 Task: 6. Company Research: Reference :- Research companies you are interested in working for using the LinkedIn company pages. Follow the company pages to stay updated on their latest news, events, and job opportunities. Engage with the companys content by liking, commenting, or sharing relevant posts.
Action: Mouse moved to (427, 221)
Screenshot: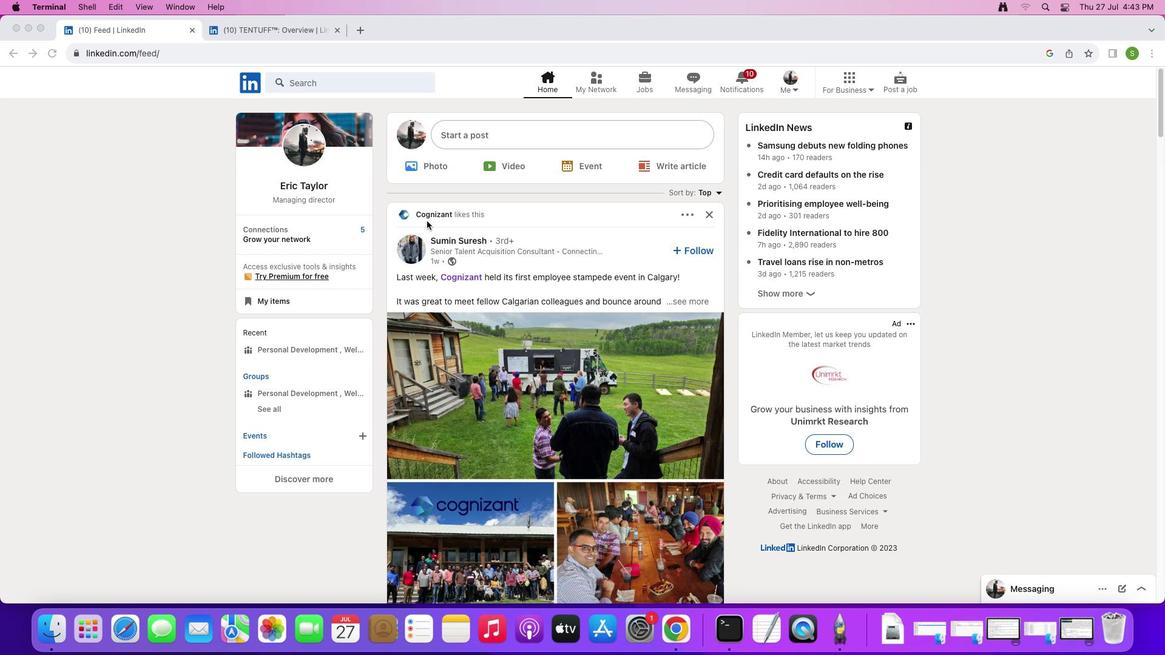 
Action: Mouse pressed left at (427, 221)
Screenshot: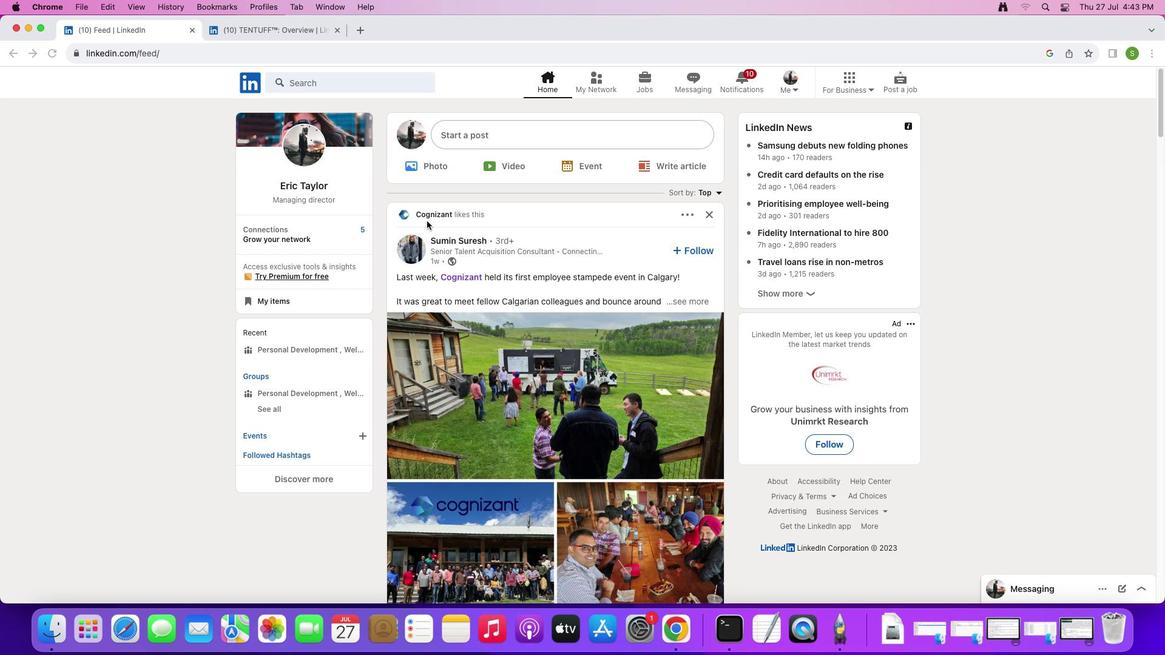 
Action: Mouse moved to (432, 216)
Screenshot: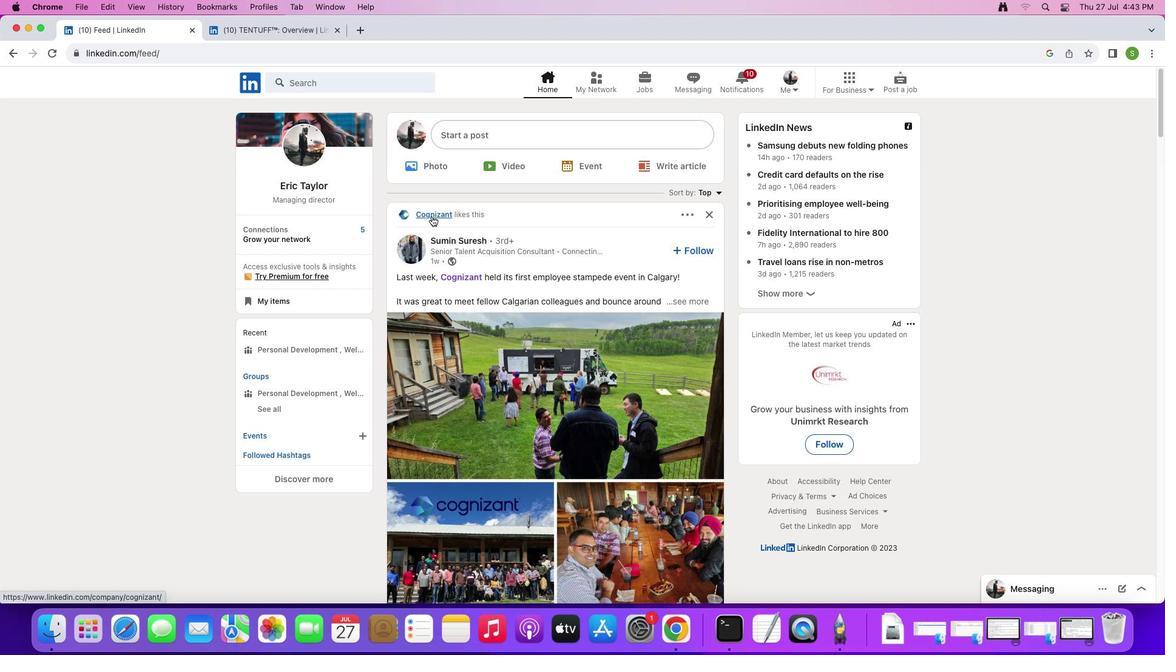 
Action: Mouse pressed left at (432, 216)
Screenshot: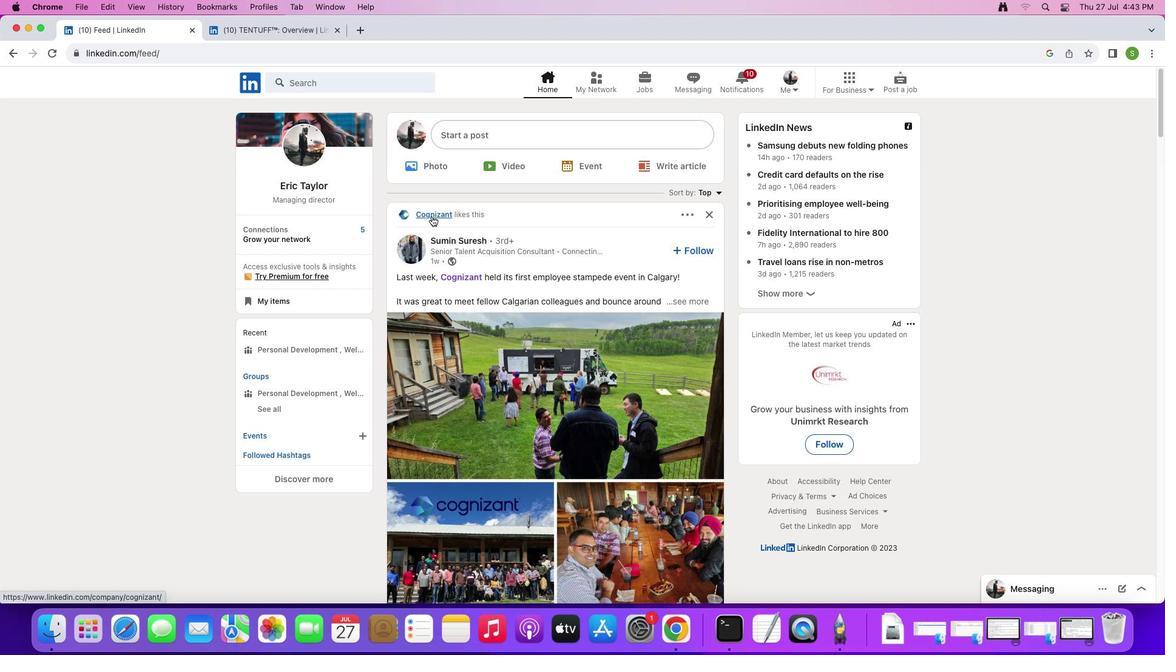 
Action: Mouse moved to (655, 374)
Screenshot: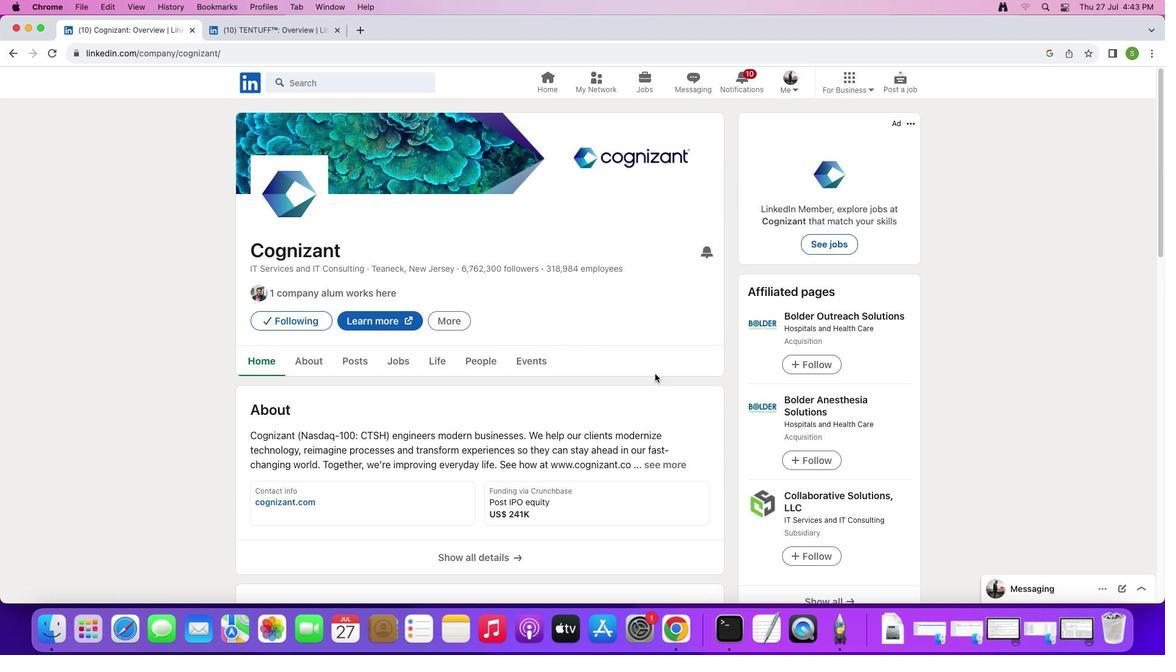 
Action: Mouse scrolled (655, 374) with delta (0, 0)
Screenshot: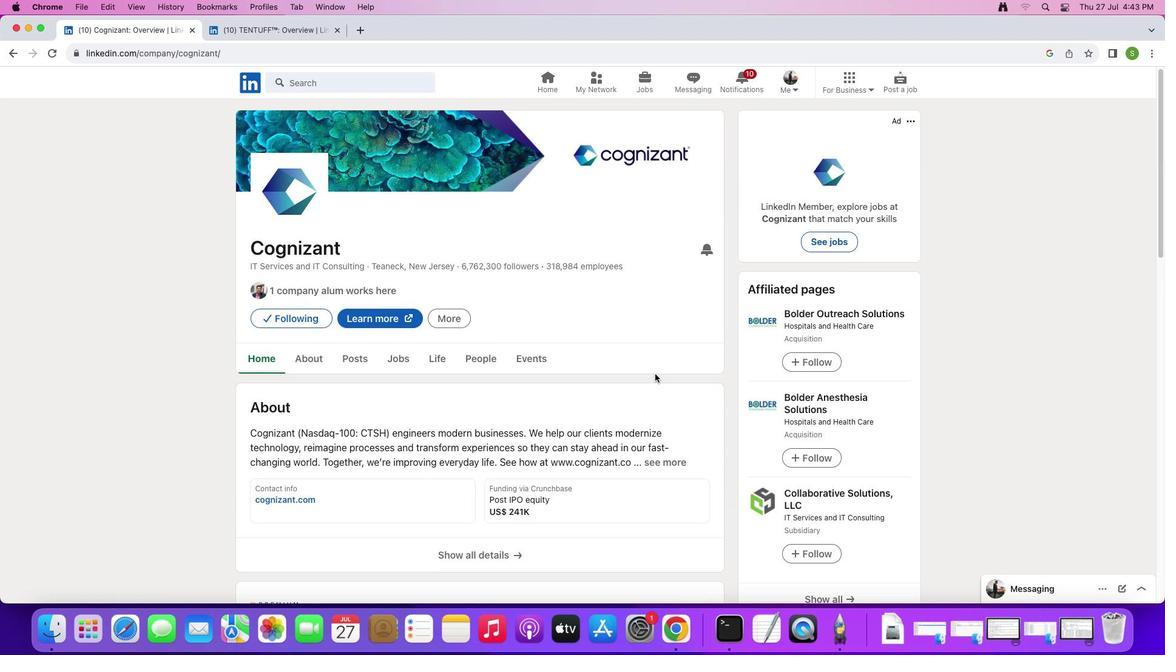 
Action: Mouse scrolled (655, 374) with delta (0, 0)
Screenshot: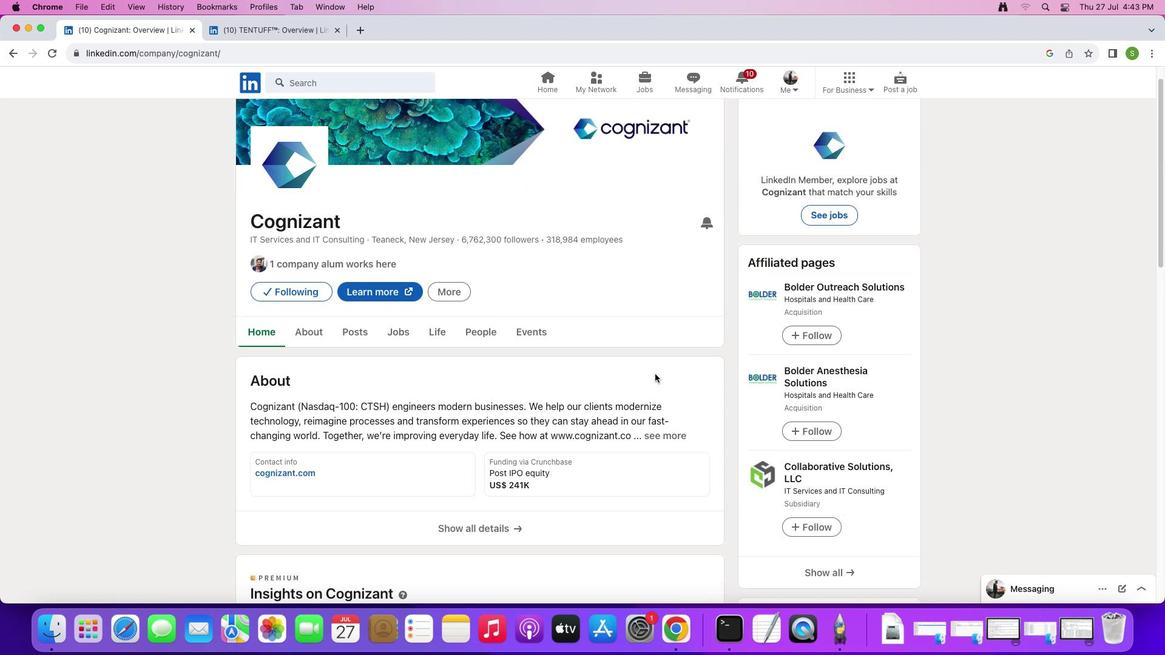 
Action: Mouse scrolled (655, 374) with delta (0, -1)
Screenshot: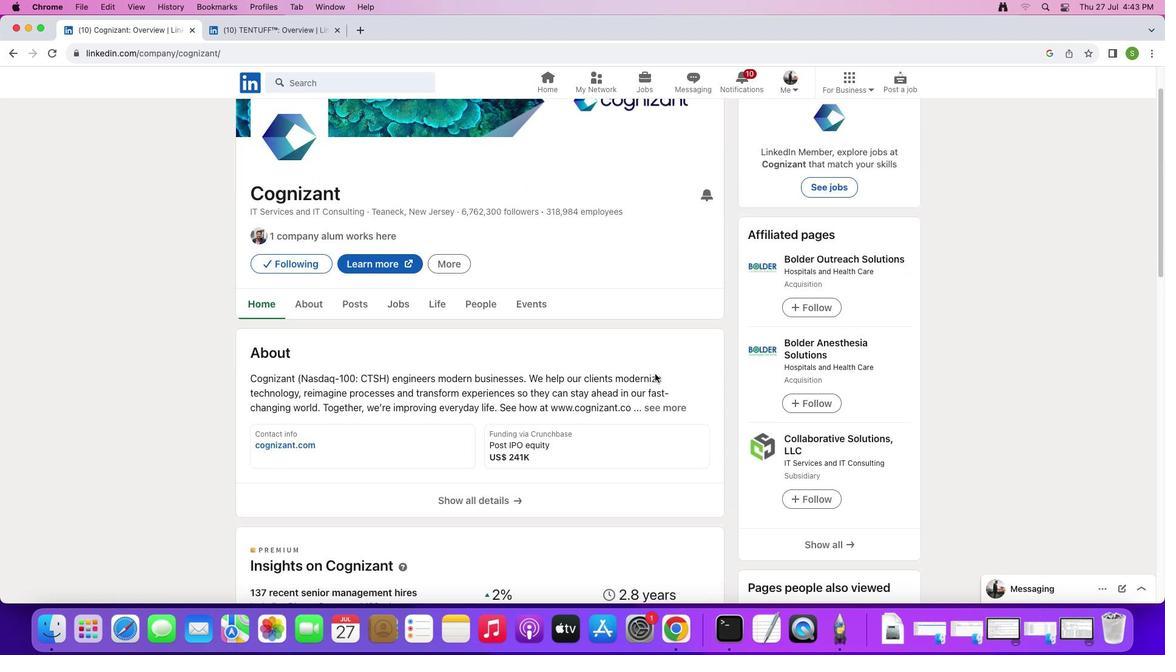 
Action: Mouse scrolled (655, 374) with delta (0, -2)
Screenshot: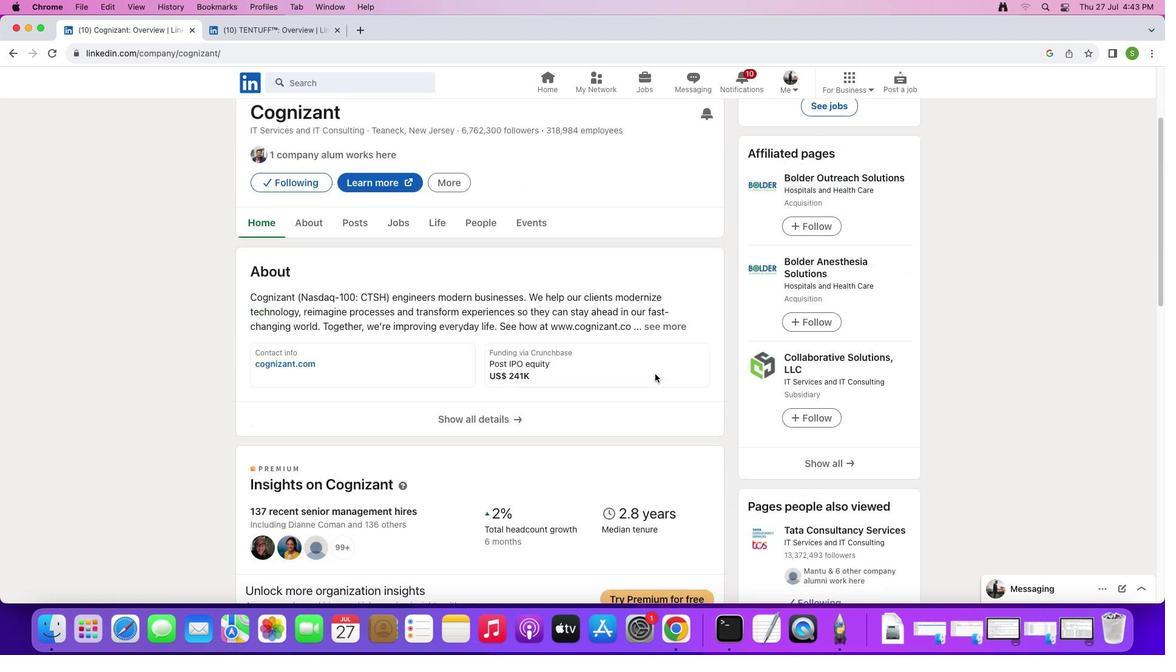 
Action: Mouse moved to (558, 288)
Screenshot: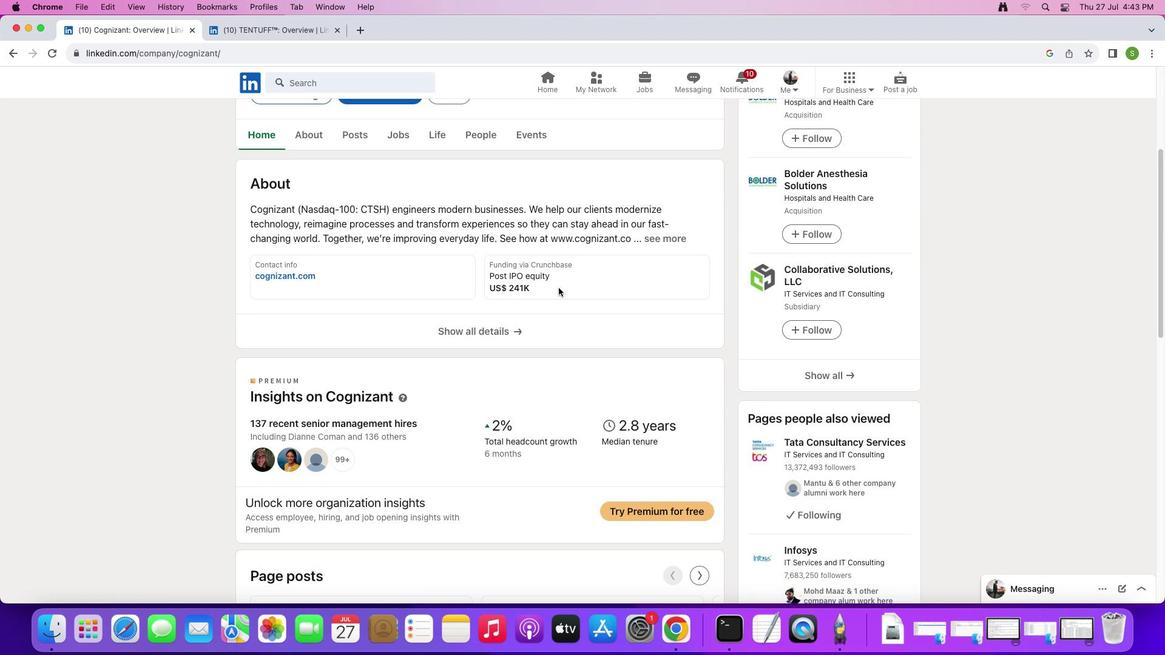 
Action: Mouse scrolled (558, 288) with delta (0, 0)
Screenshot: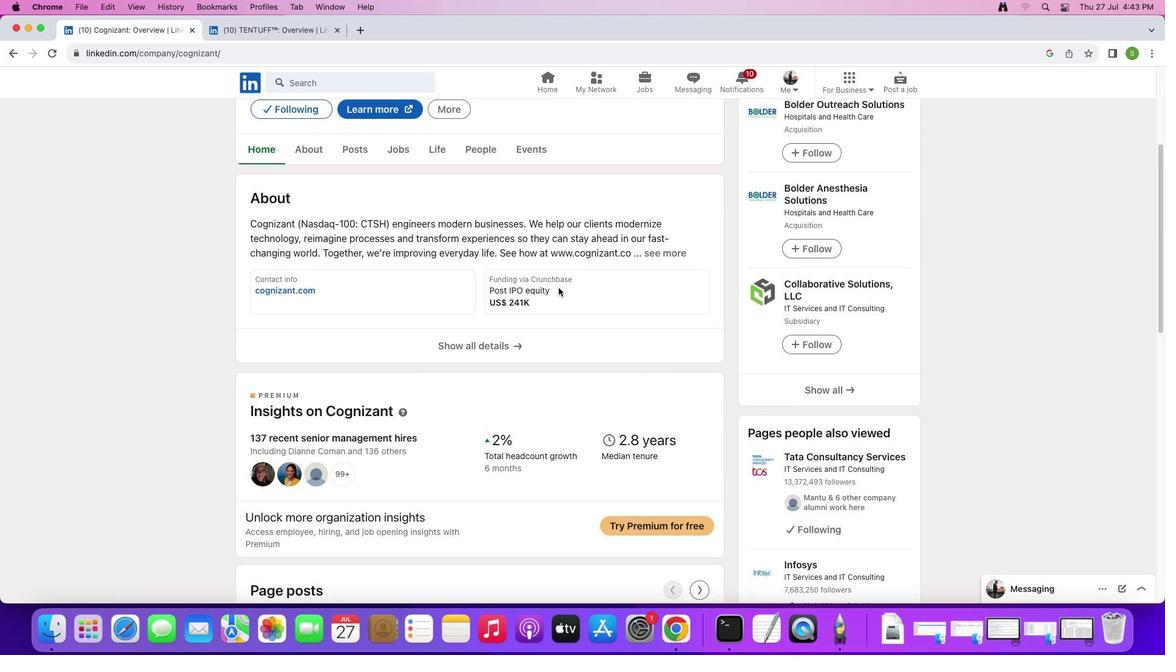 
Action: Mouse scrolled (558, 288) with delta (0, 0)
Screenshot: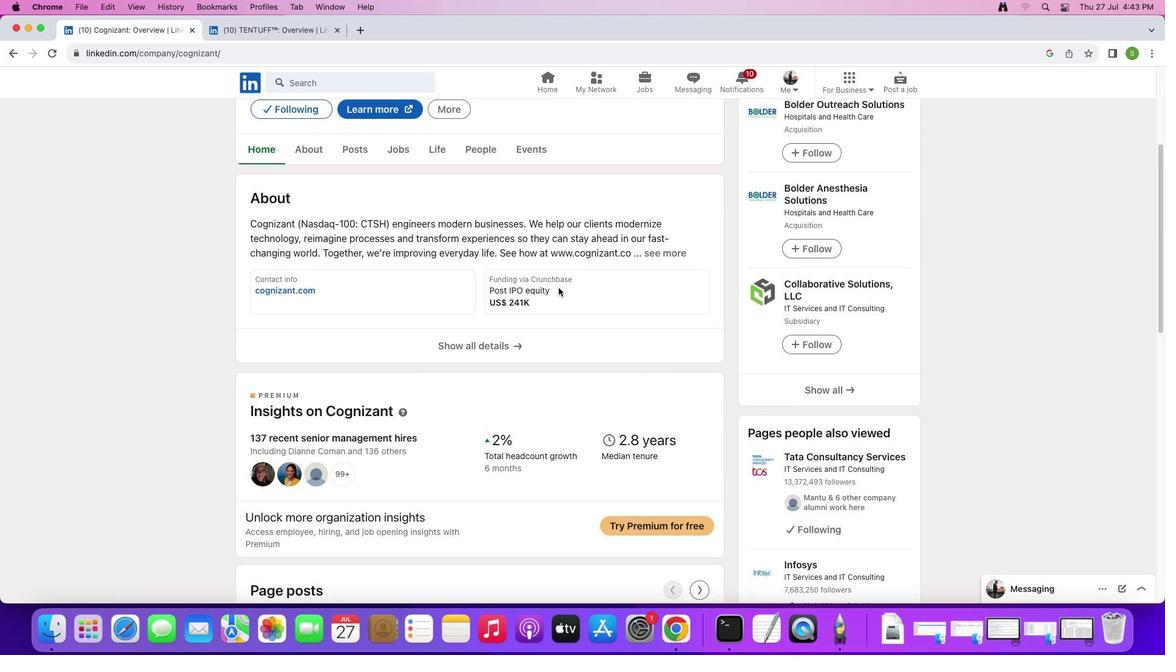 
Action: Mouse scrolled (558, 288) with delta (0, 1)
Screenshot: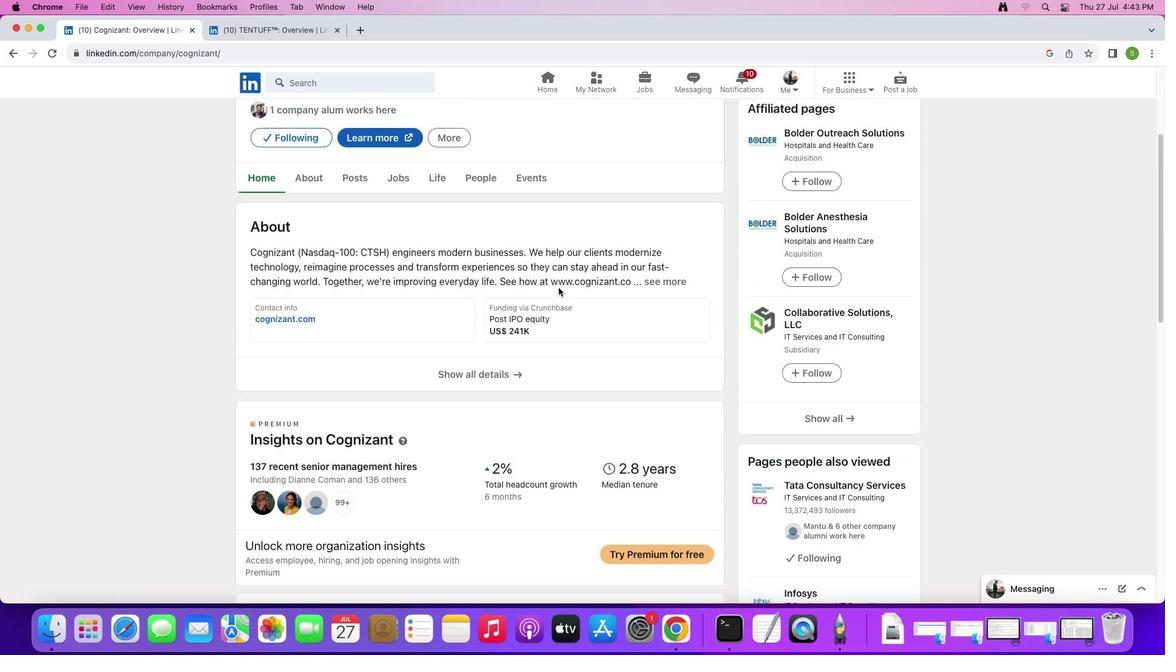 
Action: Mouse moved to (342, 251)
Screenshot: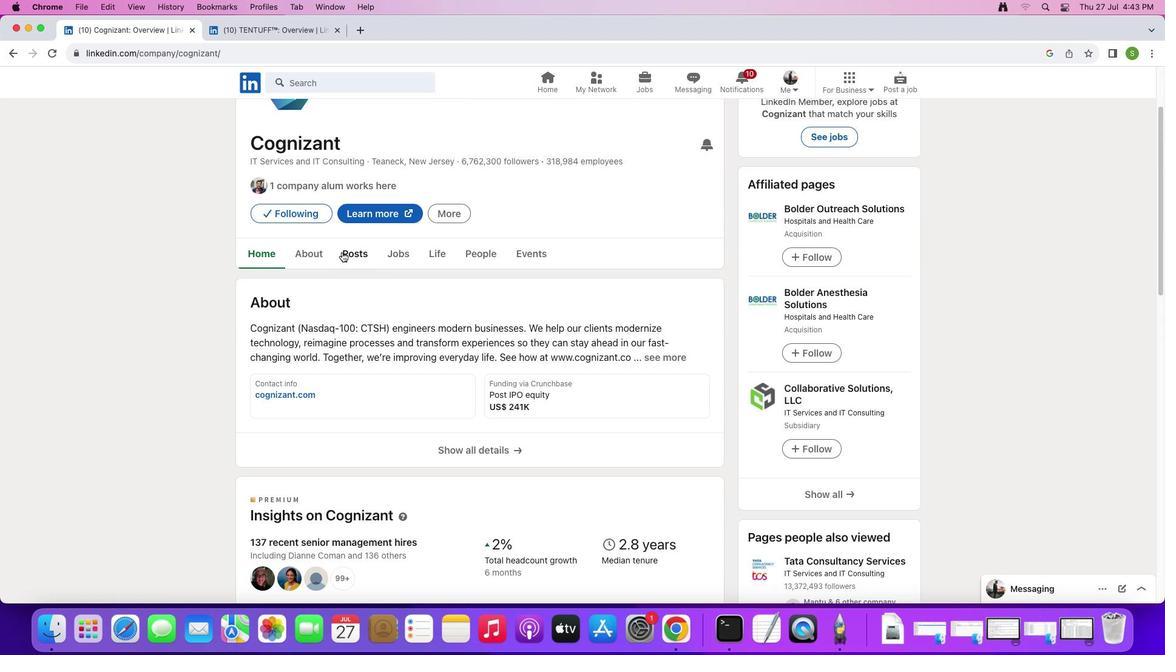 
Action: Mouse pressed left at (342, 251)
Screenshot: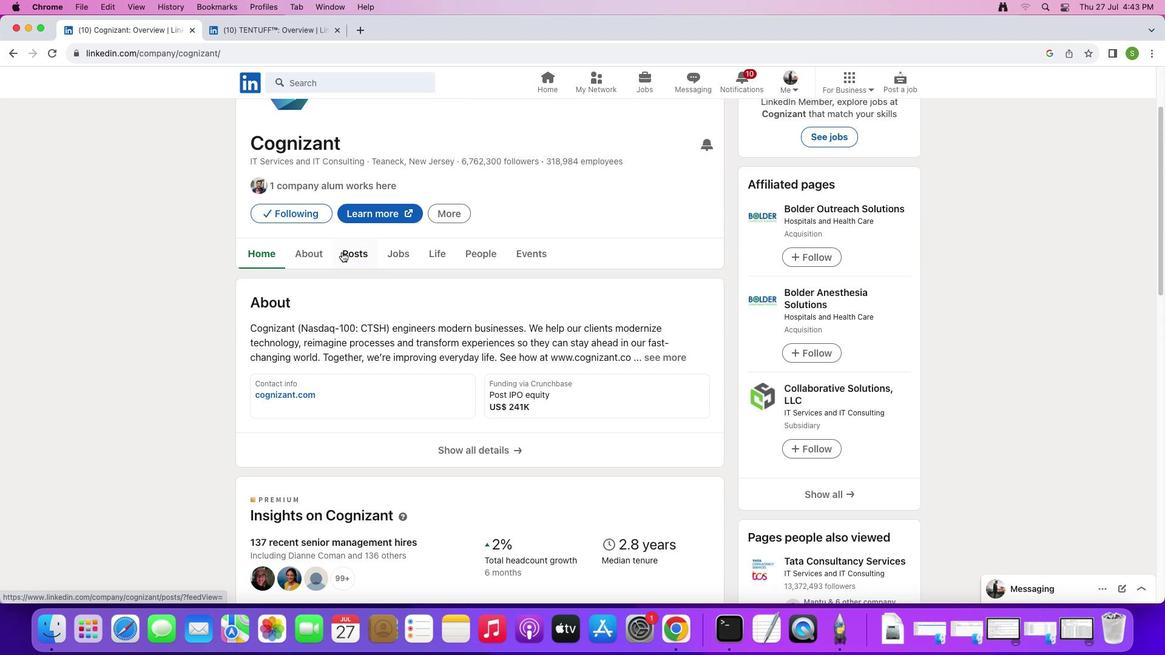 
Action: Mouse moved to (576, 343)
Screenshot: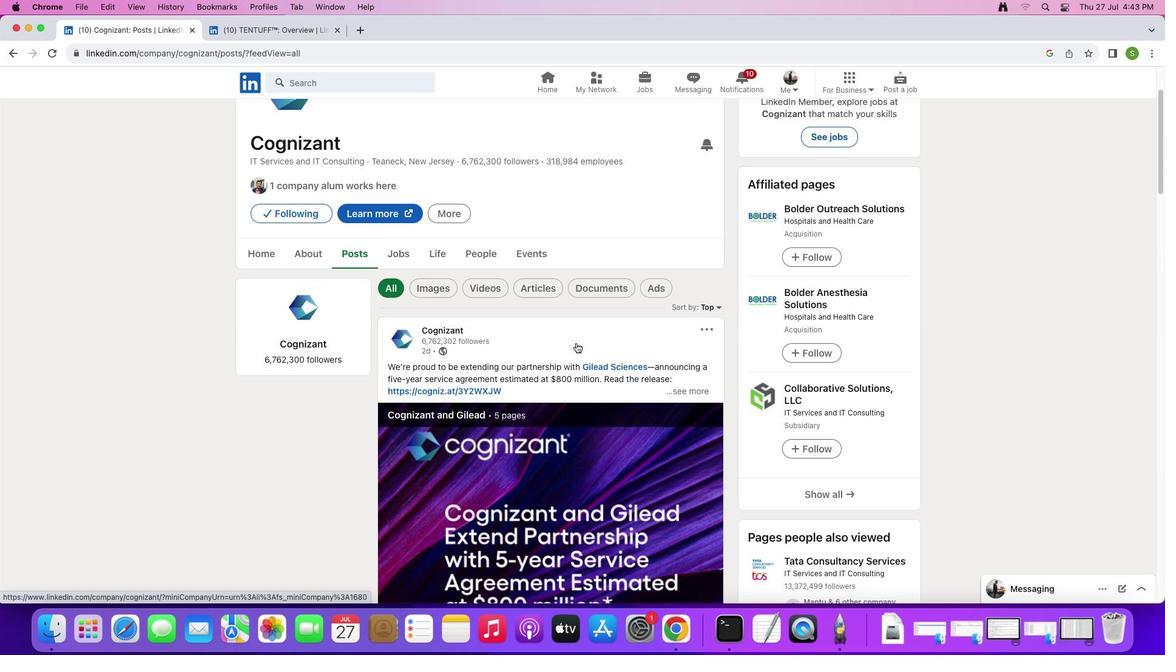 
Action: Mouse scrolled (576, 343) with delta (0, 0)
Screenshot: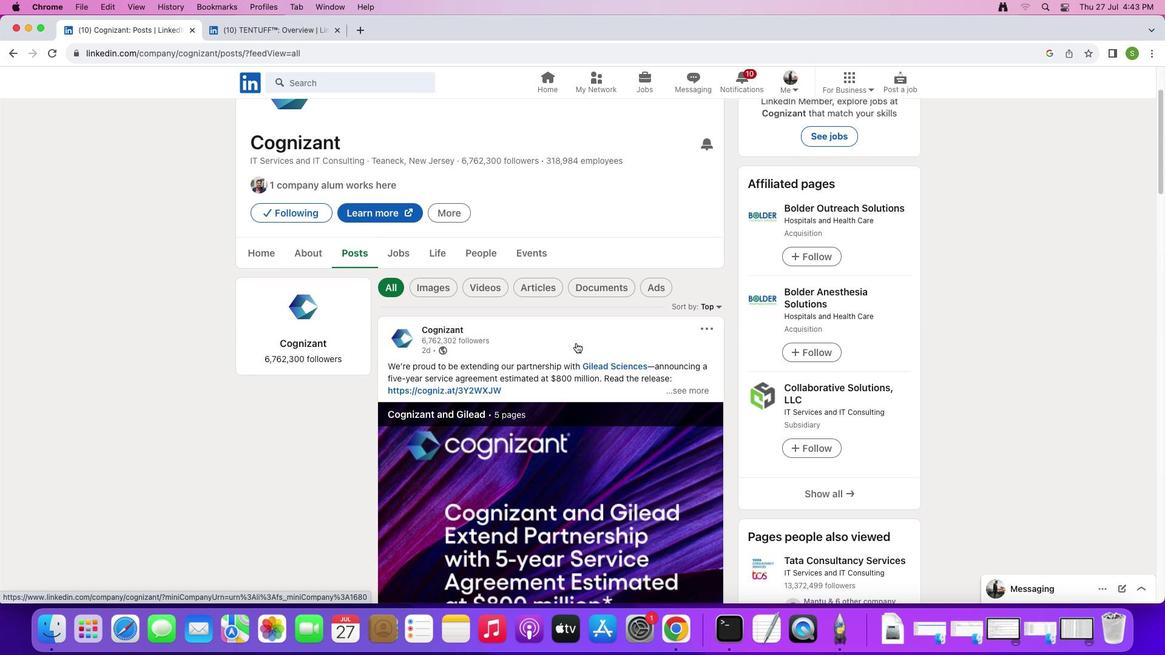 
Action: Mouse scrolled (576, 343) with delta (0, 0)
Screenshot: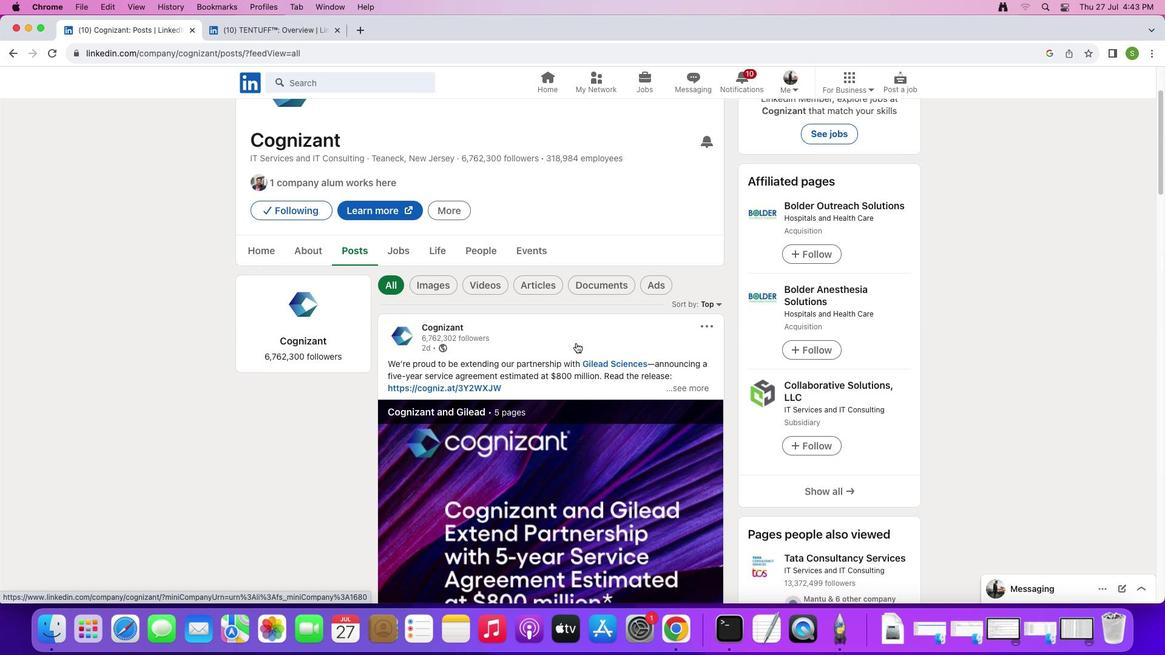 
Action: Mouse scrolled (576, 343) with delta (0, 0)
Screenshot: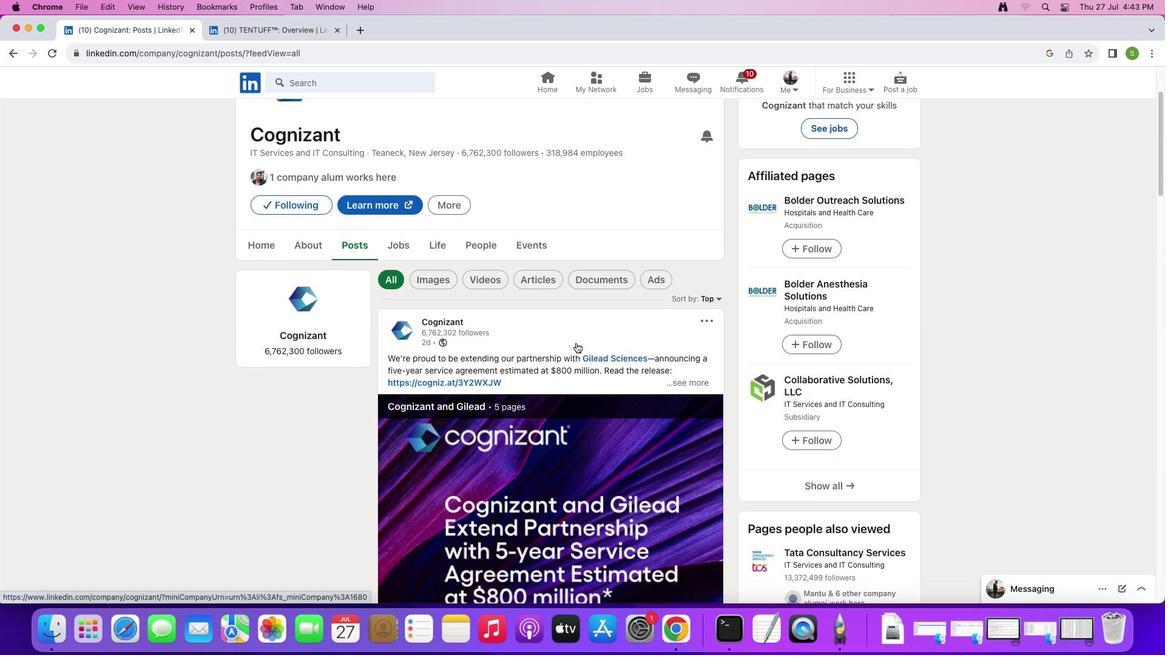 
Action: Mouse scrolled (576, 343) with delta (0, 0)
Screenshot: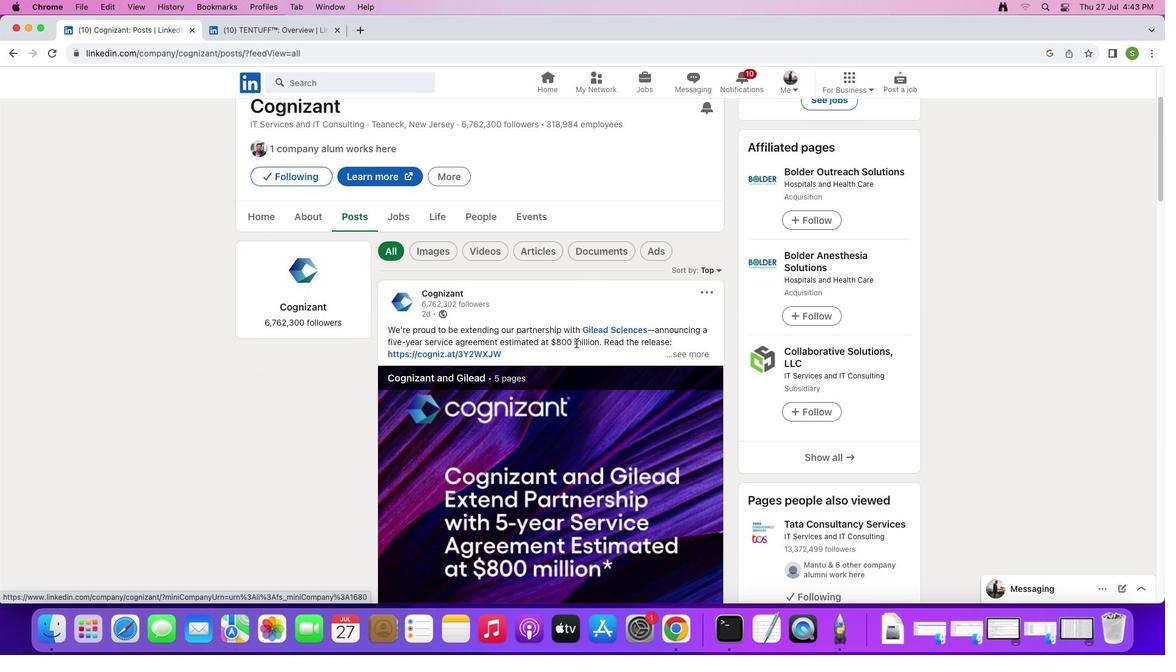 
Action: Mouse scrolled (576, 343) with delta (0, 0)
Screenshot: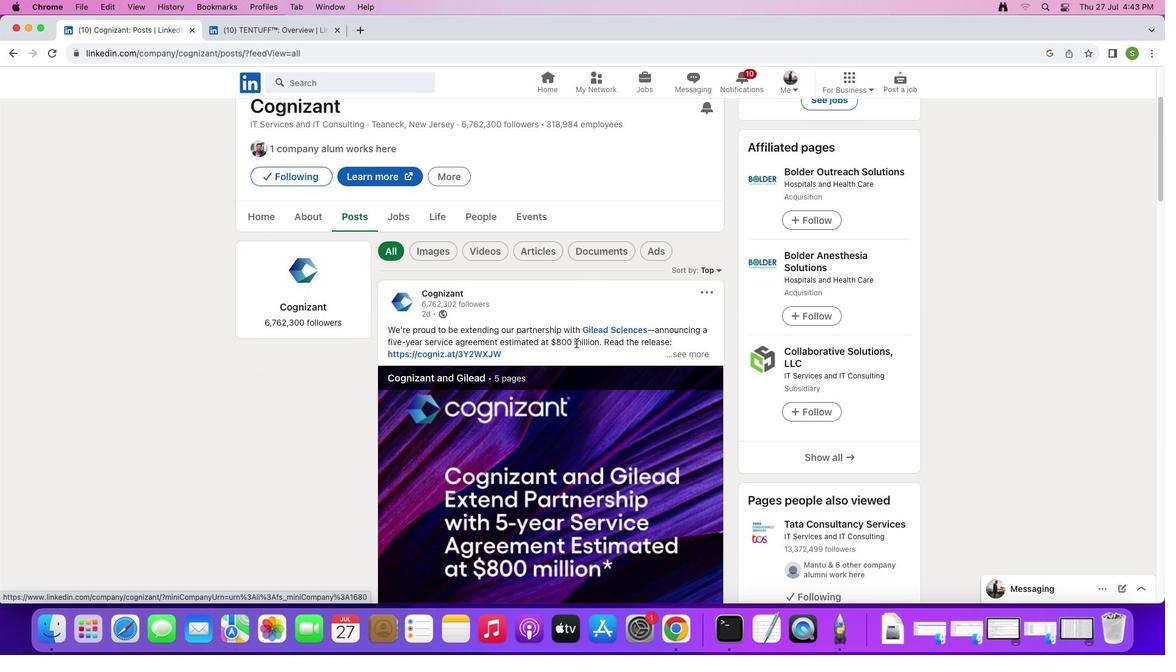 
Action: Mouse scrolled (576, 343) with delta (0, -1)
Screenshot: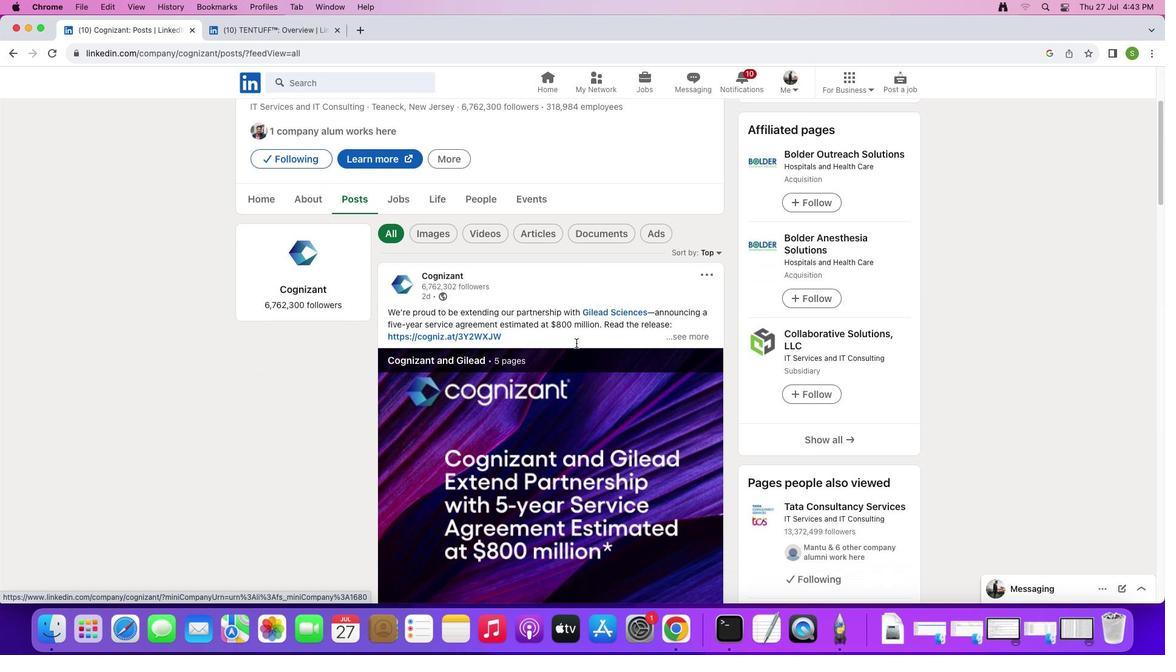 
Action: Mouse scrolled (576, 343) with delta (0, -1)
Screenshot: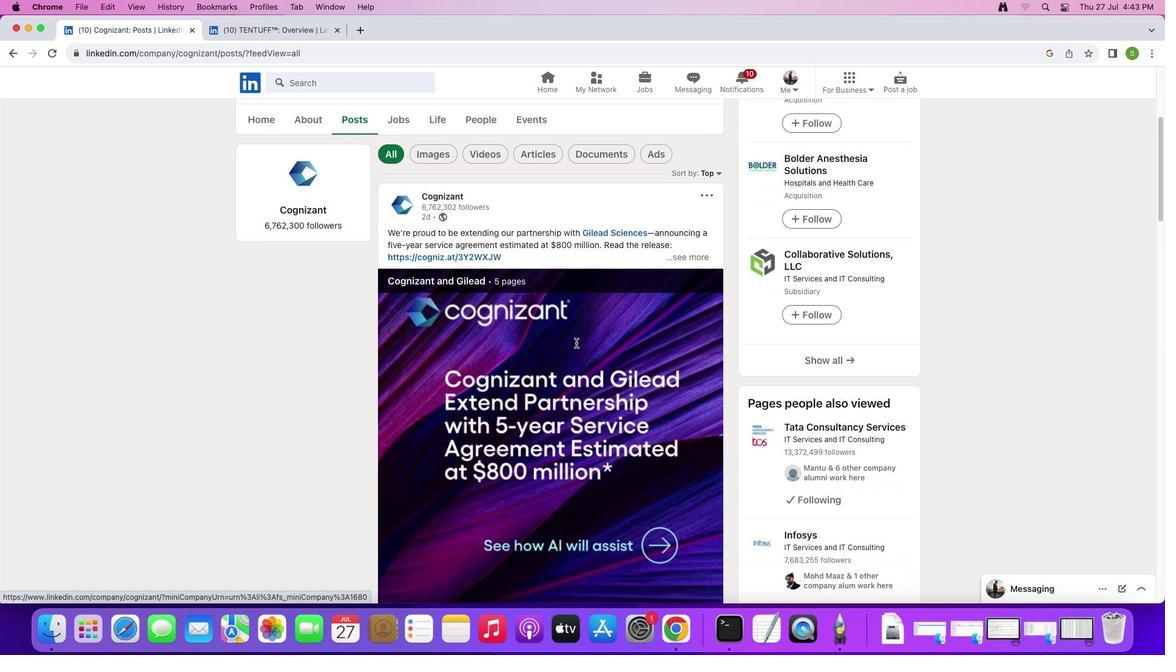 
Action: Mouse scrolled (576, 343) with delta (0, 0)
Screenshot: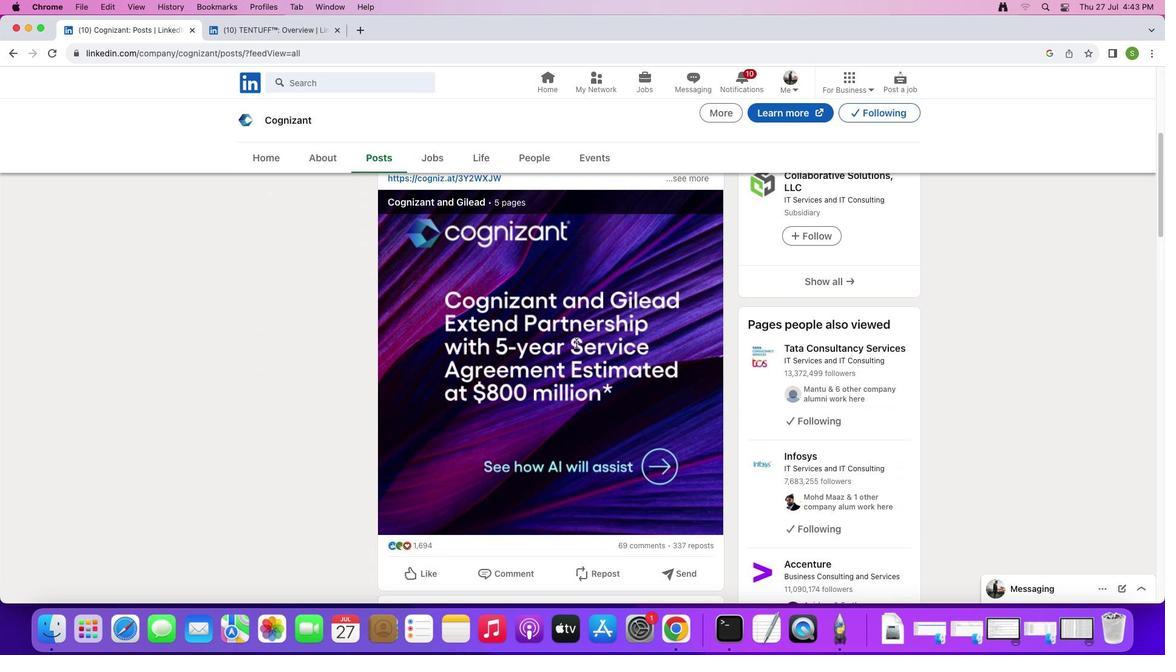 
Action: Mouse scrolled (576, 343) with delta (0, 0)
Screenshot: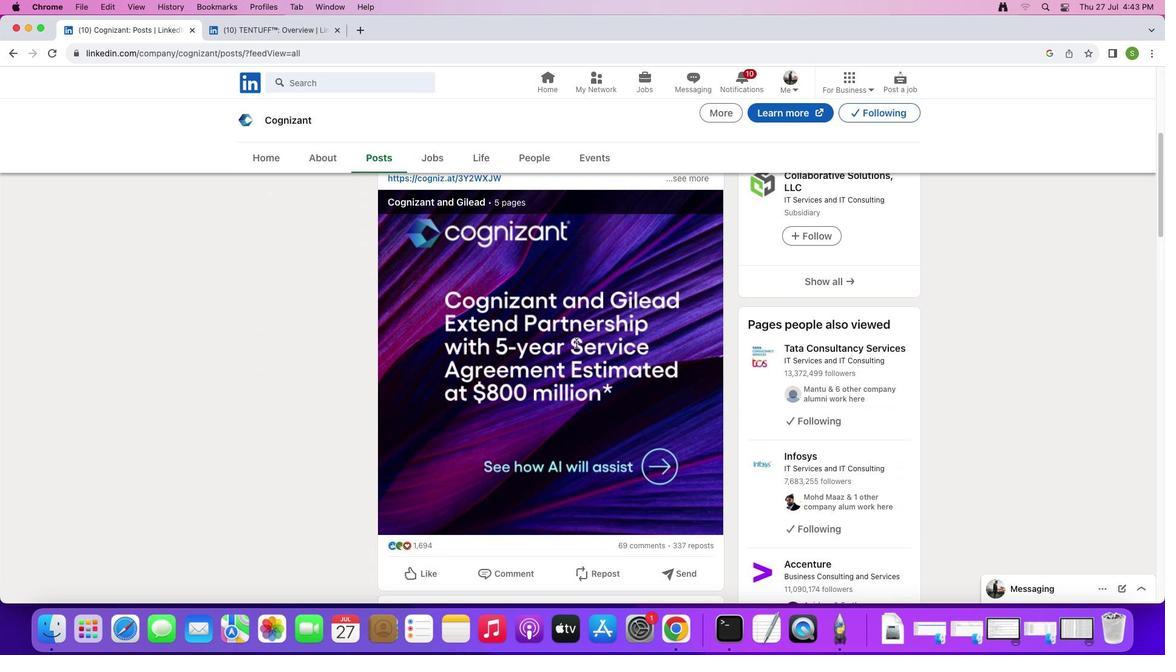
Action: Mouse scrolled (576, 343) with delta (0, -1)
Screenshot: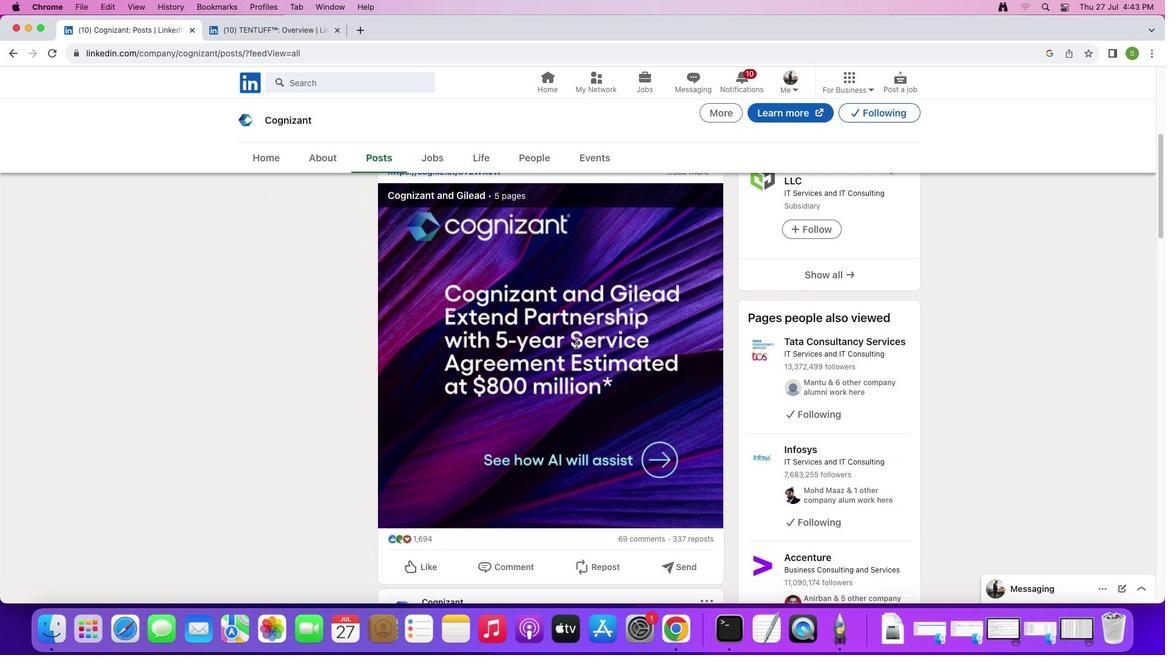 
Action: Mouse scrolled (576, 343) with delta (0, 0)
Screenshot: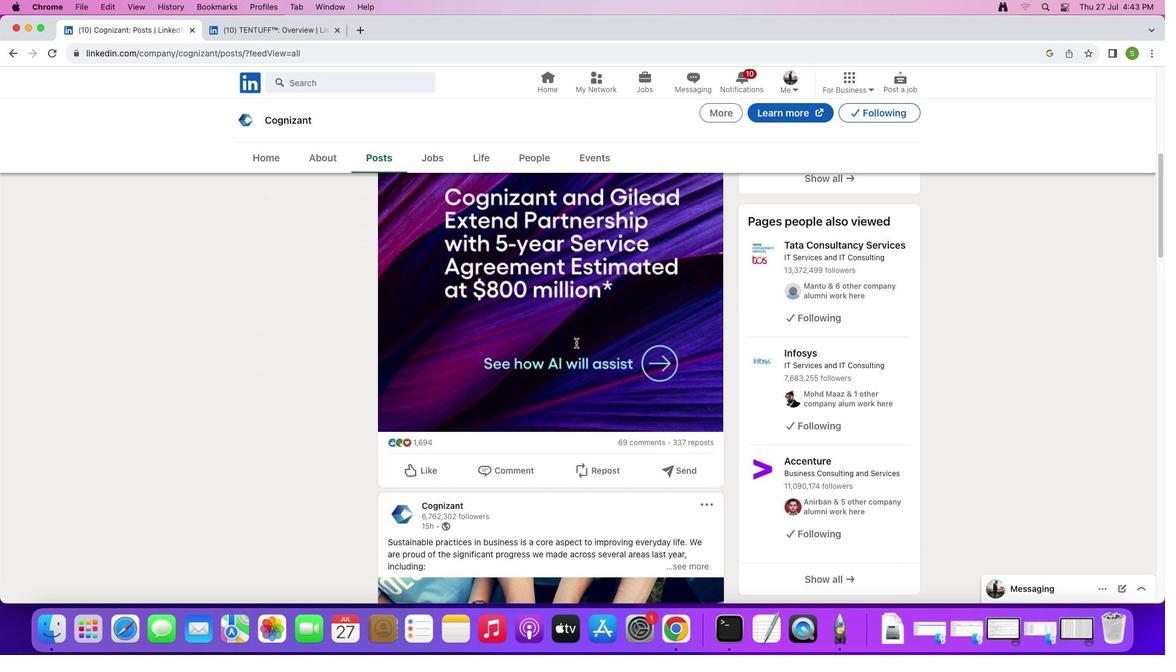 
Action: Mouse scrolled (576, 343) with delta (0, 0)
Screenshot: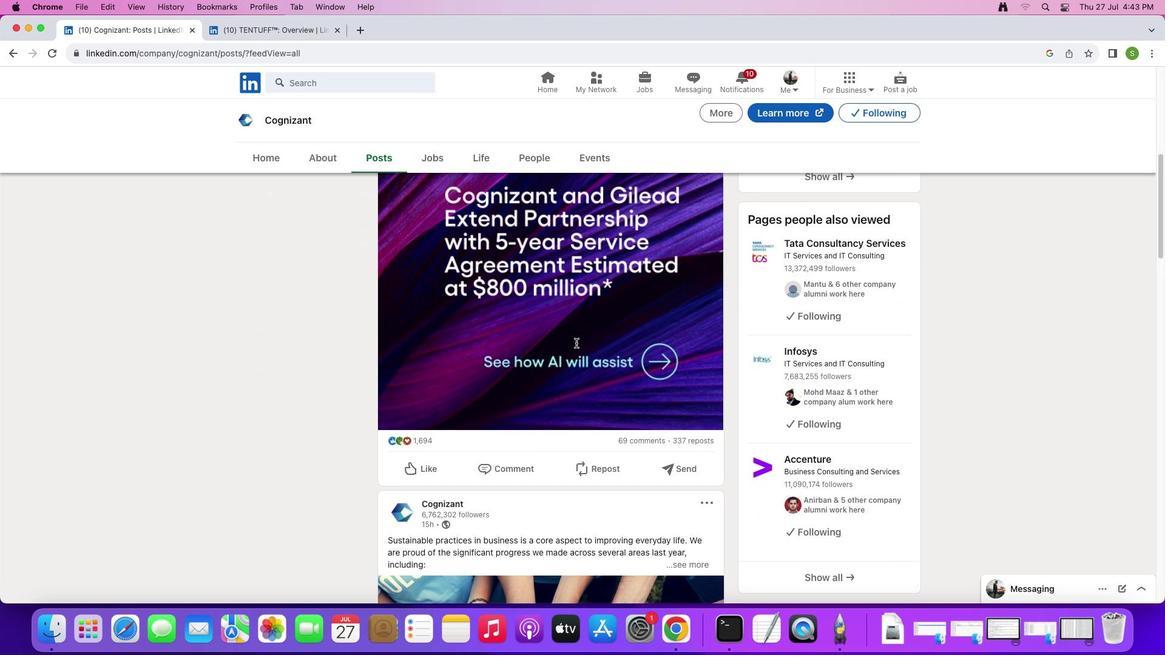 
Action: Mouse scrolled (576, 343) with delta (0, -1)
Screenshot: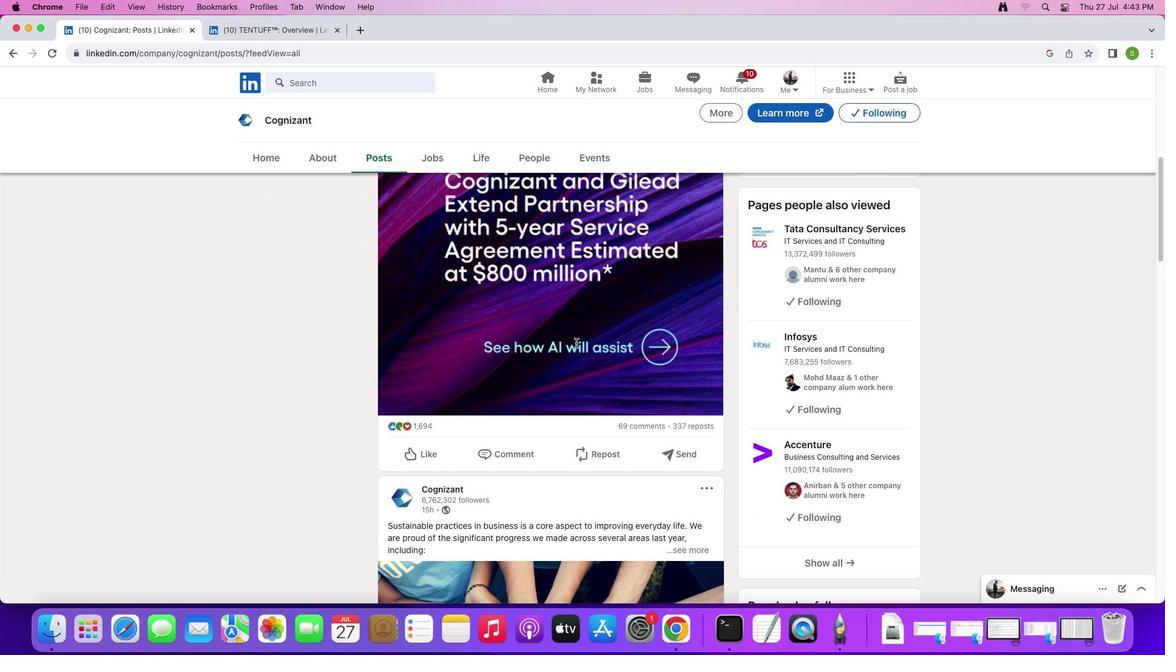 
Action: Mouse scrolled (576, 343) with delta (0, -1)
Screenshot: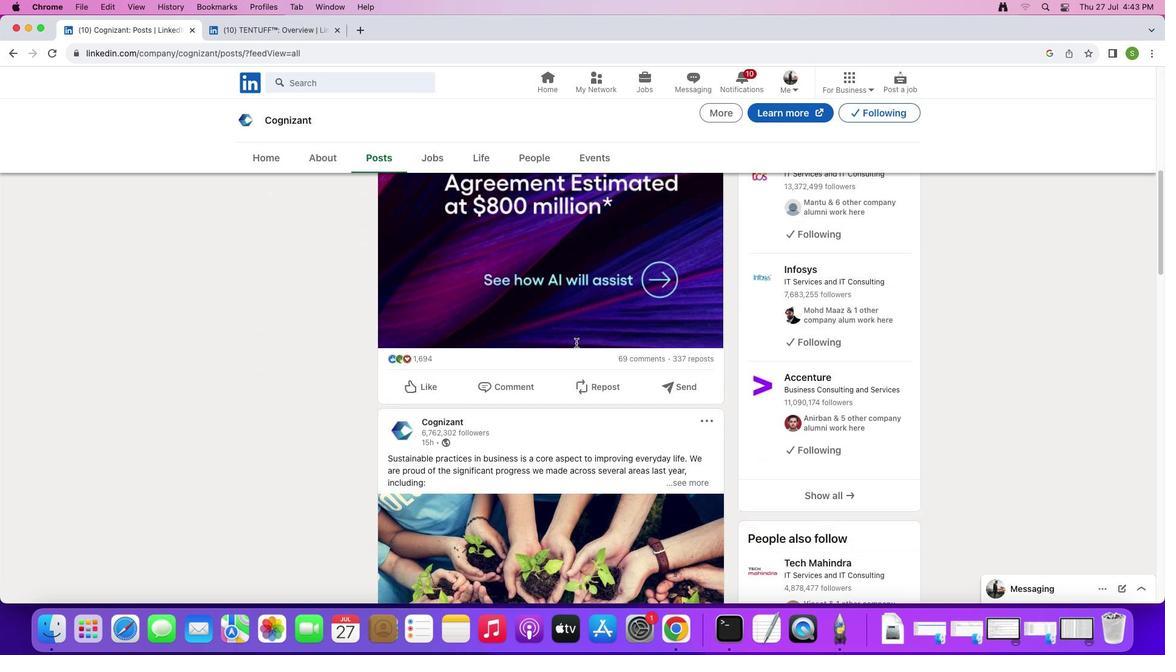 
Action: Mouse scrolled (576, 343) with delta (0, 0)
Screenshot: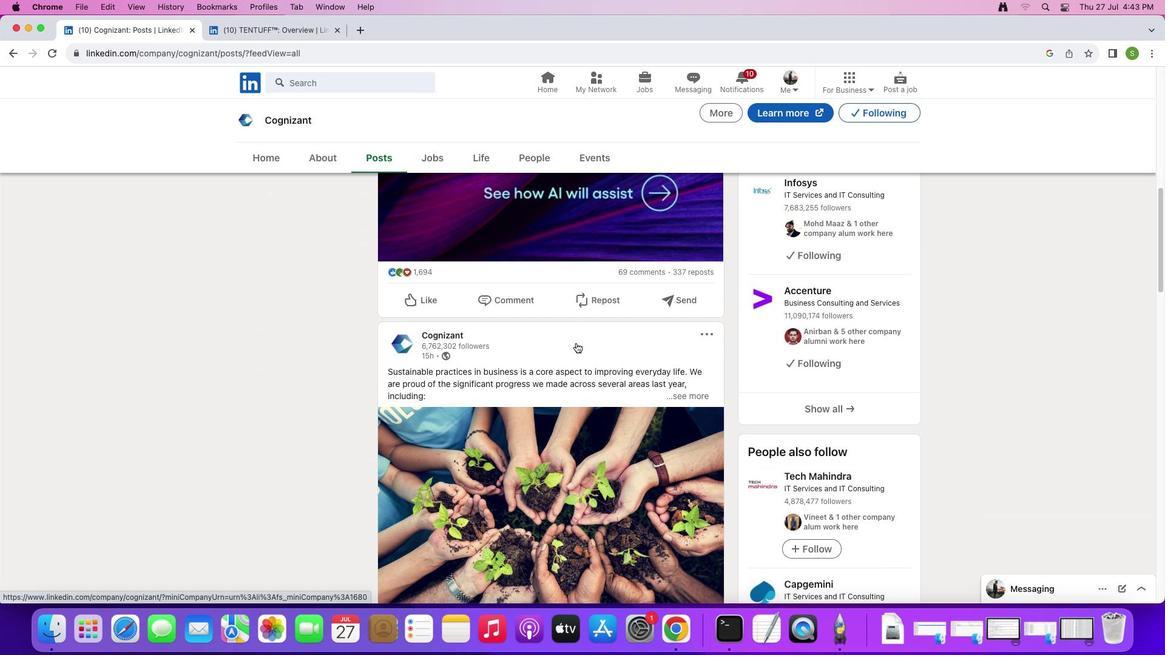 
Action: Mouse scrolled (576, 343) with delta (0, 0)
Screenshot: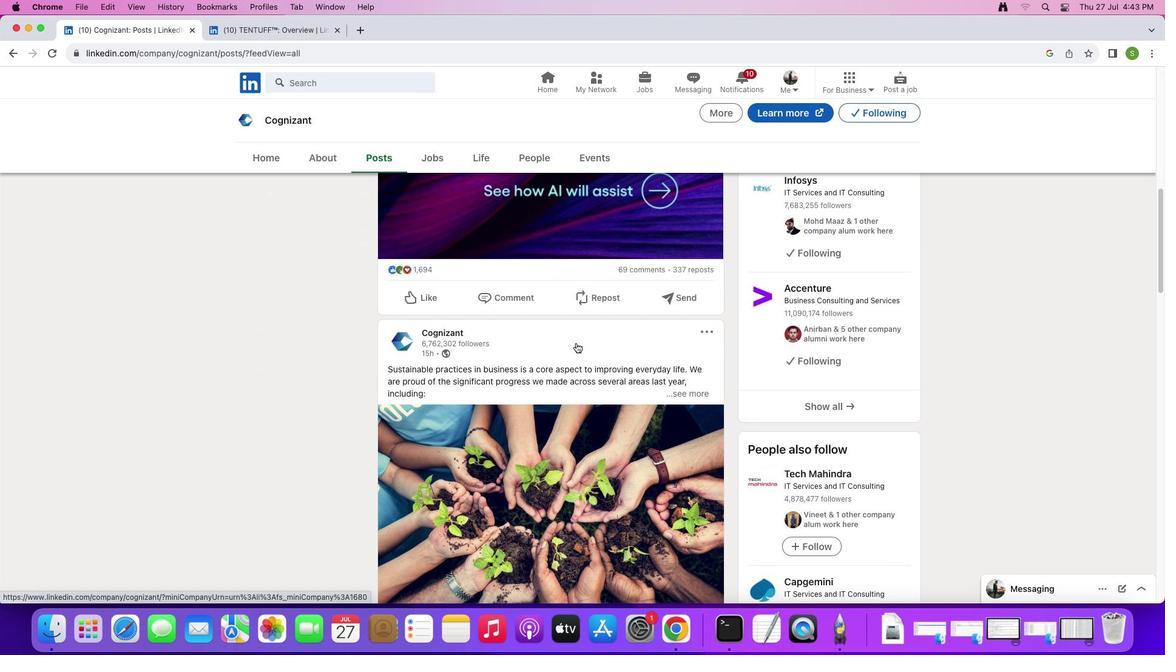 
Action: Mouse scrolled (576, 343) with delta (0, -1)
Screenshot: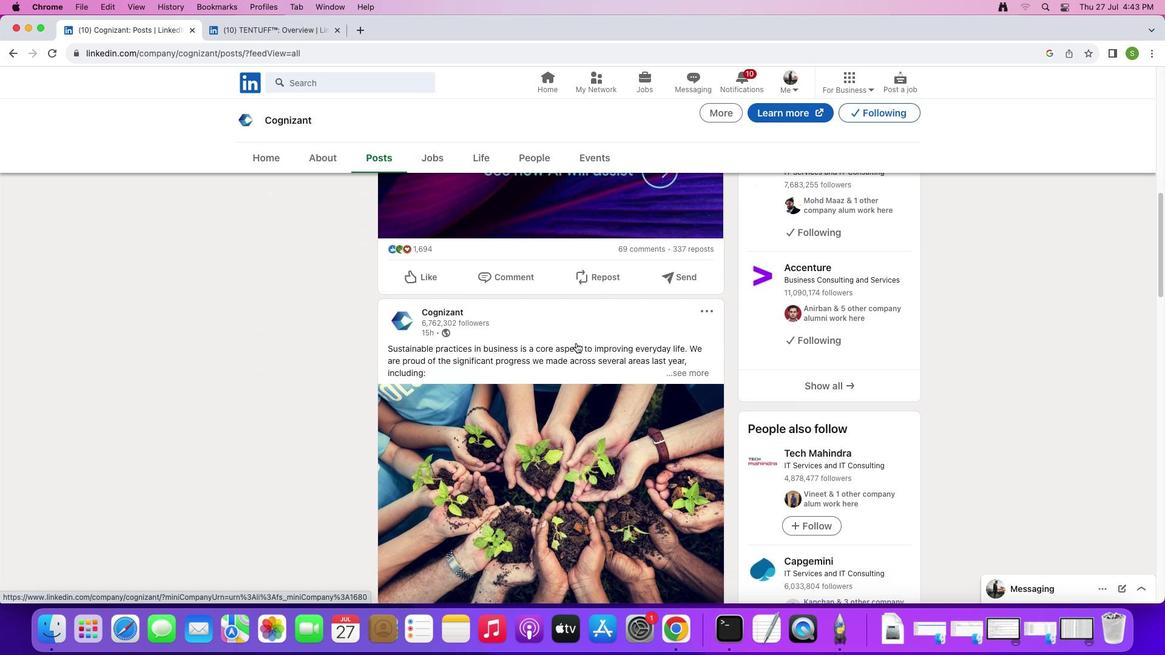 
Action: Mouse scrolled (576, 343) with delta (0, 0)
Screenshot: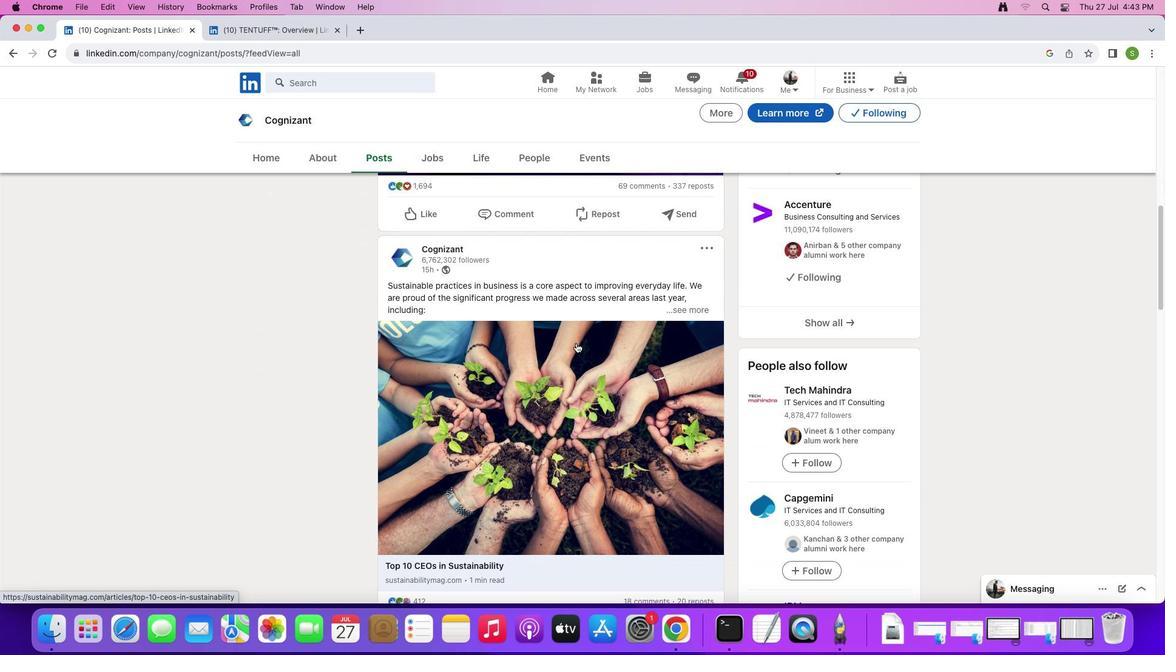 
Action: Mouse scrolled (576, 343) with delta (0, 0)
Screenshot: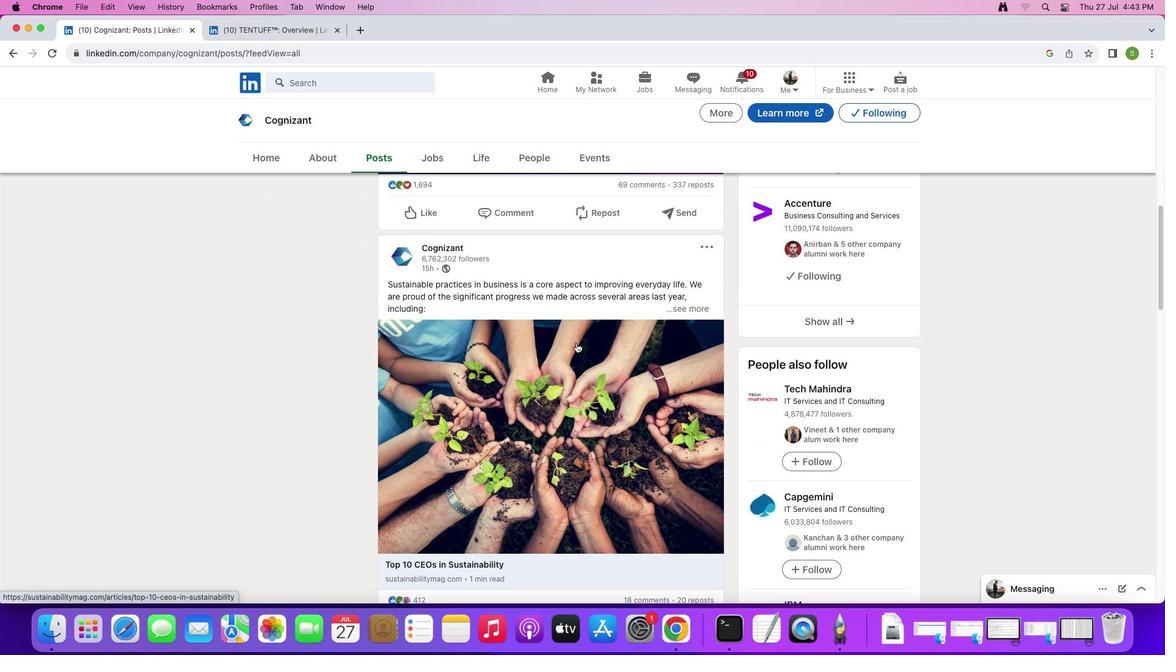 
Action: Mouse scrolled (576, 343) with delta (0, -1)
Screenshot: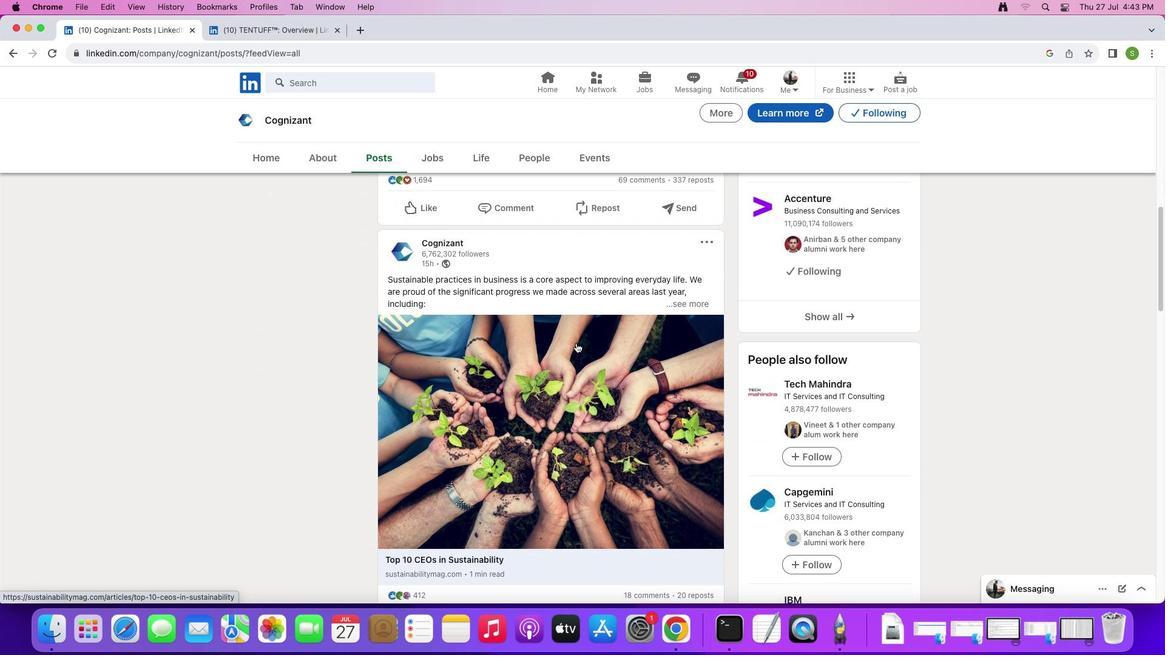 
Action: Mouse scrolled (576, 343) with delta (0, -1)
Screenshot: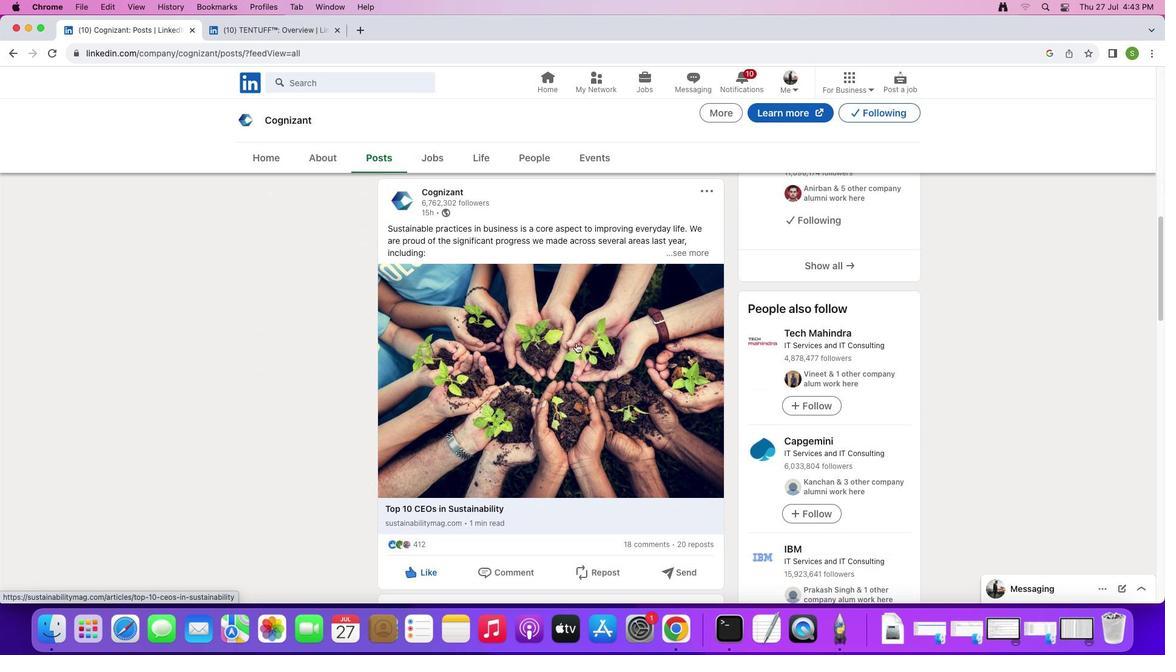 
Action: Mouse moved to (829, 342)
Screenshot: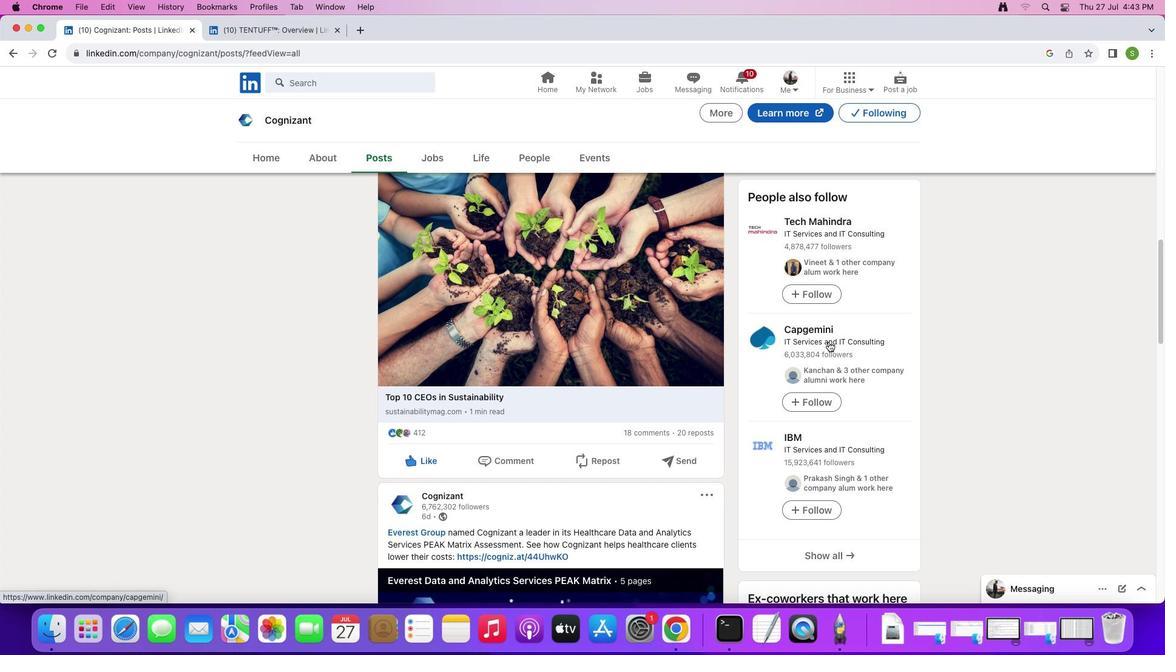 
Action: Mouse pressed left at (829, 342)
Screenshot: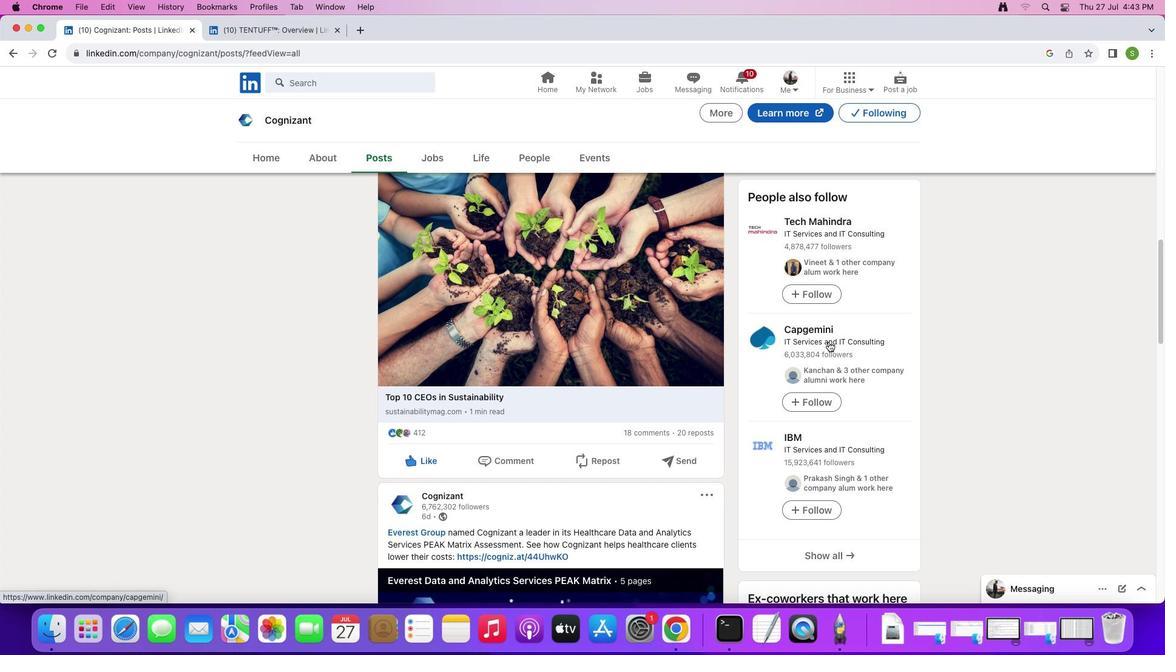 
Action: Mouse moved to (508, 278)
Screenshot: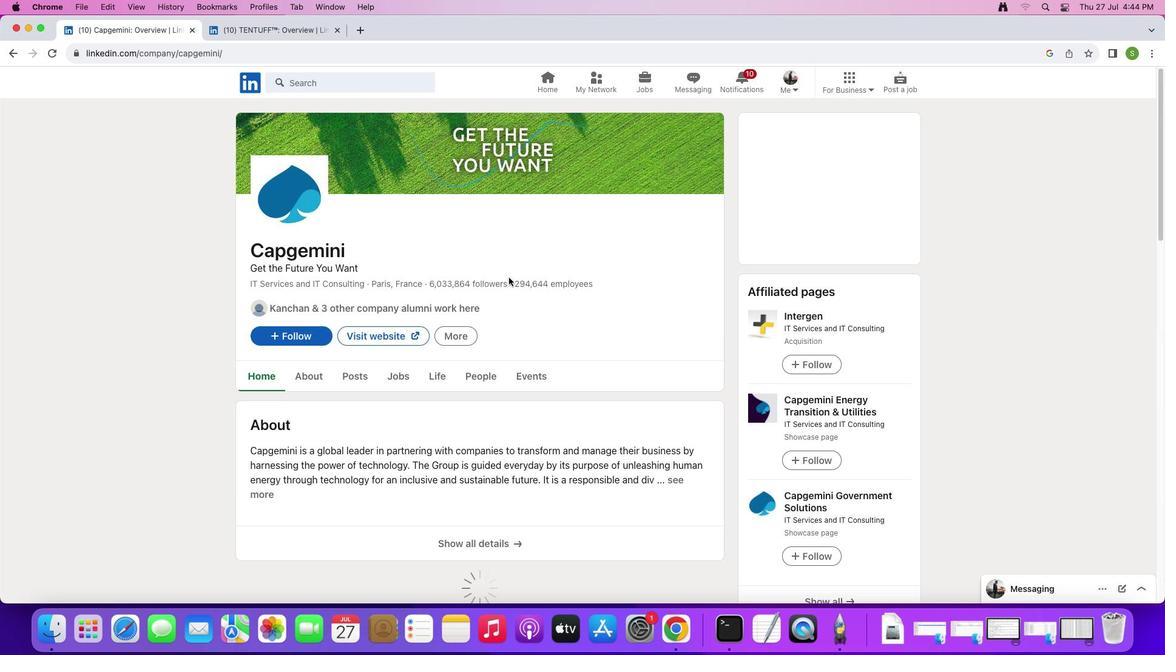 
Action: Mouse scrolled (508, 278) with delta (0, 0)
Screenshot: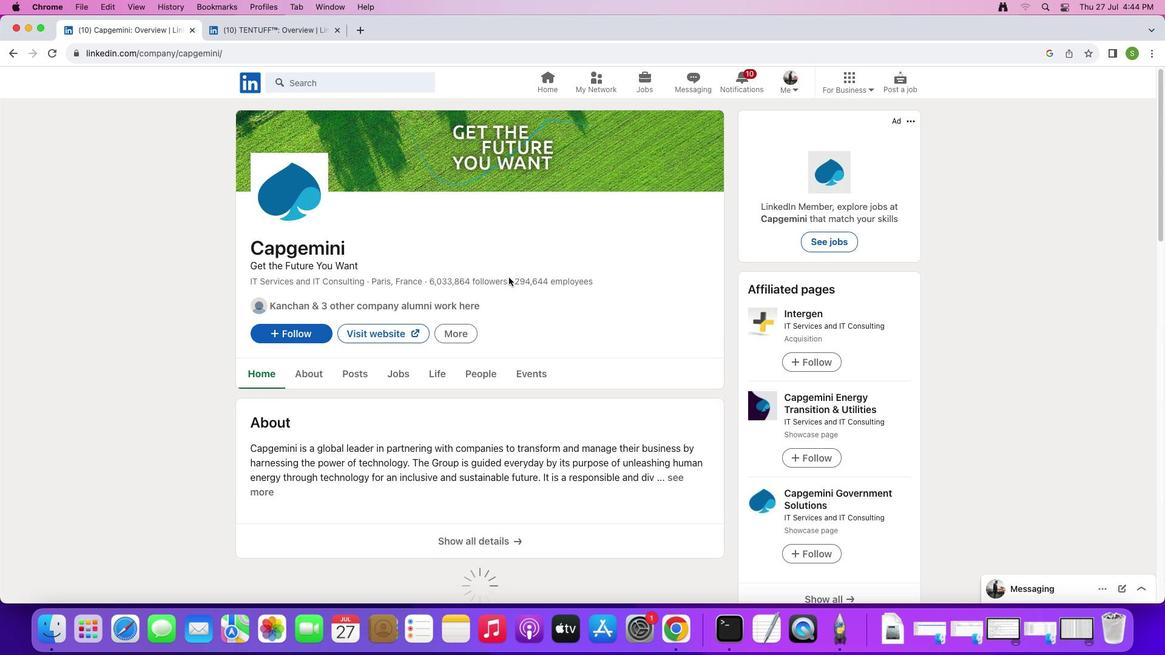
Action: Mouse scrolled (508, 278) with delta (0, 0)
Screenshot: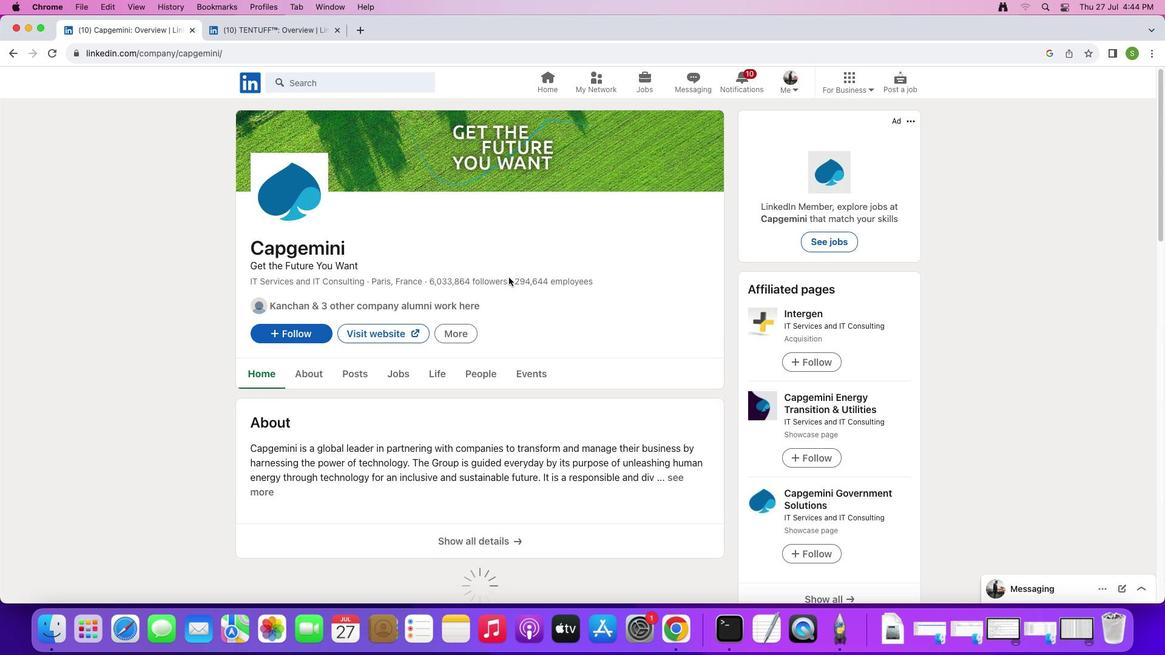 
Action: Mouse scrolled (508, 278) with delta (0, -1)
Screenshot: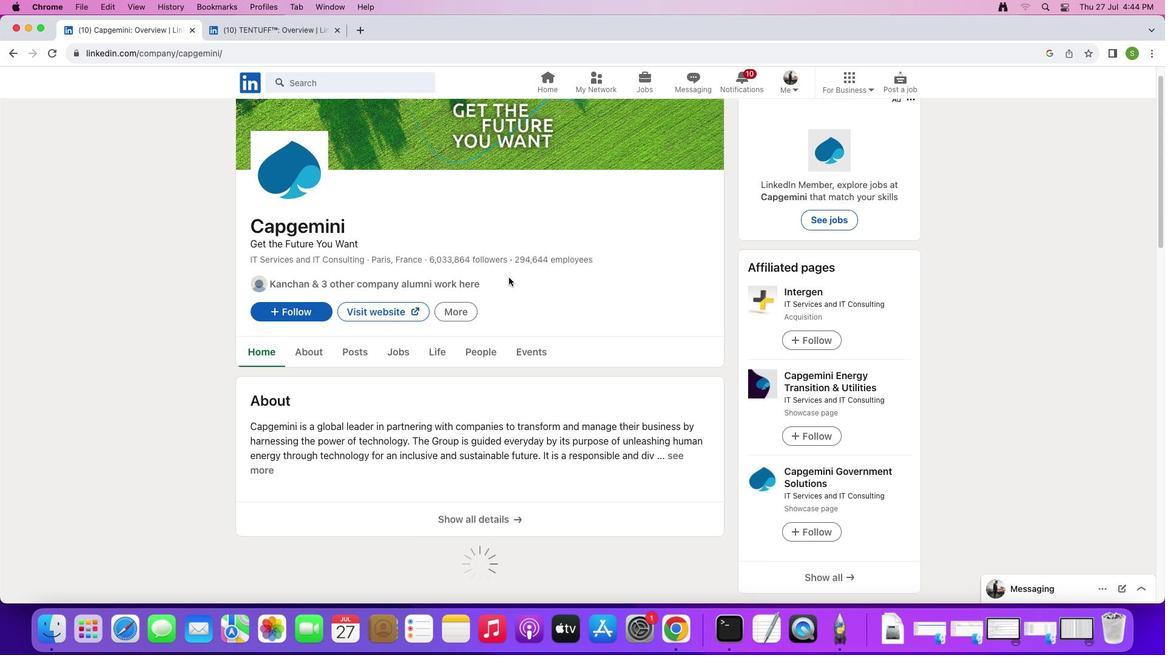 
Action: Mouse scrolled (508, 278) with delta (0, -1)
Screenshot: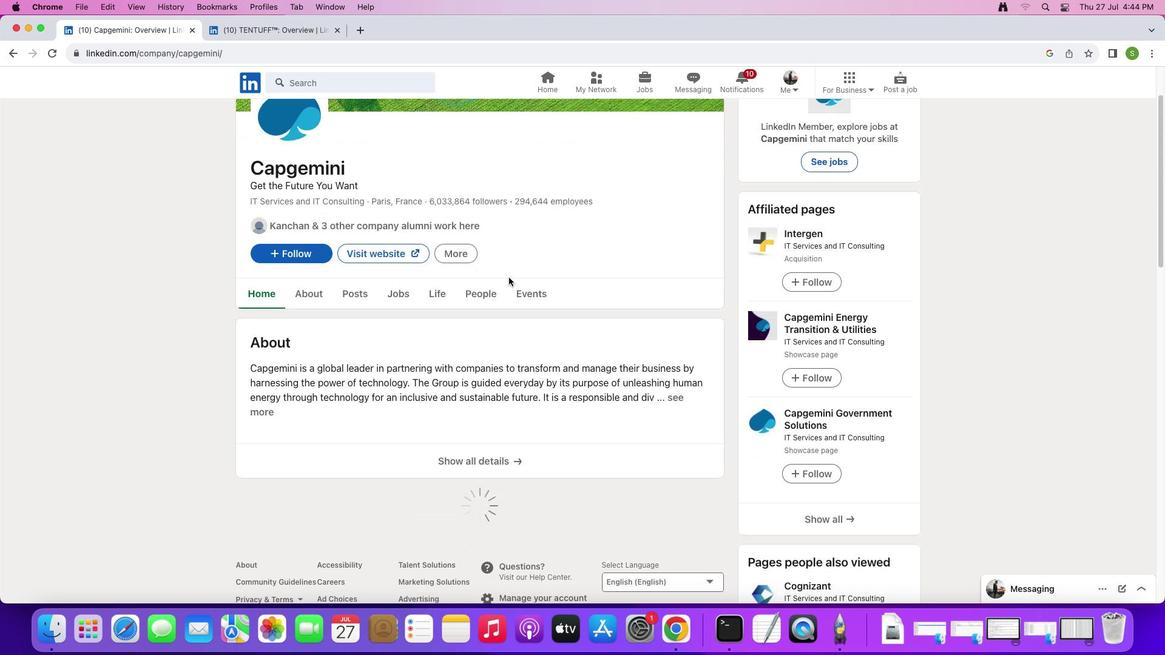
Action: Mouse moved to (287, 173)
Screenshot: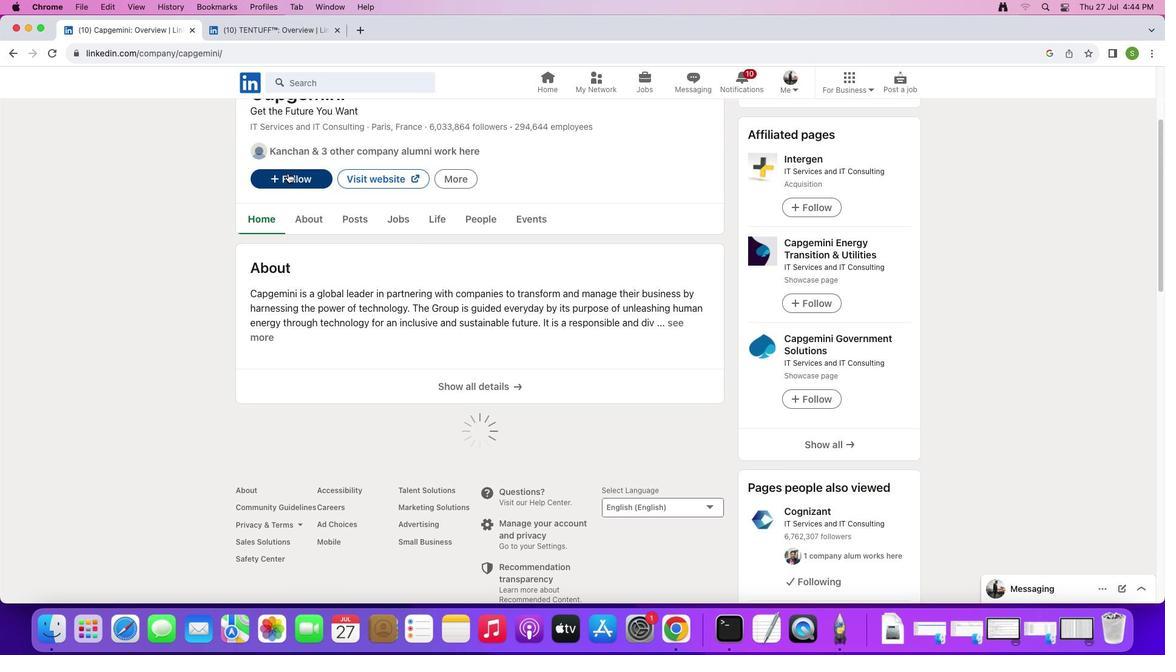 
Action: Mouse pressed left at (287, 173)
Screenshot: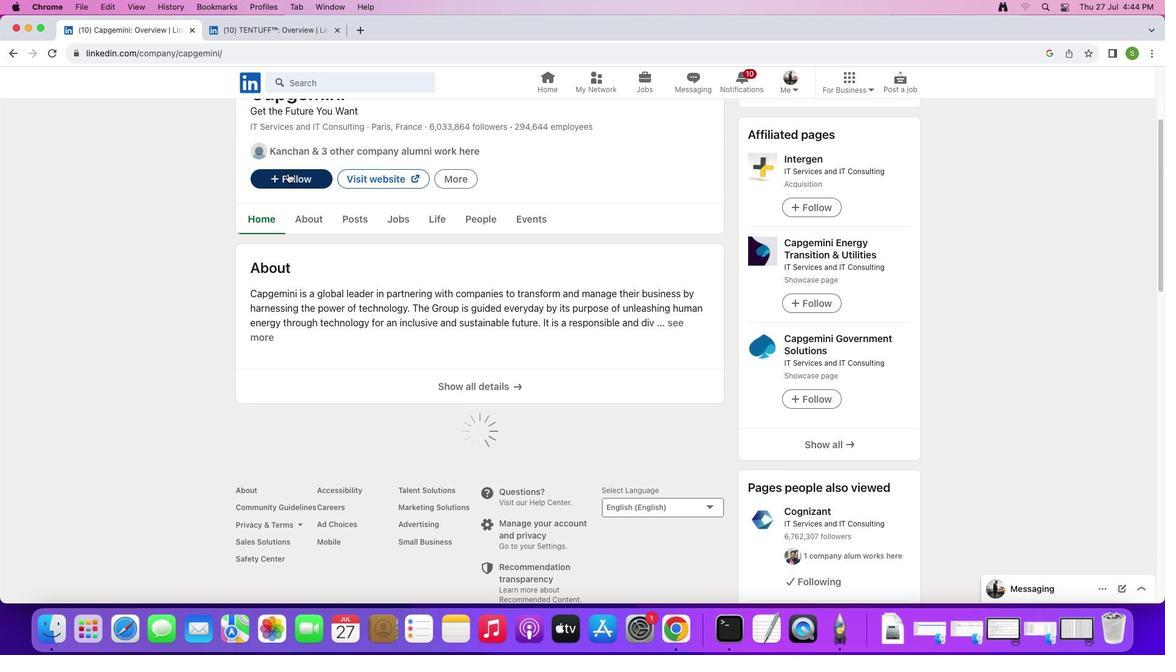 
Action: Mouse moved to (479, 180)
Screenshot: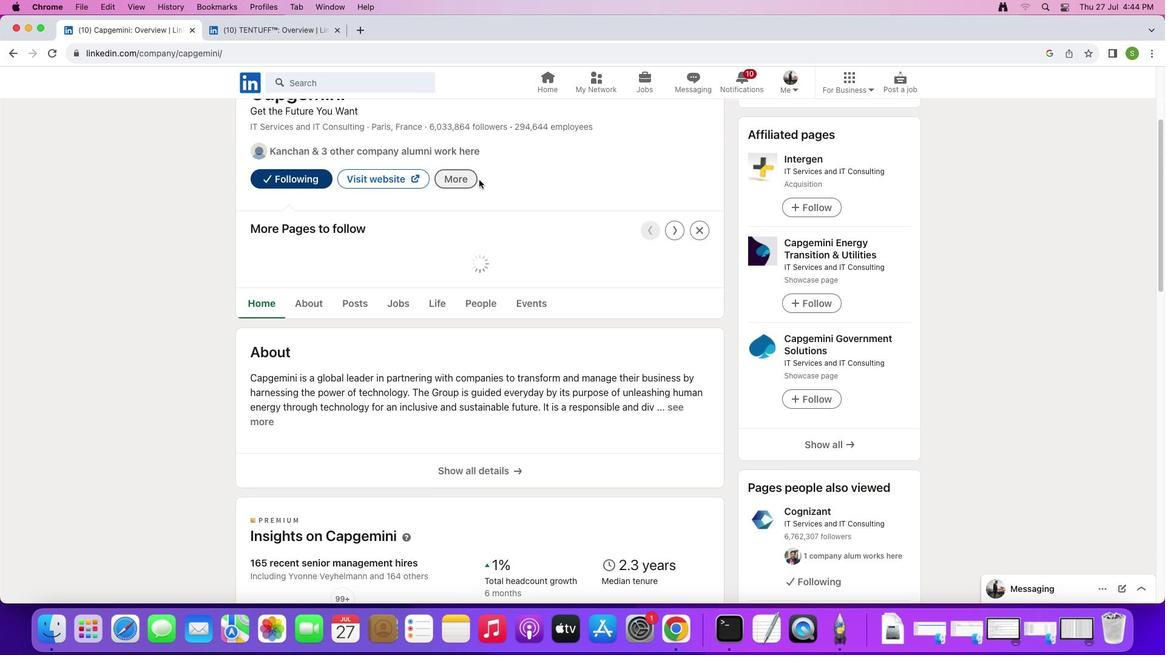 
Action: Mouse scrolled (479, 180) with delta (0, 0)
Screenshot: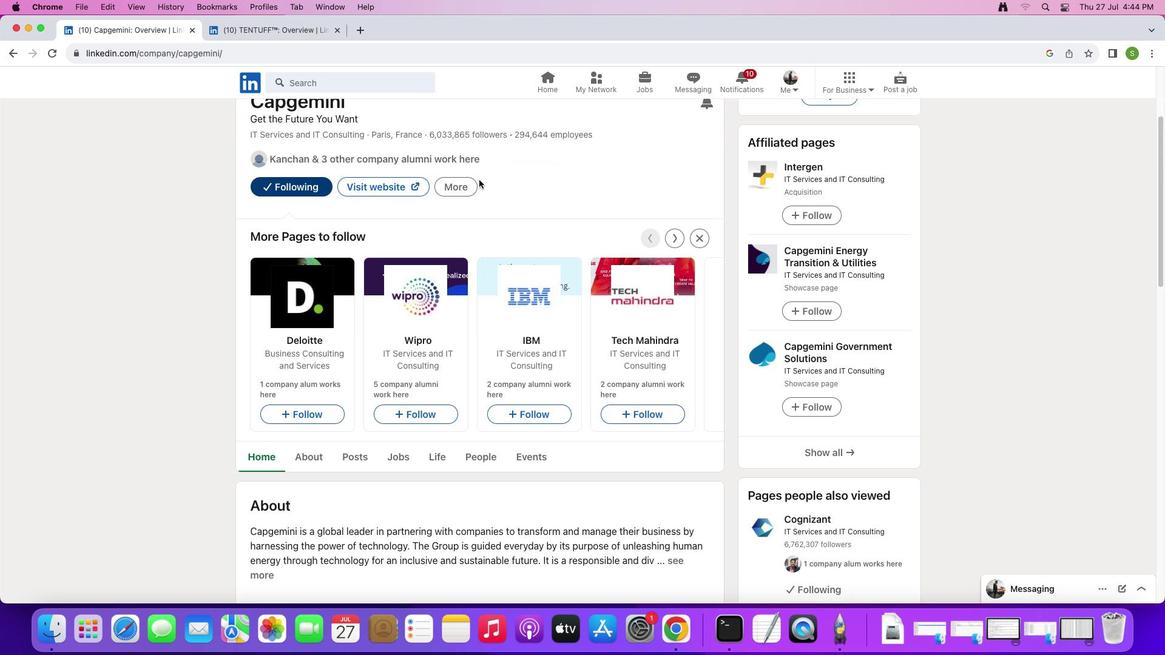 
Action: Mouse scrolled (479, 180) with delta (0, 0)
Screenshot: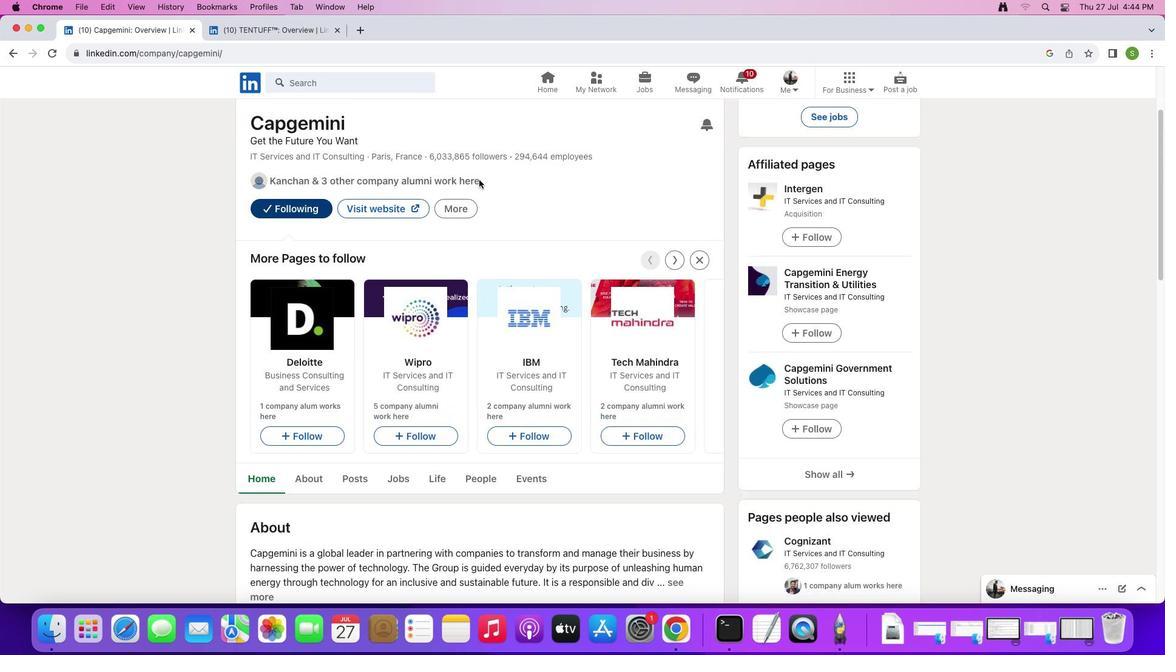 
Action: Mouse scrolled (479, 180) with delta (0, 1)
Screenshot: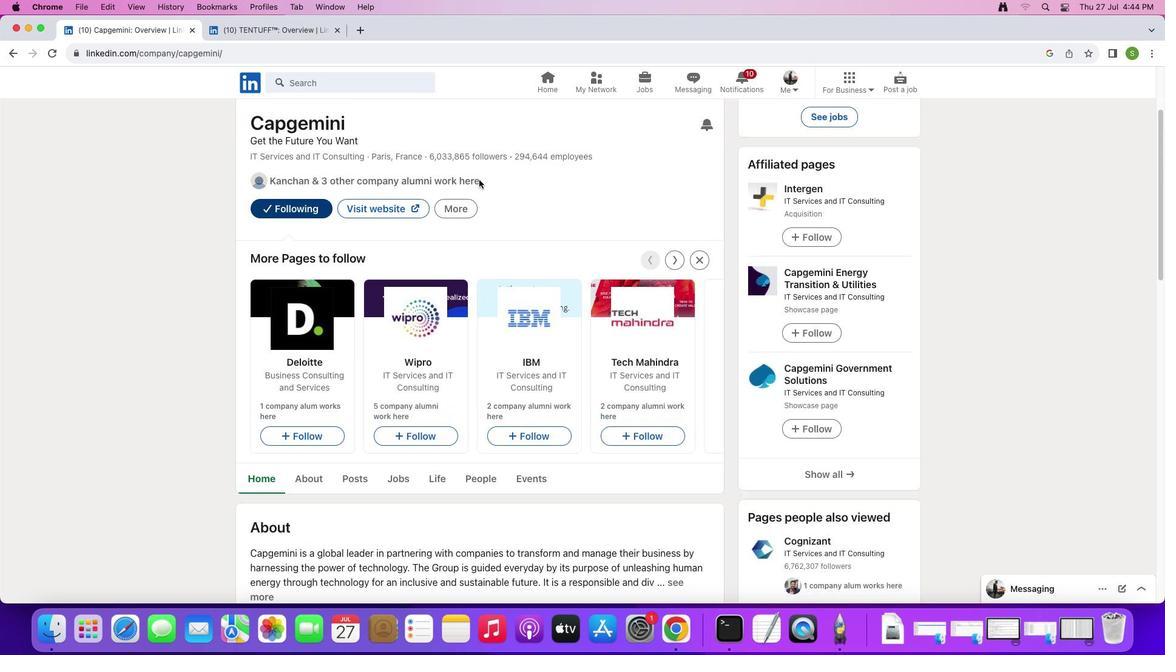
Action: Mouse scrolled (479, 180) with delta (0, 3)
Screenshot: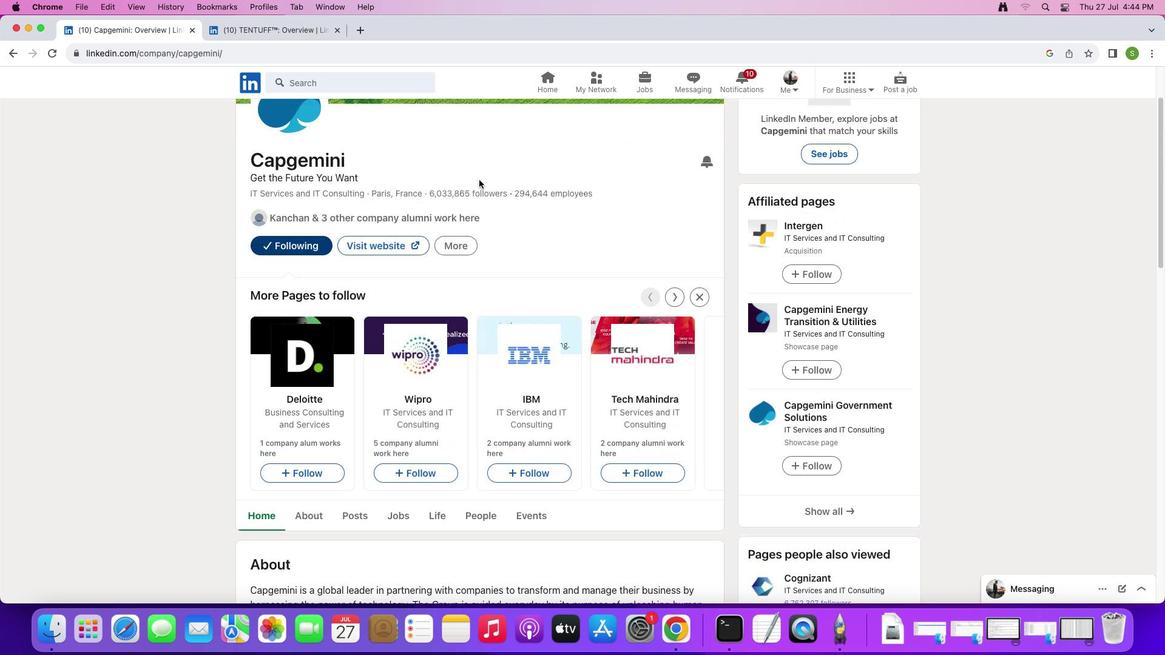 
Action: Mouse moved to (477, 183)
Screenshot: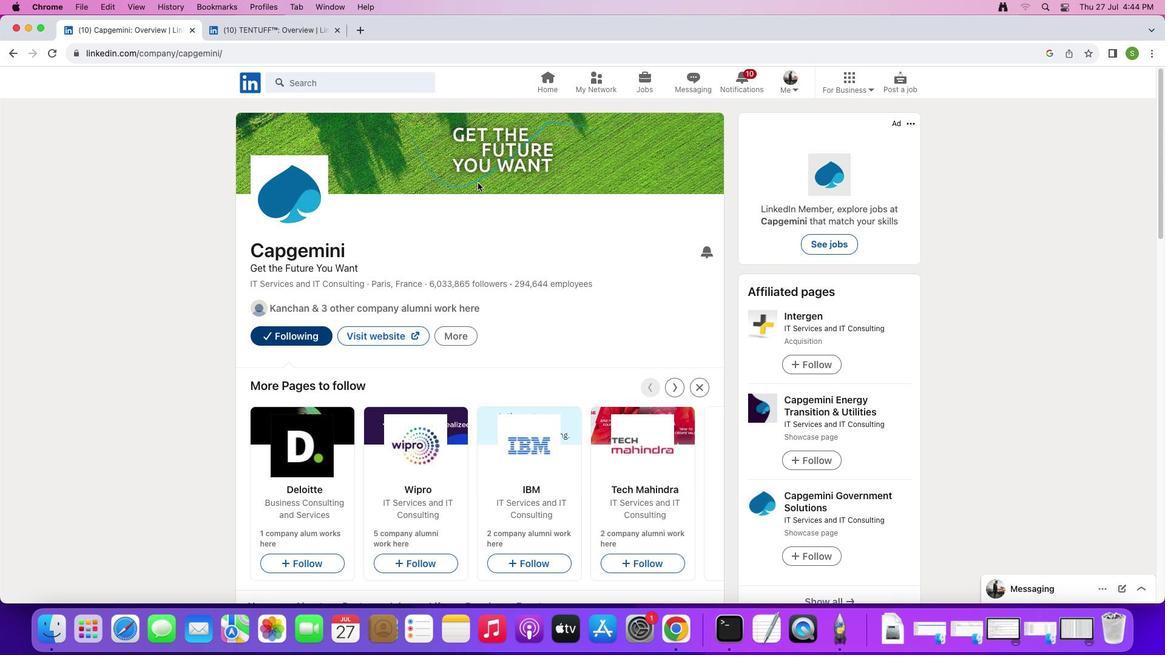 
Action: Mouse scrolled (477, 183) with delta (0, 0)
Screenshot: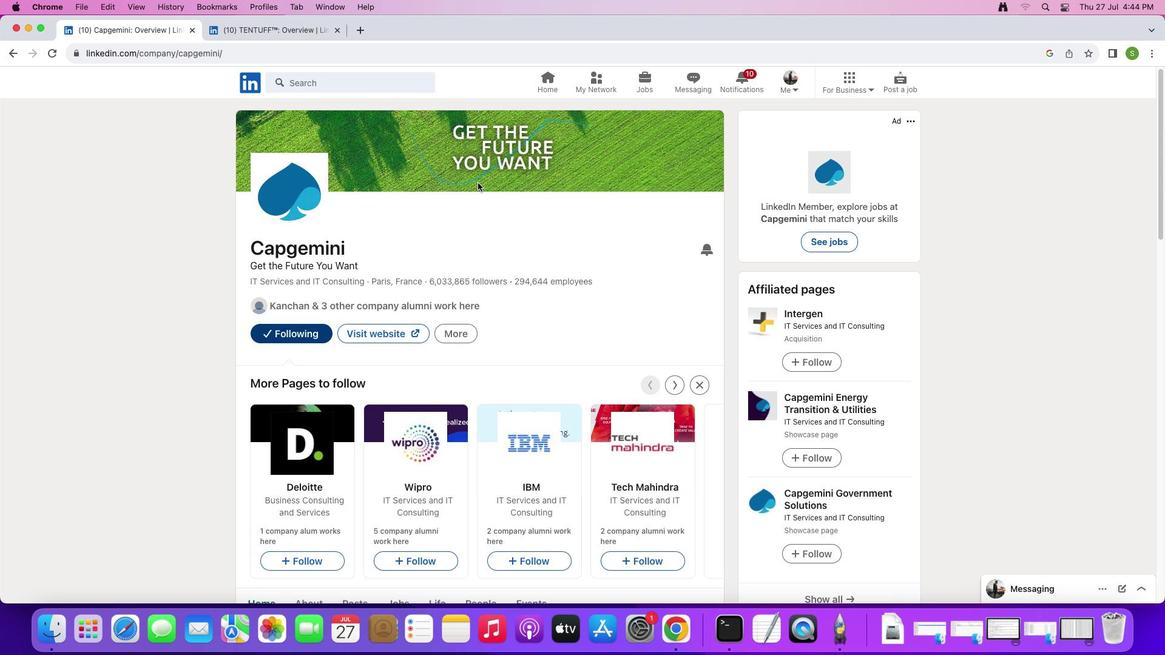 
Action: Mouse scrolled (477, 183) with delta (0, 0)
Screenshot: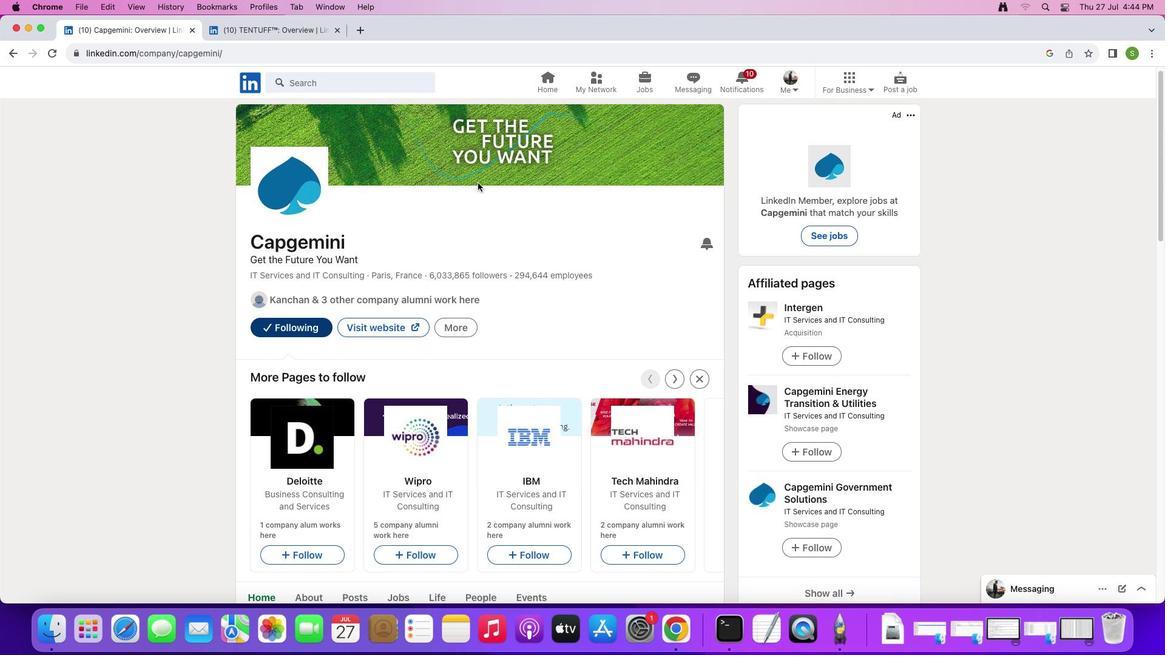 
Action: Mouse scrolled (477, 183) with delta (0, -1)
Screenshot: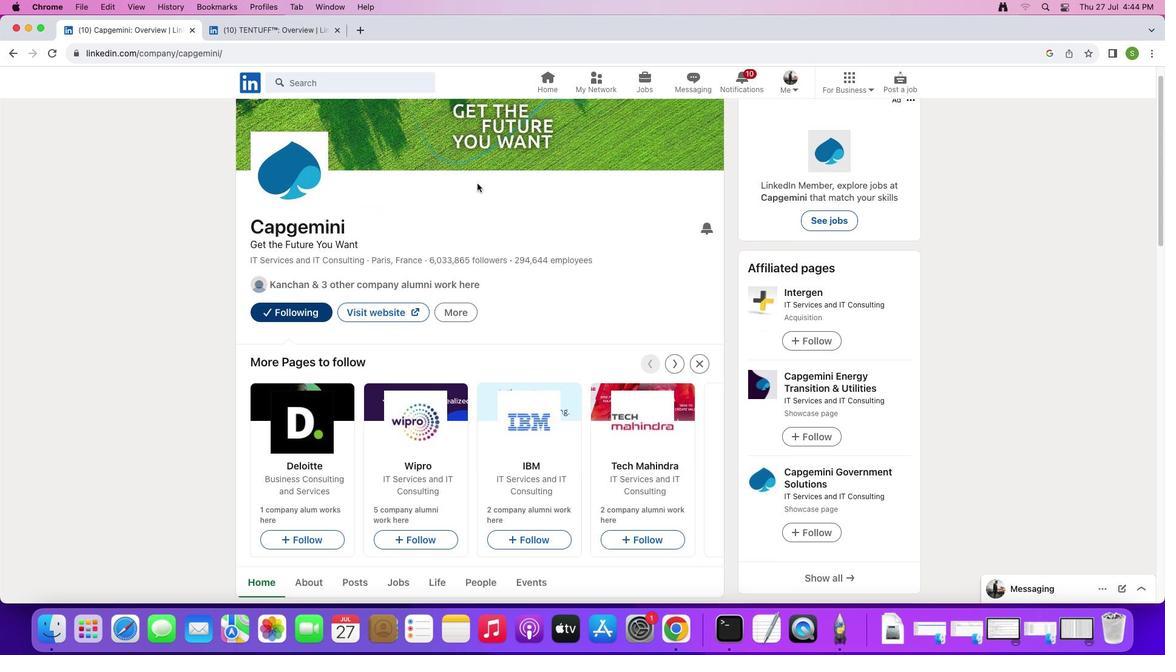 
Action: Mouse moved to (477, 184)
Screenshot: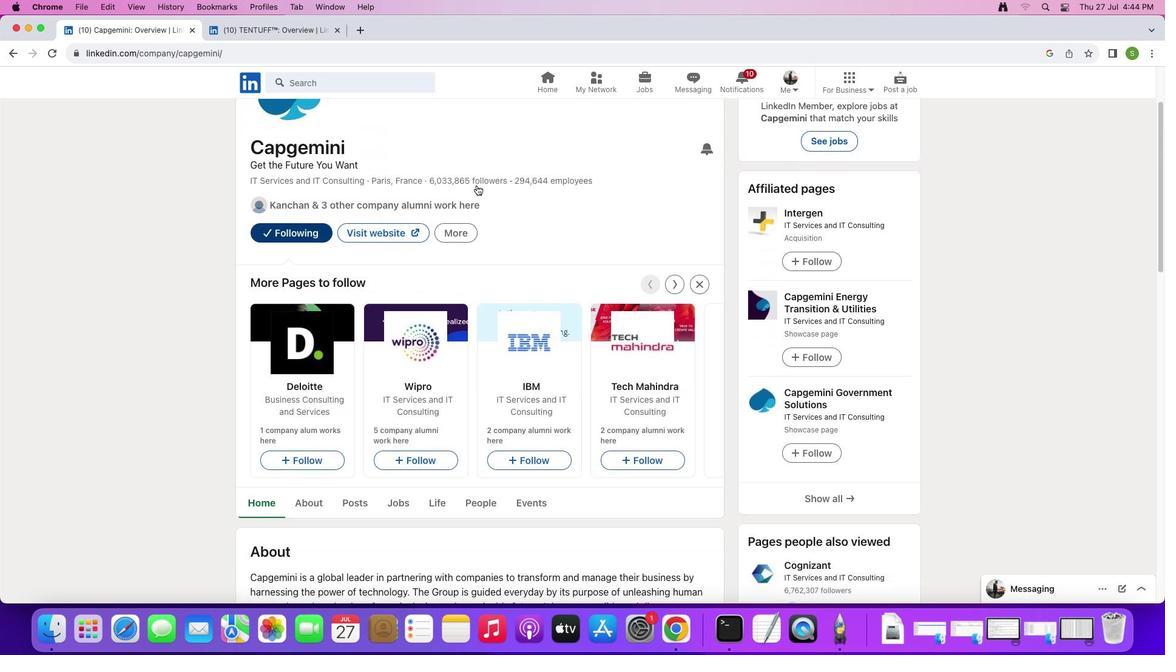 
Action: Mouse scrolled (477, 184) with delta (0, -1)
Screenshot: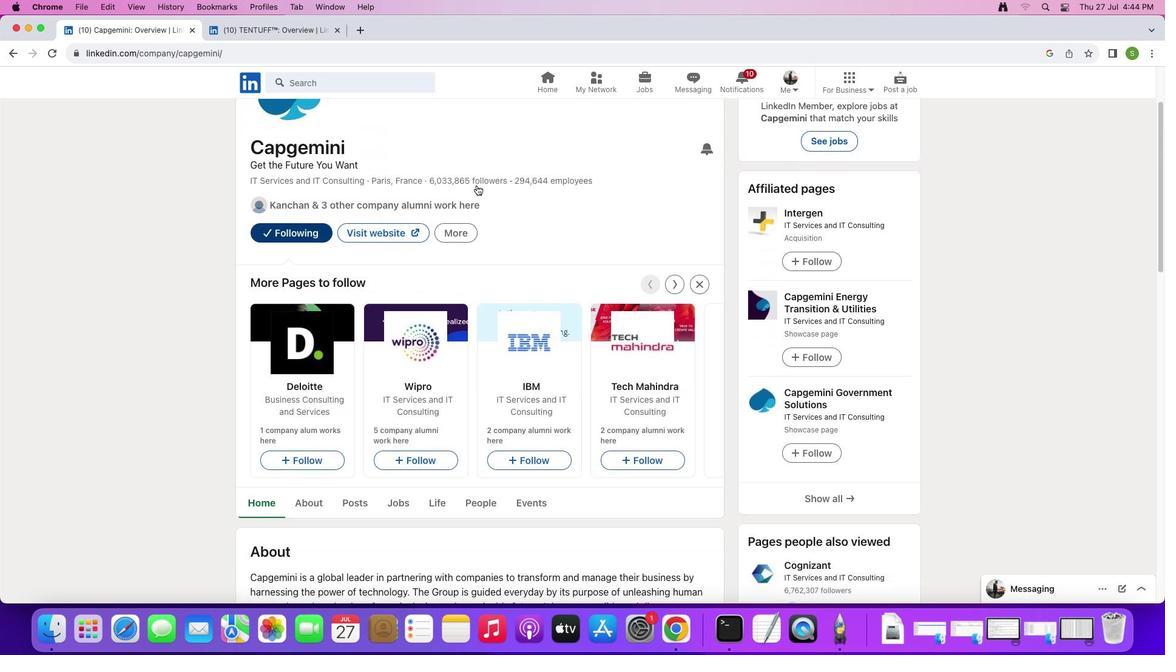 
Action: Mouse moved to (473, 188)
Screenshot: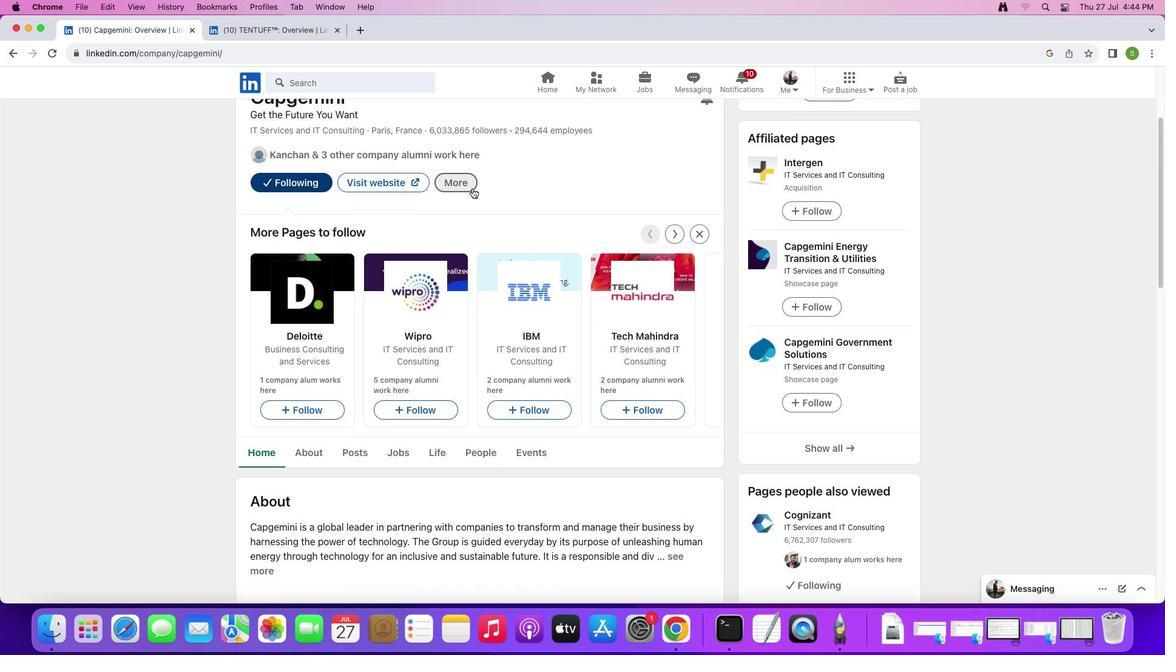 
Action: Mouse scrolled (473, 188) with delta (0, 0)
Screenshot: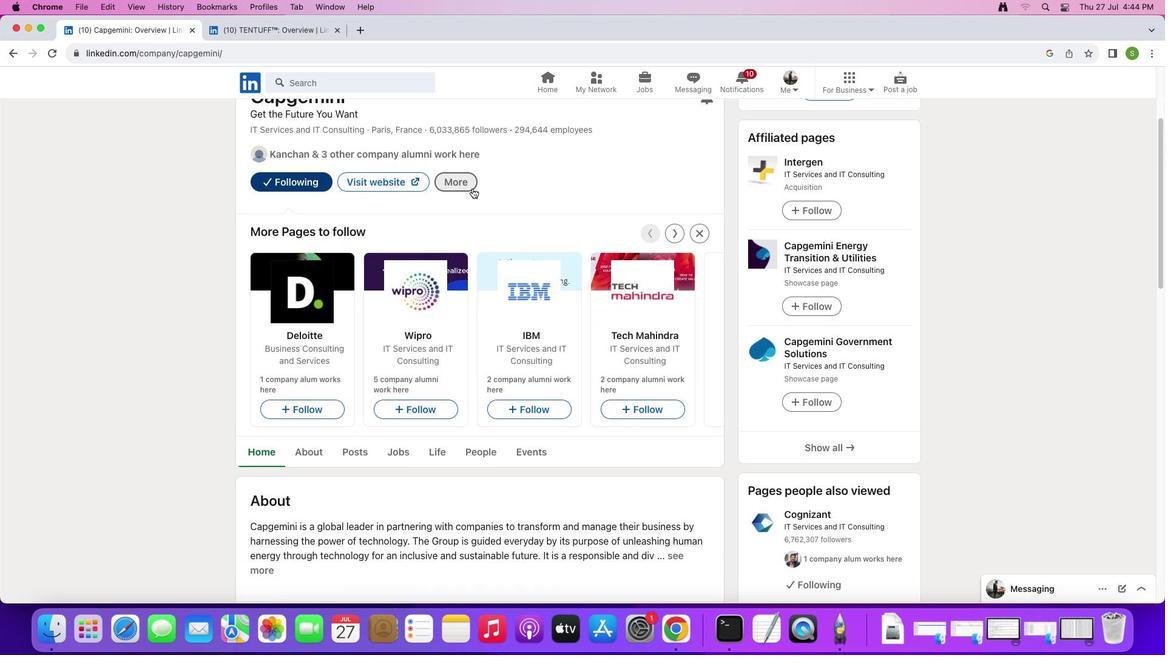 
Action: Mouse scrolled (473, 188) with delta (0, 0)
Screenshot: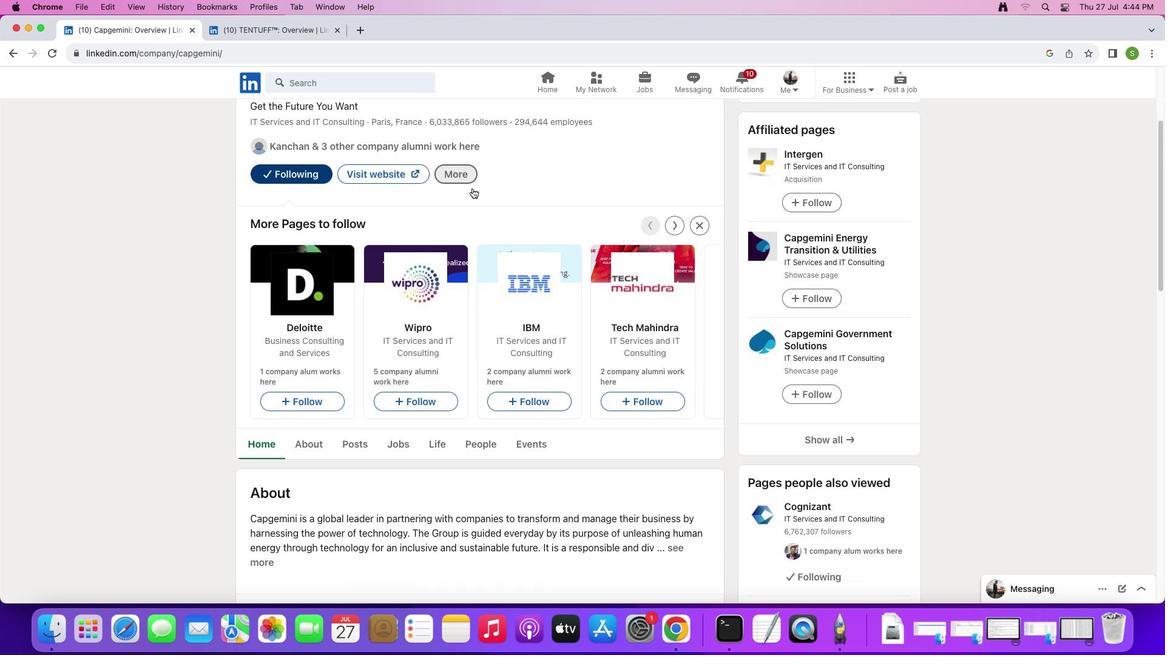 
Action: Mouse scrolled (473, 188) with delta (0, 0)
Screenshot: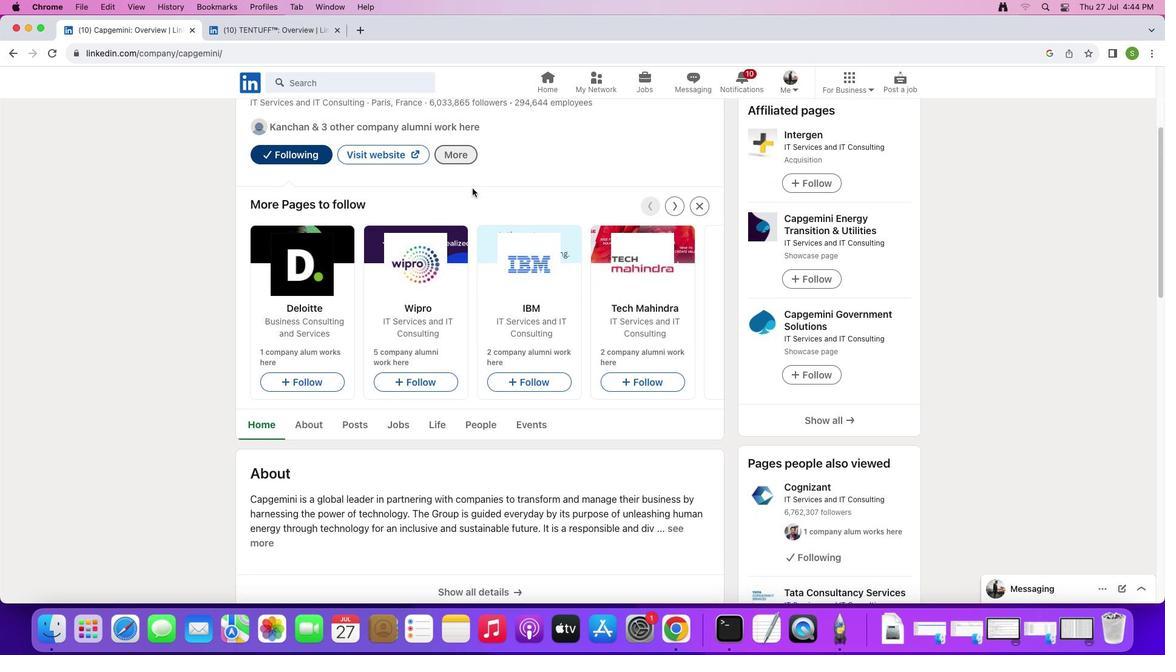
Action: Mouse moved to (355, 407)
Screenshot: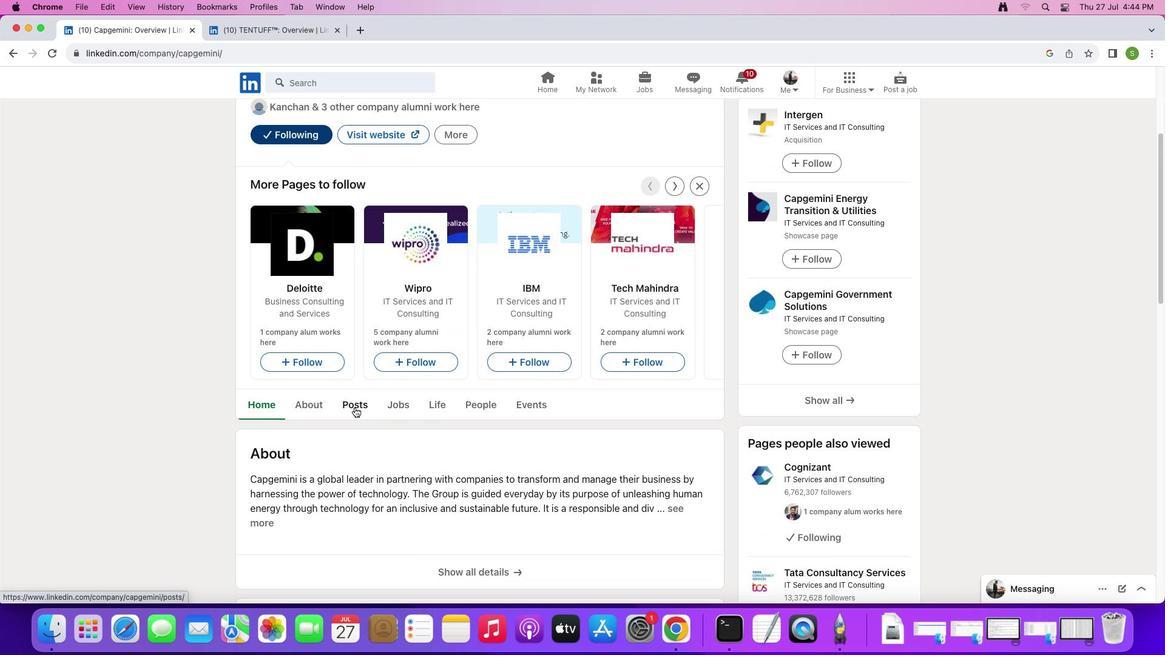 
Action: Mouse pressed left at (355, 407)
Screenshot: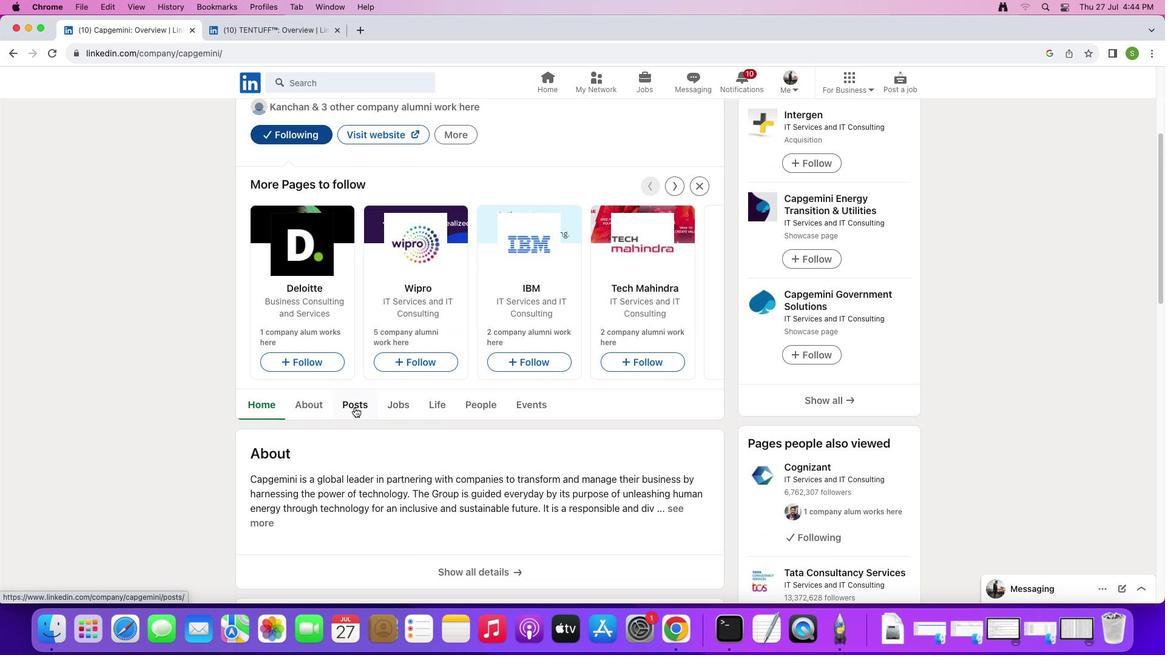
Action: Mouse moved to (490, 371)
Screenshot: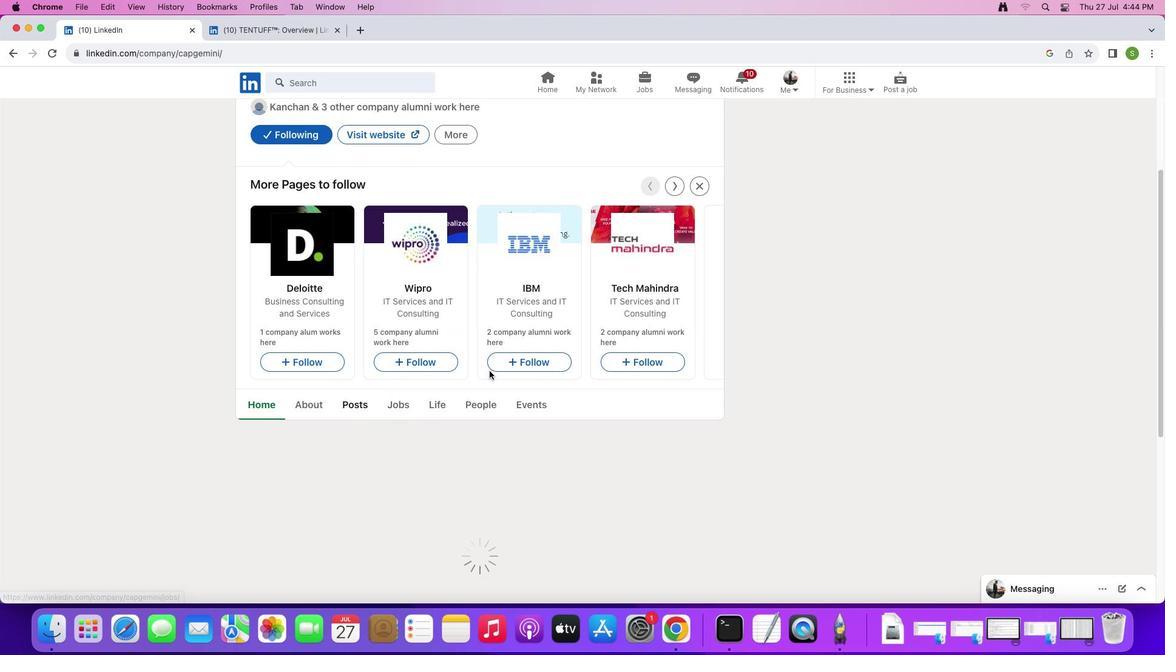 
Action: Mouse scrolled (490, 371) with delta (0, 0)
Screenshot: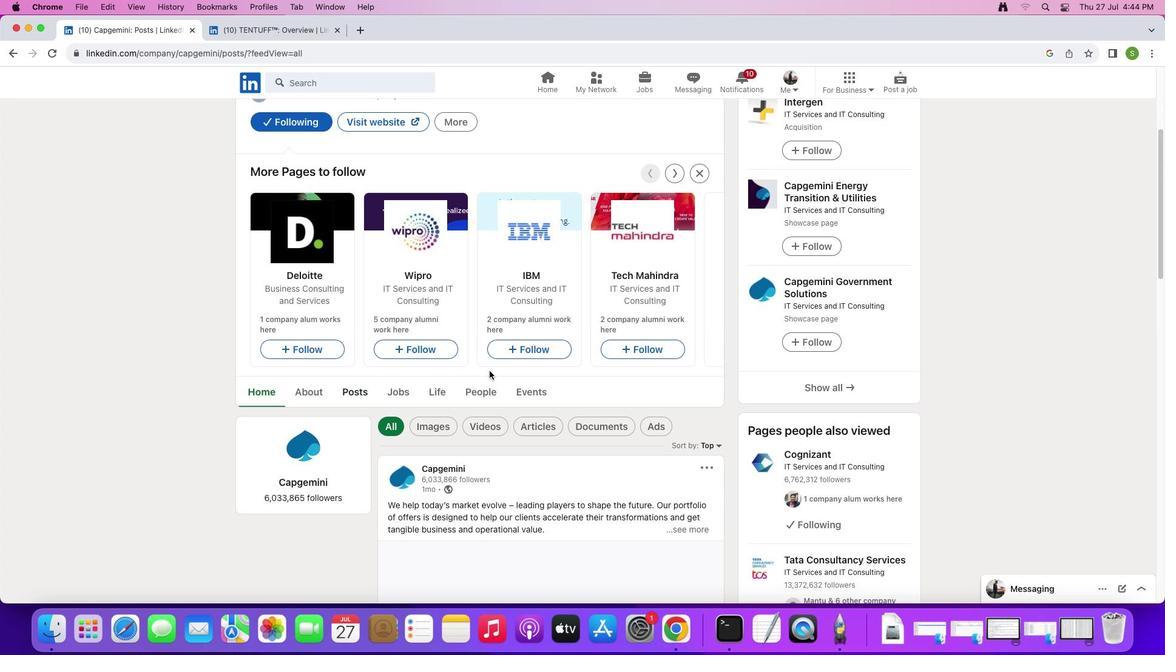 
Action: Mouse scrolled (490, 371) with delta (0, 0)
Screenshot: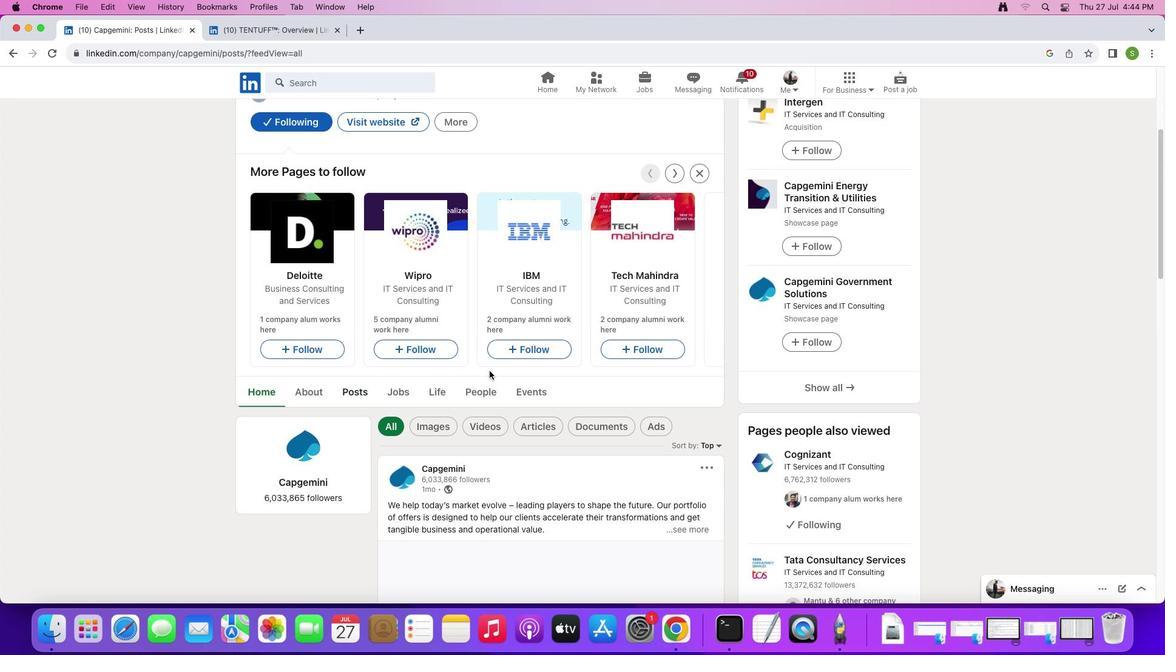 
Action: Mouse scrolled (490, 371) with delta (0, -1)
Screenshot: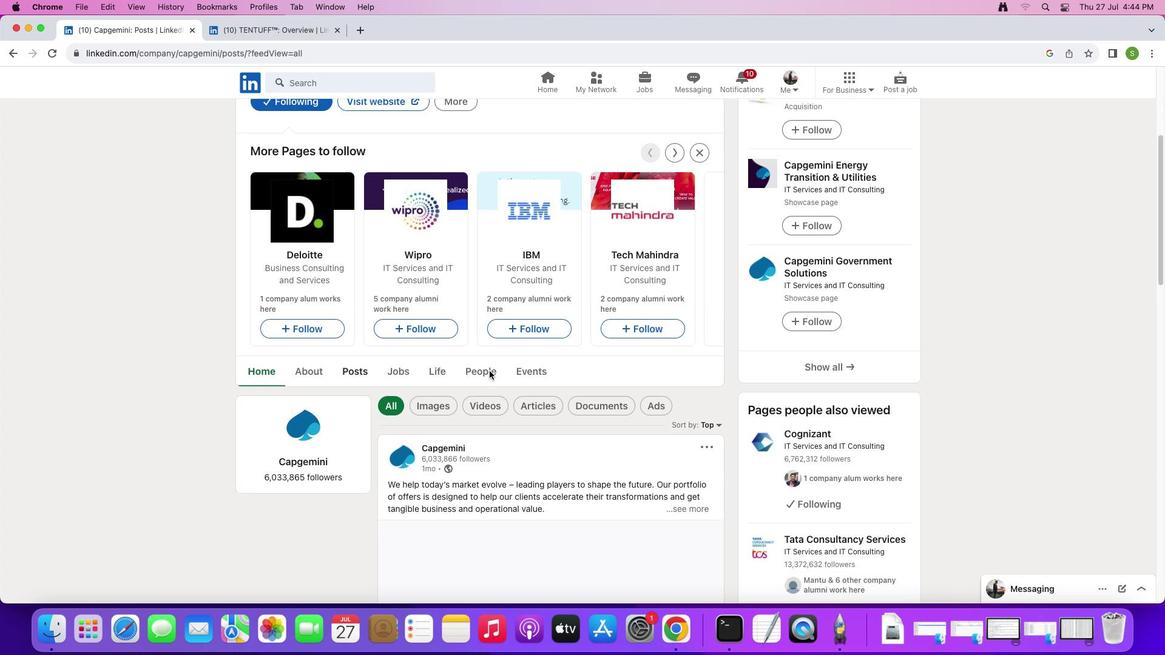 
Action: Mouse scrolled (490, 371) with delta (0, -1)
Screenshot: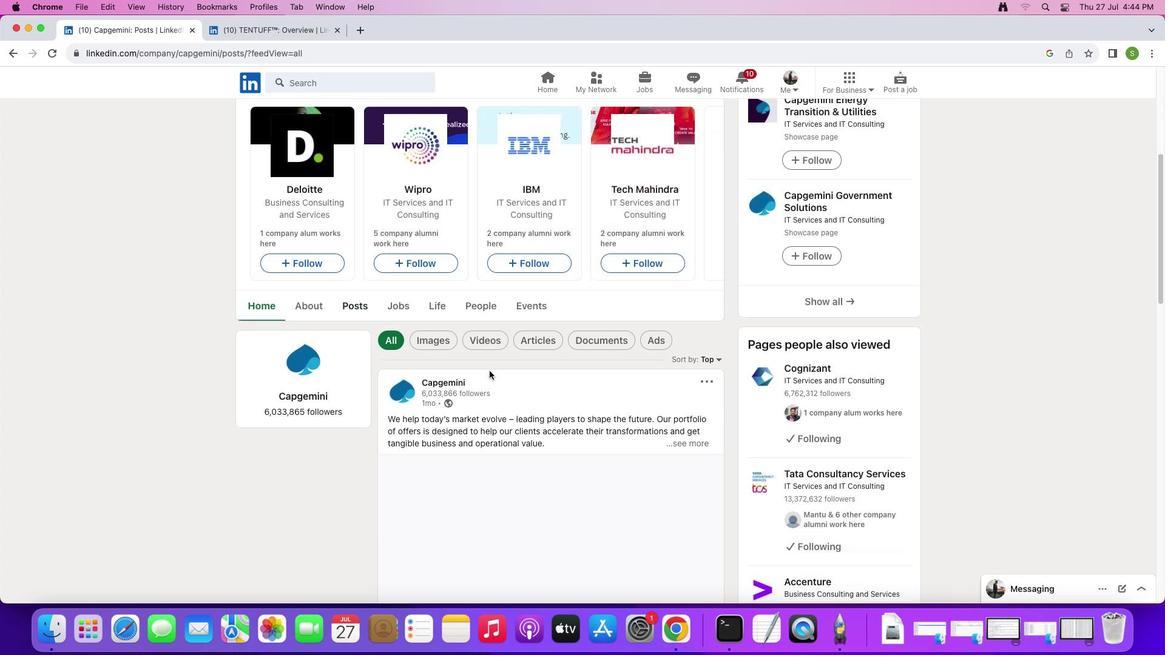 
Action: Mouse scrolled (490, 371) with delta (0, 0)
Screenshot: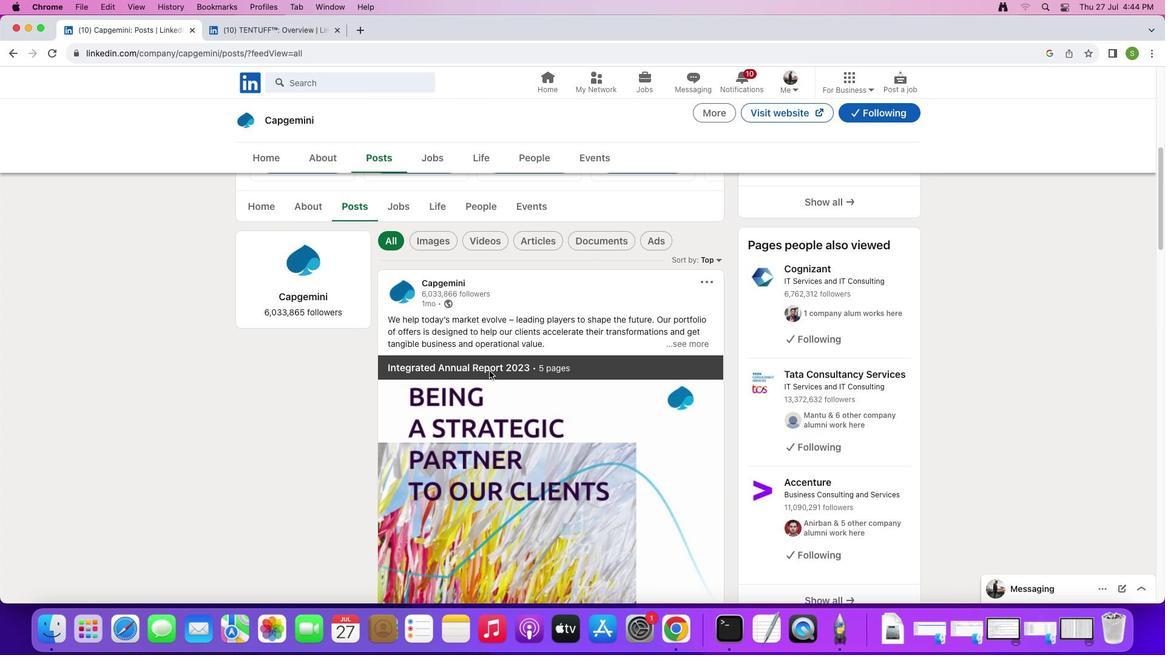 
Action: Mouse scrolled (490, 371) with delta (0, 0)
Screenshot: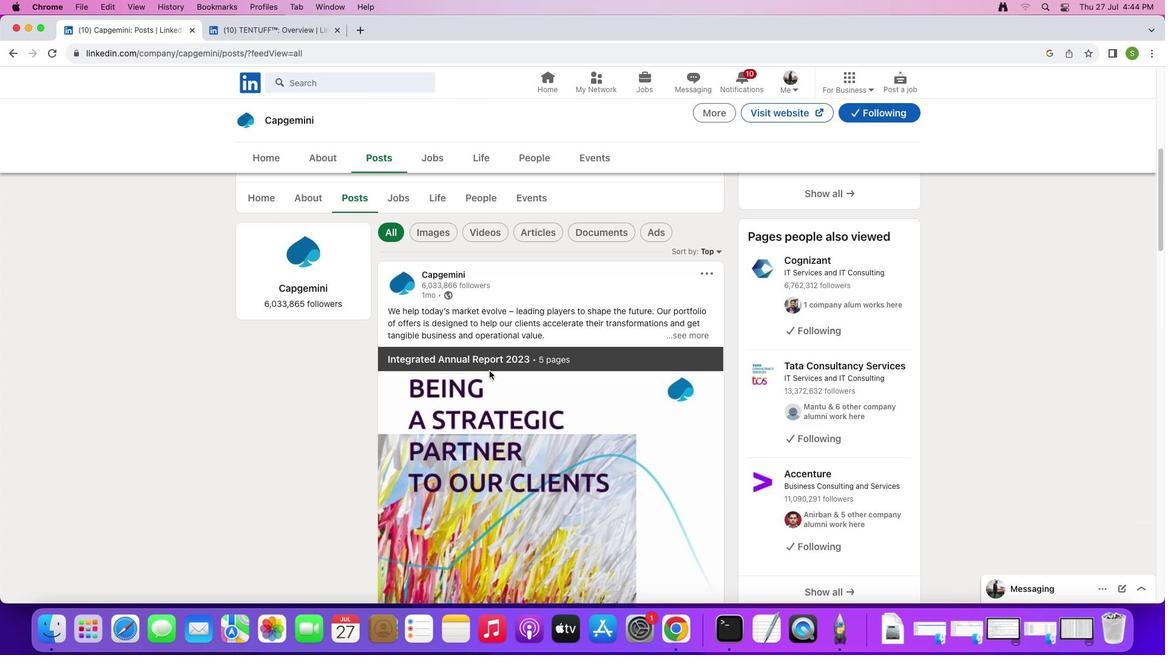 
Action: Mouse scrolled (490, 371) with delta (0, -1)
Screenshot: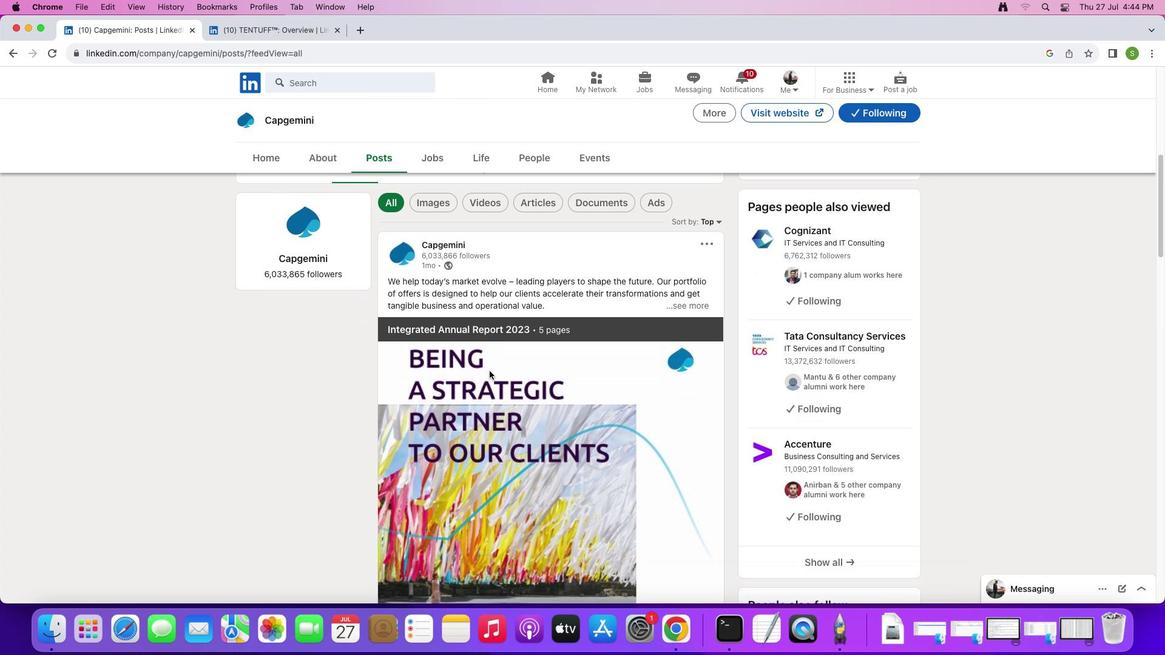
Action: Mouse scrolled (490, 371) with delta (0, 0)
Screenshot: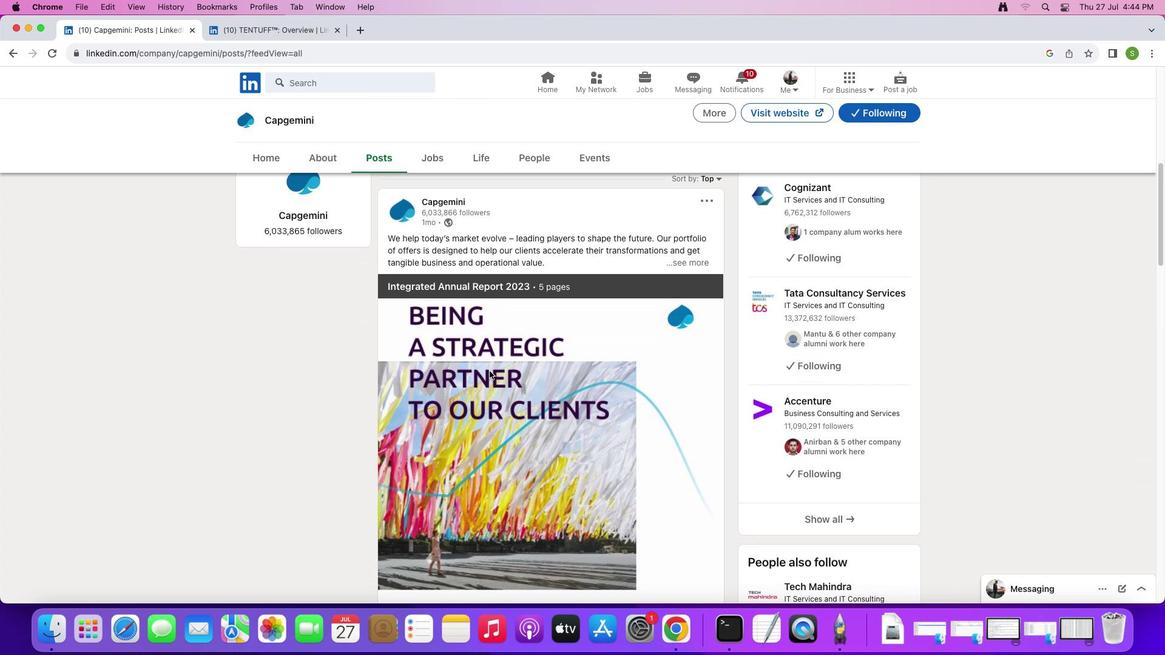 
Action: Mouse scrolled (490, 371) with delta (0, 0)
Screenshot: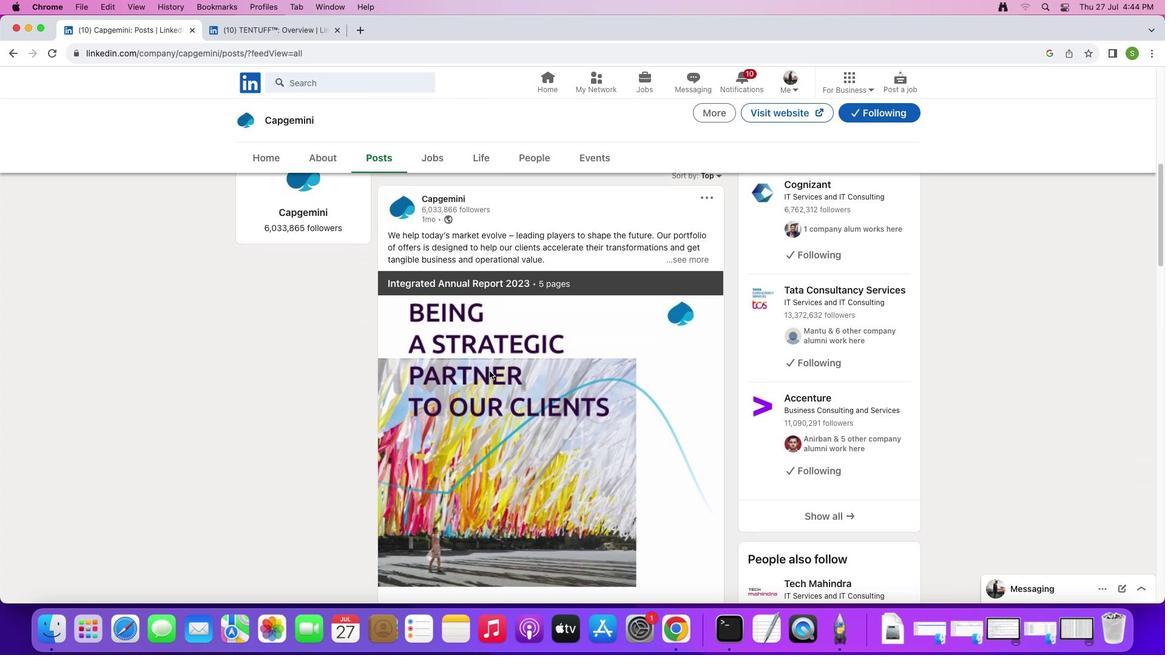 
Action: Mouse scrolled (490, 371) with delta (0, 0)
Screenshot: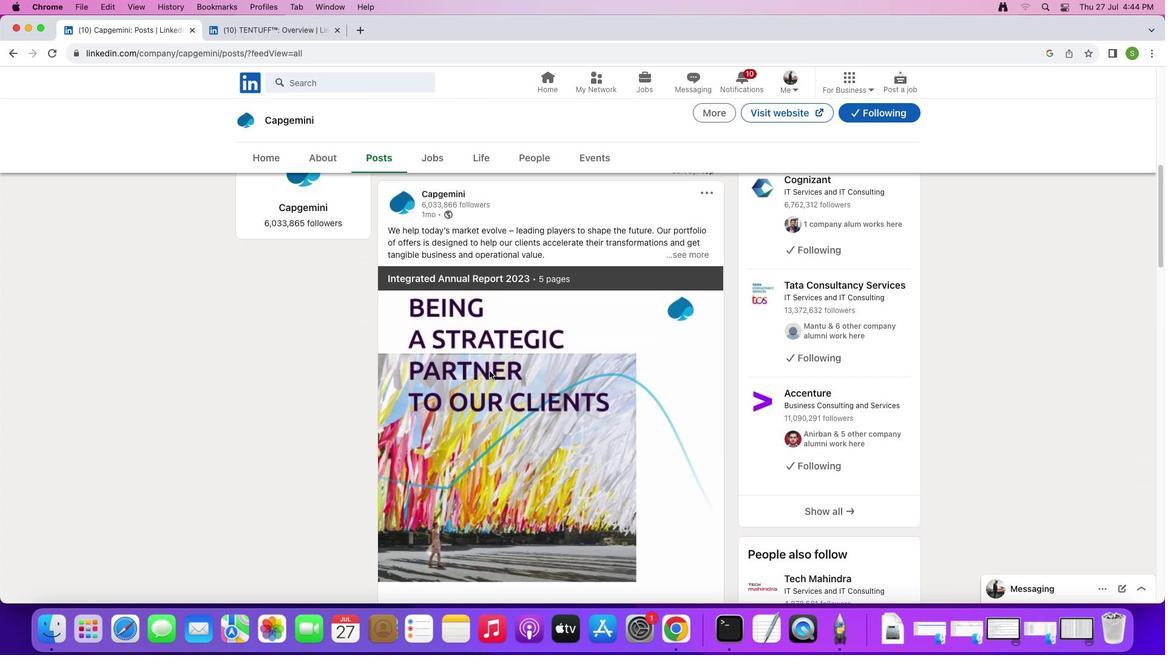 
Action: Mouse scrolled (490, 371) with delta (0, 0)
Screenshot: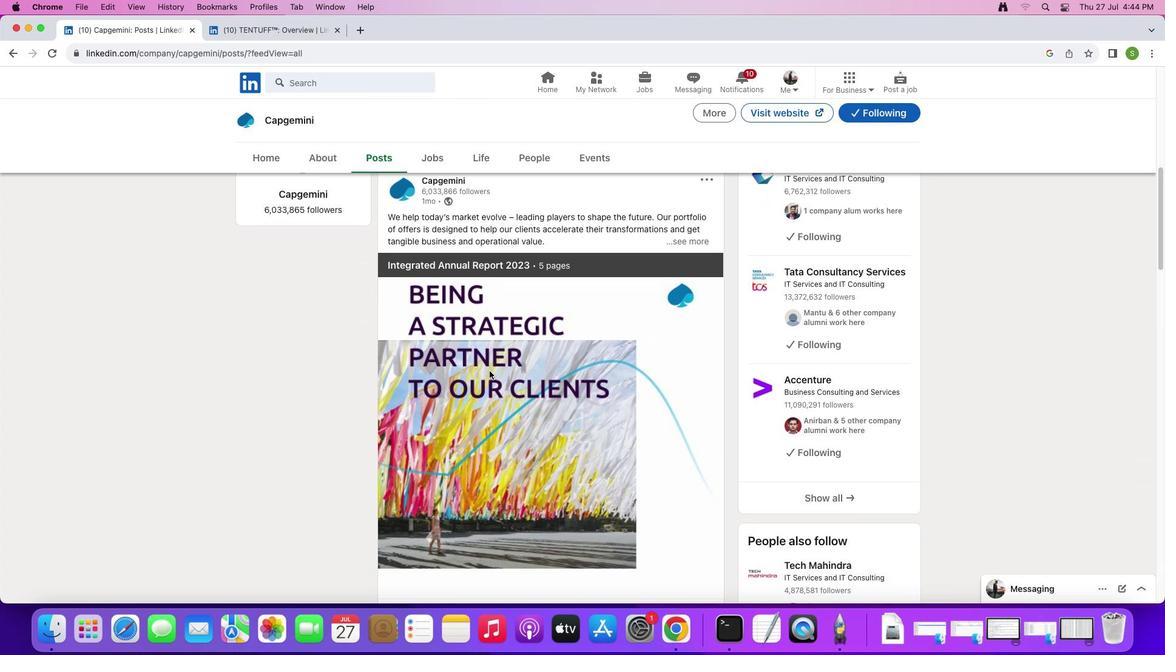 
Action: Mouse scrolled (490, 371) with delta (0, 0)
Screenshot: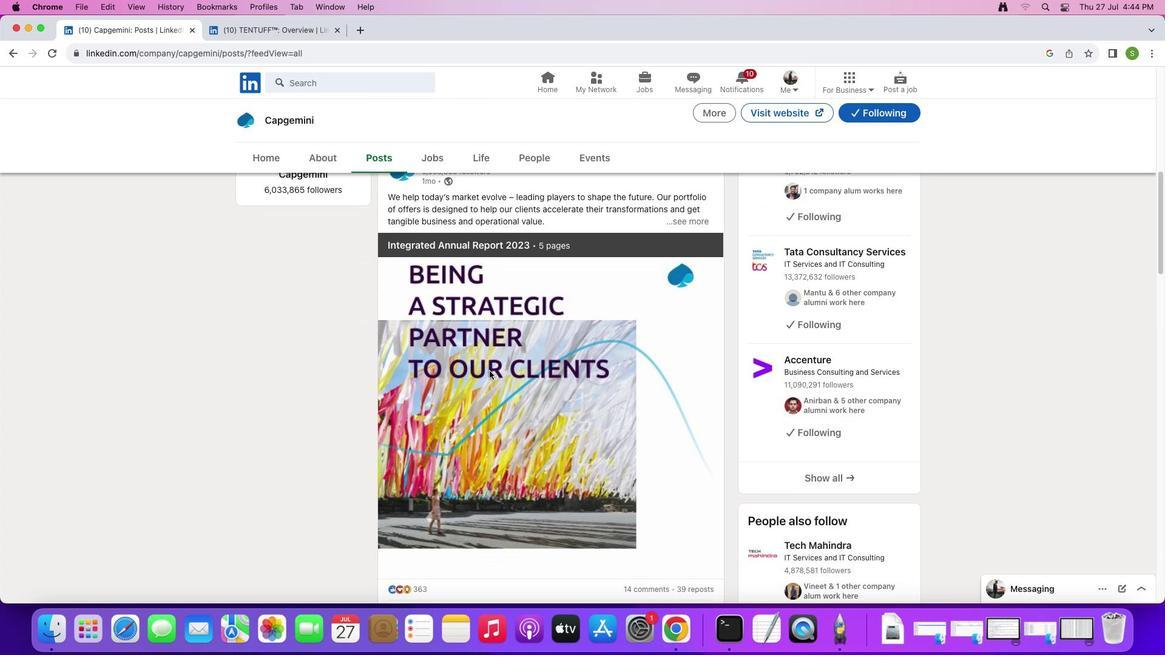 
Action: Mouse scrolled (490, 371) with delta (0, 0)
Screenshot: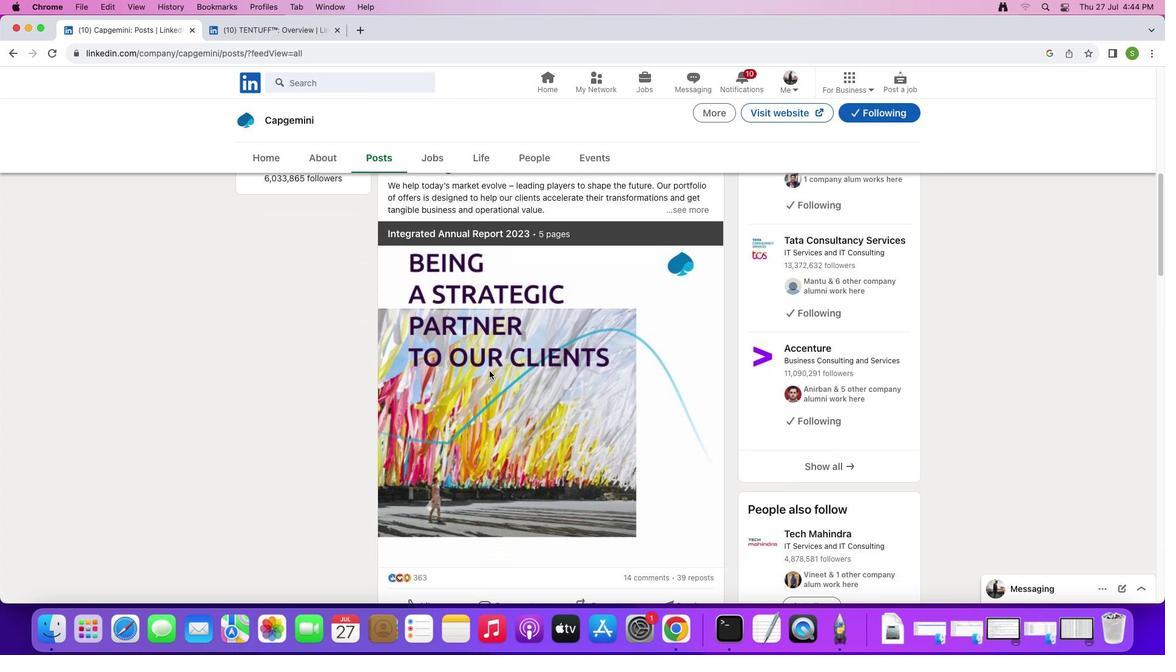 
Action: Mouse scrolled (490, 371) with delta (0, -1)
Screenshot: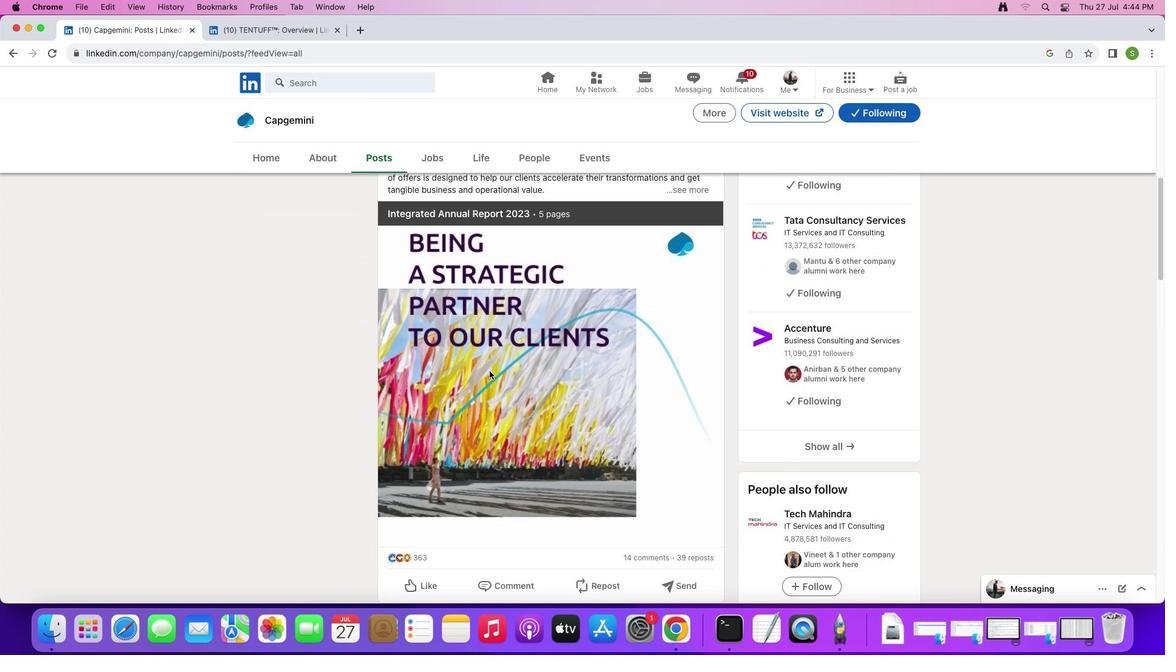 
Action: Mouse scrolled (490, 371) with delta (0, 0)
Screenshot: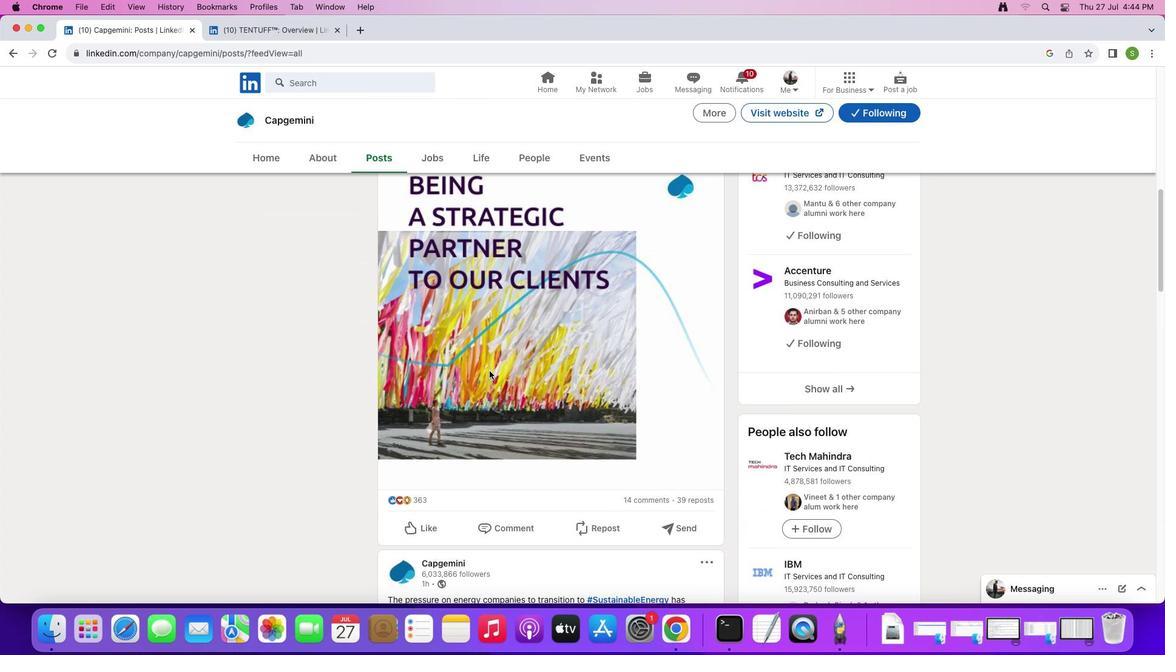 
Action: Mouse scrolled (490, 371) with delta (0, 0)
Screenshot: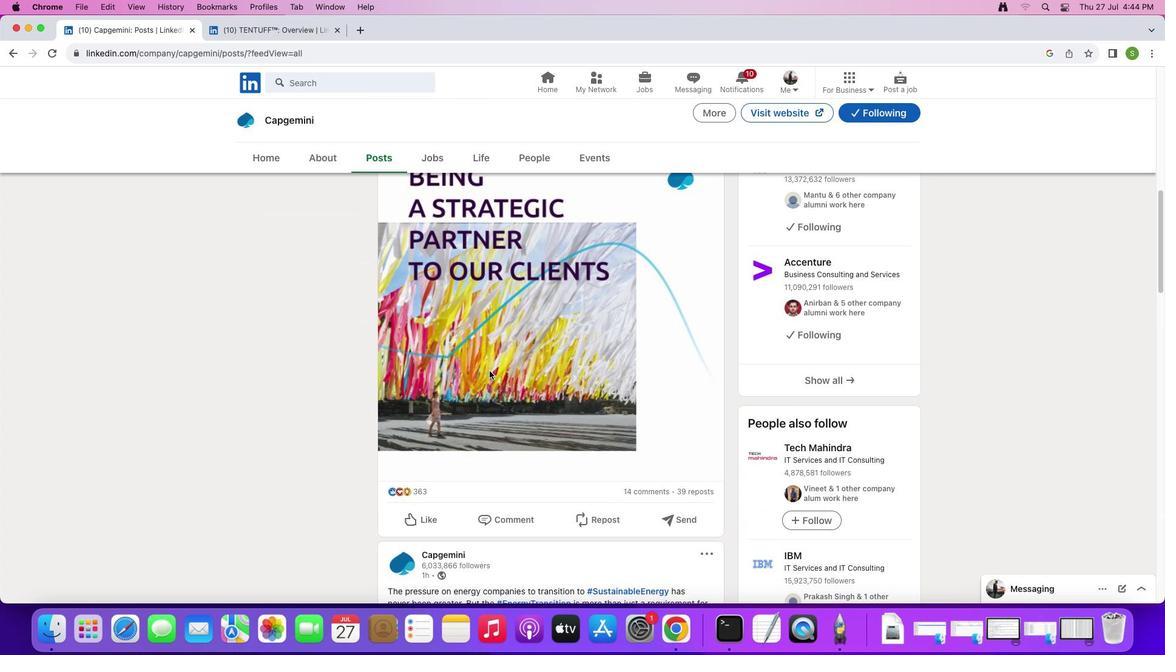 
Action: Mouse scrolled (490, 371) with delta (0, -1)
Screenshot: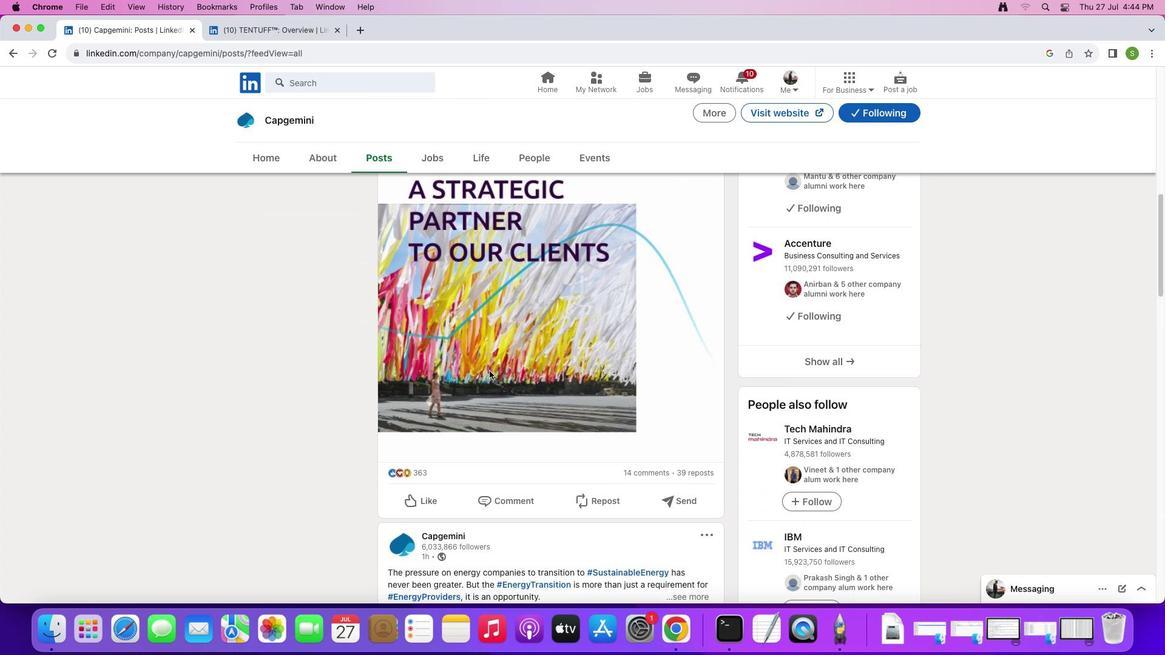 
Action: Mouse scrolled (490, 371) with delta (0, -1)
Screenshot: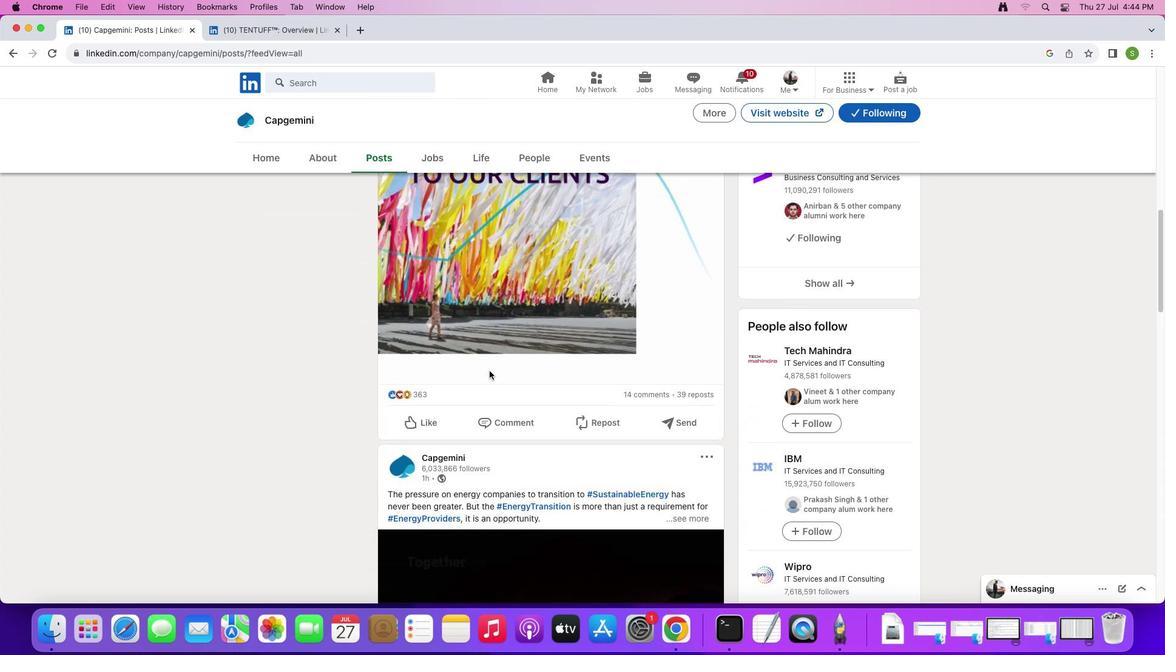 
Action: Mouse moved to (422, 370)
Screenshot: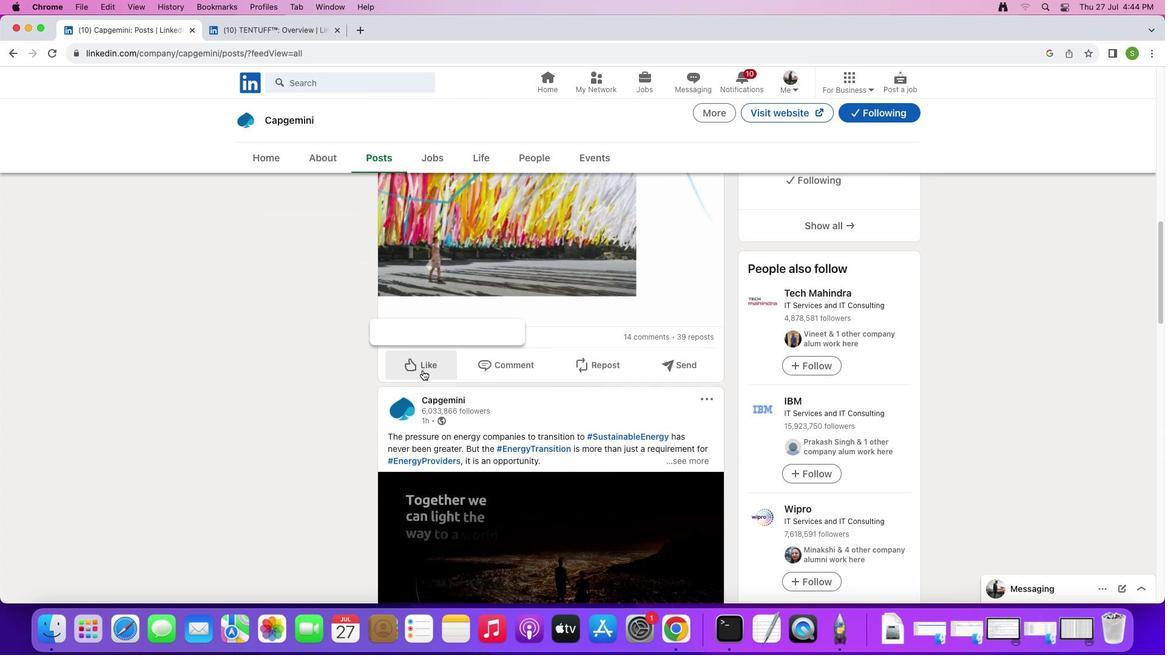 
Action: Mouse pressed left at (422, 370)
Screenshot: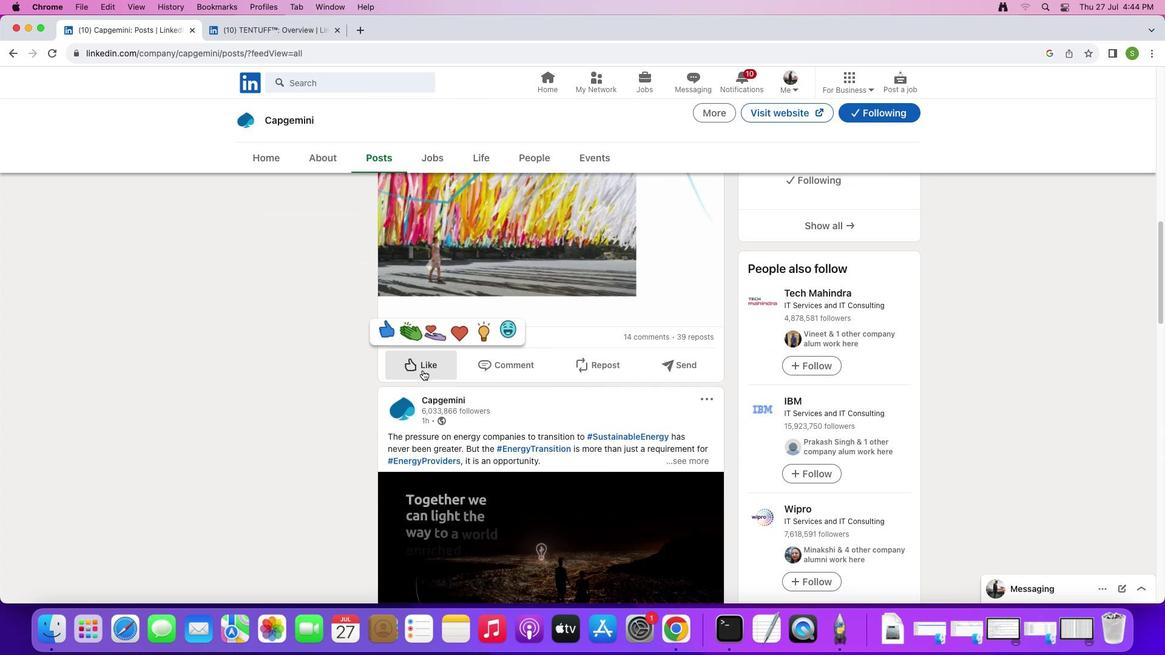 
Action: Mouse moved to (542, 343)
Screenshot: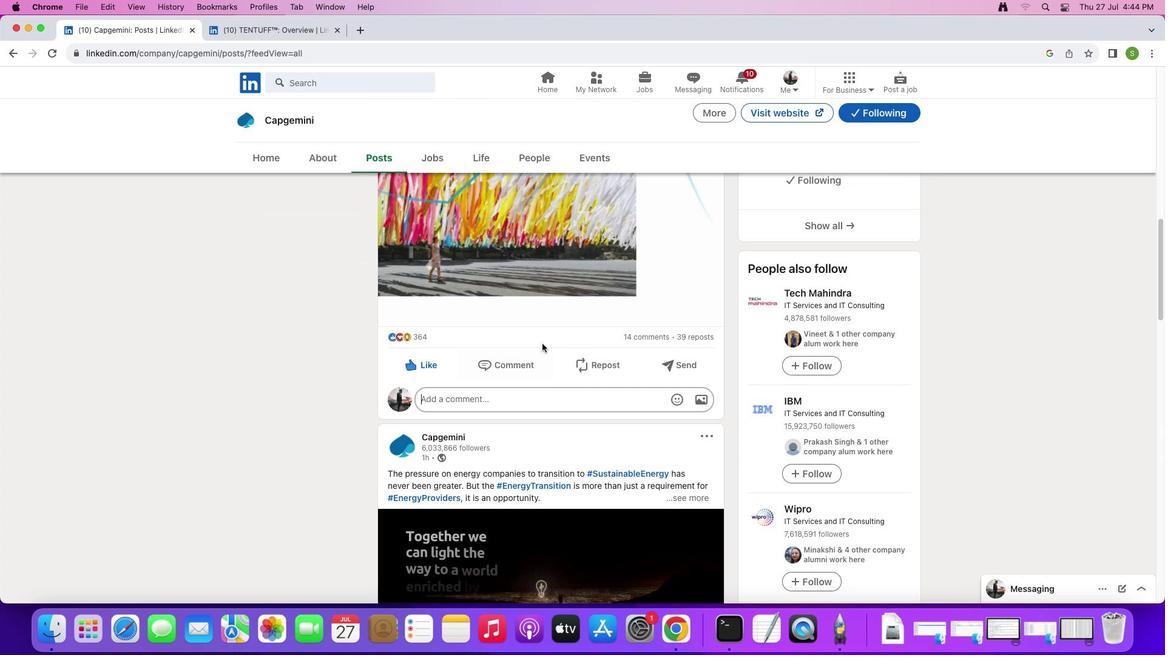 
Action: Mouse scrolled (542, 343) with delta (0, 0)
Screenshot: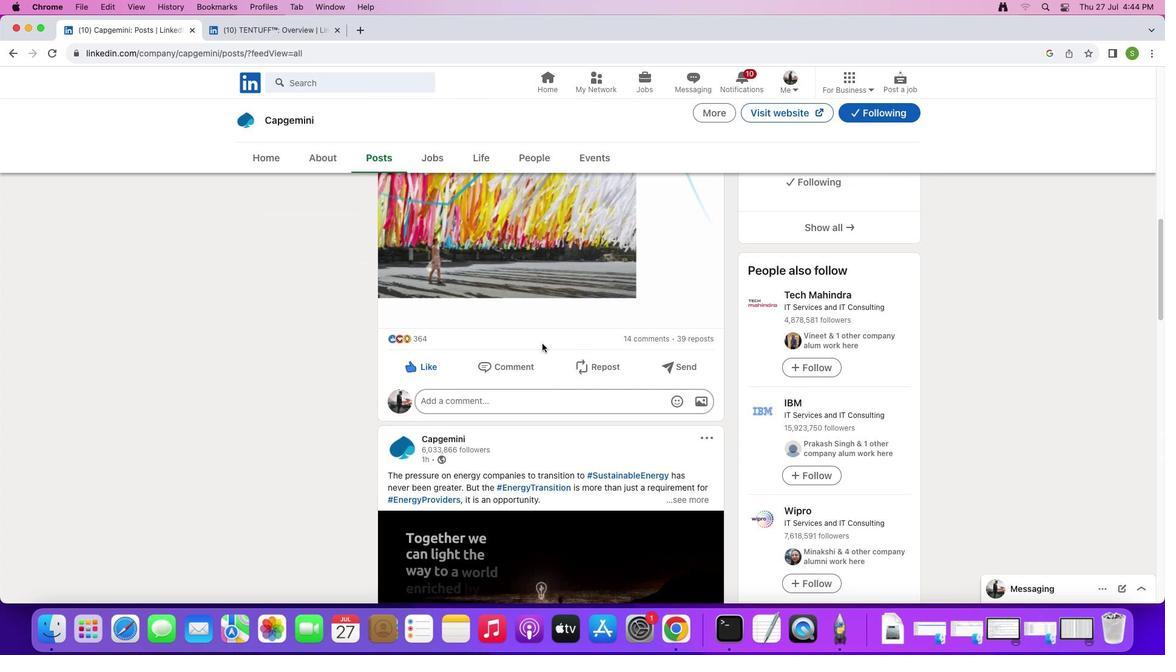 
Action: Mouse scrolled (542, 343) with delta (0, 0)
Screenshot: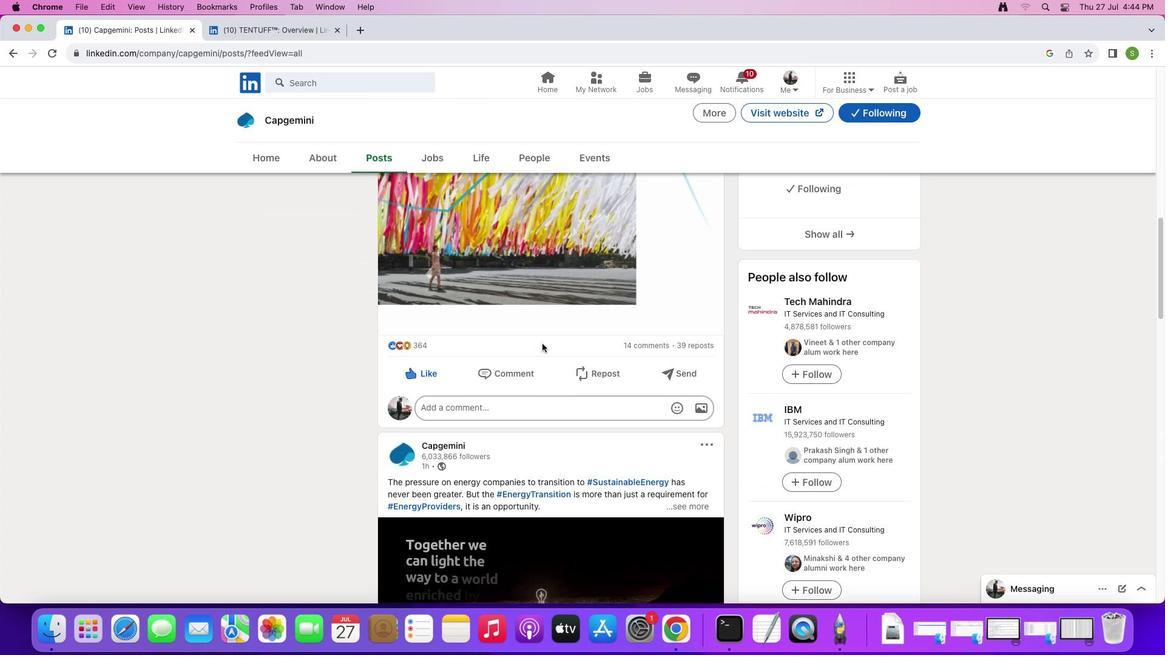 
Action: Mouse scrolled (542, 343) with delta (0, 1)
Screenshot: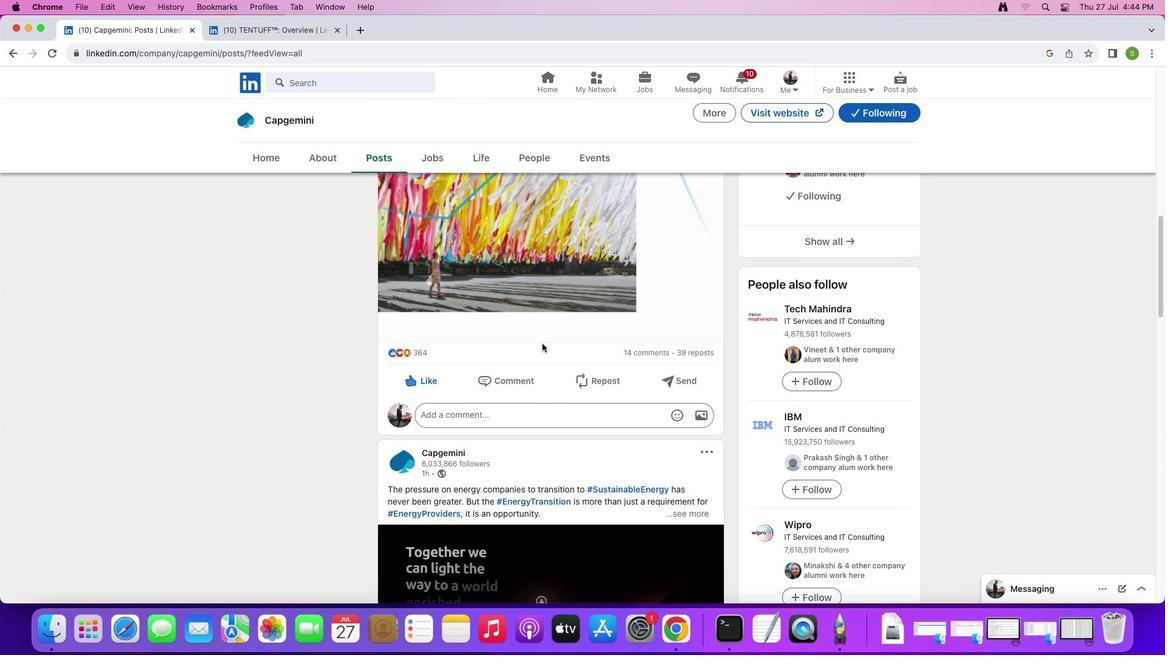 
Action: Mouse scrolled (542, 343) with delta (0, 0)
Screenshot: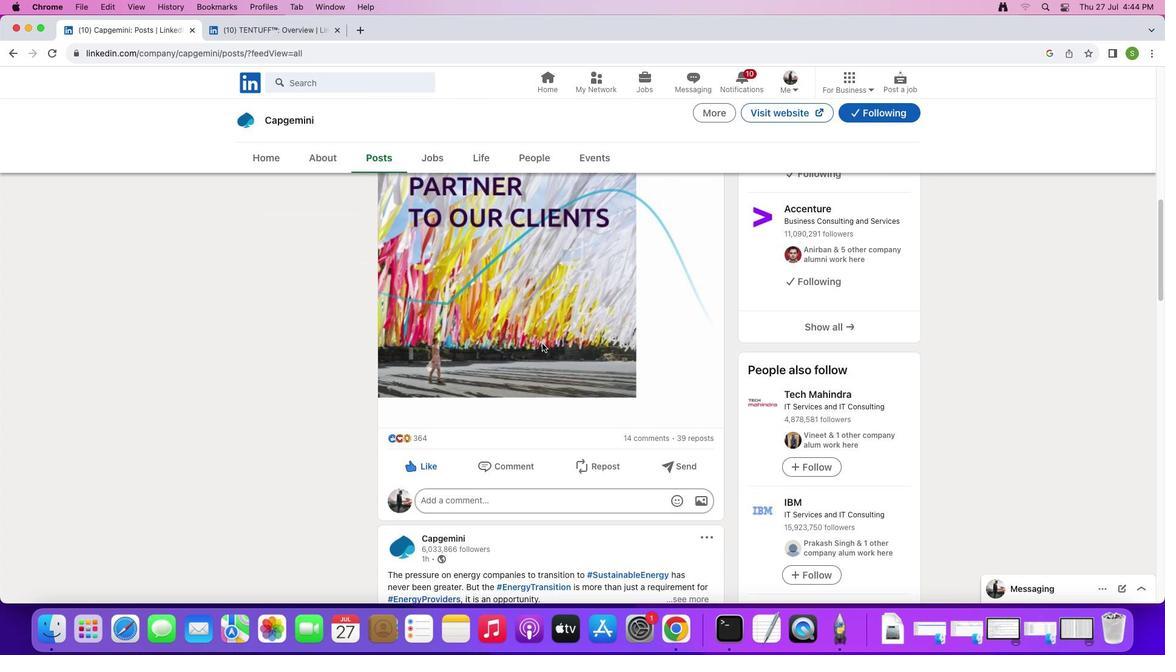
Action: Mouse scrolled (542, 343) with delta (0, 0)
Screenshot: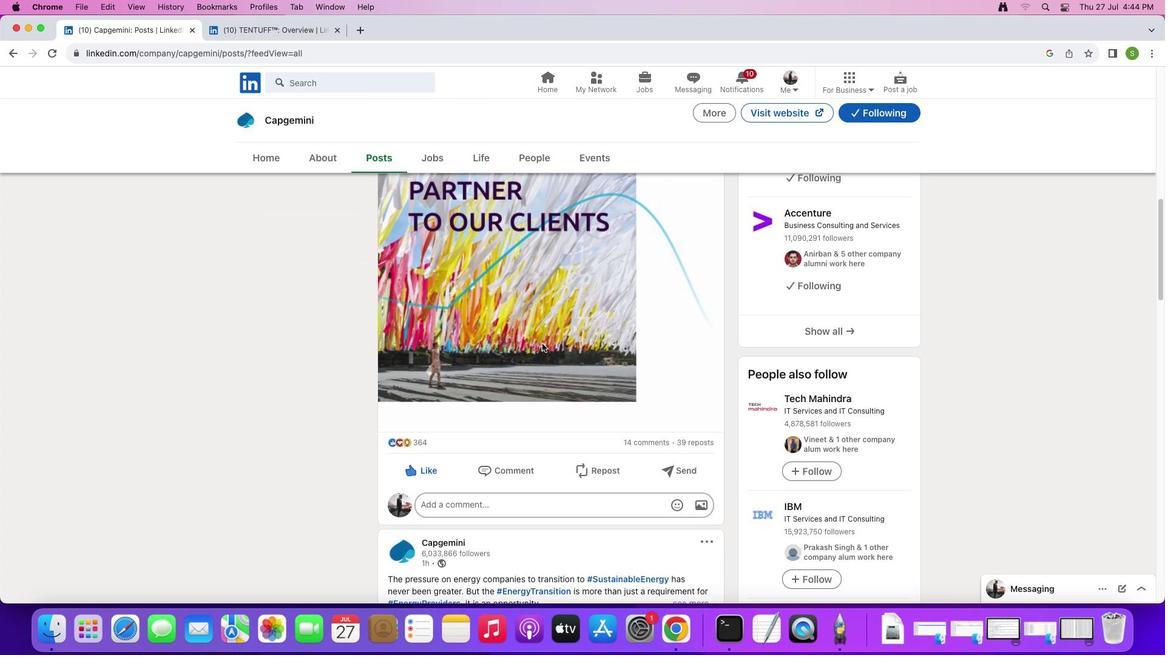 
Action: Mouse scrolled (542, 343) with delta (0, 1)
Screenshot: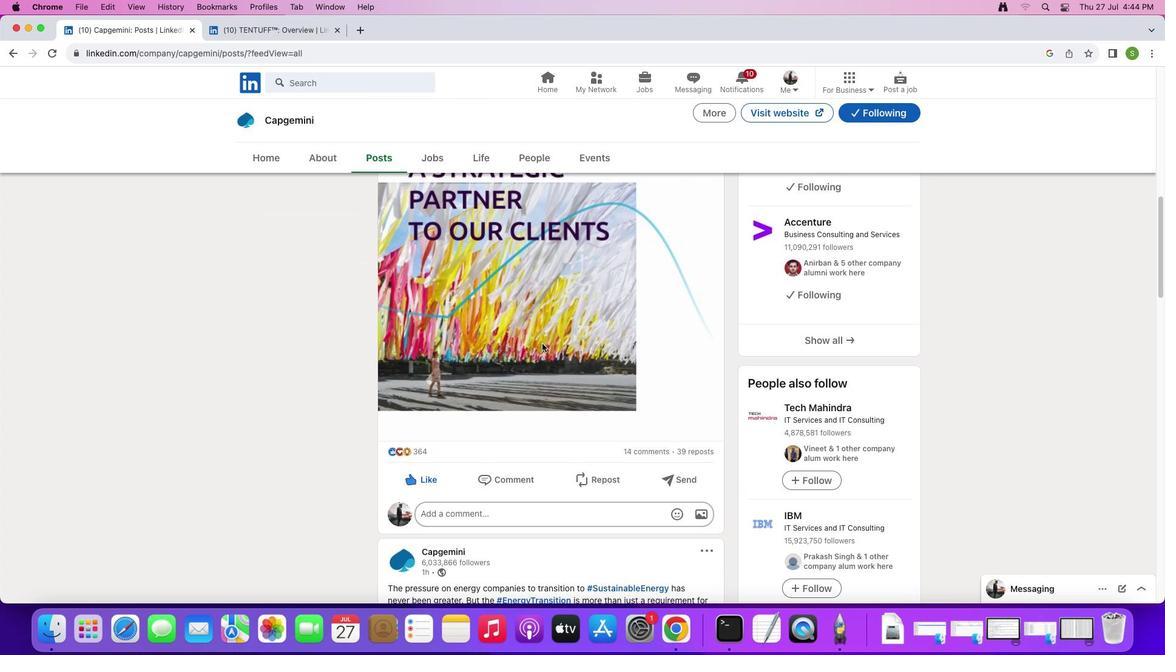
Action: Mouse moved to (541, 347)
Screenshot: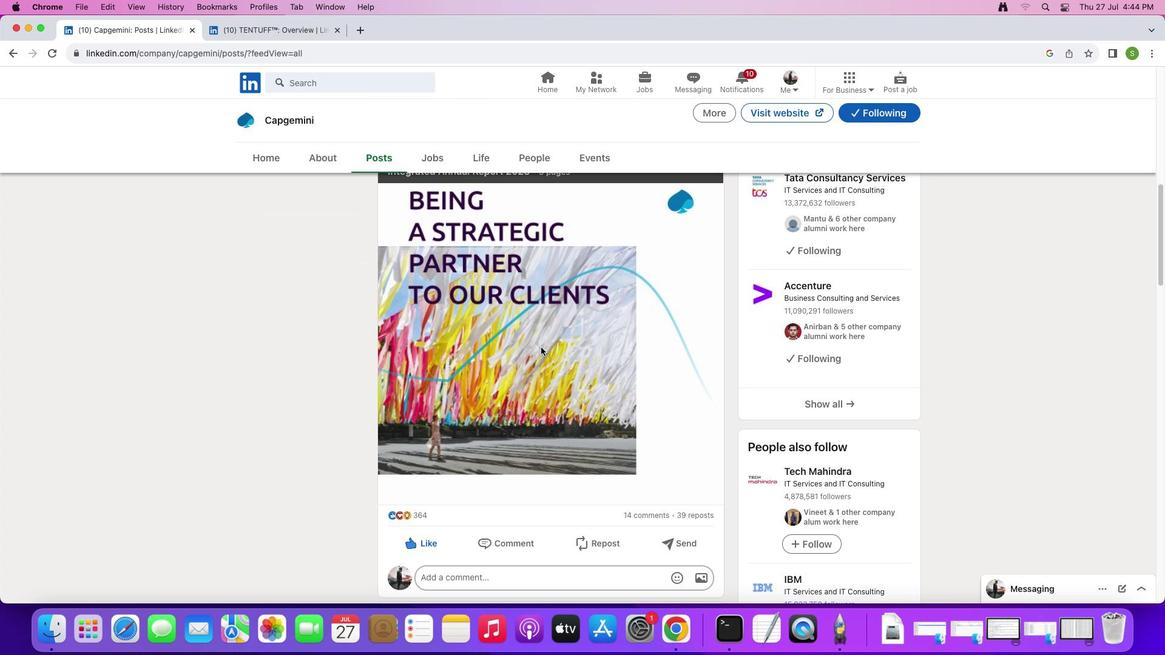 
Action: Mouse scrolled (541, 347) with delta (0, 0)
Screenshot: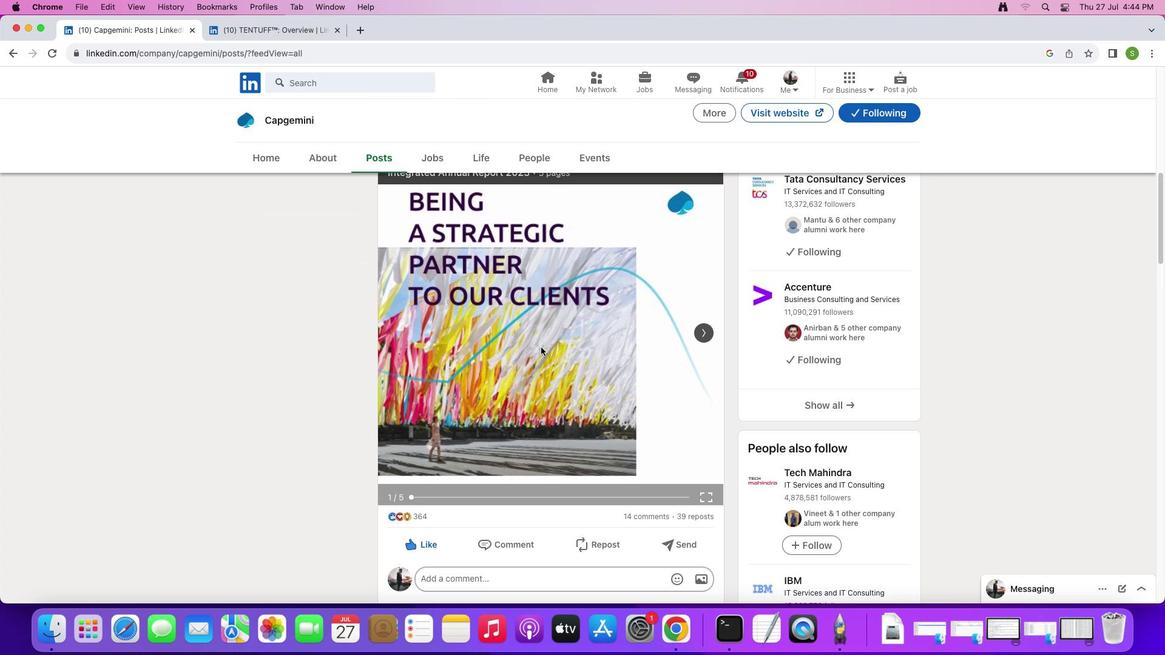 
Action: Mouse scrolled (541, 347) with delta (0, 0)
Screenshot: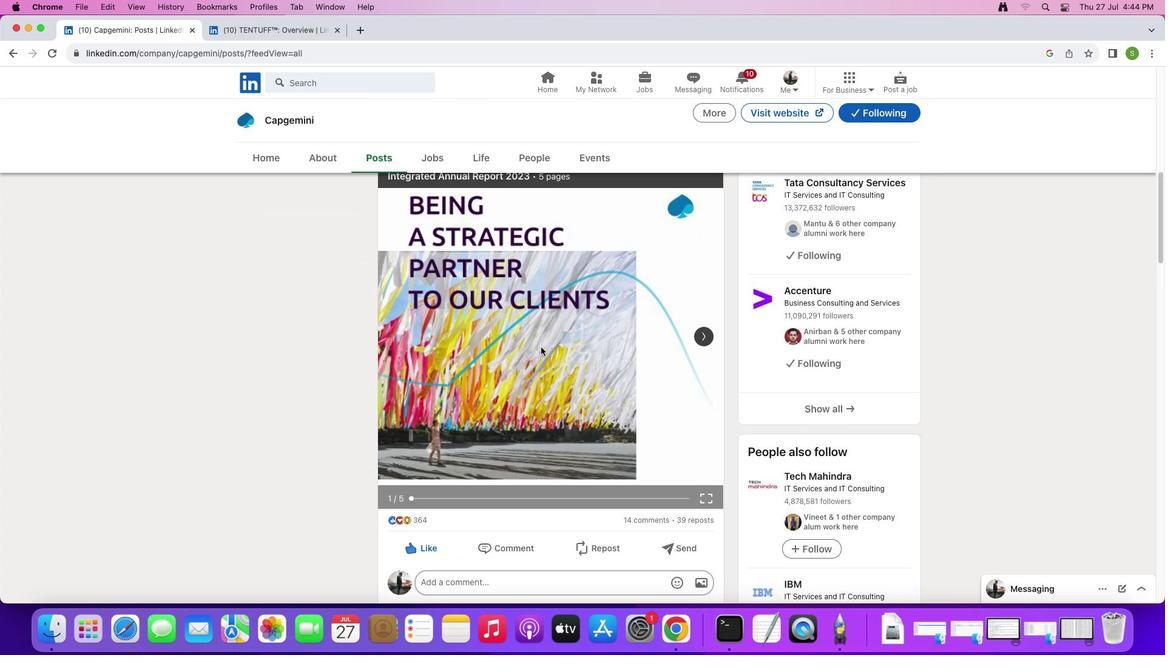 
Action: Mouse moved to (705, 344)
Screenshot: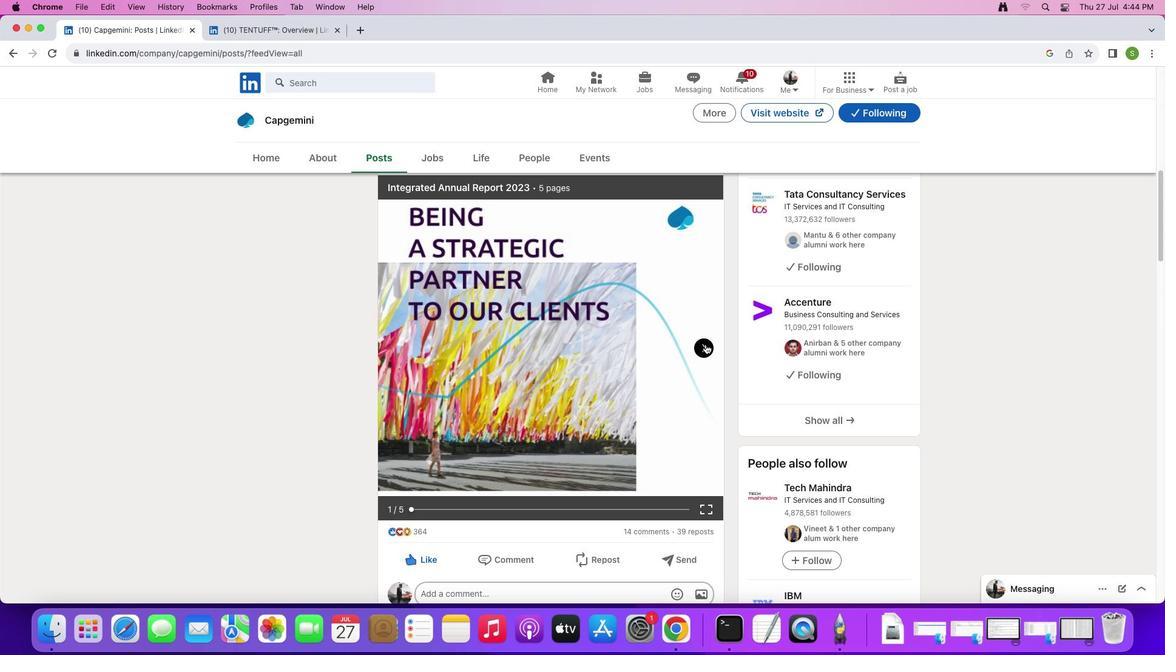 
Action: Mouse pressed left at (705, 344)
Screenshot: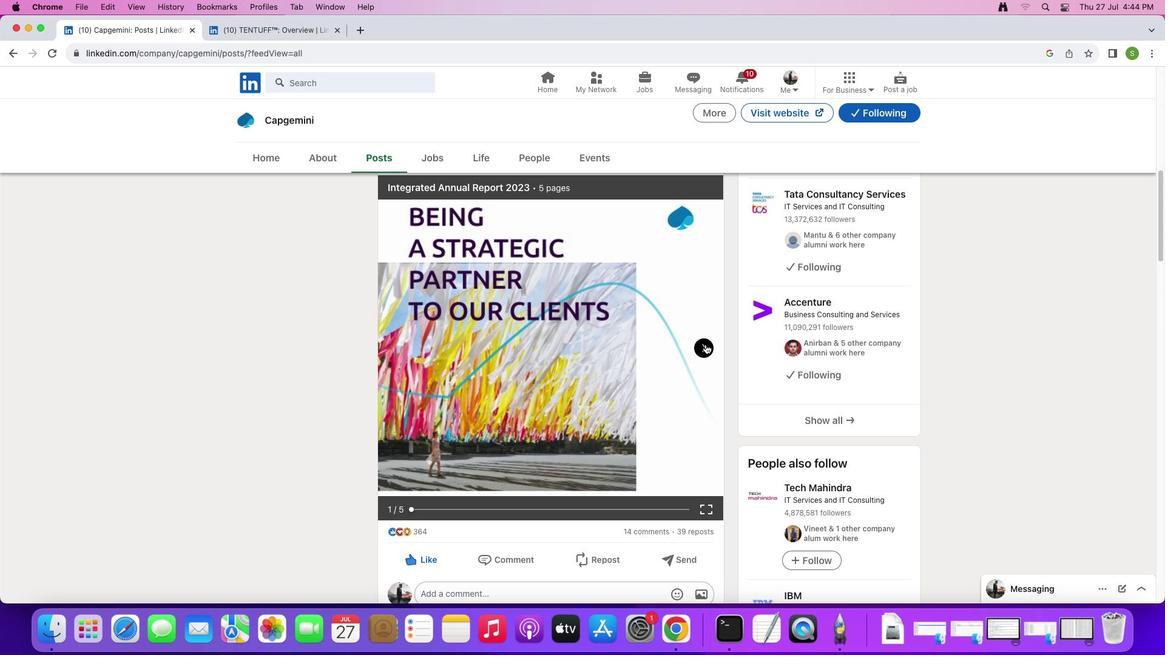 
Action: Mouse moved to (706, 345)
Screenshot: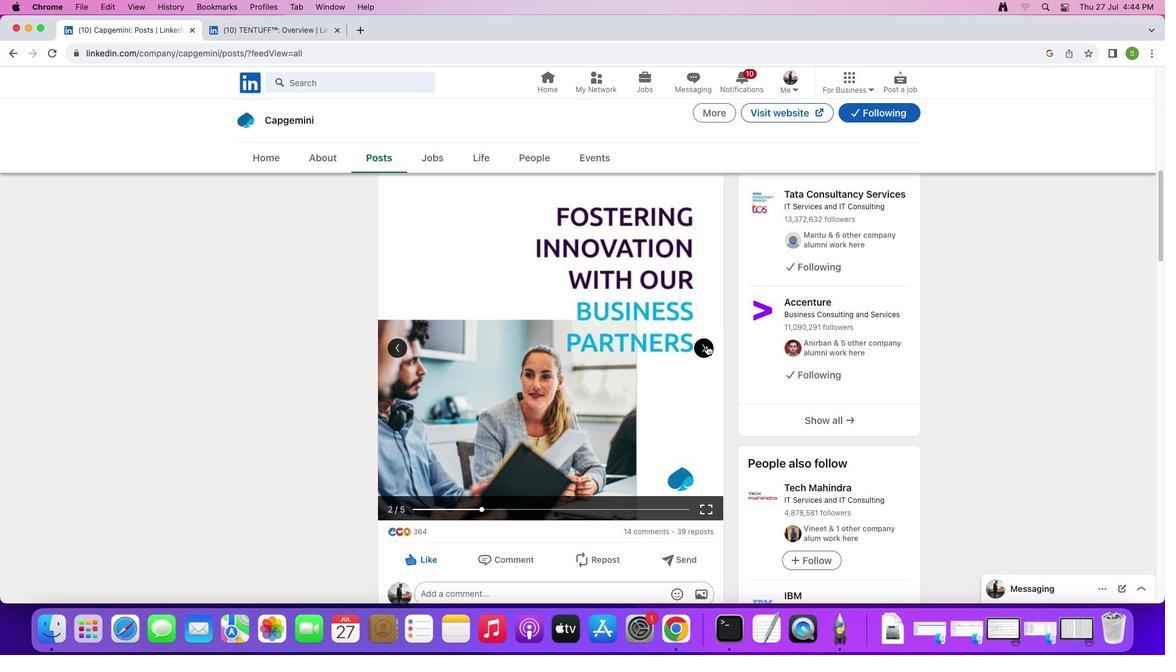 
Action: Mouse pressed left at (706, 345)
Screenshot: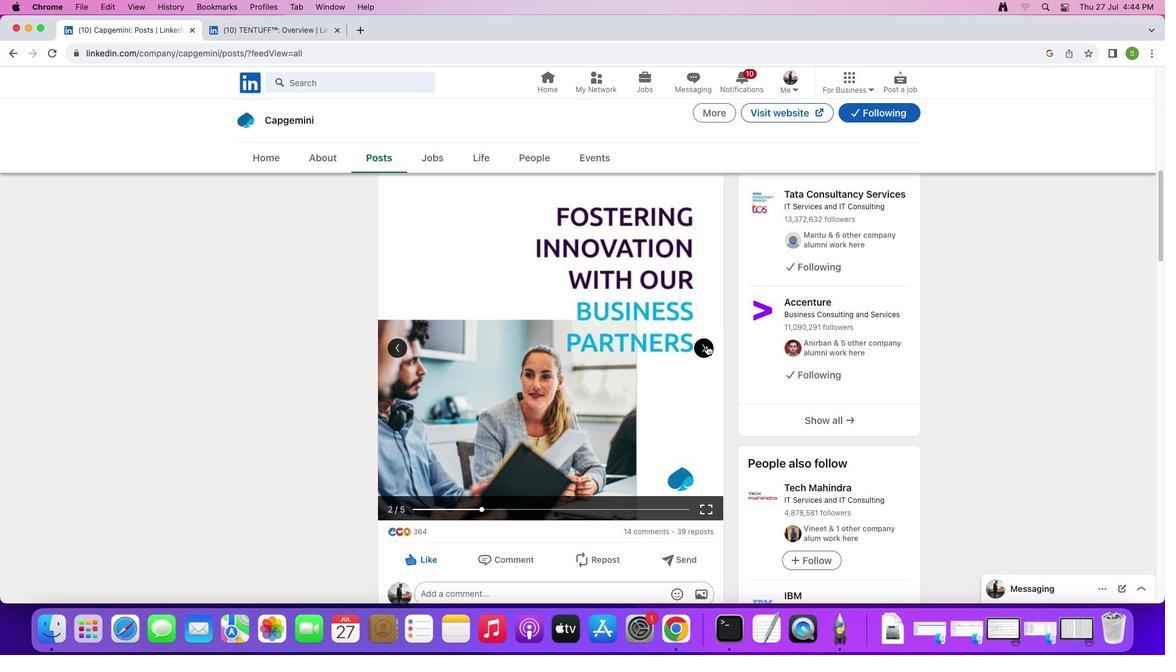 
Action: Mouse moved to (706, 345)
Screenshot: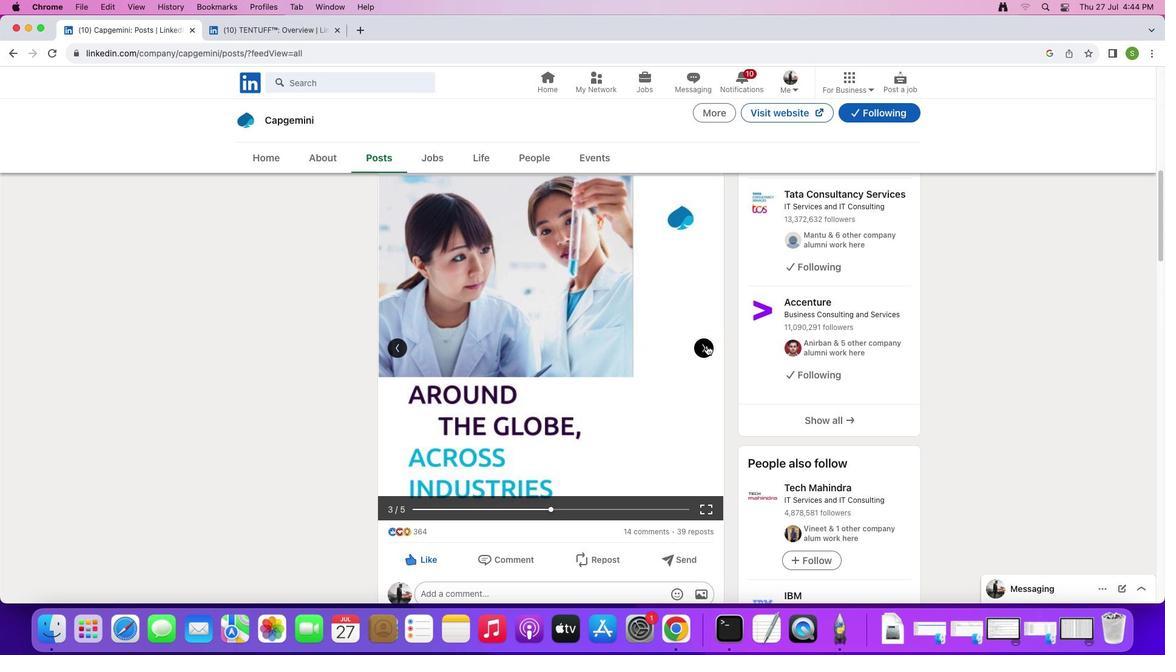 
Action: Mouse pressed left at (706, 345)
Screenshot: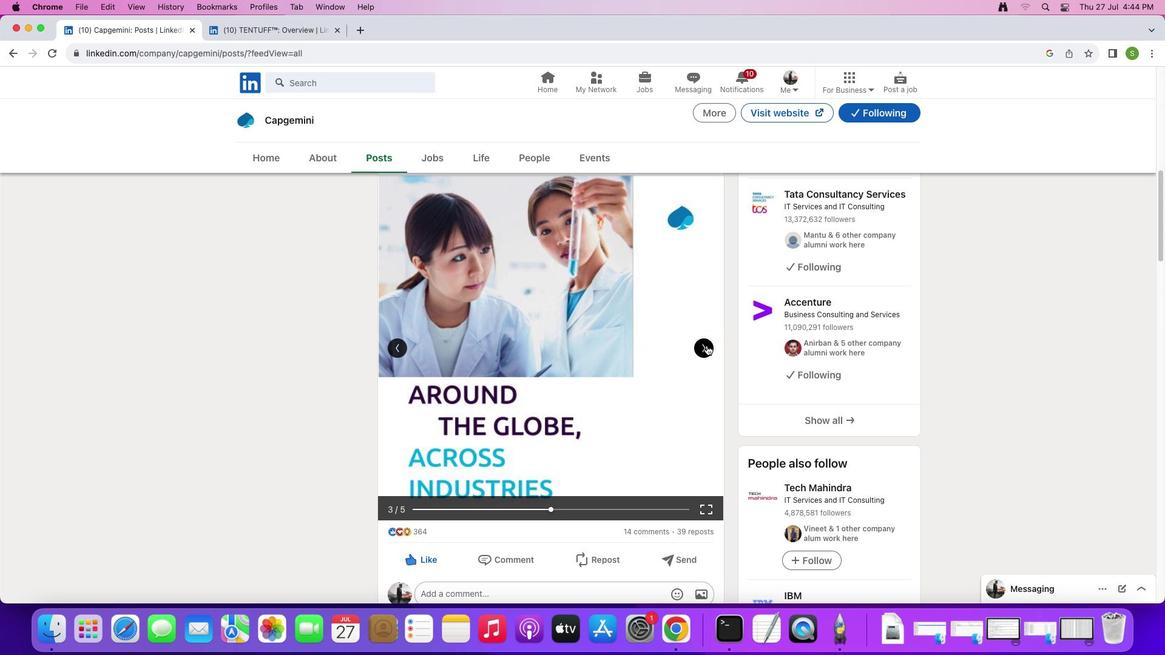 
Action: Mouse moved to (706, 346)
Screenshot: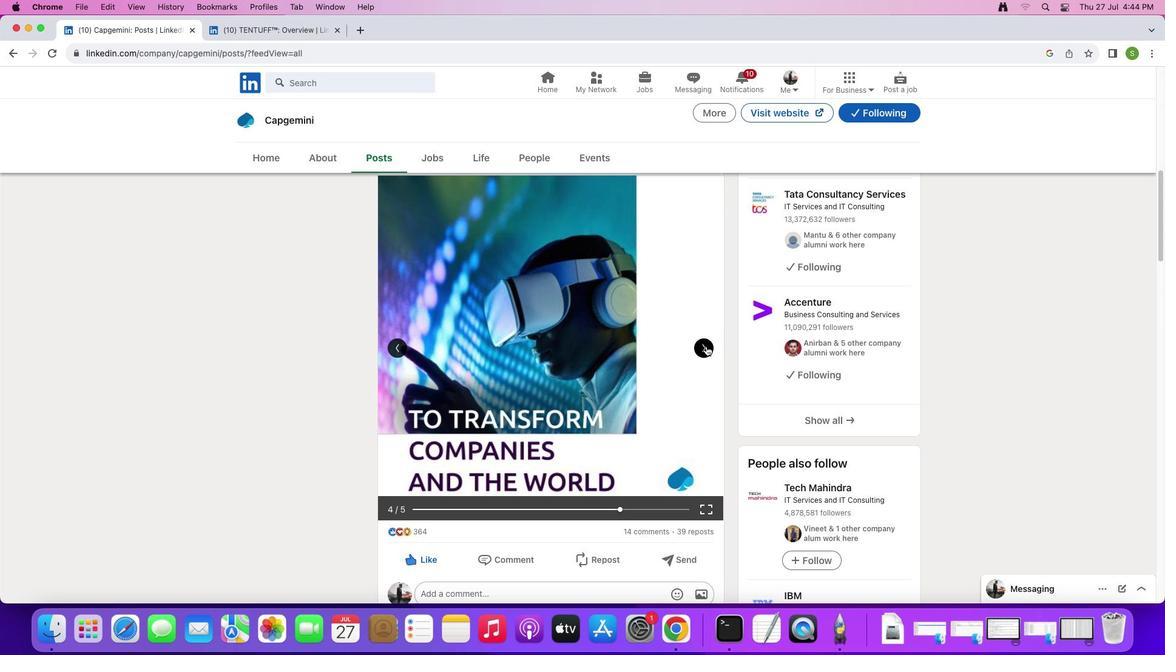 
Action: Mouse pressed left at (706, 346)
Screenshot: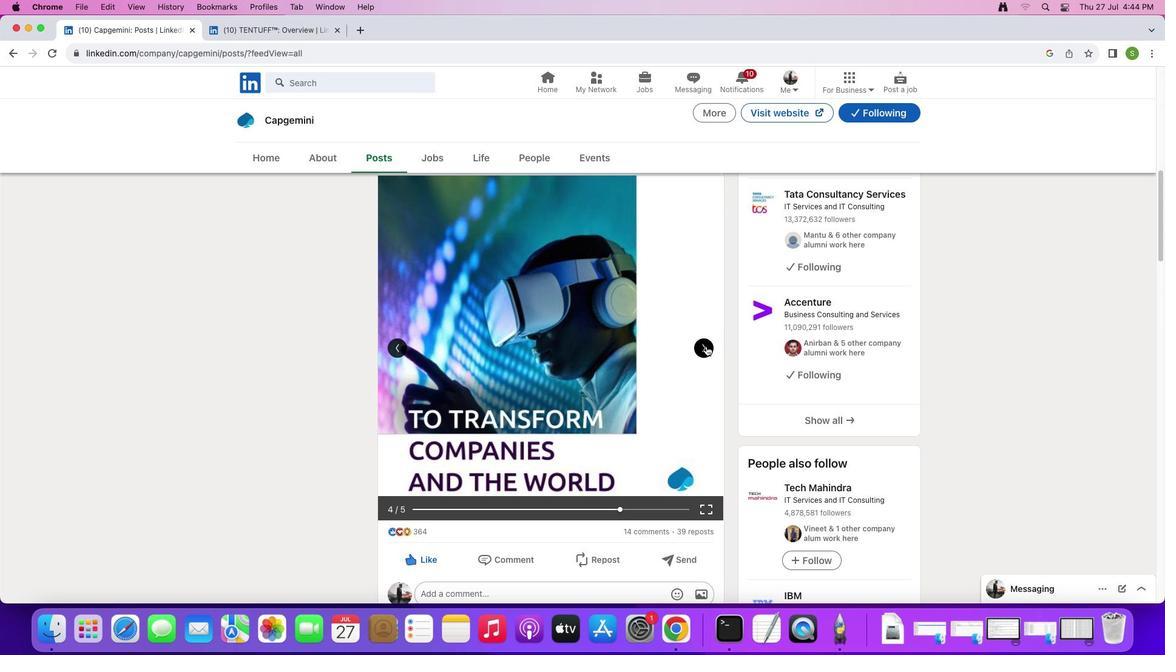 
Action: Mouse moved to (704, 346)
Screenshot: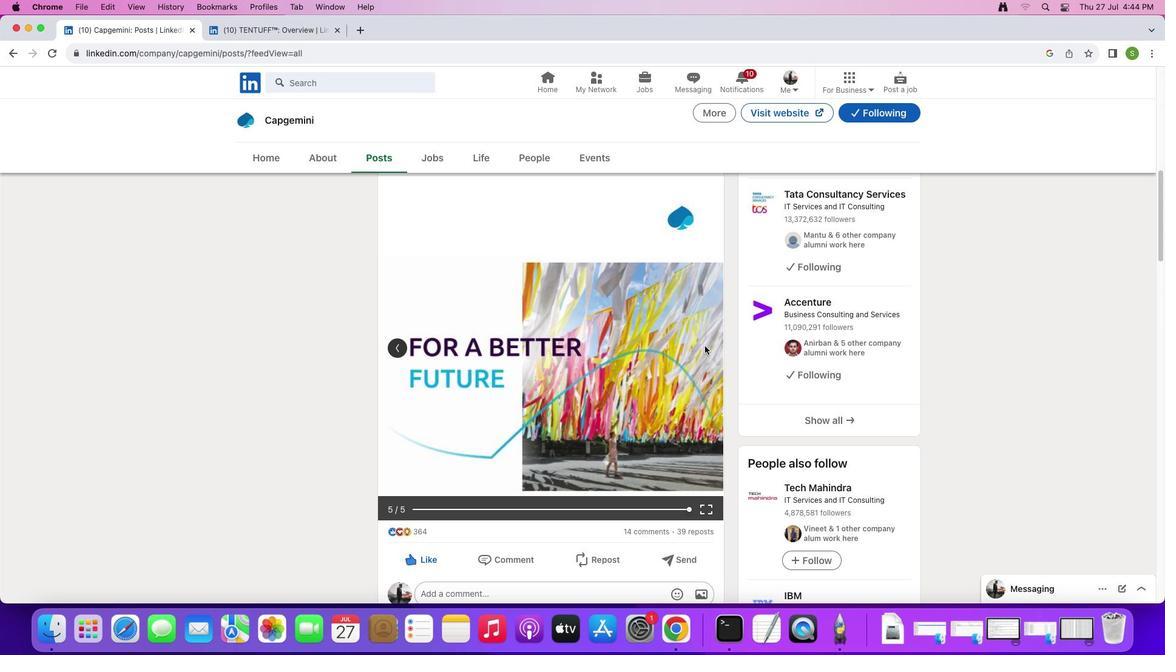 
Action: Mouse pressed left at (704, 346)
Screenshot: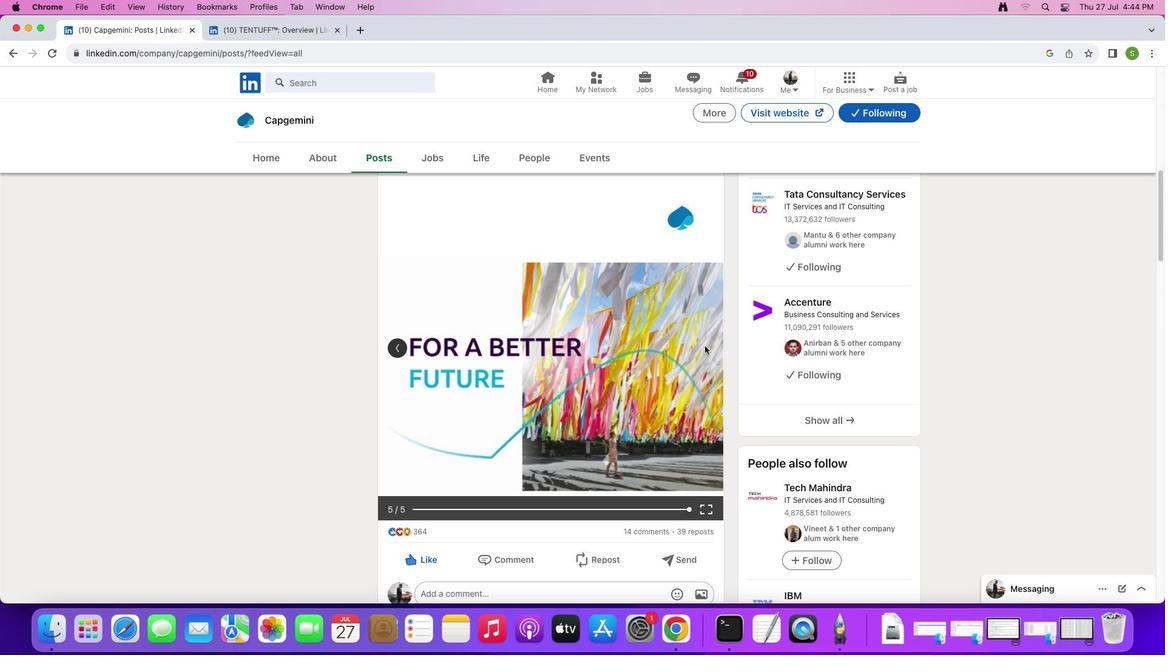 
Action: Mouse moved to (395, 353)
Screenshot: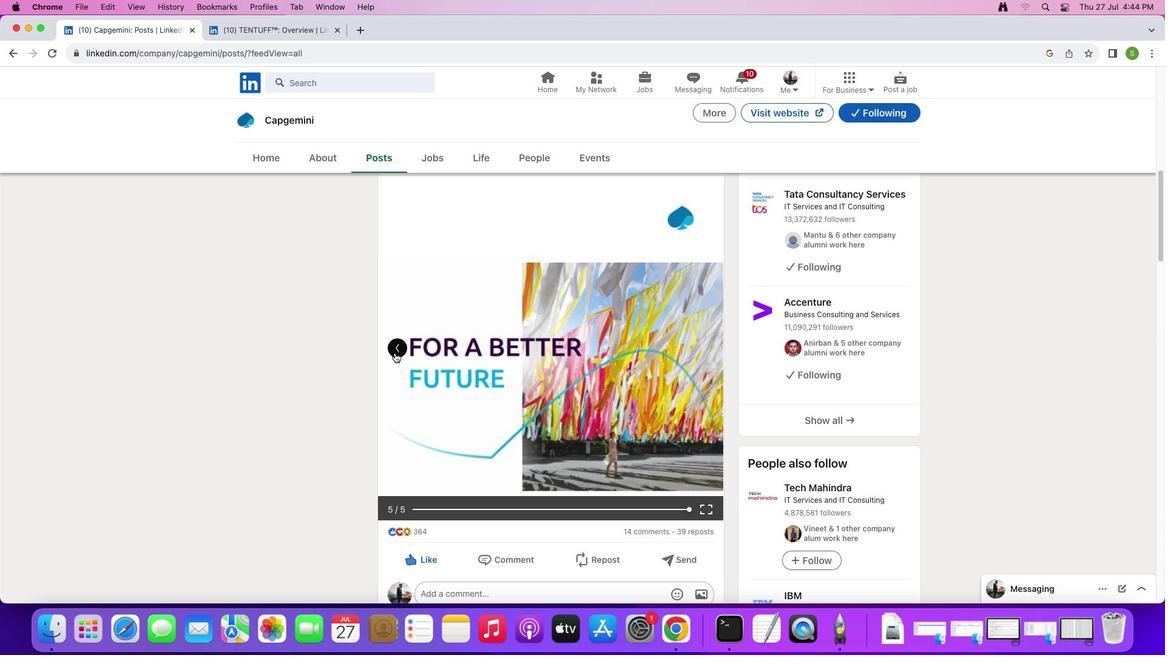 
Action: Mouse pressed left at (395, 353)
Screenshot: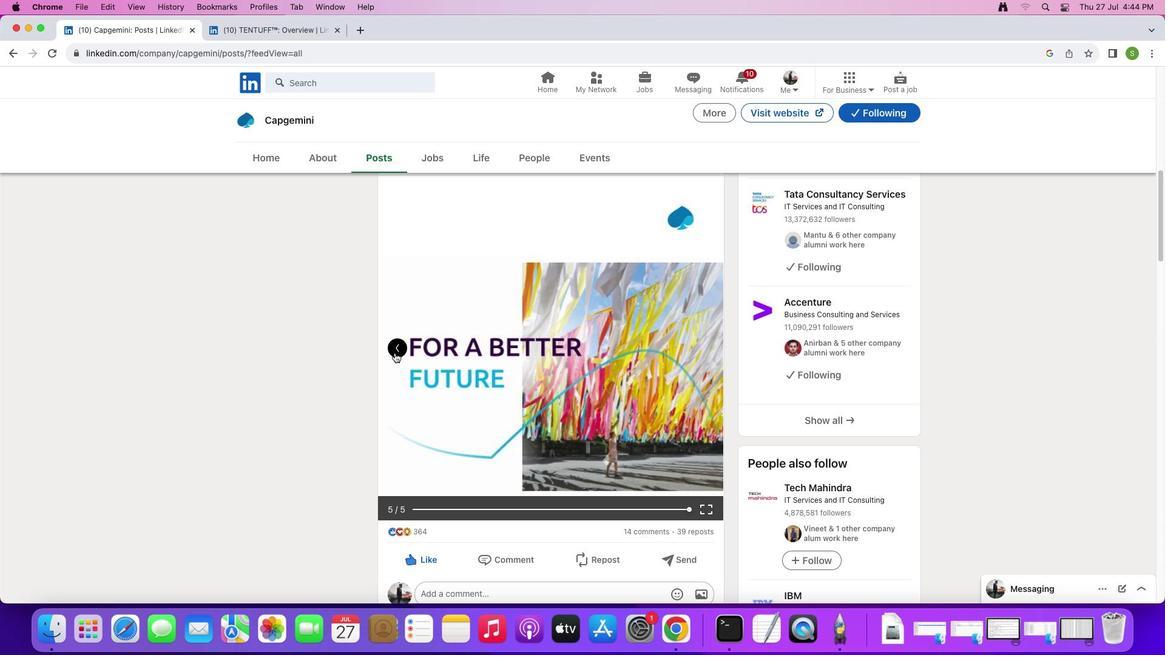 
Action: Mouse pressed left at (395, 353)
Screenshot: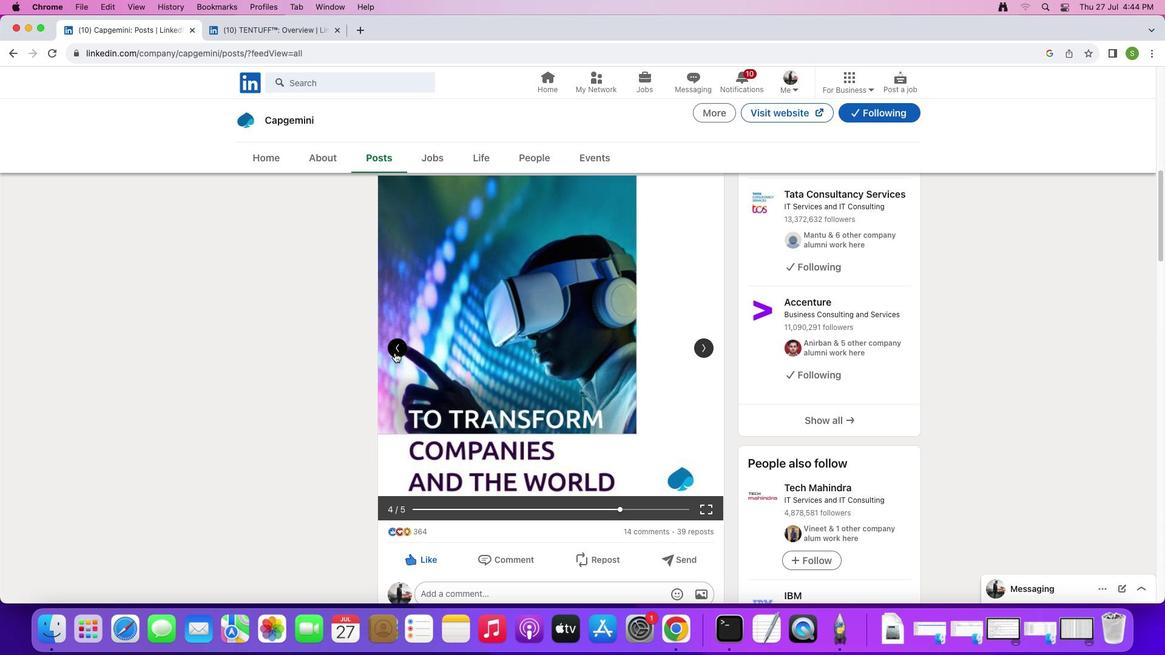 
Action: Mouse pressed left at (395, 353)
Screenshot: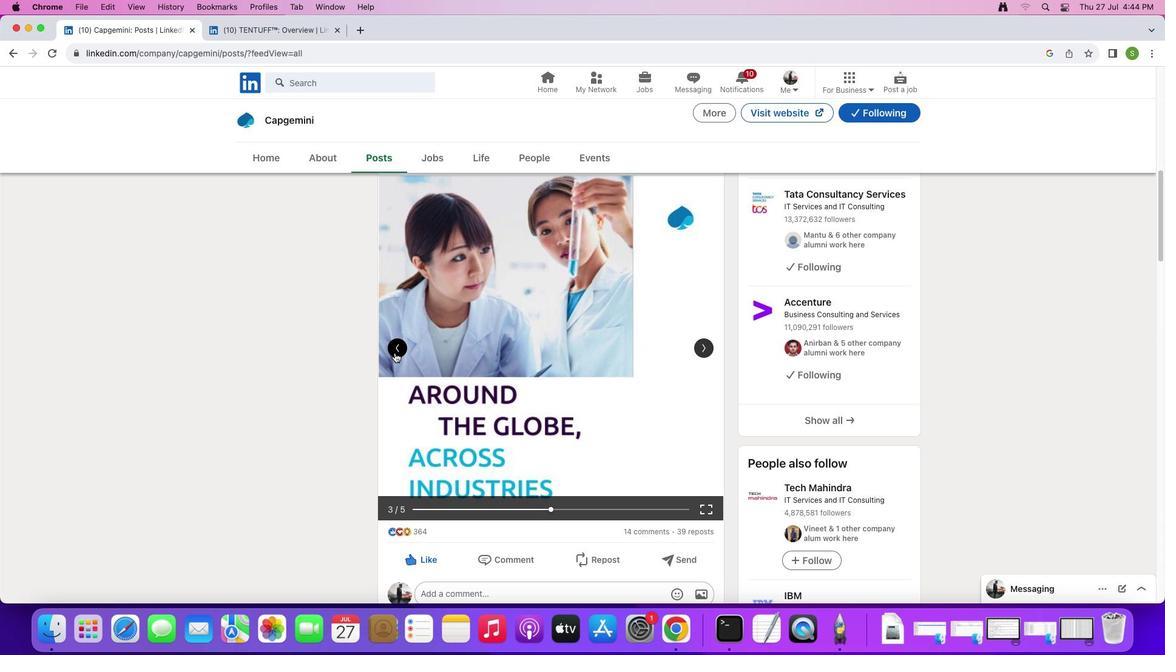 
Action: Mouse pressed left at (395, 353)
Screenshot: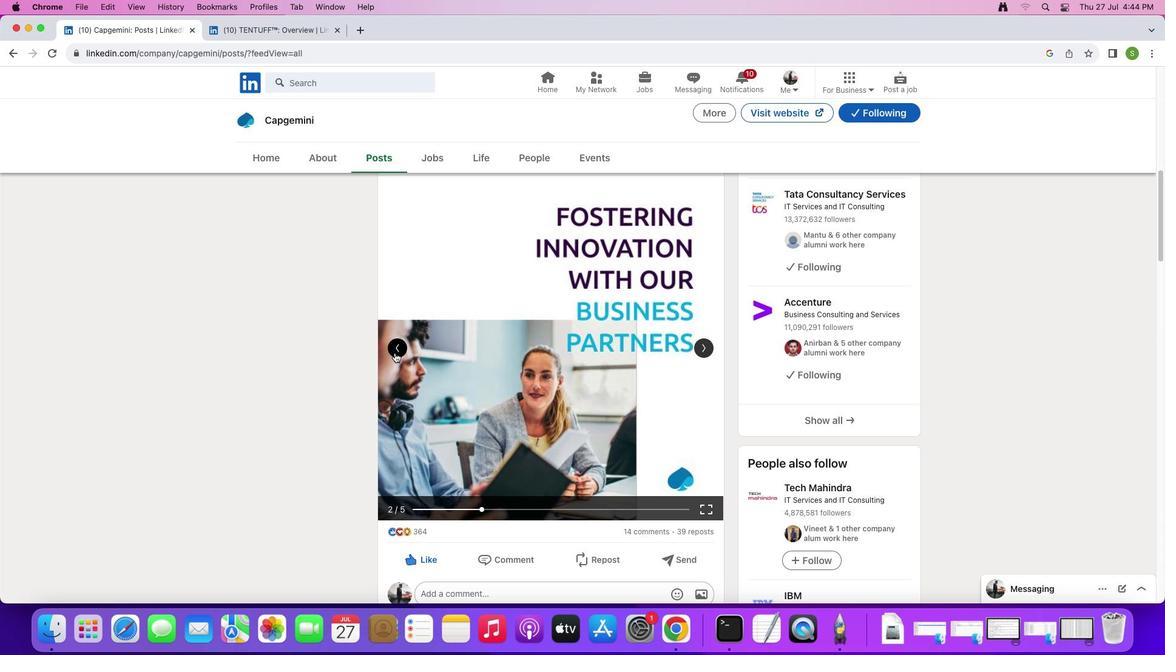 
Action: Mouse moved to (513, 381)
Screenshot: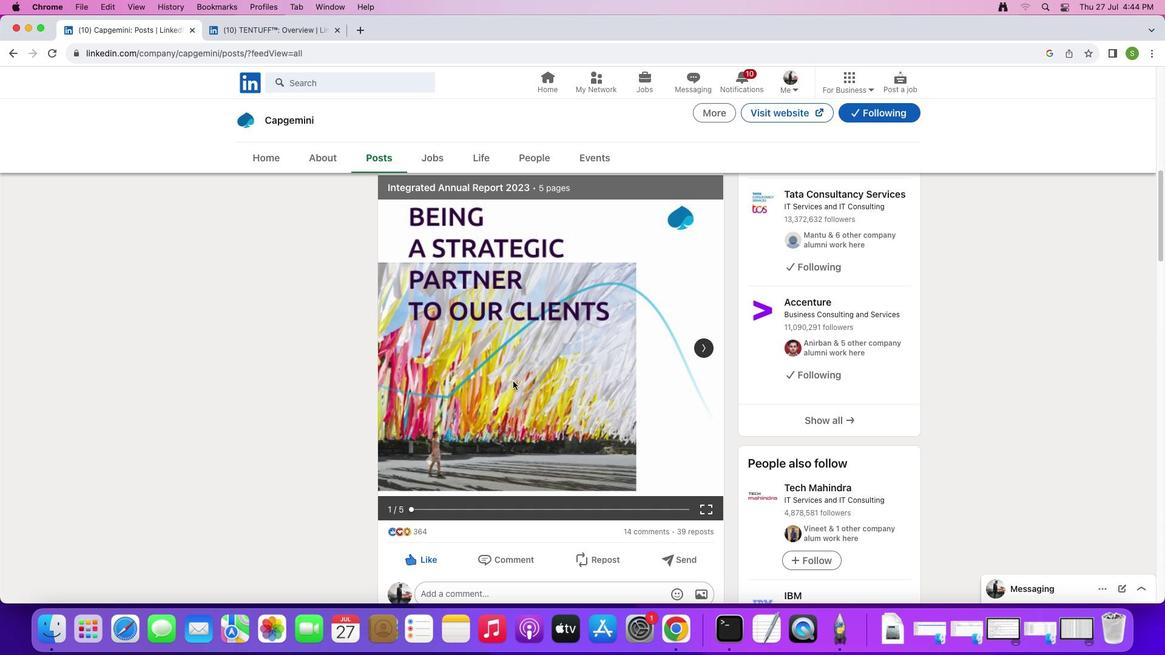 
Action: Mouse scrolled (513, 381) with delta (0, 0)
Screenshot: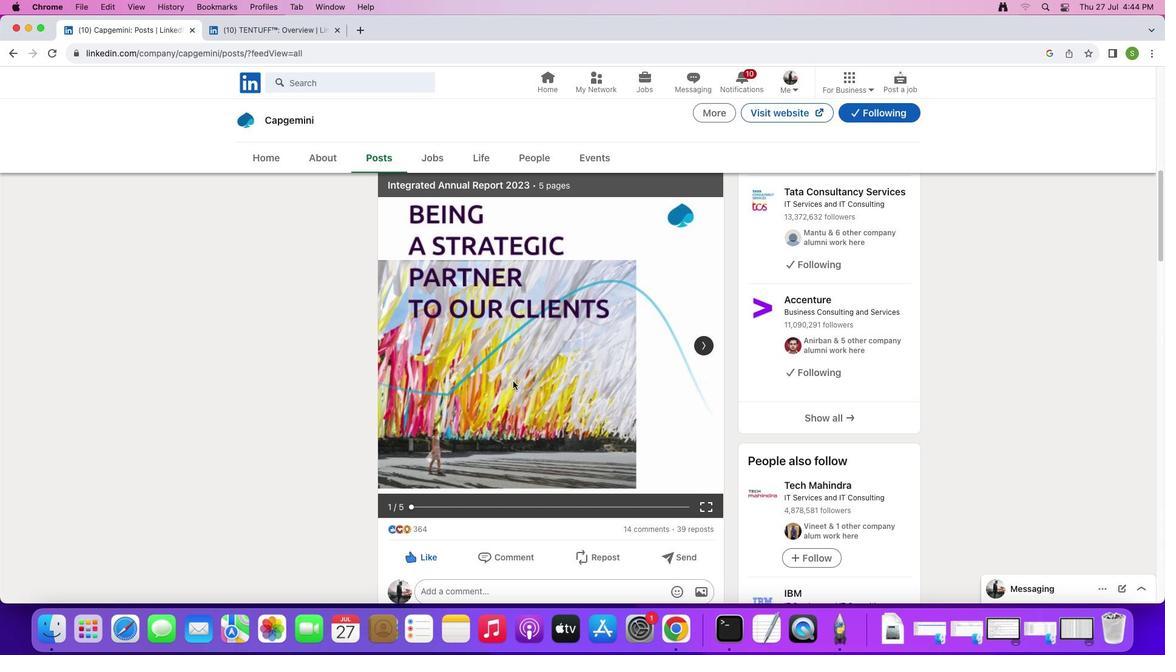 
Action: Mouse scrolled (513, 381) with delta (0, 0)
Screenshot: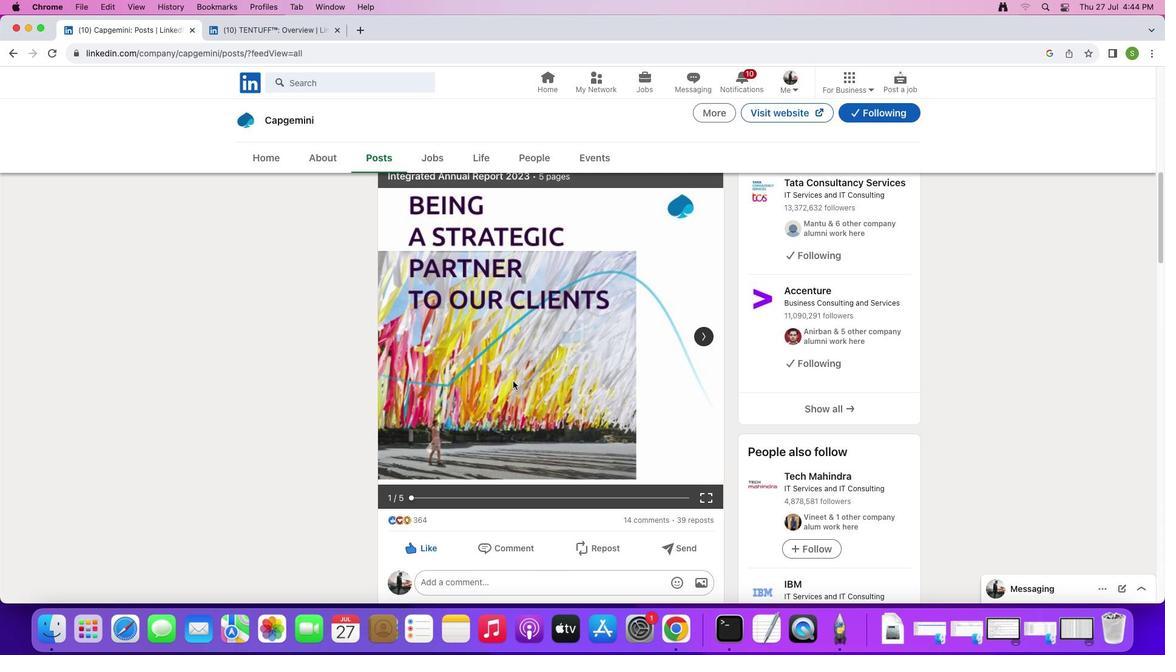 
Action: Mouse scrolled (513, 381) with delta (0, -1)
Screenshot: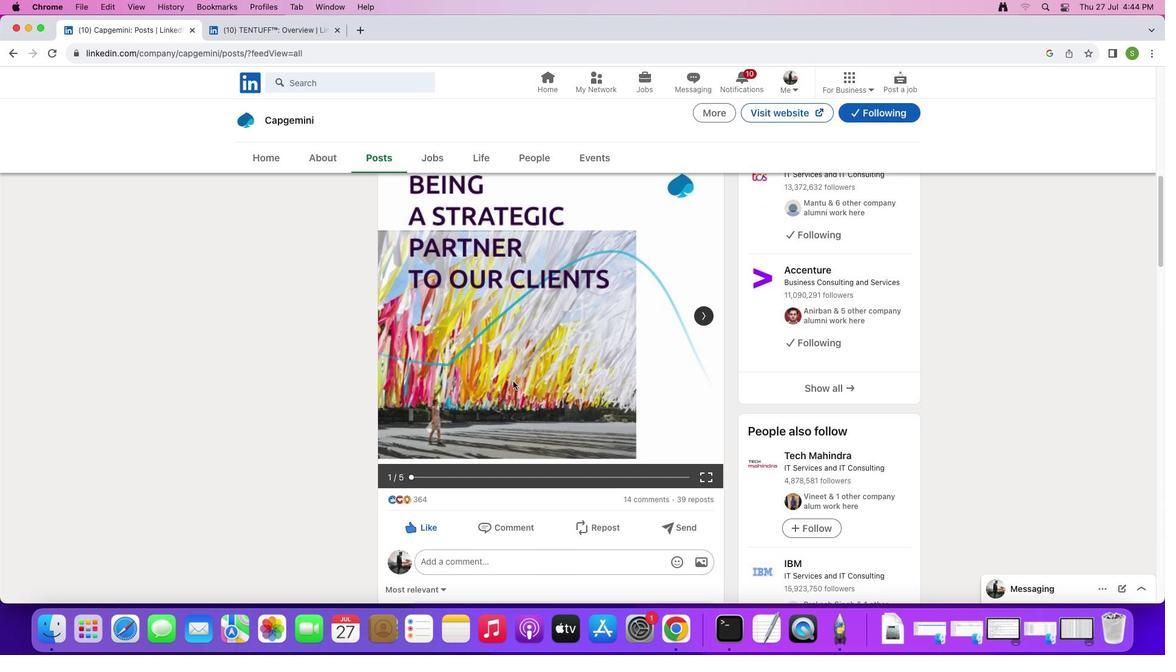 
Action: Mouse scrolled (513, 381) with delta (0, -2)
Screenshot: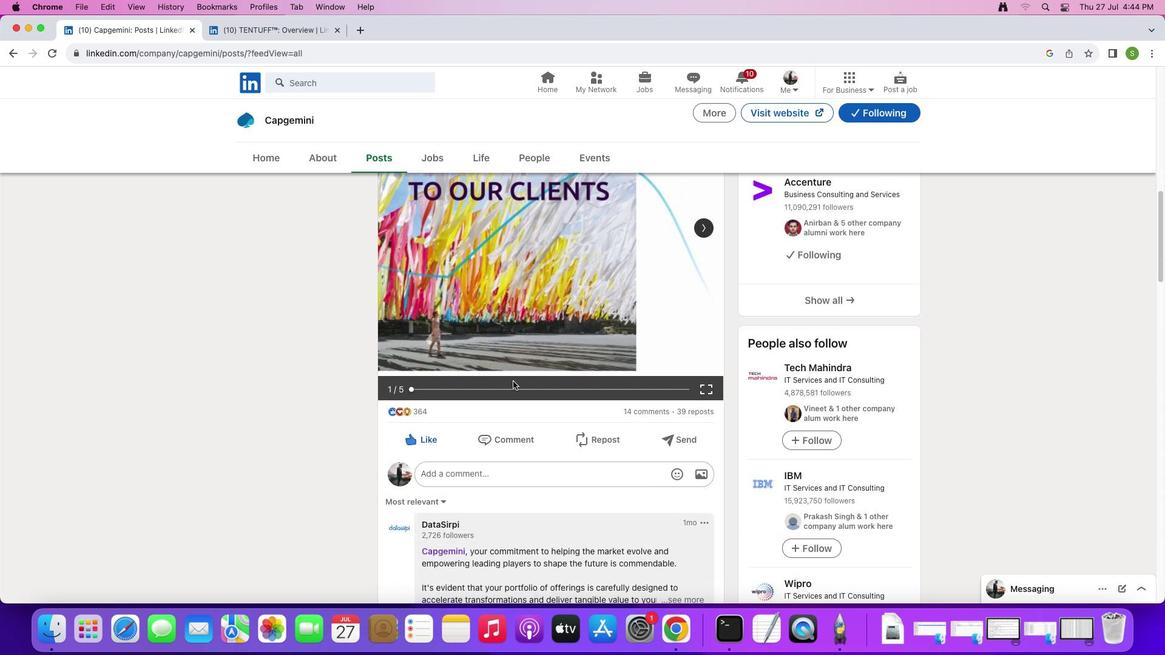 
Action: Mouse scrolled (513, 381) with delta (0, 0)
Screenshot: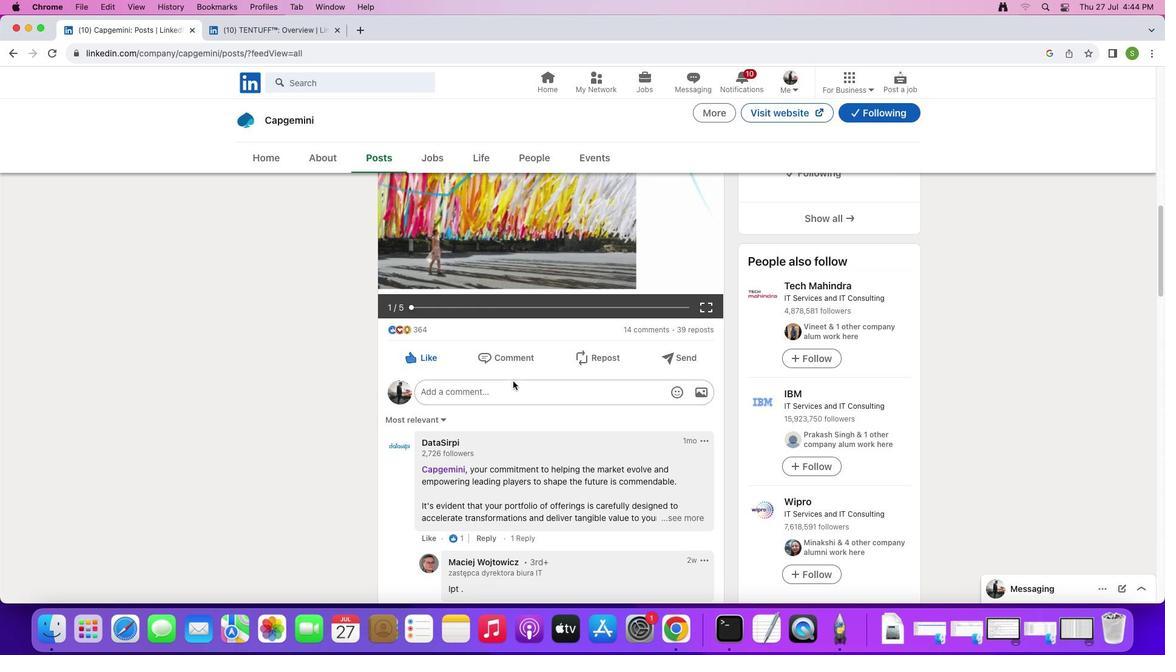 
Action: Mouse scrolled (513, 381) with delta (0, 0)
Screenshot: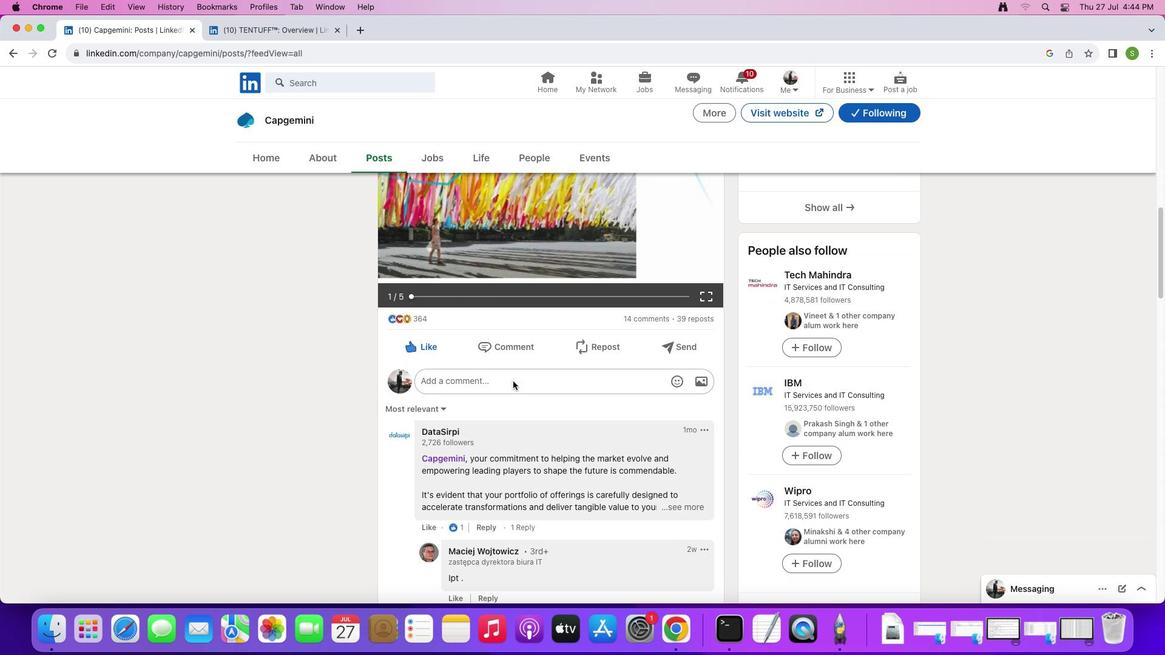 
Action: Mouse scrolled (513, 381) with delta (0, -1)
Screenshot: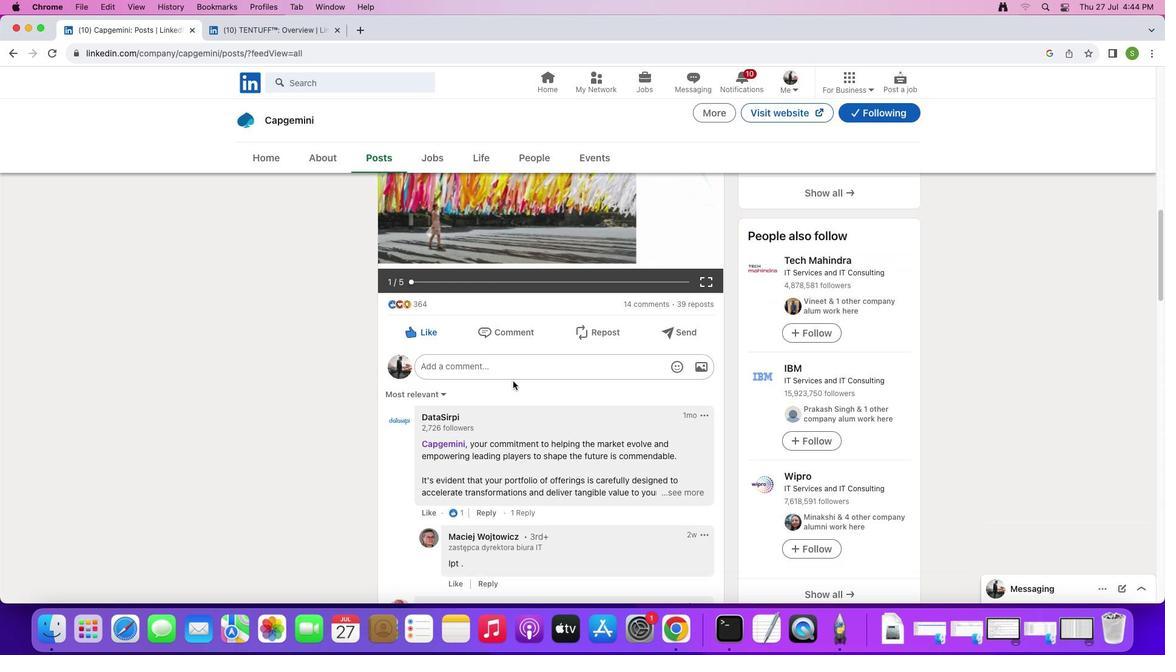
Action: Mouse scrolled (513, 381) with delta (0, 0)
Screenshot: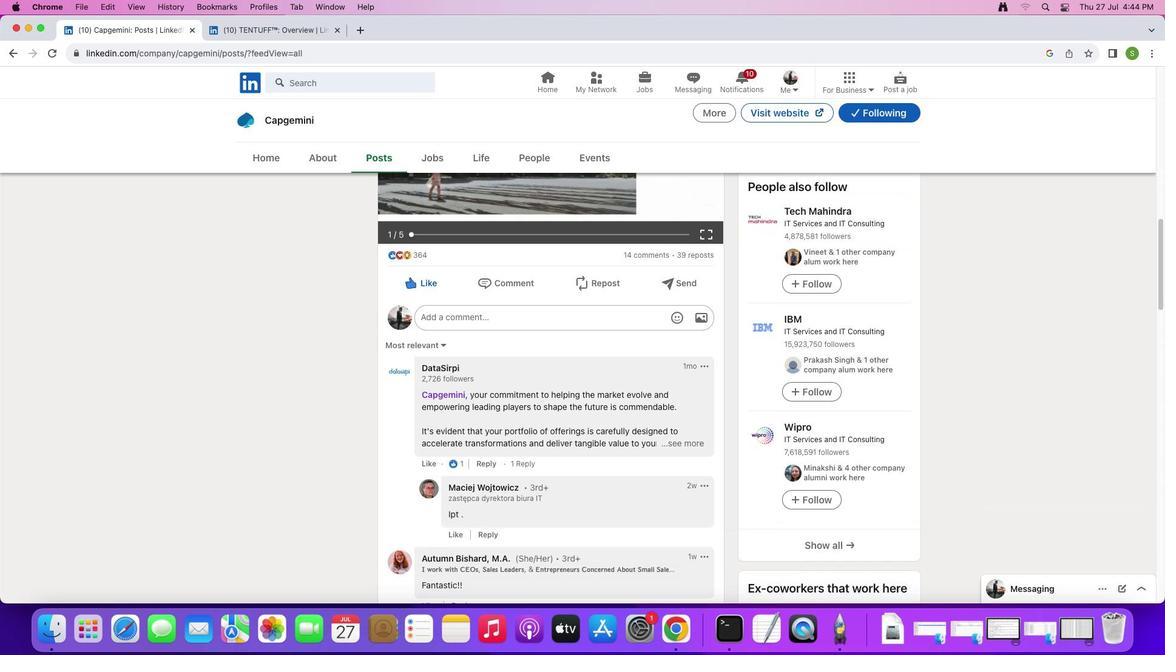 
Action: Mouse scrolled (513, 381) with delta (0, 0)
Screenshot: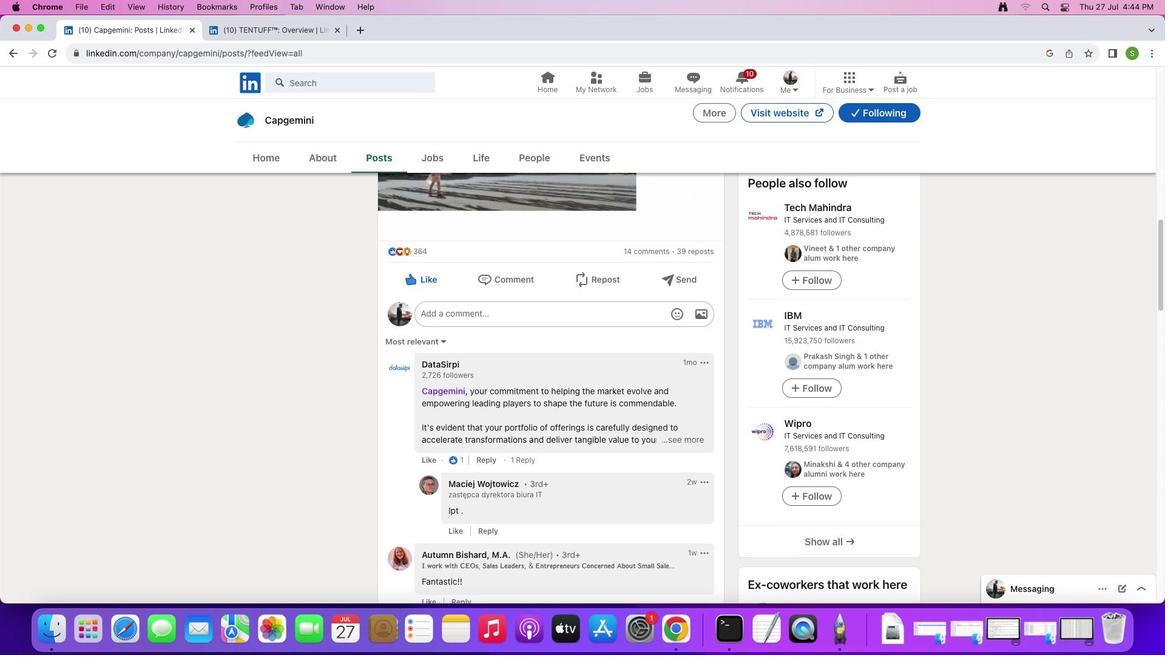 
Action: Mouse scrolled (513, 381) with delta (0, 0)
Screenshot: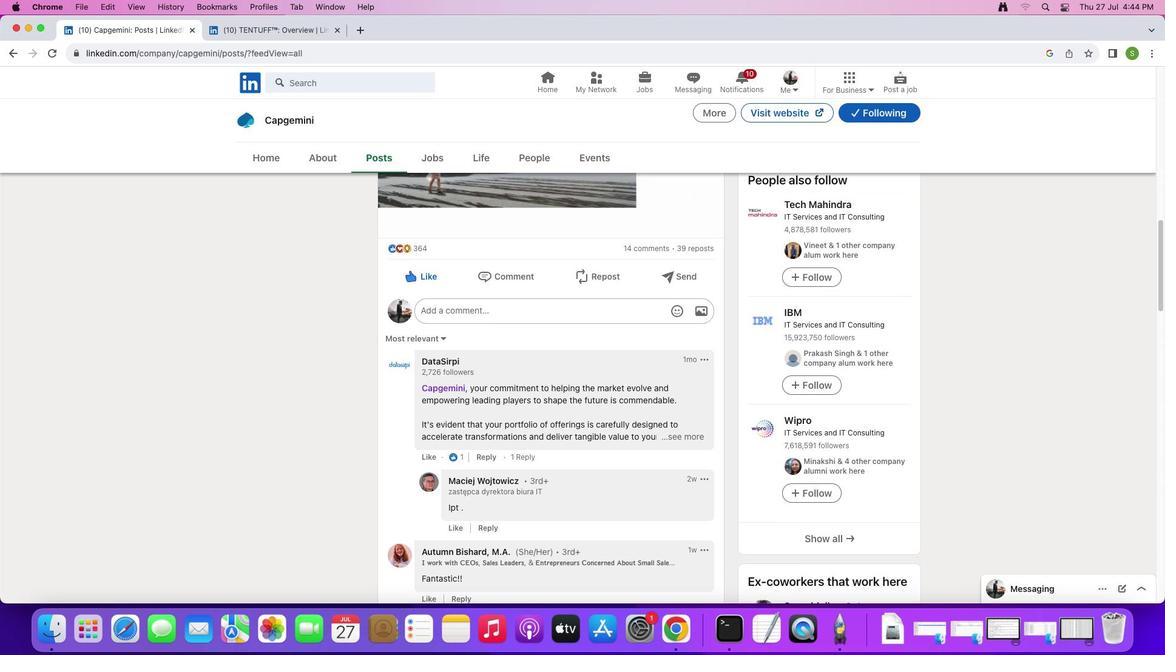 
Action: Mouse scrolled (513, 381) with delta (0, -1)
Screenshot: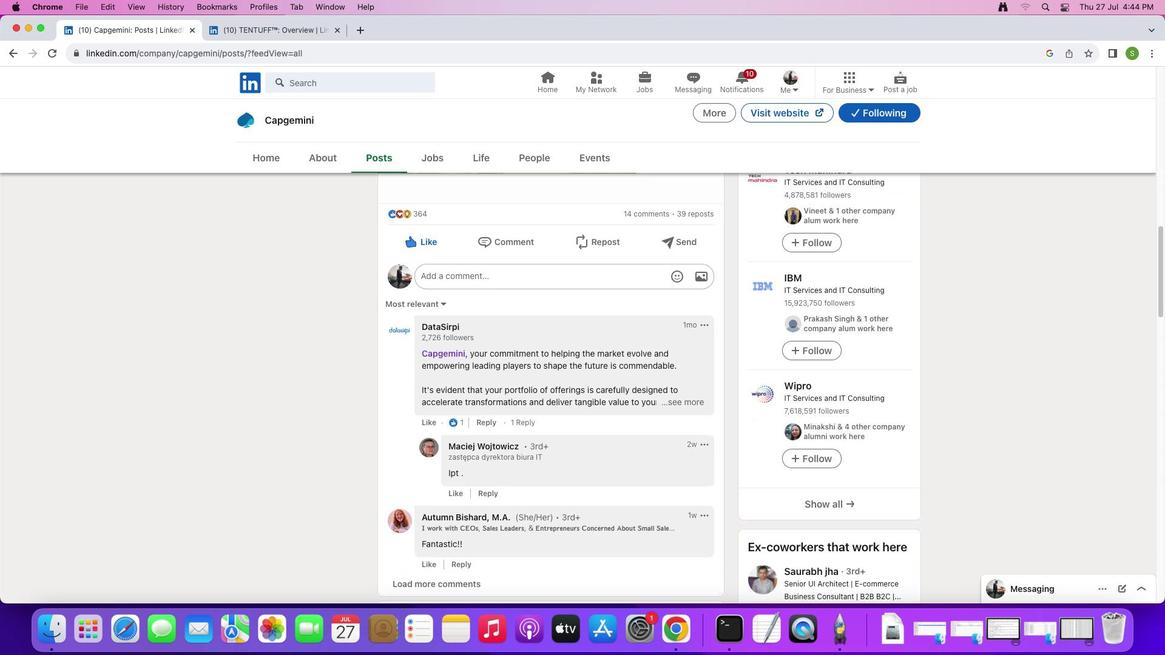 
Action: Mouse scrolled (513, 381) with delta (0, -1)
Screenshot: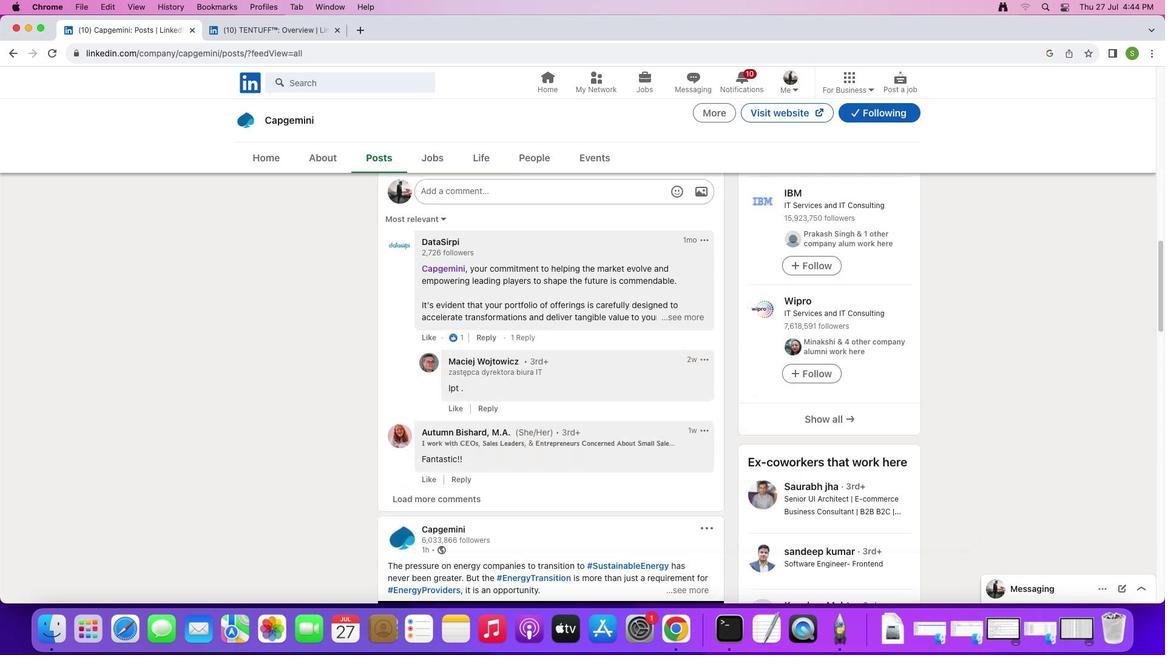 
Action: Mouse scrolled (513, 381) with delta (0, 0)
Screenshot: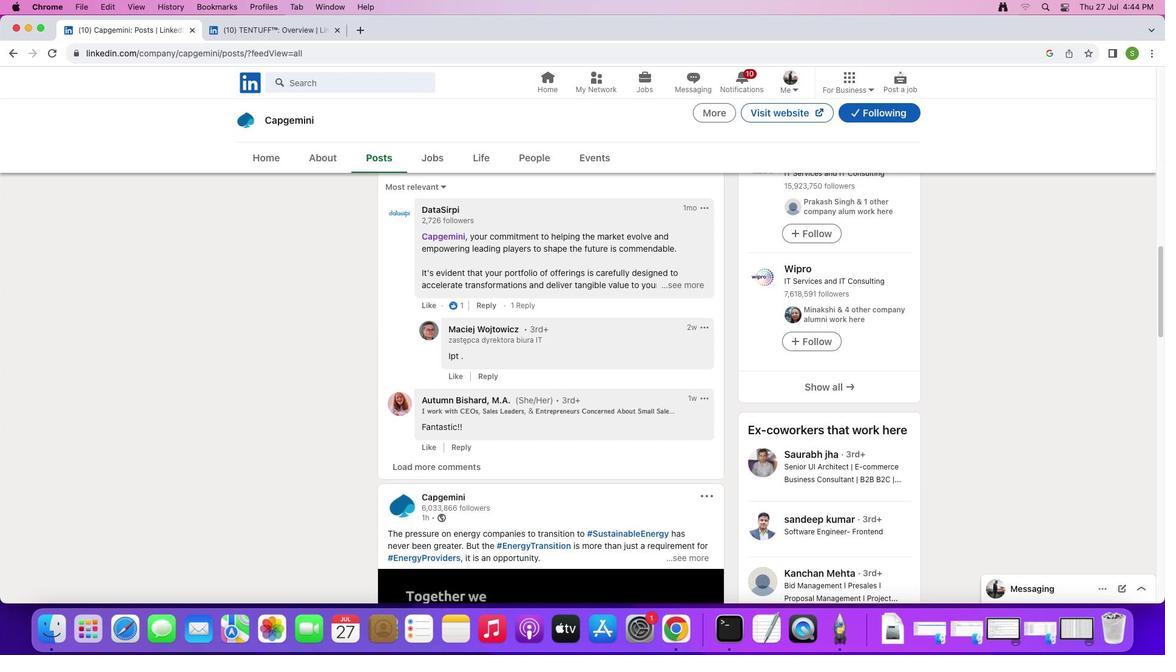 
Action: Mouse scrolled (513, 381) with delta (0, 0)
Screenshot: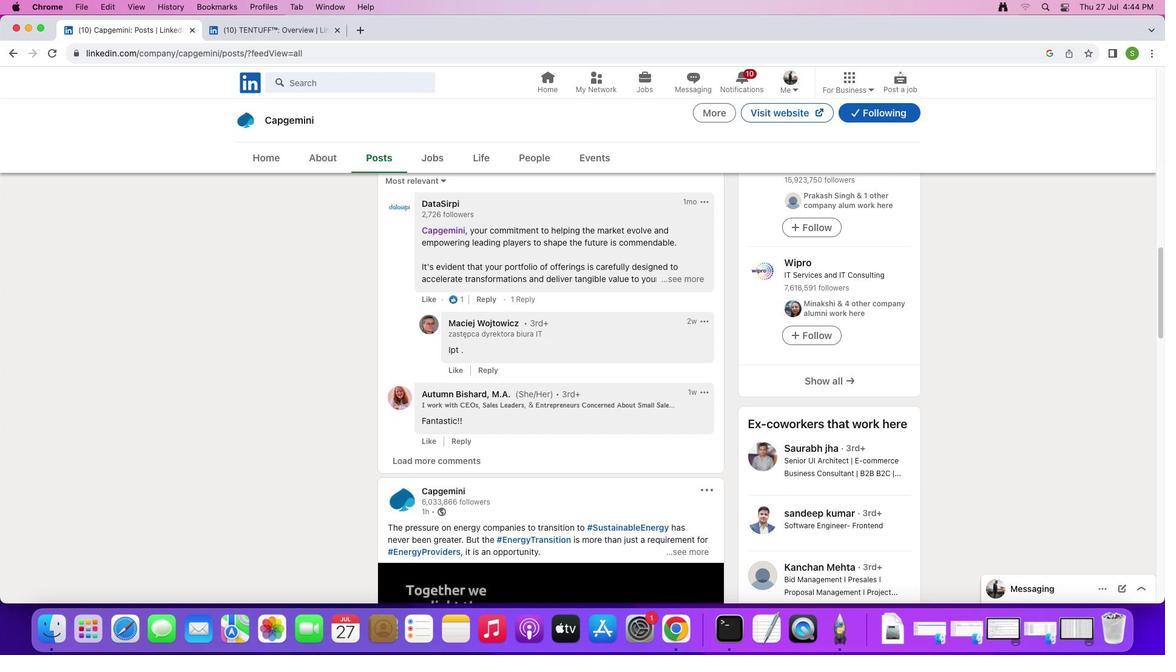 
Action: Mouse scrolled (513, 381) with delta (0, -1)
Screenshot: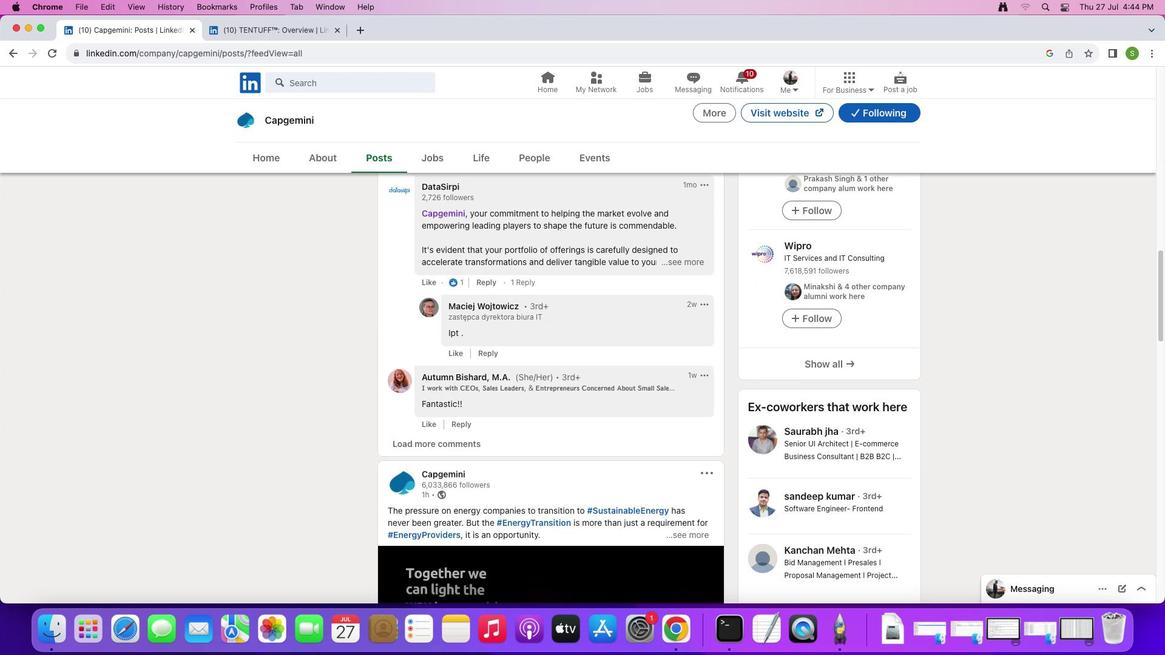 
Action: Mouse scrolled (513, 381) with delta (0, -1)
Screenshot: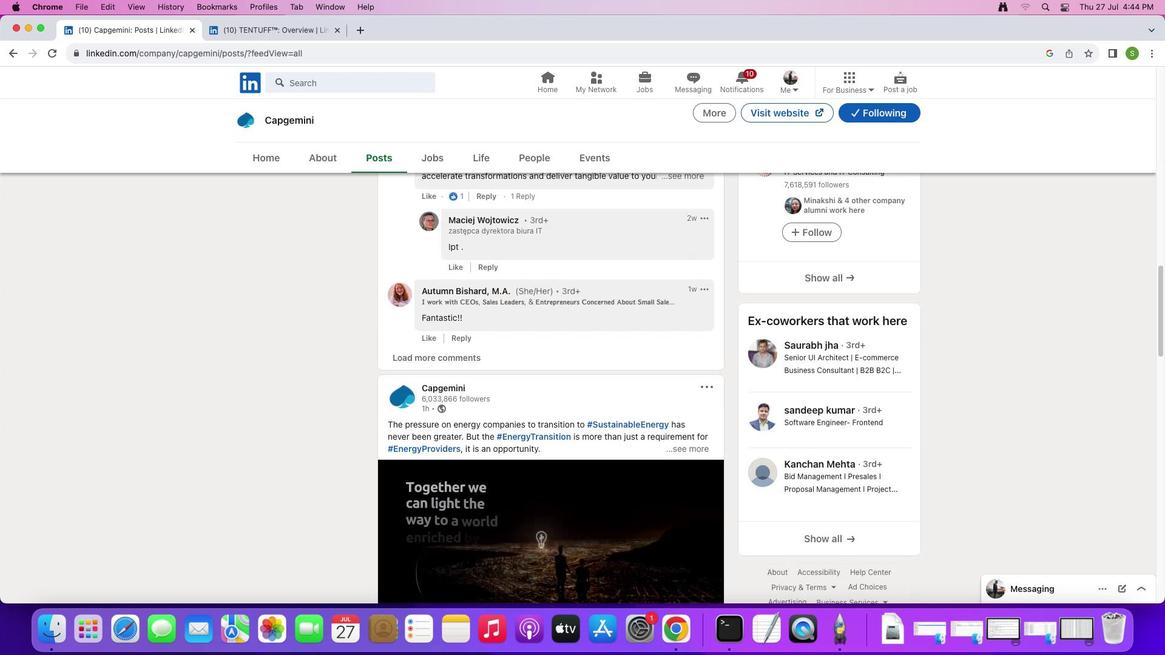 
Action: Mouse scrolled (513, 381) with delta (0, 0)
Screenshot: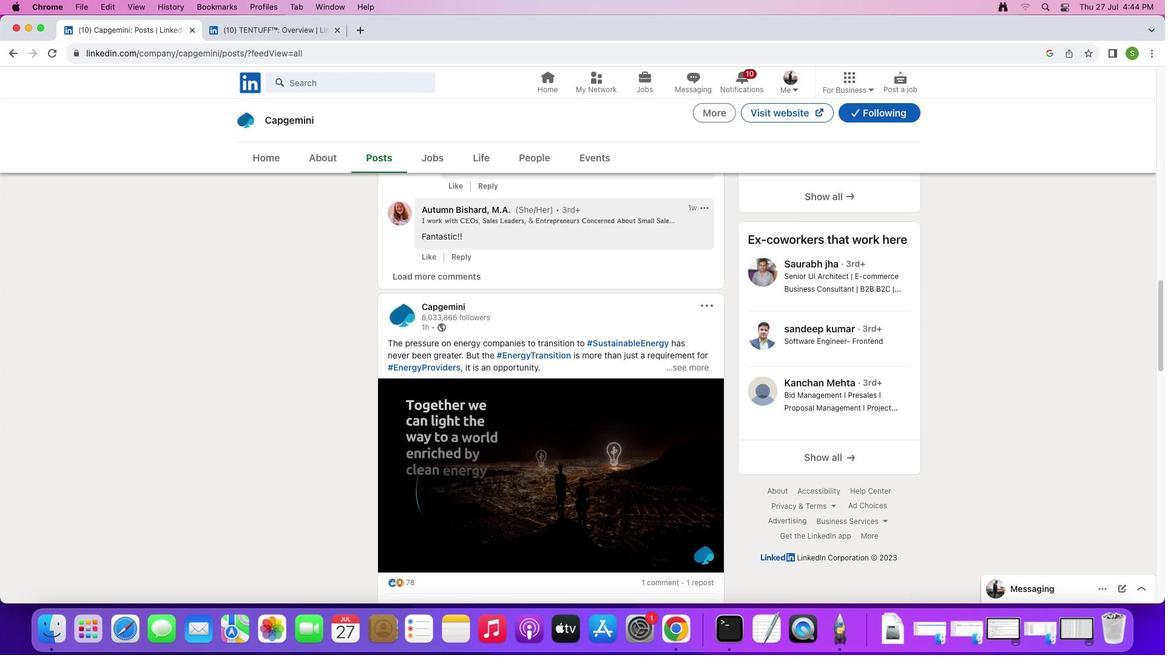 
Action: Mouse scrolled (513, 381) with delta (0, 0)
Screenshot: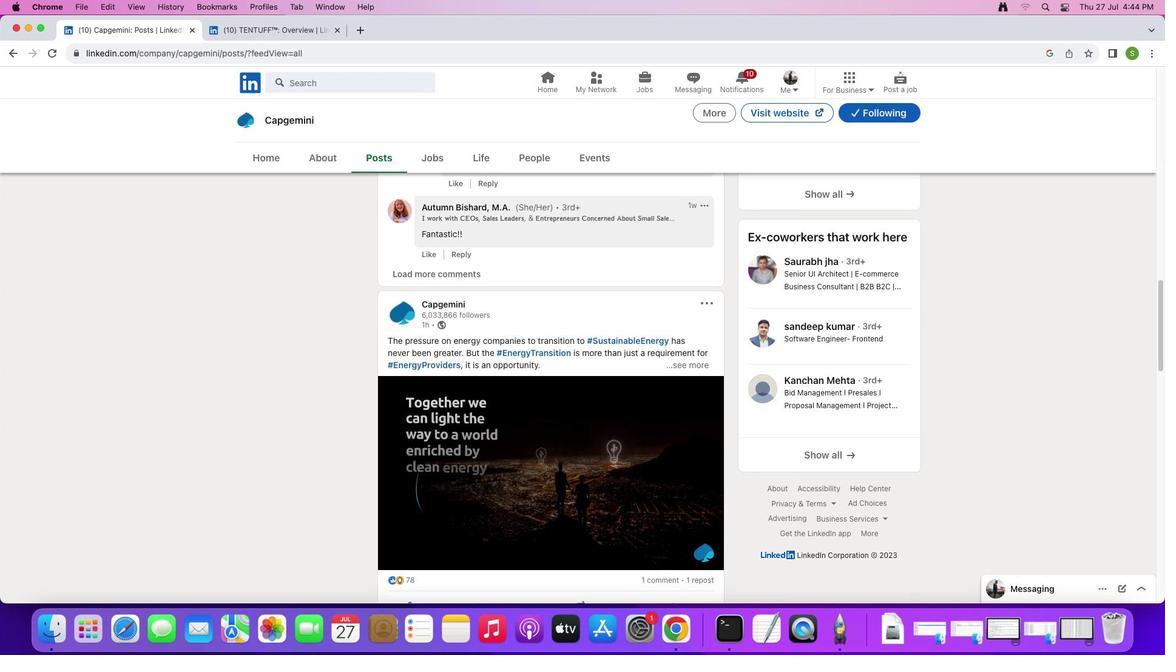 
Action: Mouse scrolled (513, 381) with delta (0, -1)
Screenshot: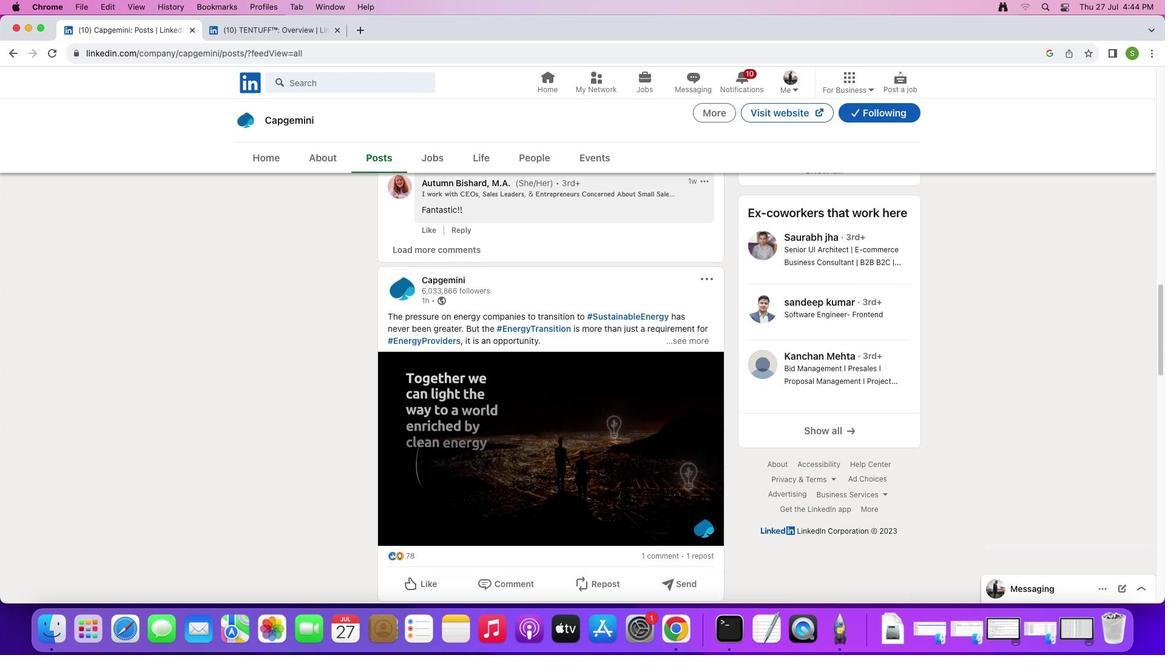 
Action: Mouse scrolled (513, 381) with delta (0, 0)
Screenshot: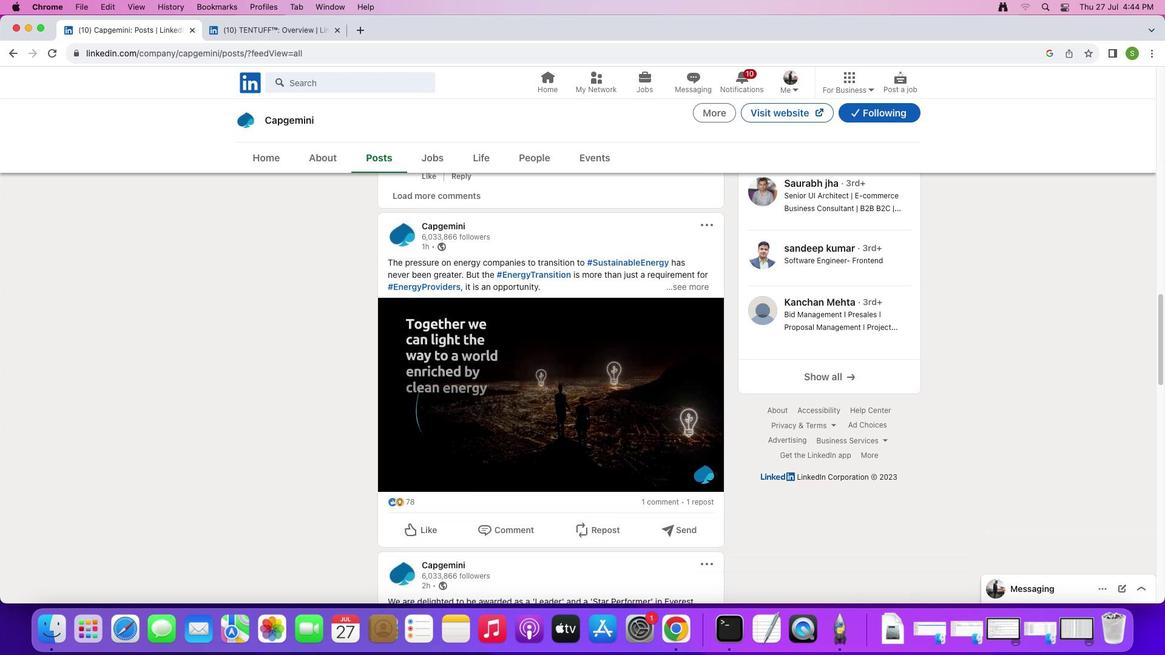 
Action: Mouse moved to (615, 418)
Screenshot: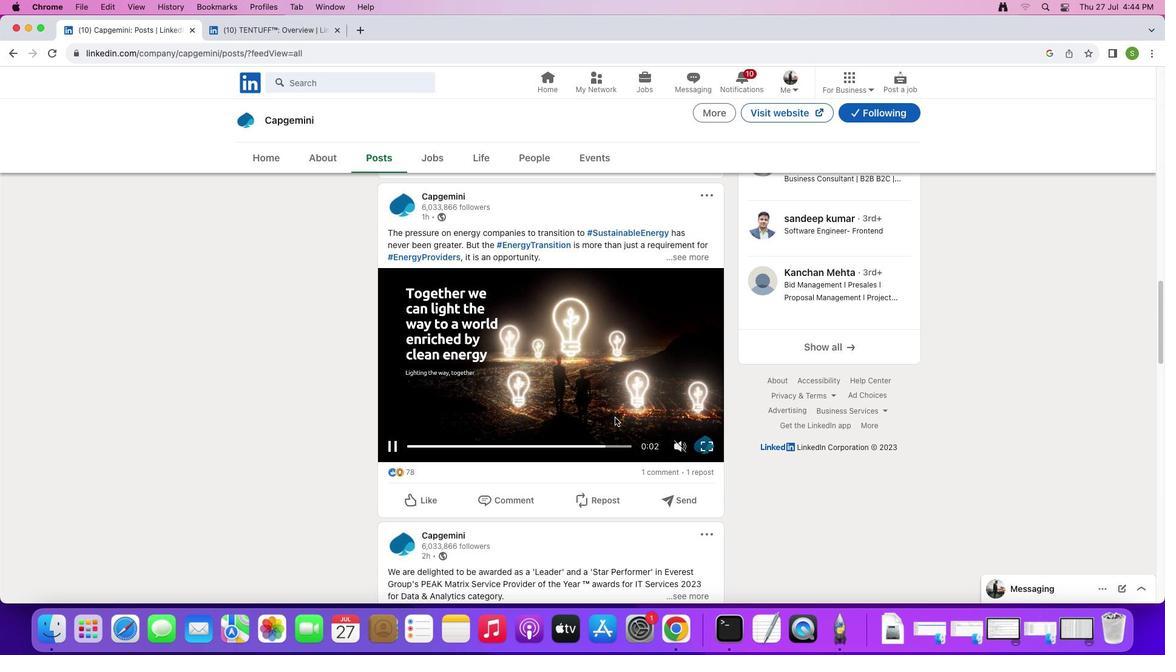 
Action: Mouse scrolled (615, 418) with delta (0, 0)
Screenshot: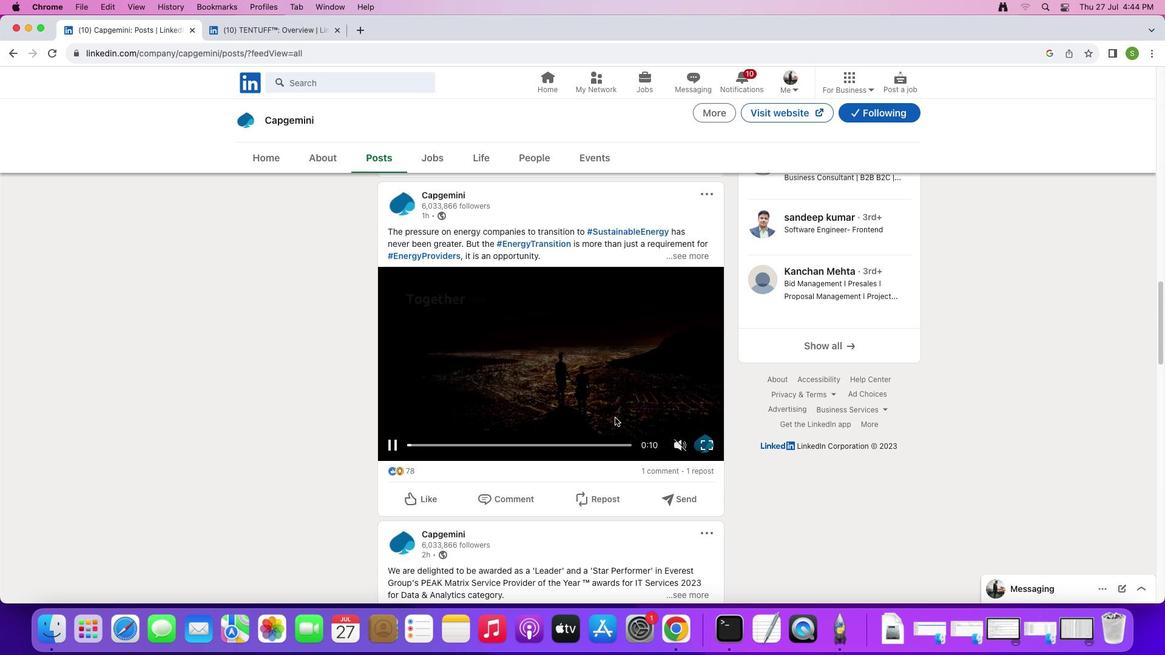 
Action: Mouse scrolled (615, 418) with delta (0, 0)
Screenshot: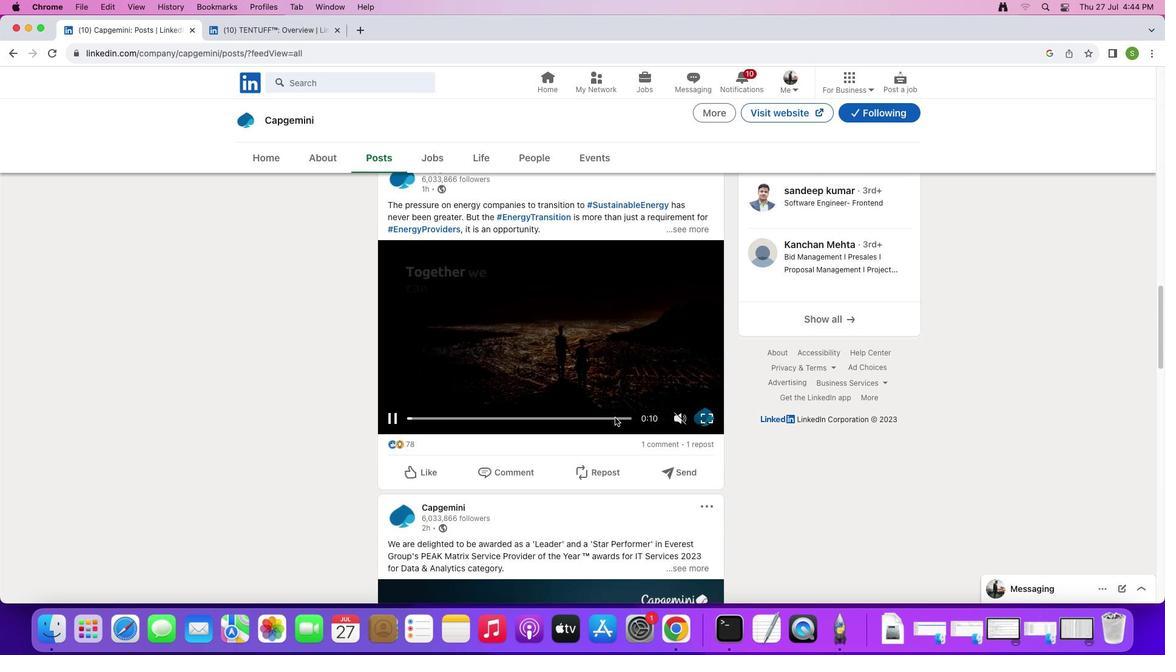 
Action: Mouse scrolled (615, 418) with delta (0, -1)
Screenshot: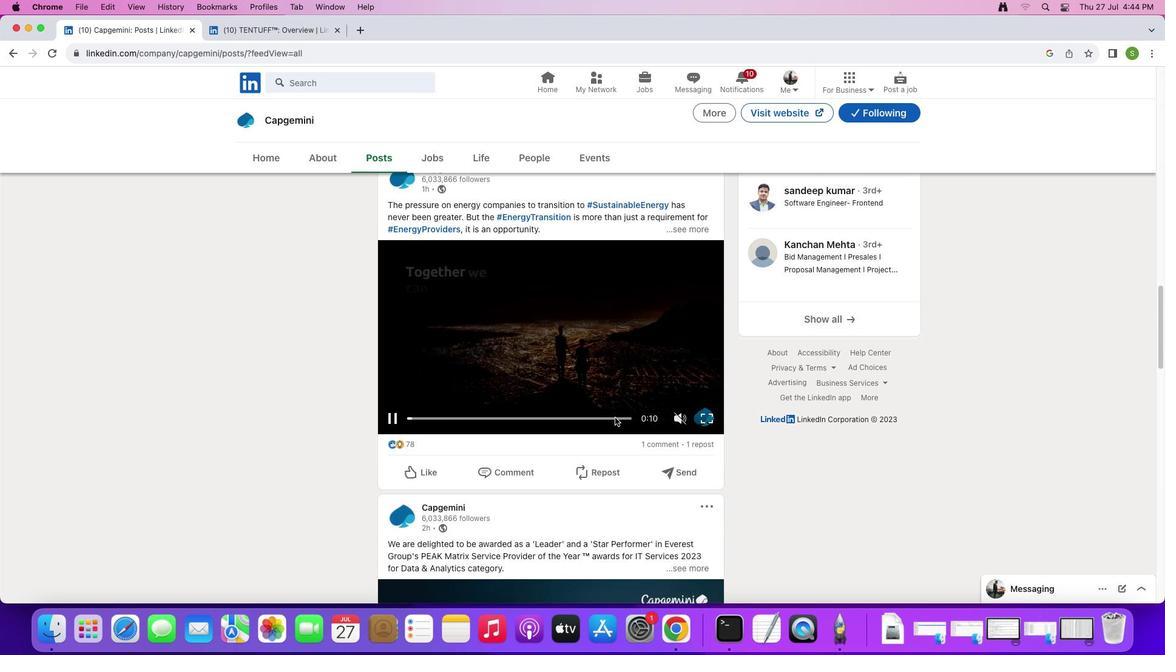
Action: Mouse scrolled (615, 418) with delta (0, -2)
Screenshot: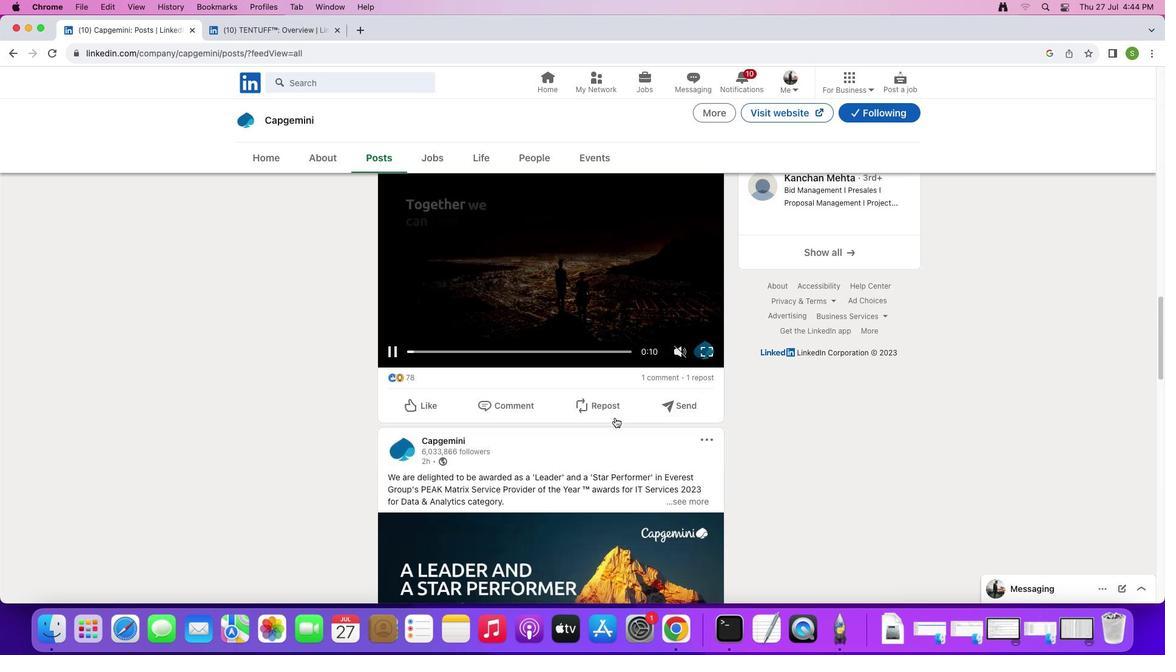 
Action: Mouse moved to (615, 418)
Screenshot: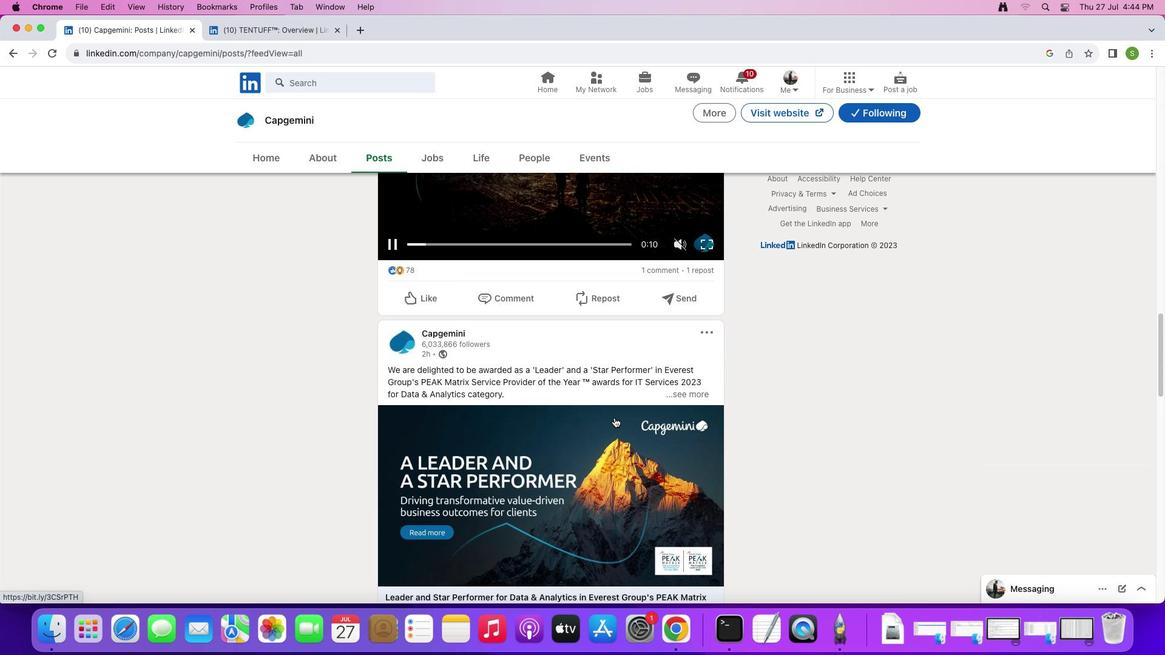 
Action: Mouse scrolled (615, 418) with delta (0, 0)
Screenshot: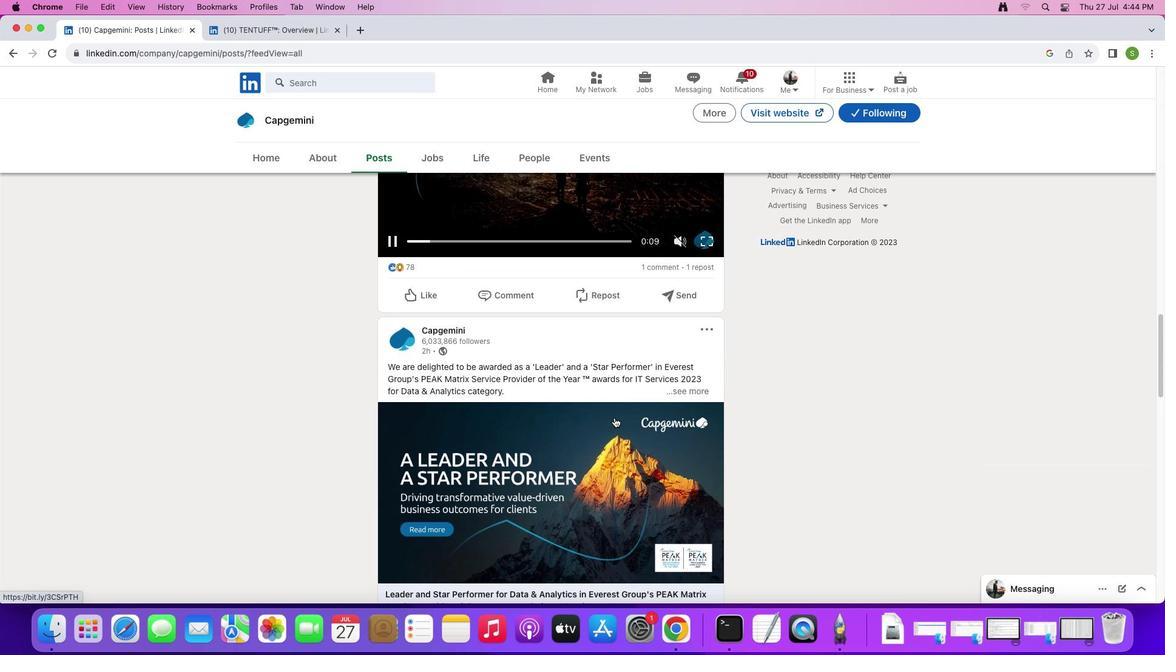 
Action: Mouse scrolled (615, 418) with delta (0, 0)
Screenshot: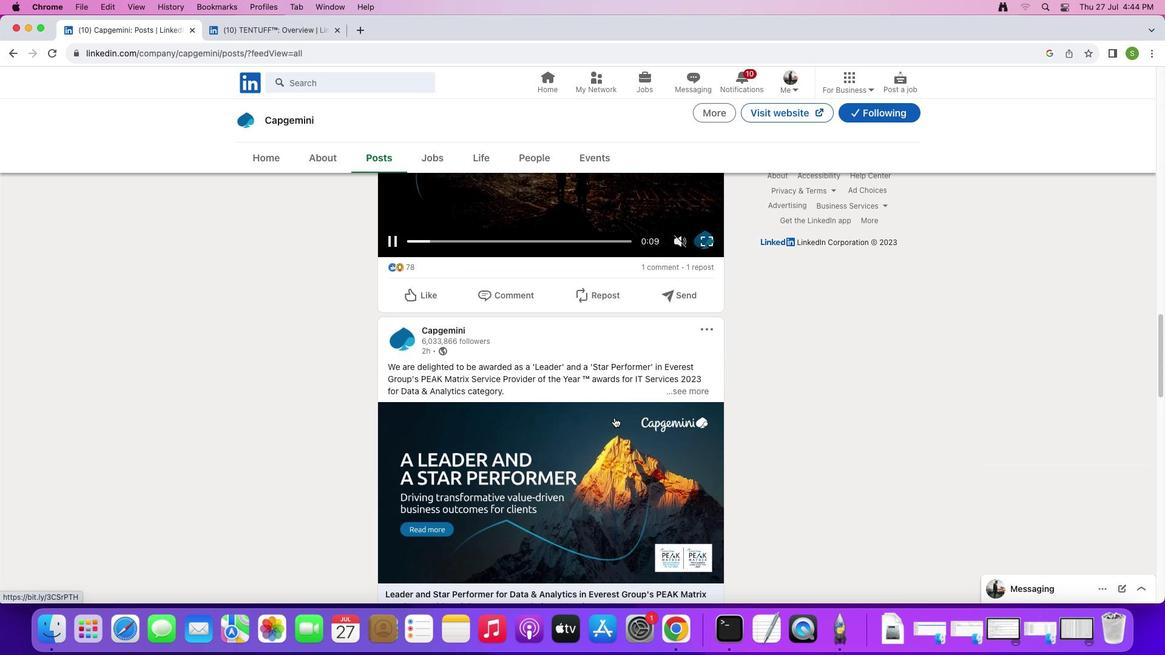 
Action: Mouse scrolled (615, 418) with delta (0, -1)
Screenshot: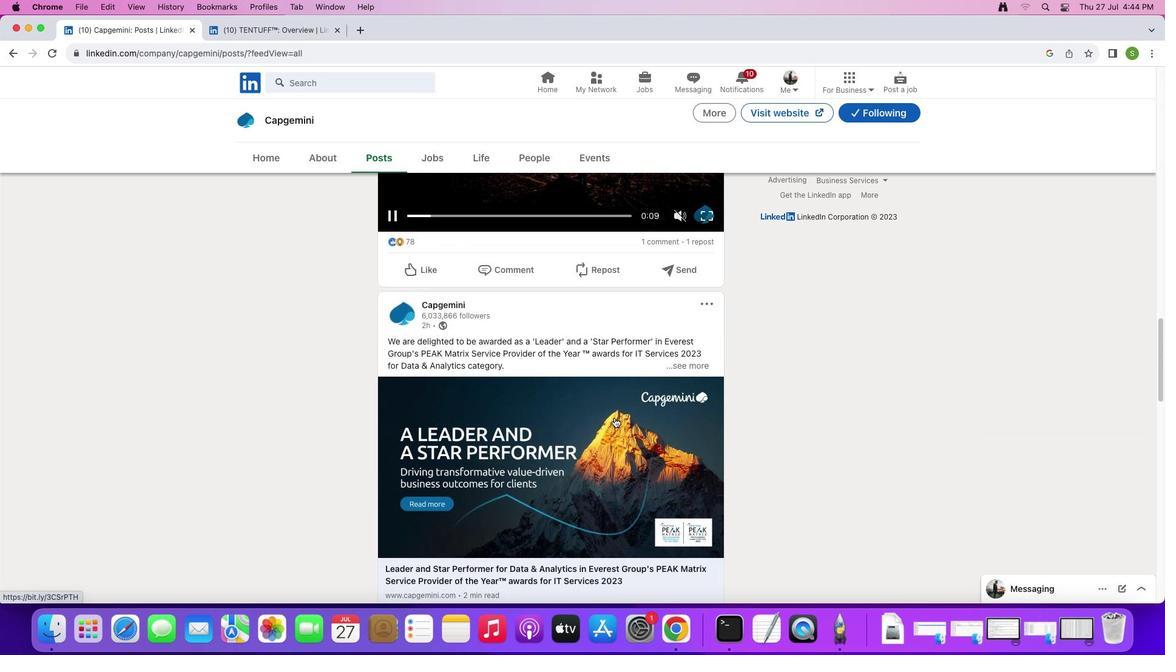 
Action: Mouse scrolled (615, 418) with delta (0, -1)
Screenshot: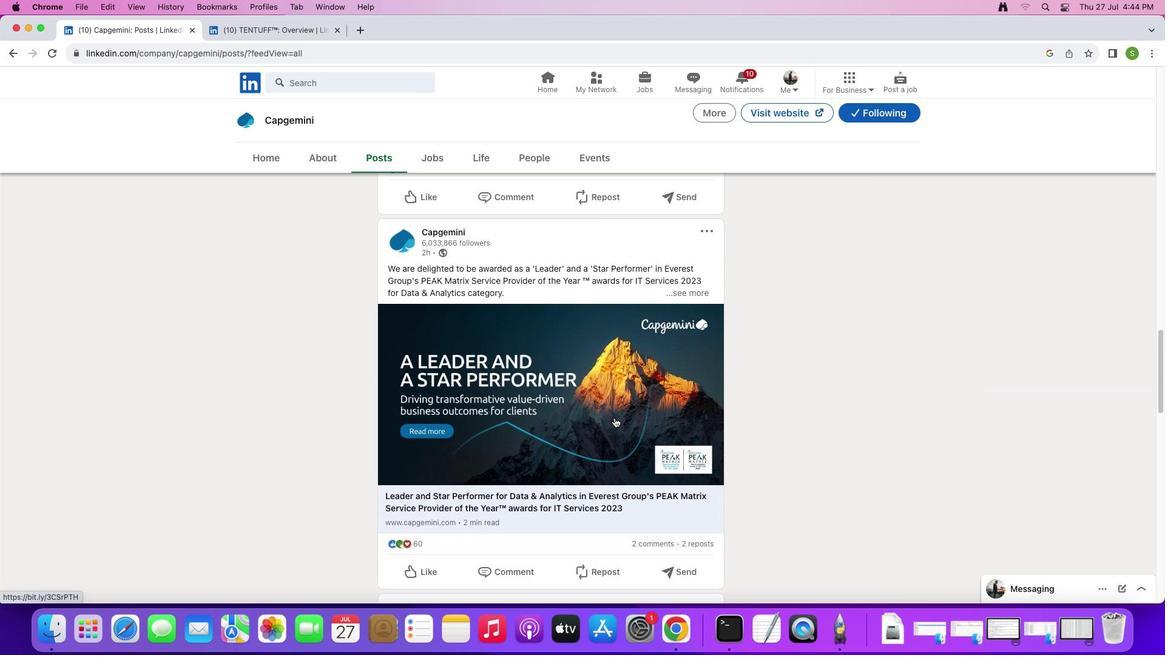 
Action: Mouse moved to (614, 418)
Screenshot: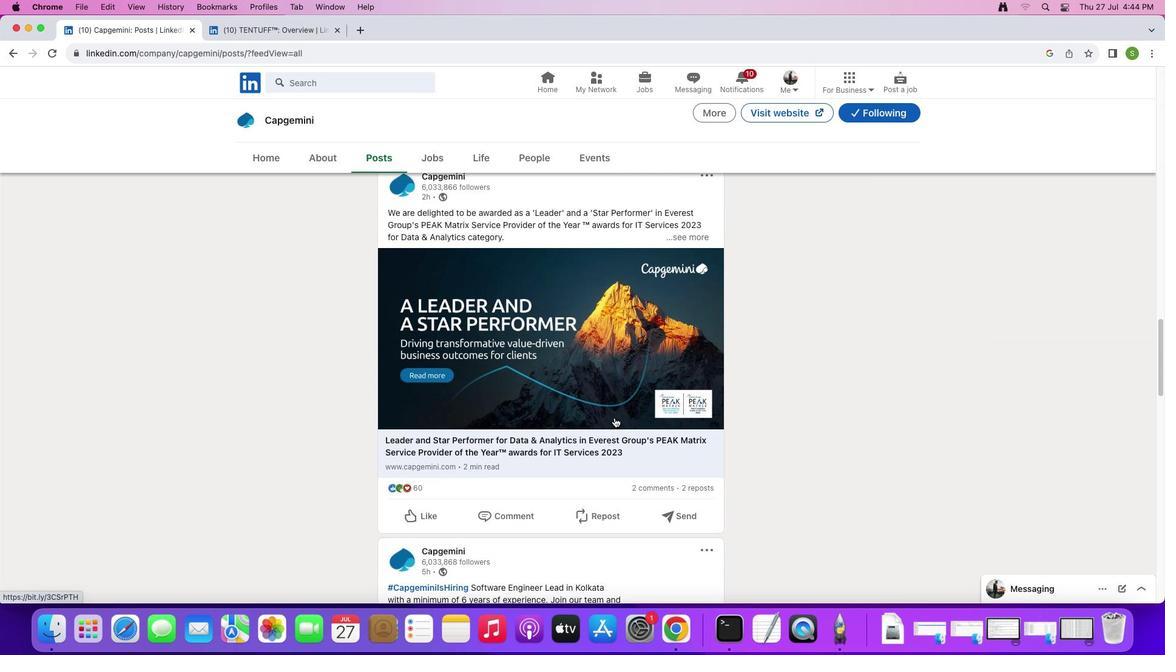 
Action: Mouse scrolled (614, 418) with delta (0, 0)
Screenshot: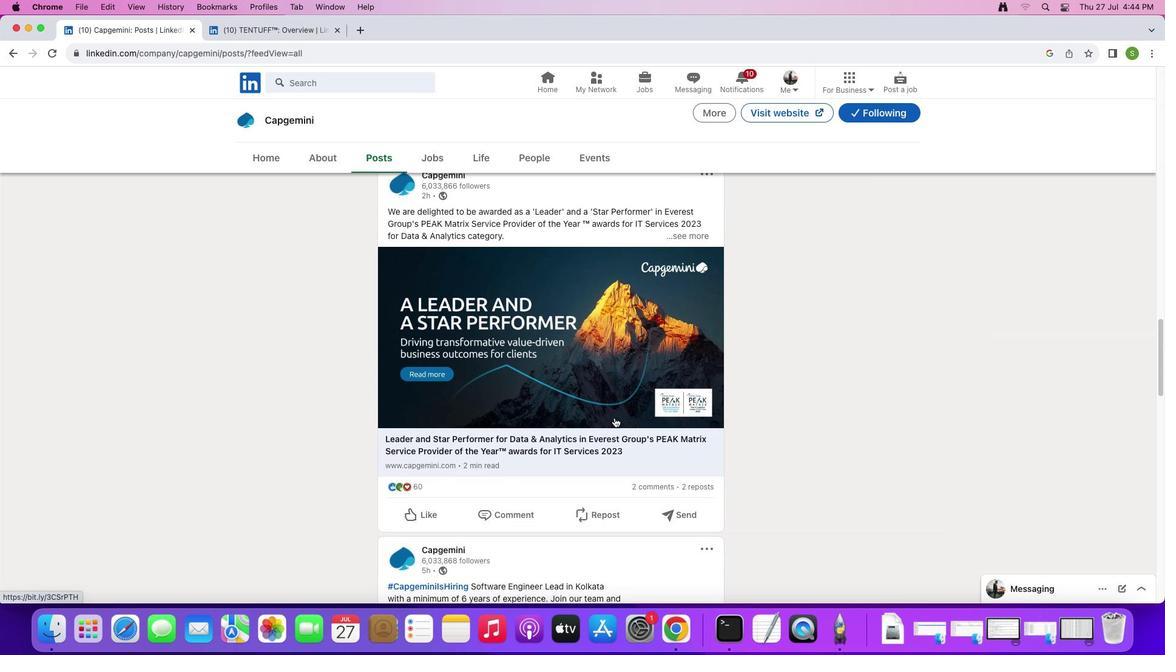 
Action: Mouse scrolled (614, 418) with delta (0, 0)
Screenshot: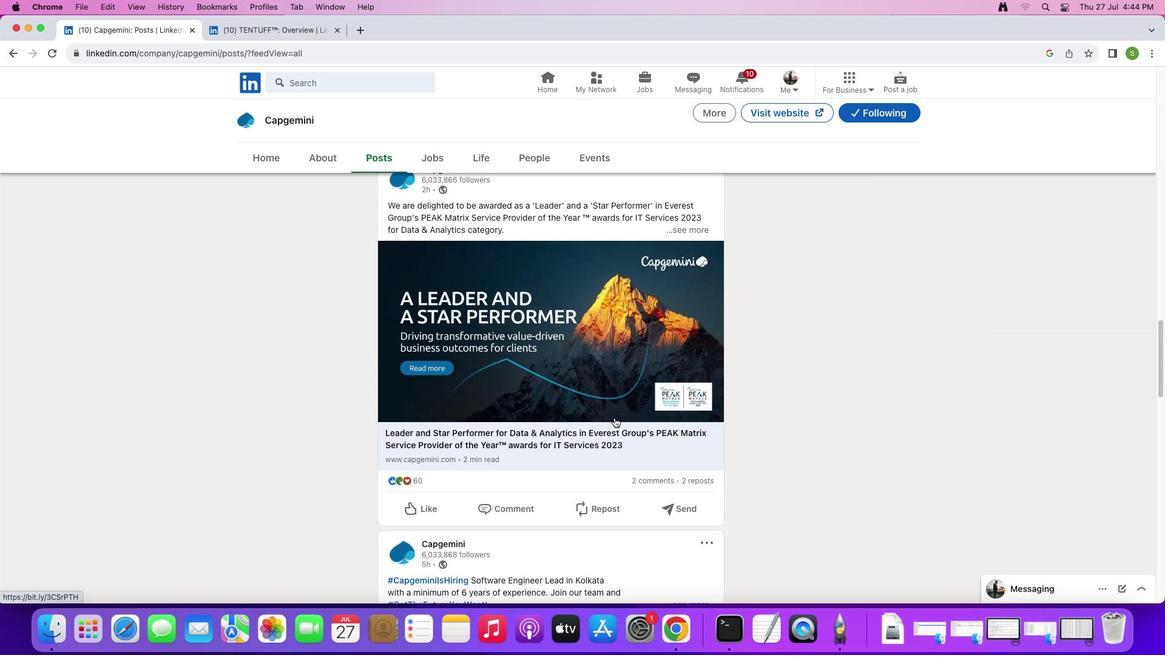 
Action: Mouse scrolled (614, 418) with delta (0, 0)
Screenshot: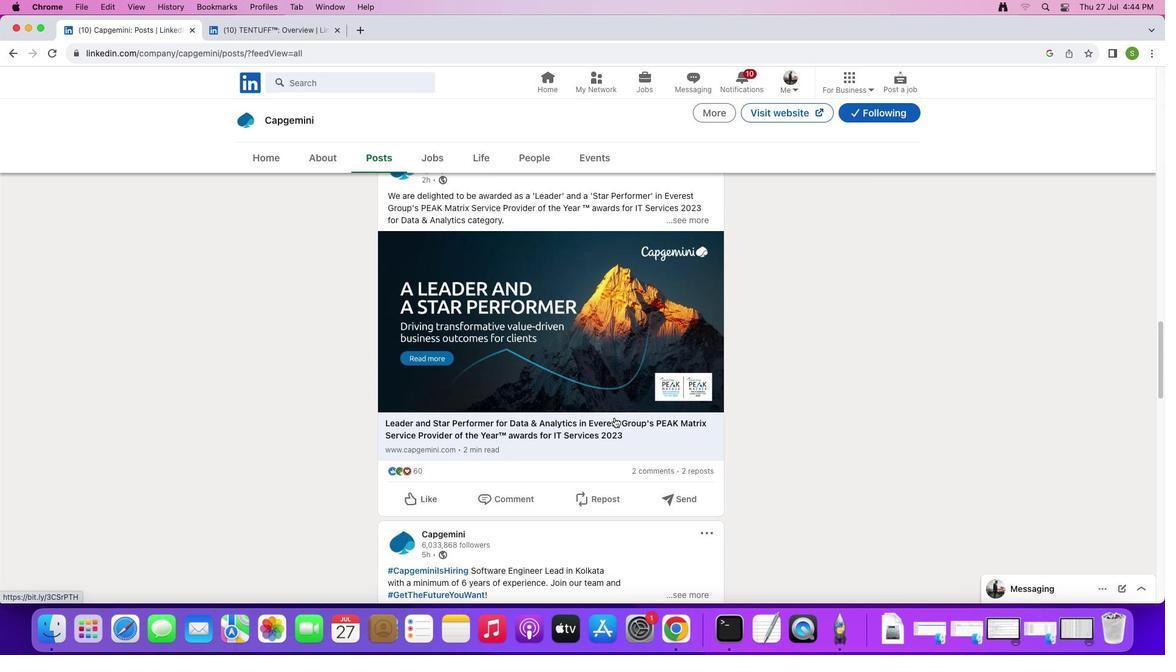 
Action: Mouse scrolled (614, 418) with delta (0, 0)
Screenshot: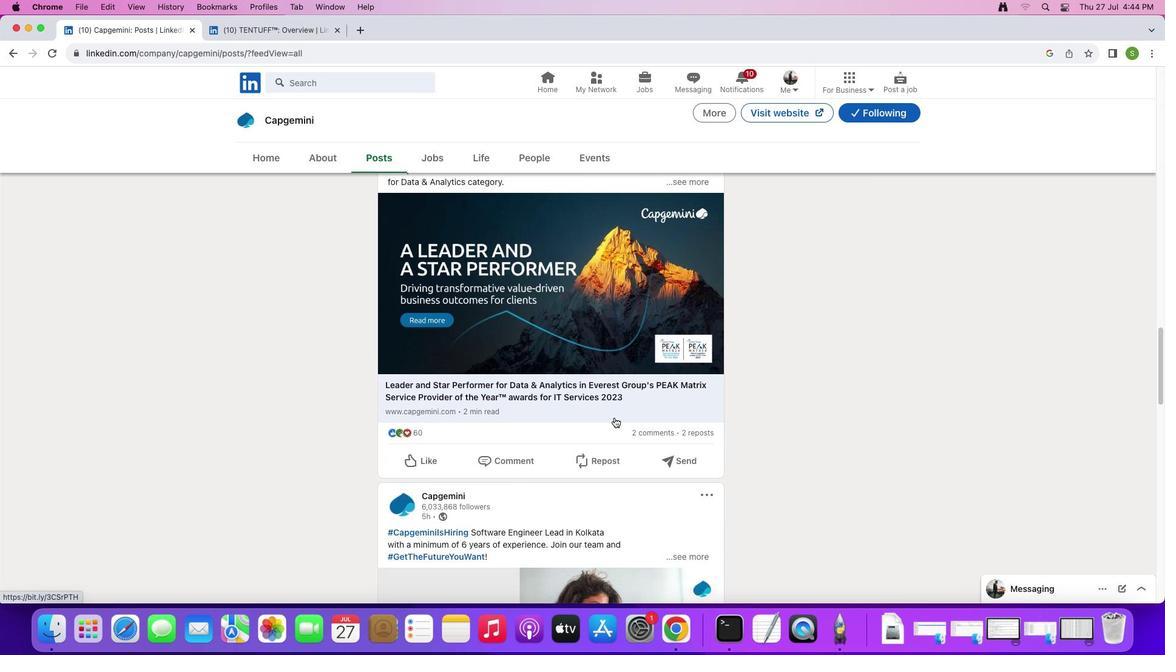 
Action: Mouse scrolled (614, 418) with delta (0, 0)
Screenshot: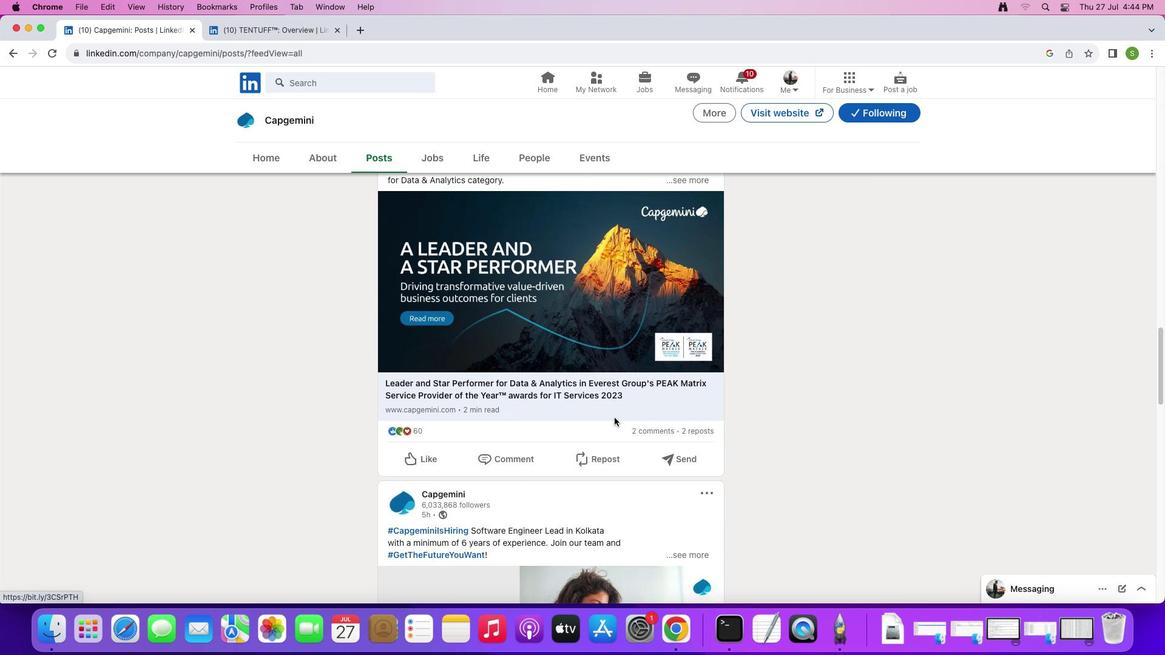 
Action: Mouse scrolled (614, 418) with delta (0, 0)
Screenshot: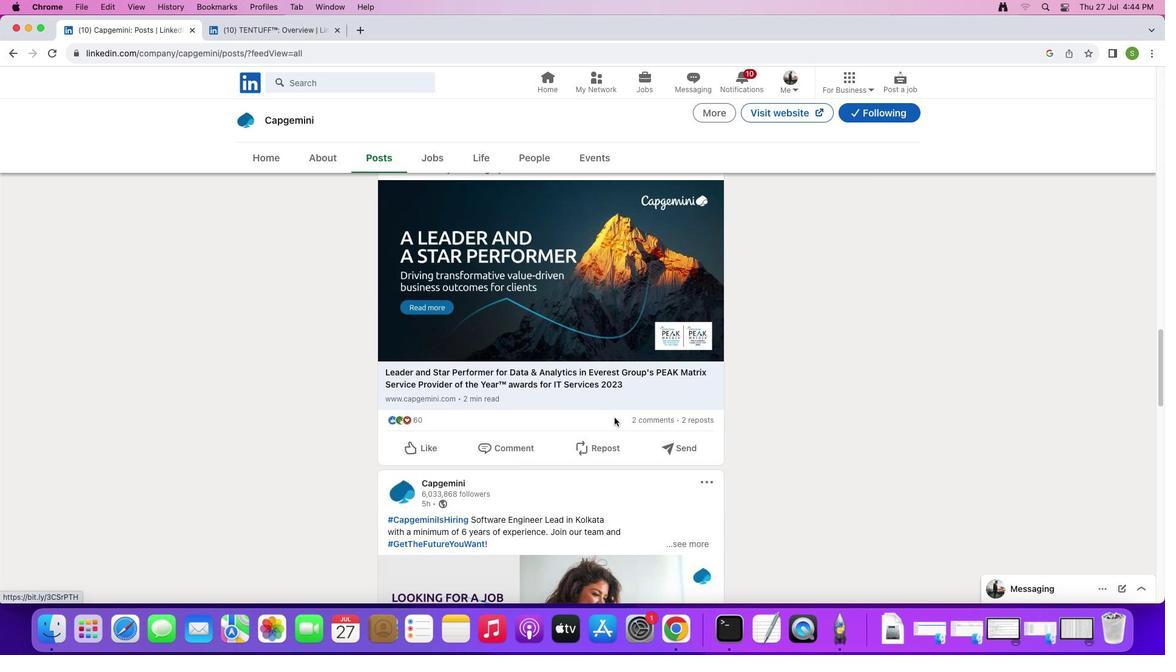 
Action: Mouse scrolled (614, 418) with delta (0, -1)
Screenshot: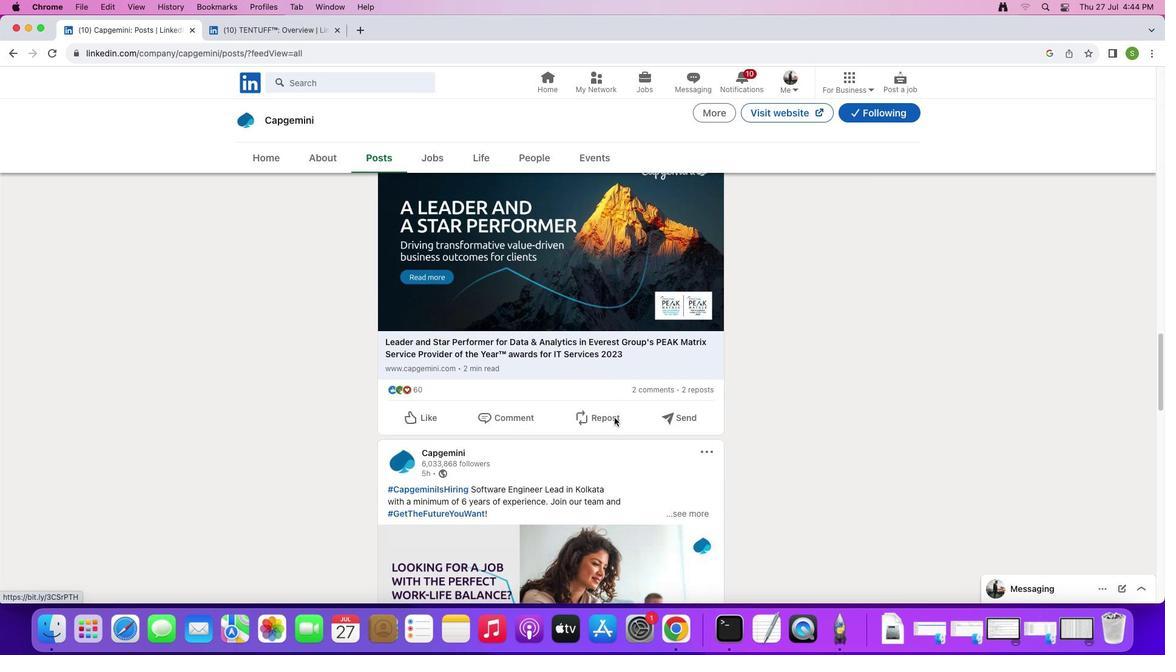 
Action: Mouse scrolled (614, 418) with delta (0, -1)
Screenshot: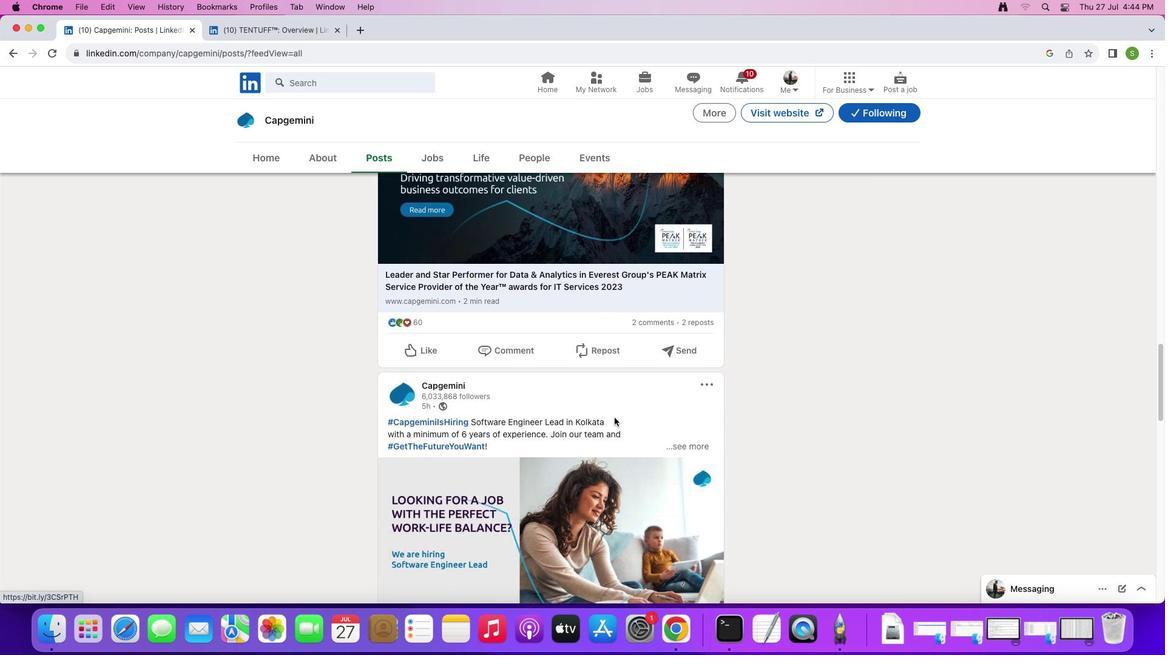 
Action: Mouse scrolled (614, 418) with delta (0, 0)
Screenshot: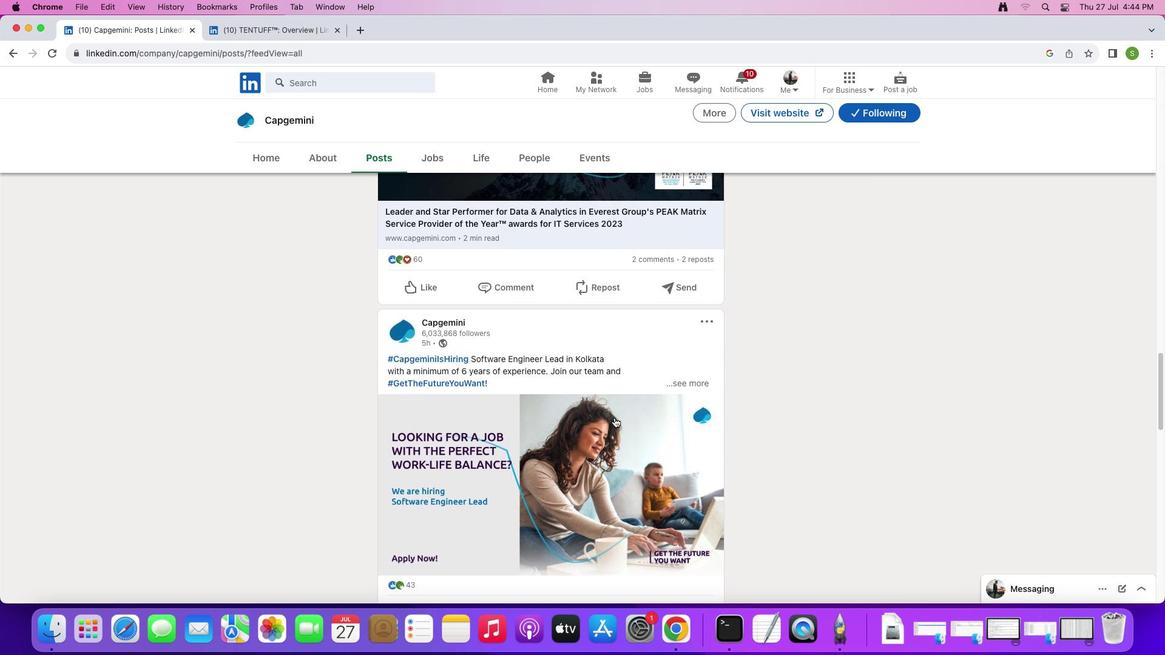 
Action: Mouse scrolled (614, 418) with delta (0, 0)
Screenshot: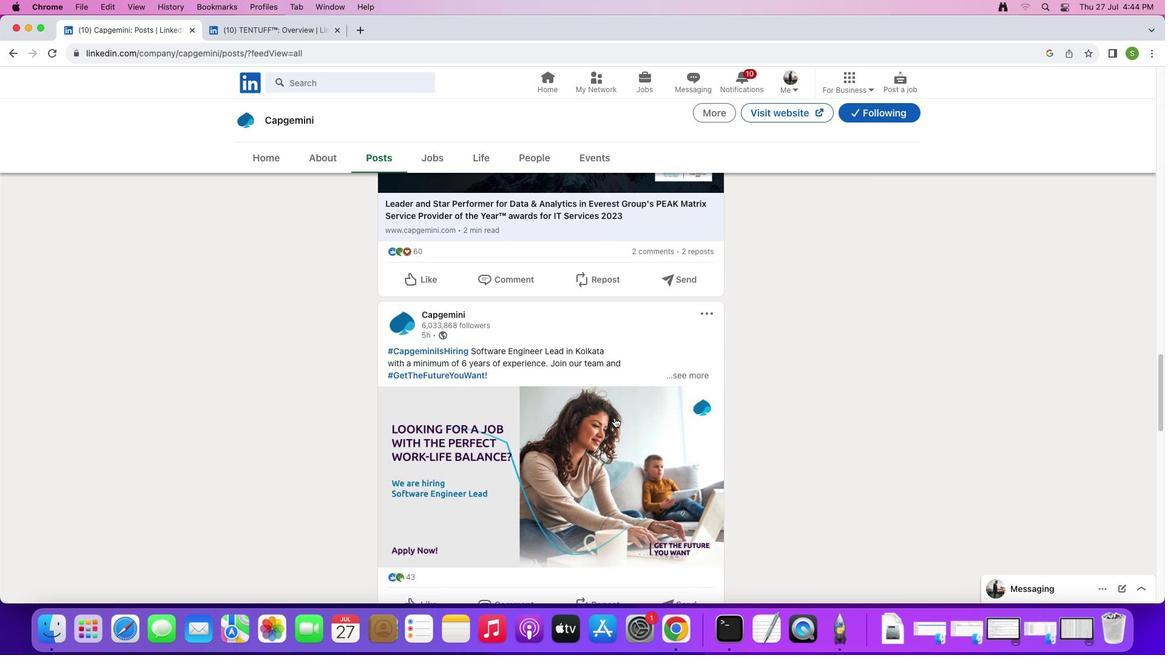 
Action: Mouse scrolled (614, 418) with delta (0, -1)
Screenshot: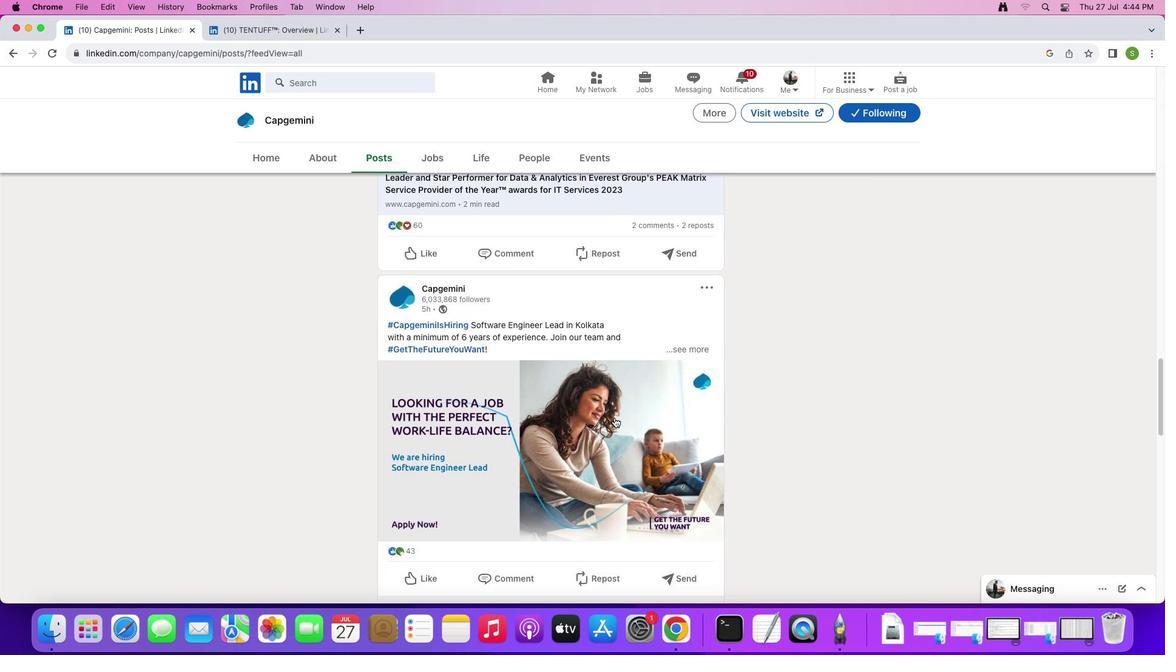 
Action: Mouse scrolled (614, 418) with delta (0, 0)
Screenshot: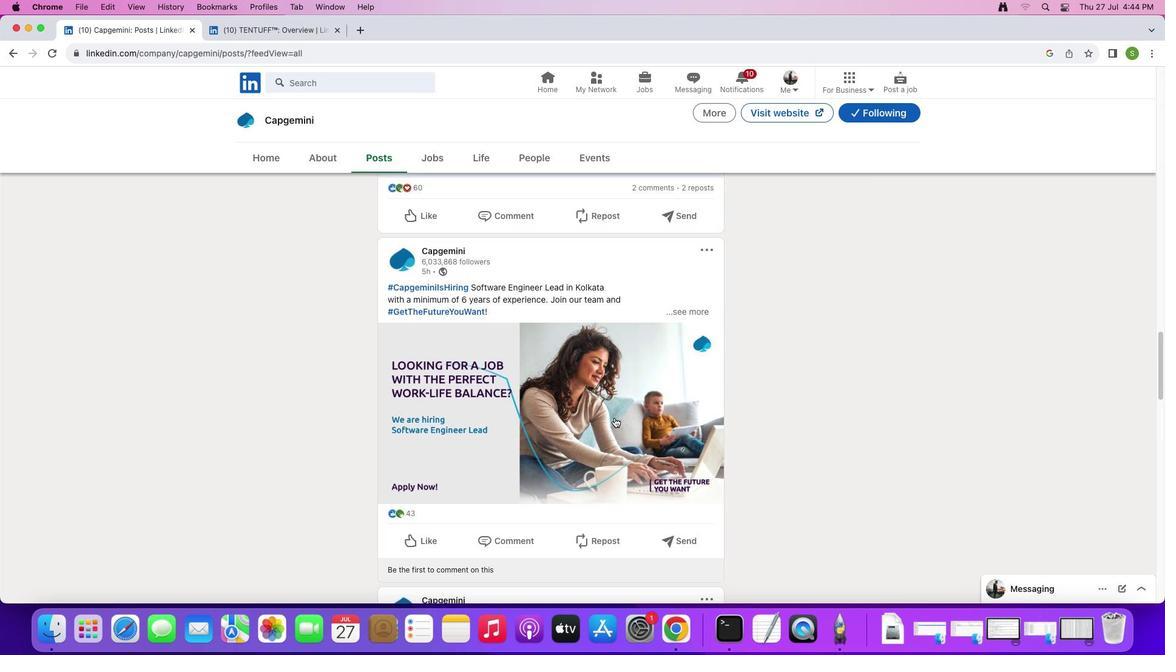 
Action: Mouse scrolled (614, 418) with delta (0, 0)
Screenshot: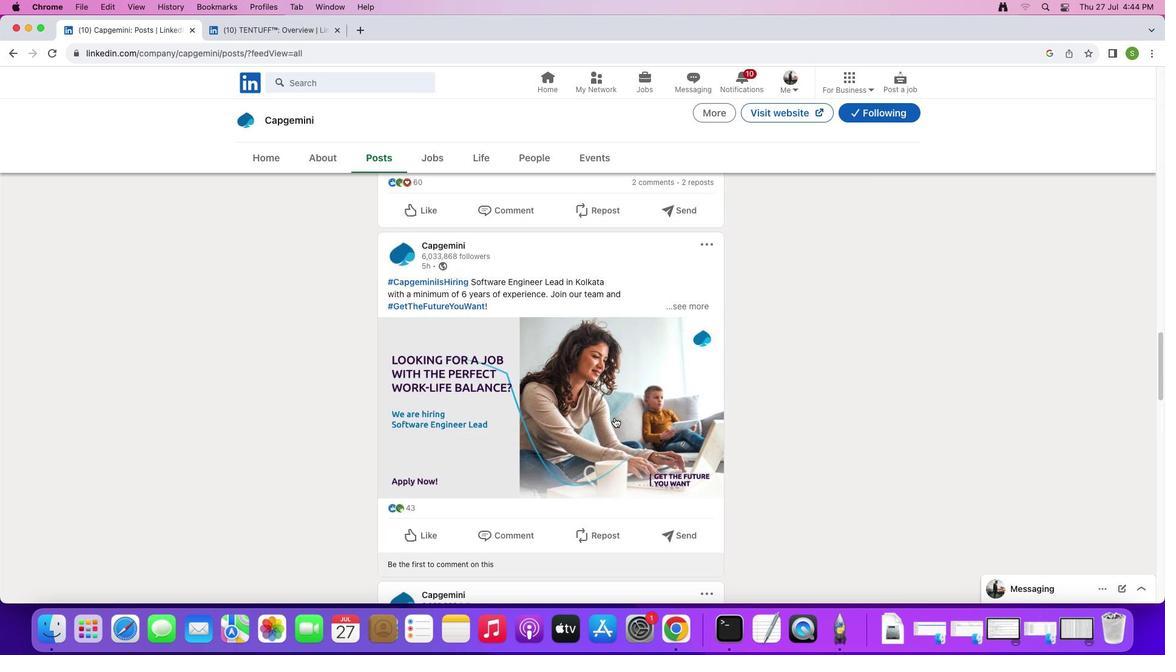 
Action: Mouse scrolled (614, 418) with delta (0, -1)
Screenshot: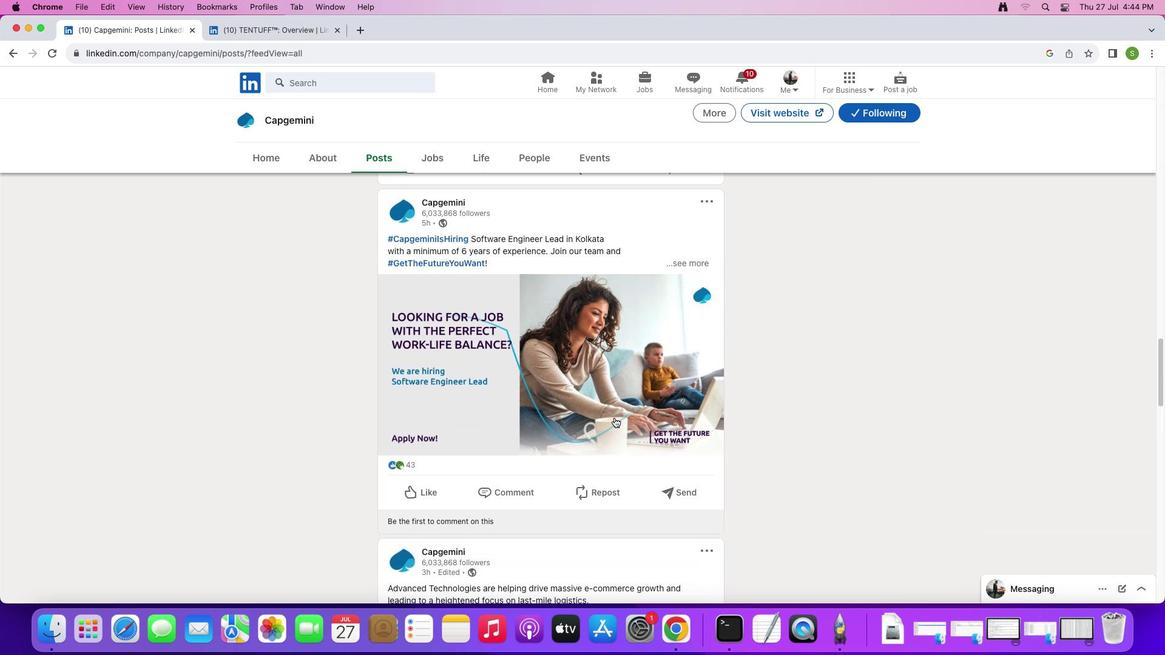 
Action: Mouse scrolled (614, 418) with delta (0, -1)
Screenshot: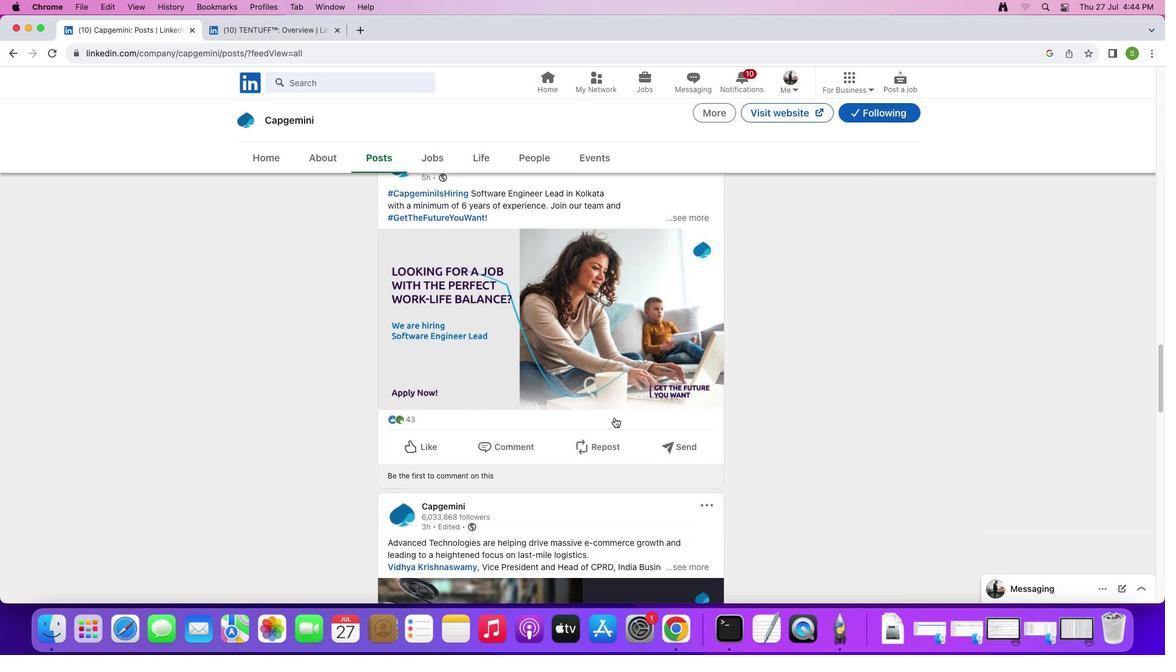 
Action: Mouse scrolled (614, 418) with delta (0, 0)
Screenshot: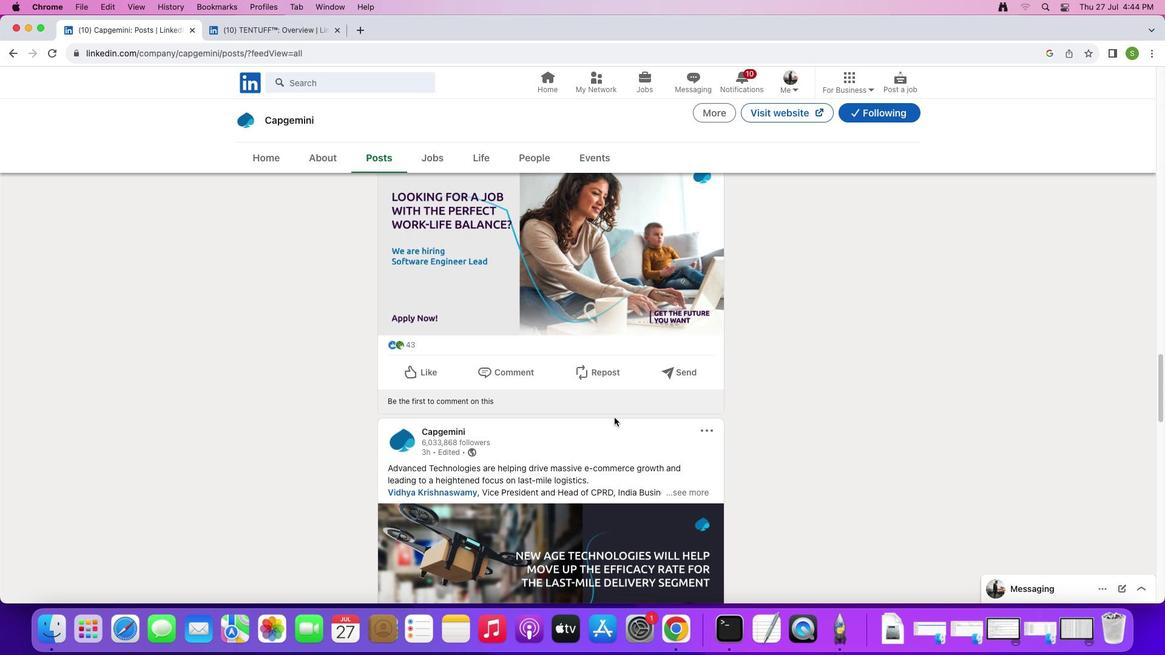 
Action: Mouse scrolled (614, 418) with delta (0, 0)
Screenshot: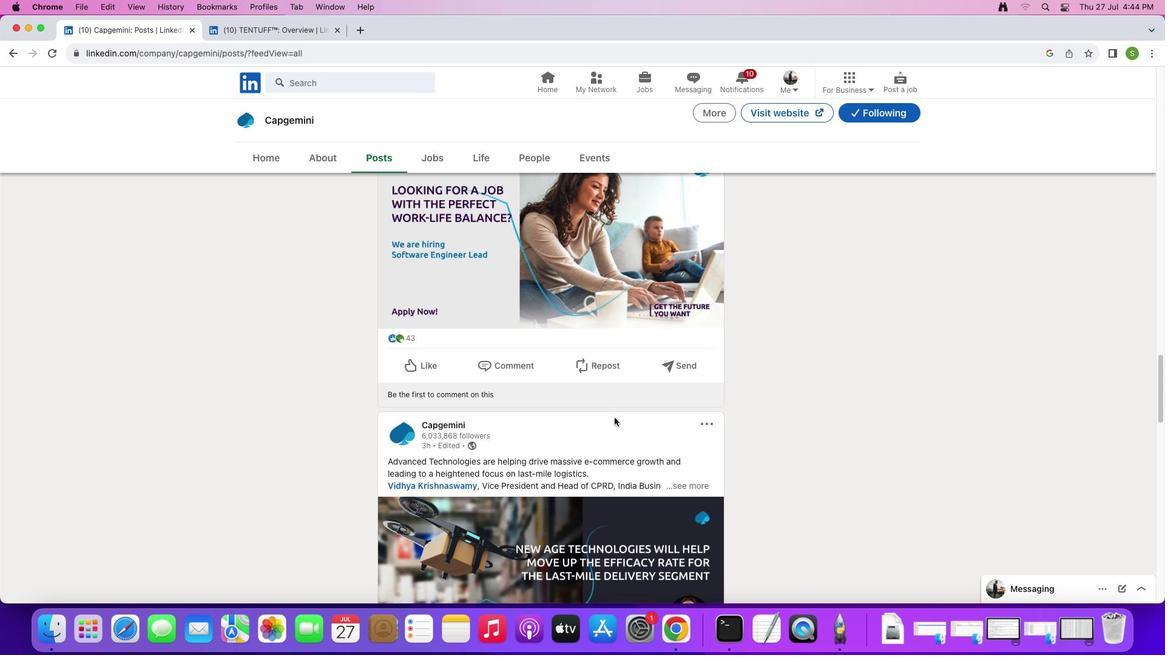 
Action: Mouse scrolled (614, 418) with delta (0, -1)
Screenshot: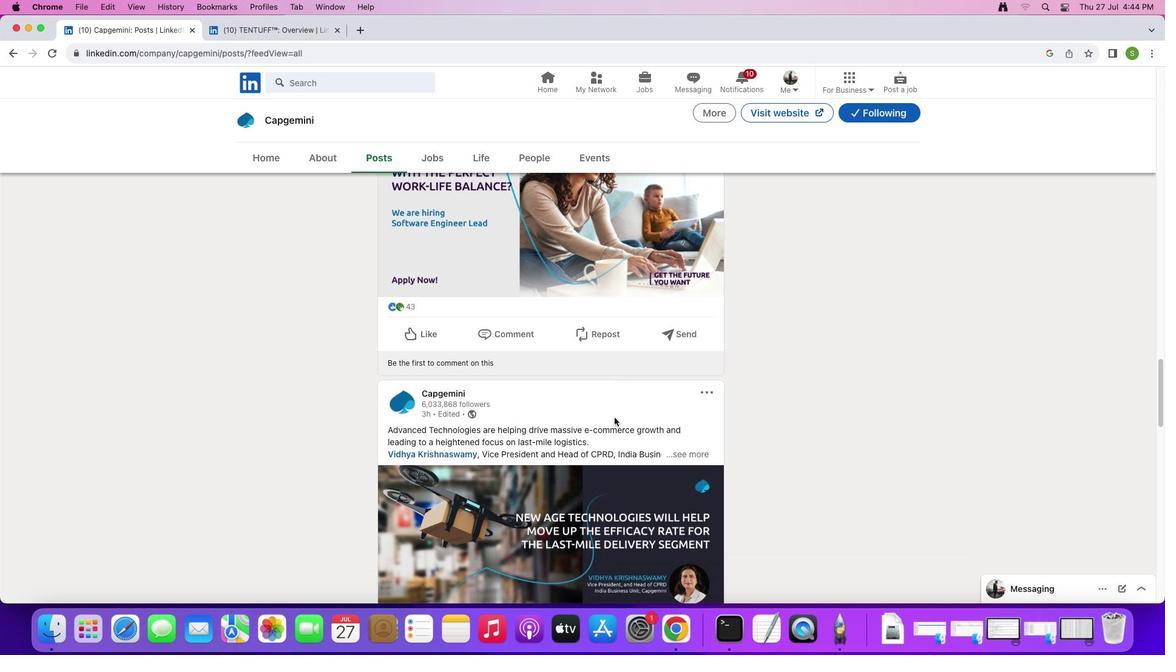 
Action: Mouse scrolled (614, 418) with delta (0, -1)
Screenshot: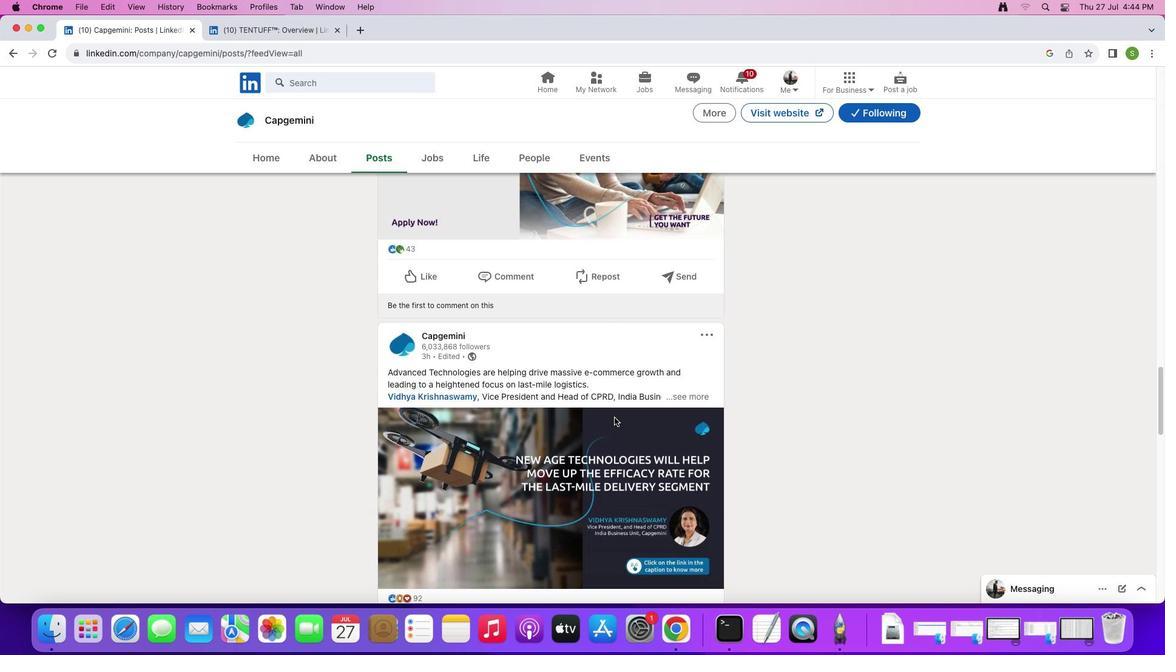 
Action: Mouse scrolled (614, 418) with delta (0, 0)
Screenshot: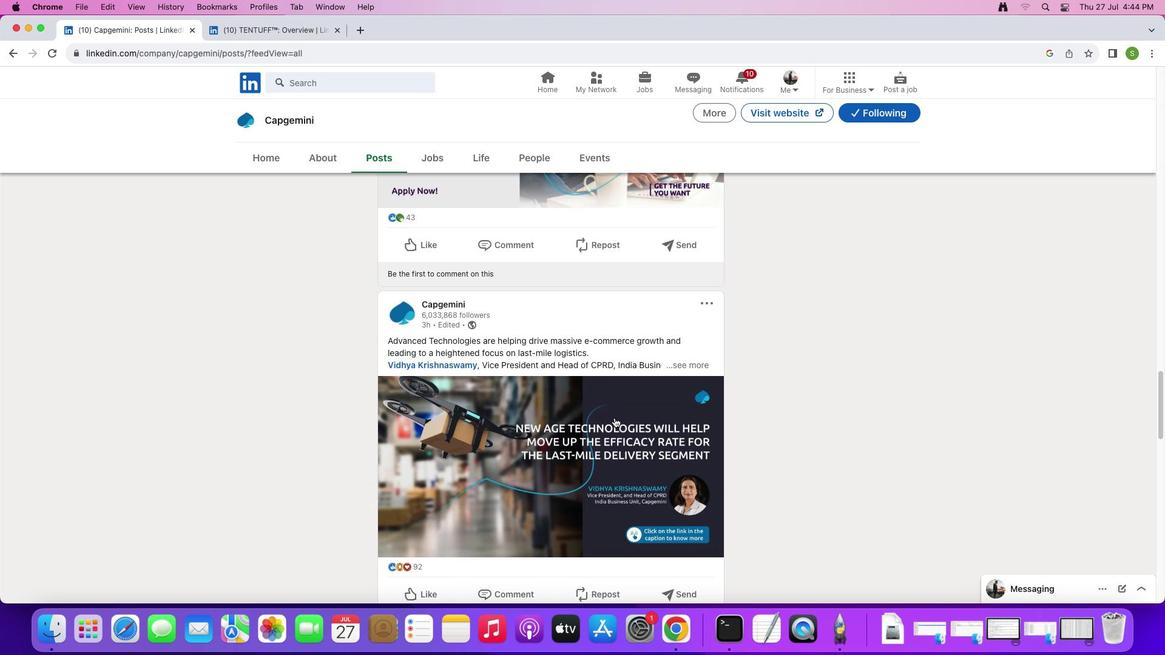 
Action: Mouse scrolled (614, 418) with delta (0, 0)
Screenshot: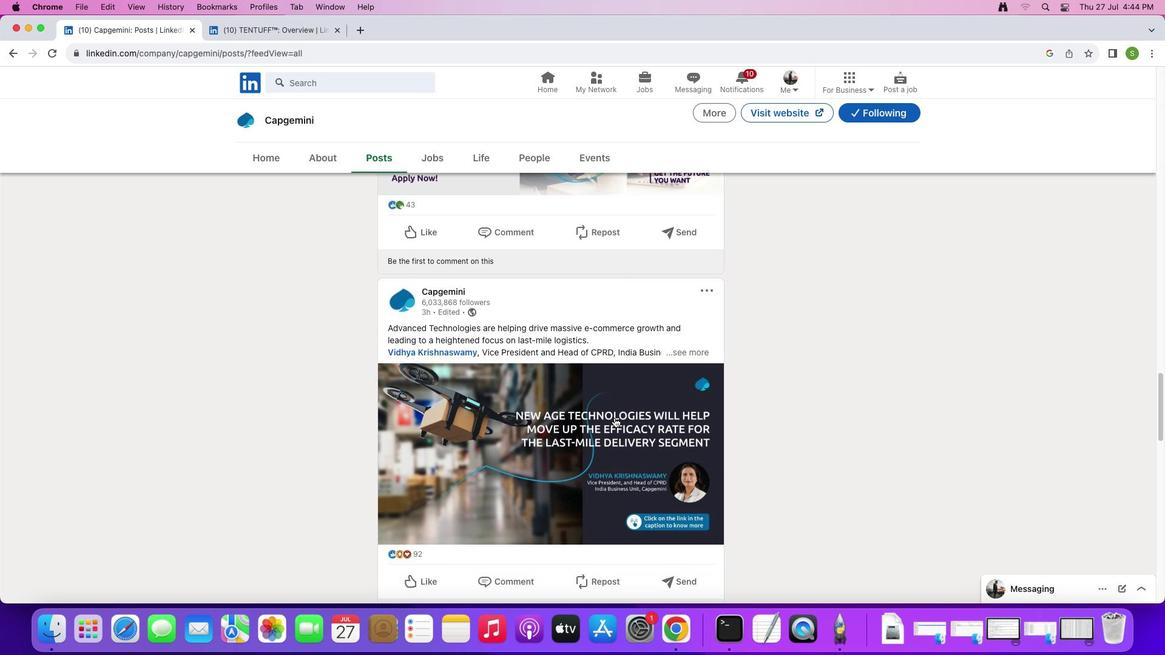 
Action: Mouse scrolled (614, 418) with delta (0, -1)
Screenshot: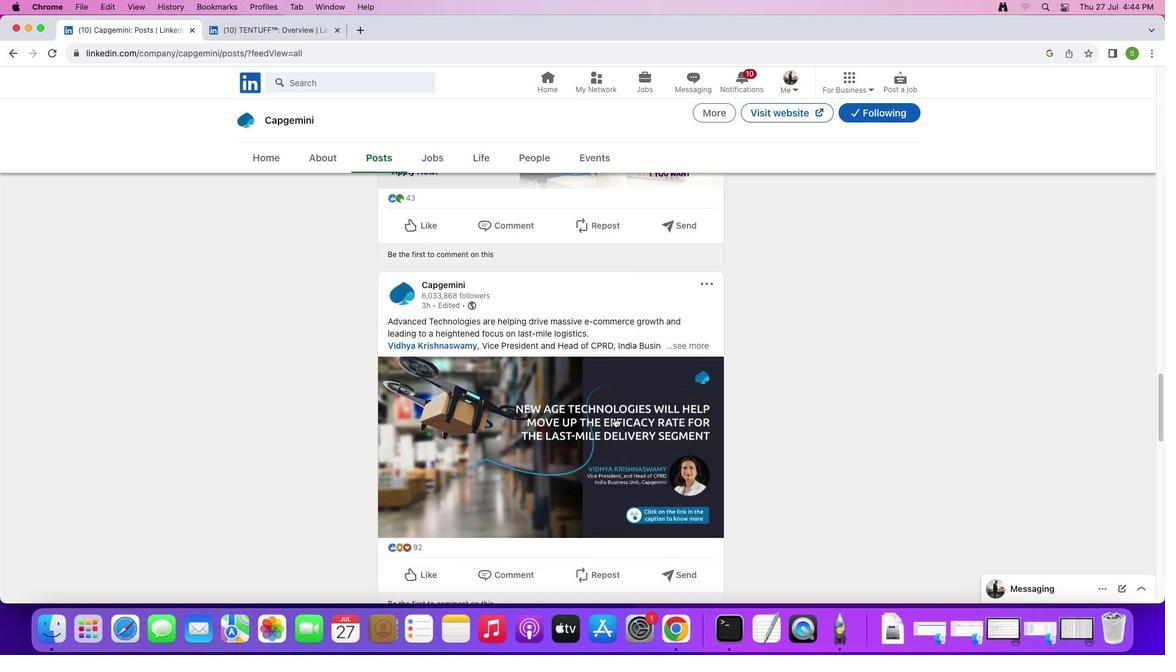 
Action: Mouse scrolled (614, 418) with delta (0, 0)
Screenshot: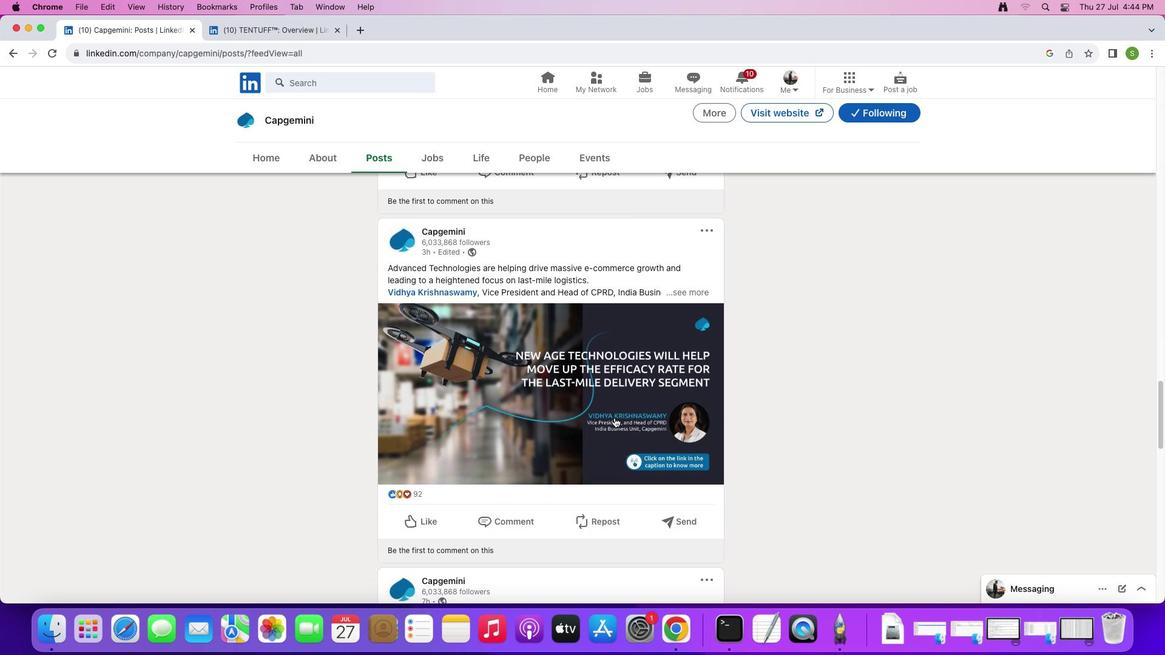 
Action: Mouse scrolled (614, 418) with delta (0, 0)
Screenshot: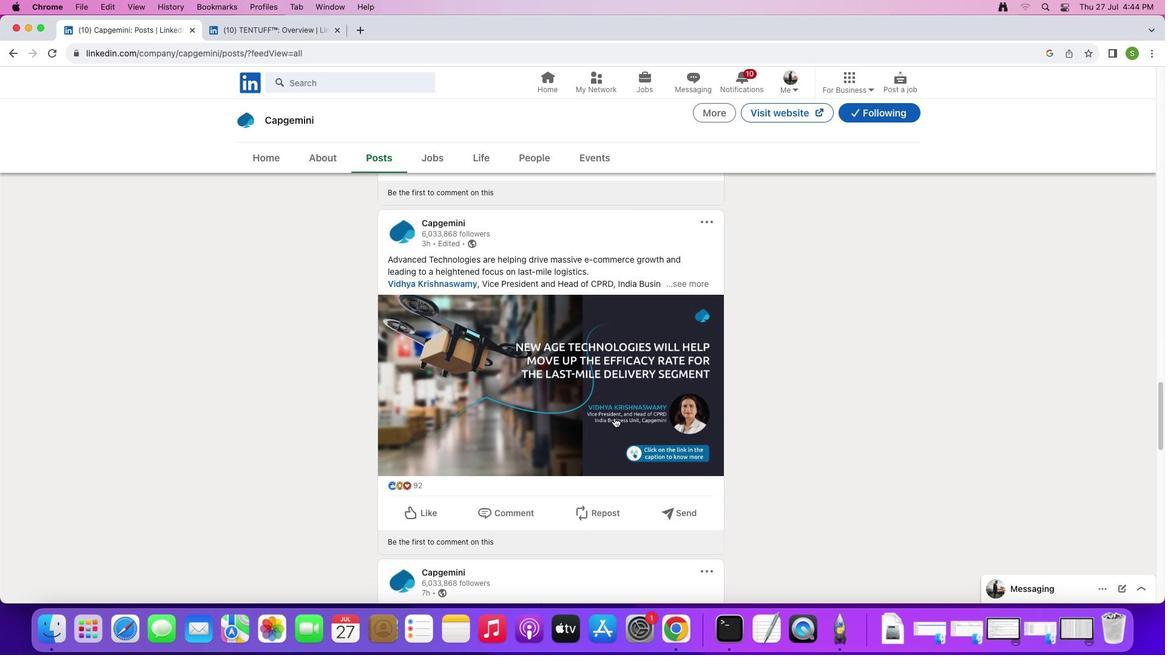 
Action: Mouse scrolled (614, 418) with delta (0, -1)
Screenshot: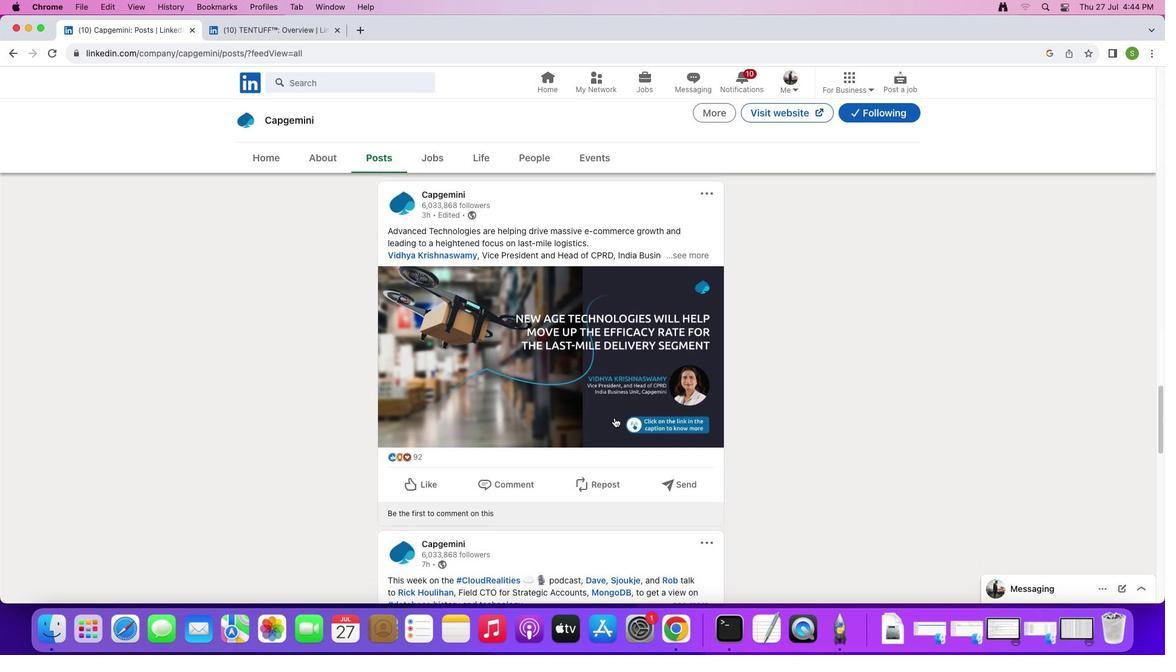 
Action: Mouse scrolled (614, 418) with delta (0, -1)
Screenshot: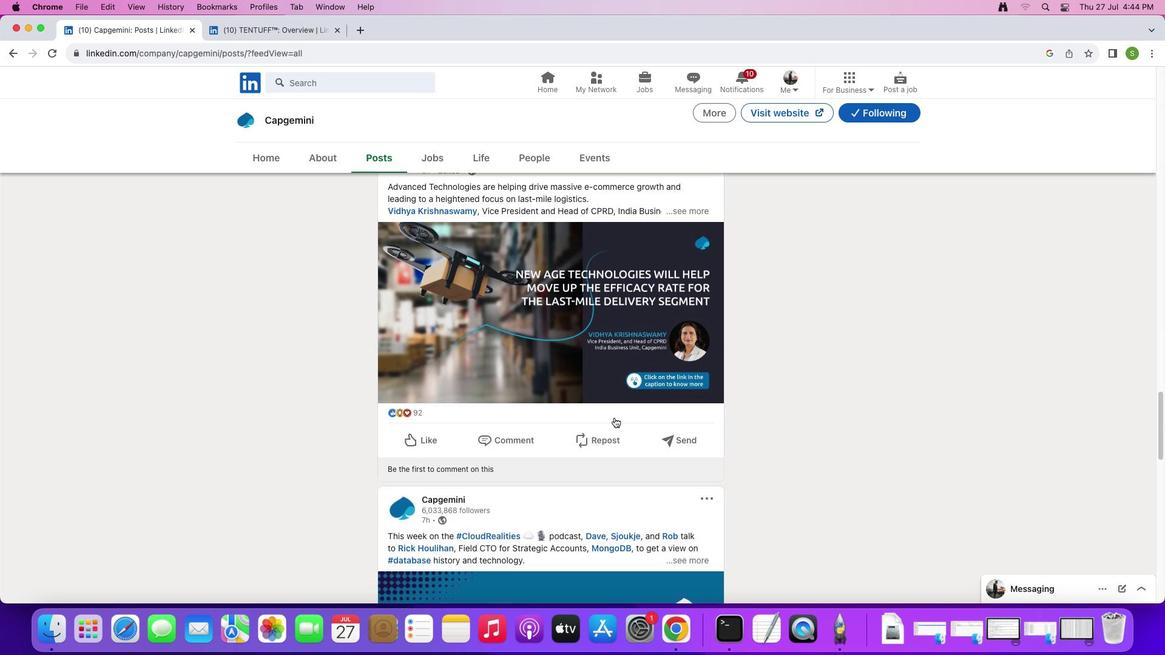 
Action: Mouse moved to (613, 418)
Screenshot: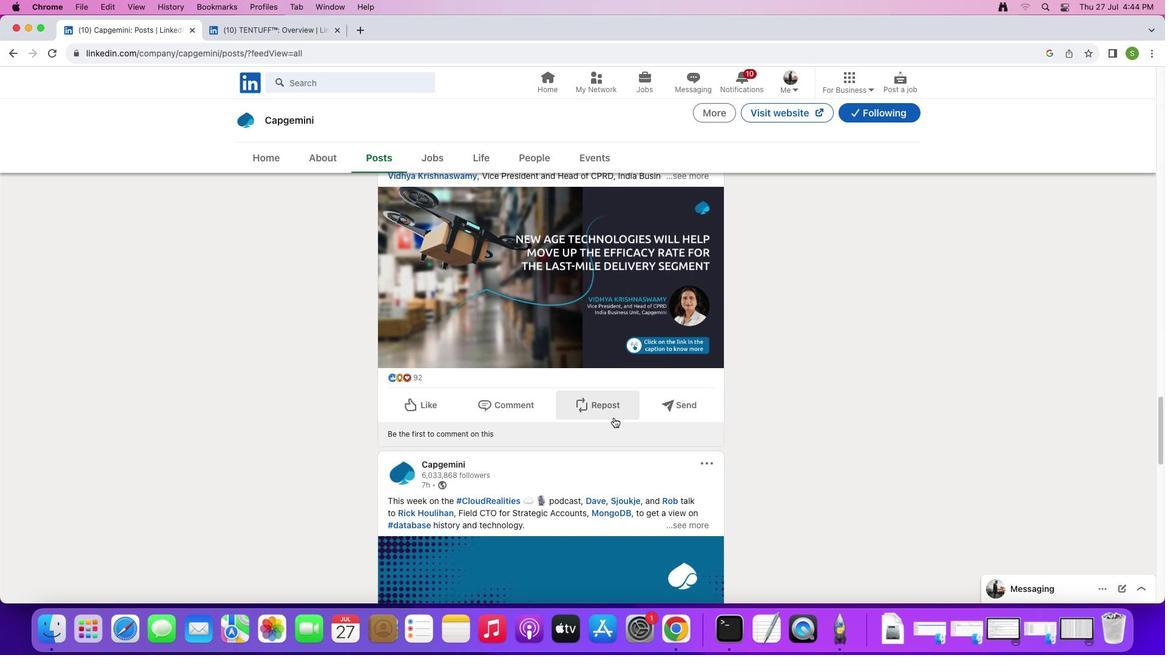 
Action: Mouse scrolled (613, 418) with delta (0, 0)
Screenshot: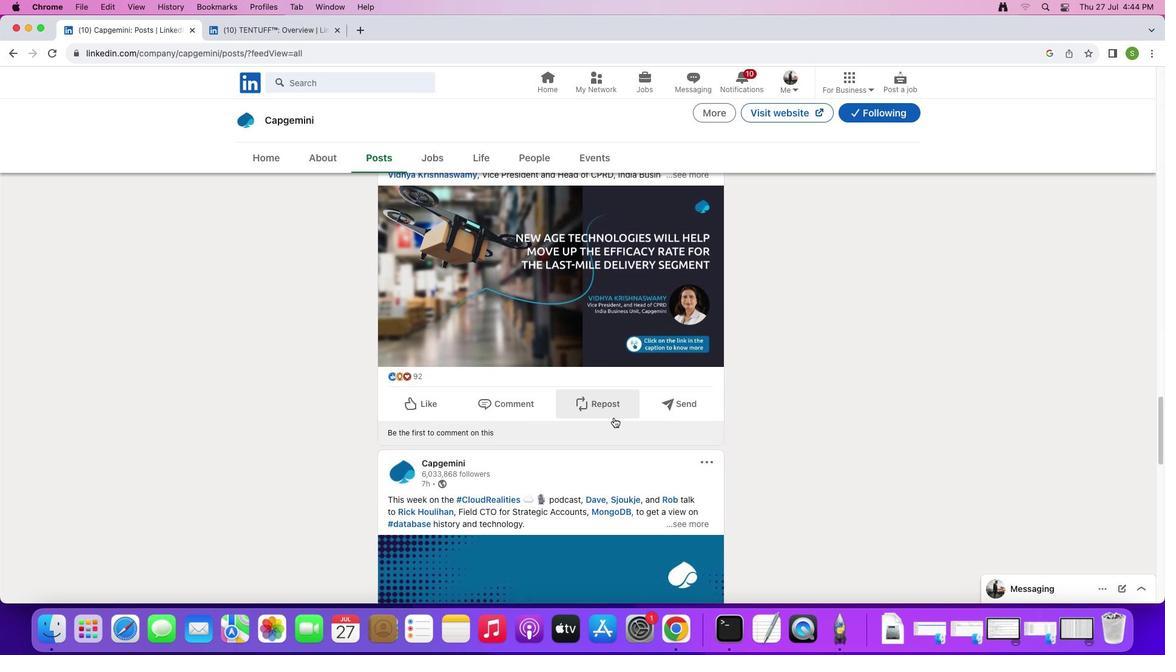 
Action: Mouse moved to (495, 414)
Screenshot: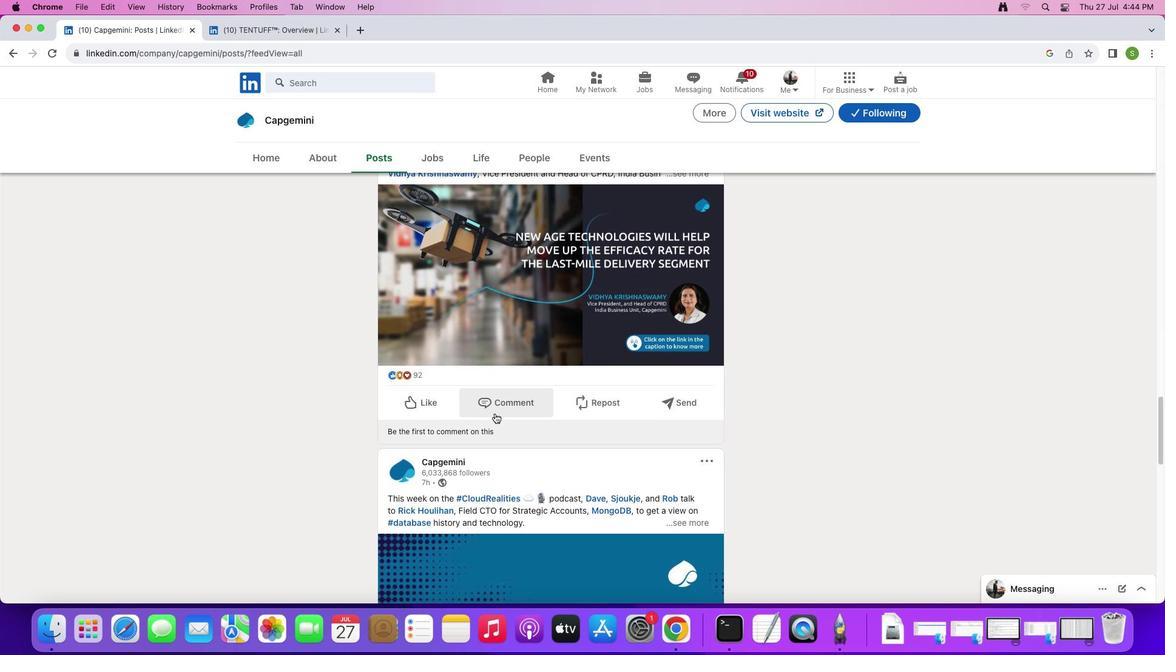 
Action: Mouse scrolled (495, 414) with delta (0, 0)
Screenshot: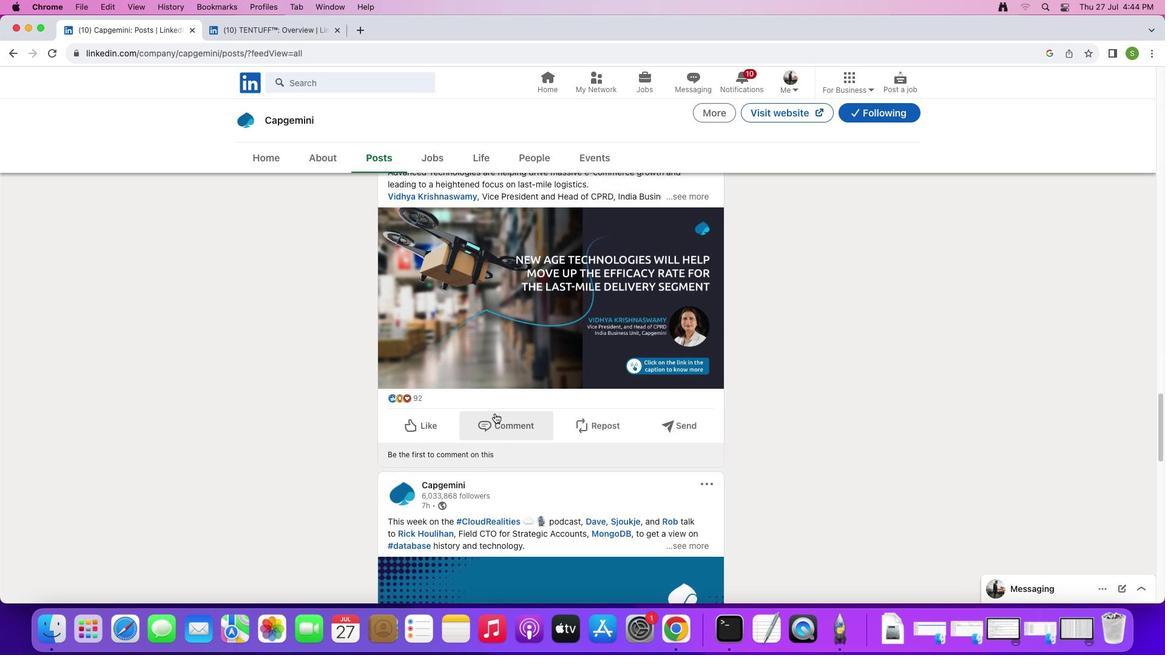 
Action: Mouse scrolled (495, 414) with delta (0, 0)
Screenshot: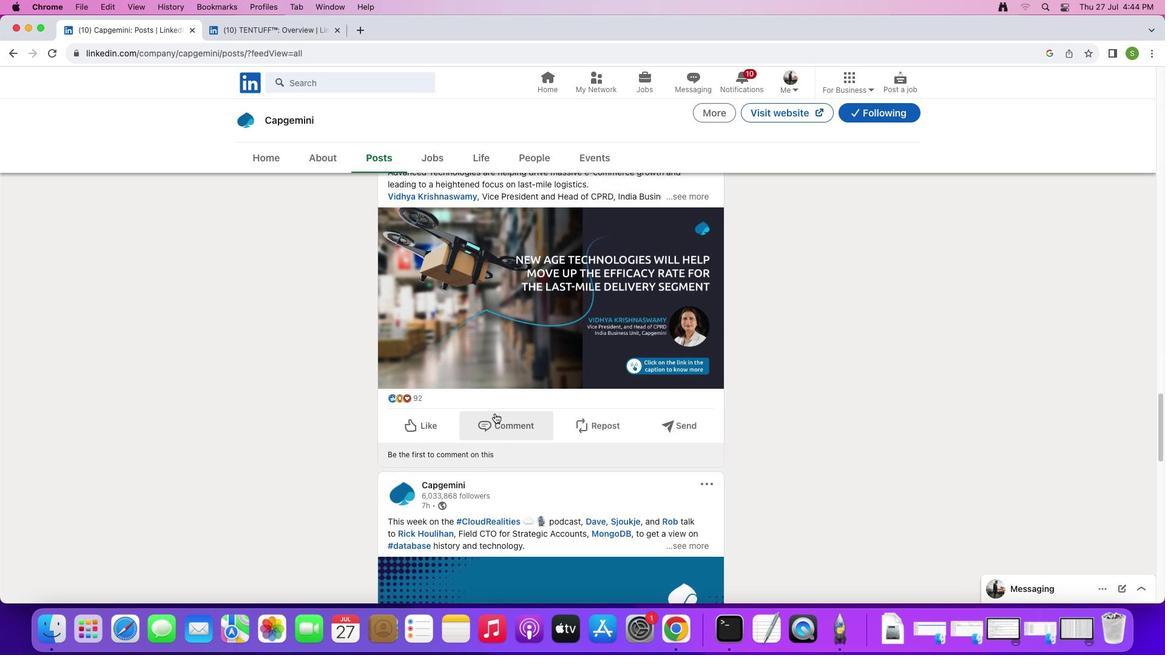 
Action: Mouse scrolled (495, 414) with delta (0, 1)
Screenshot: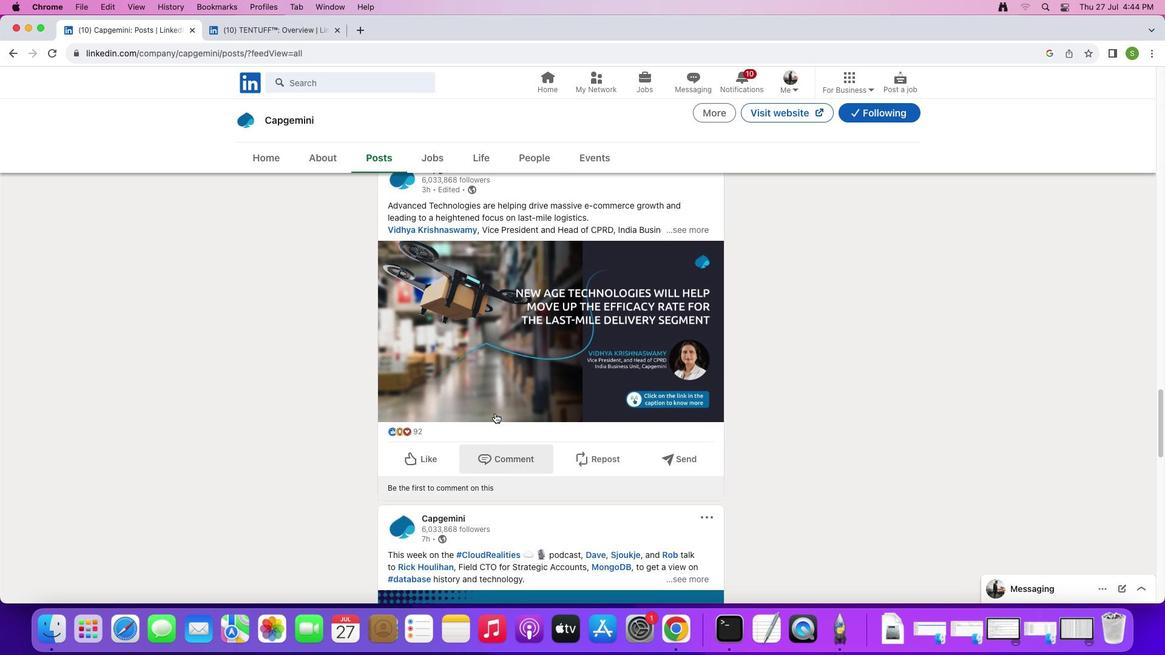
Action: Mouse scrolled (495, 414) with delta (0, 0)
Screenshot: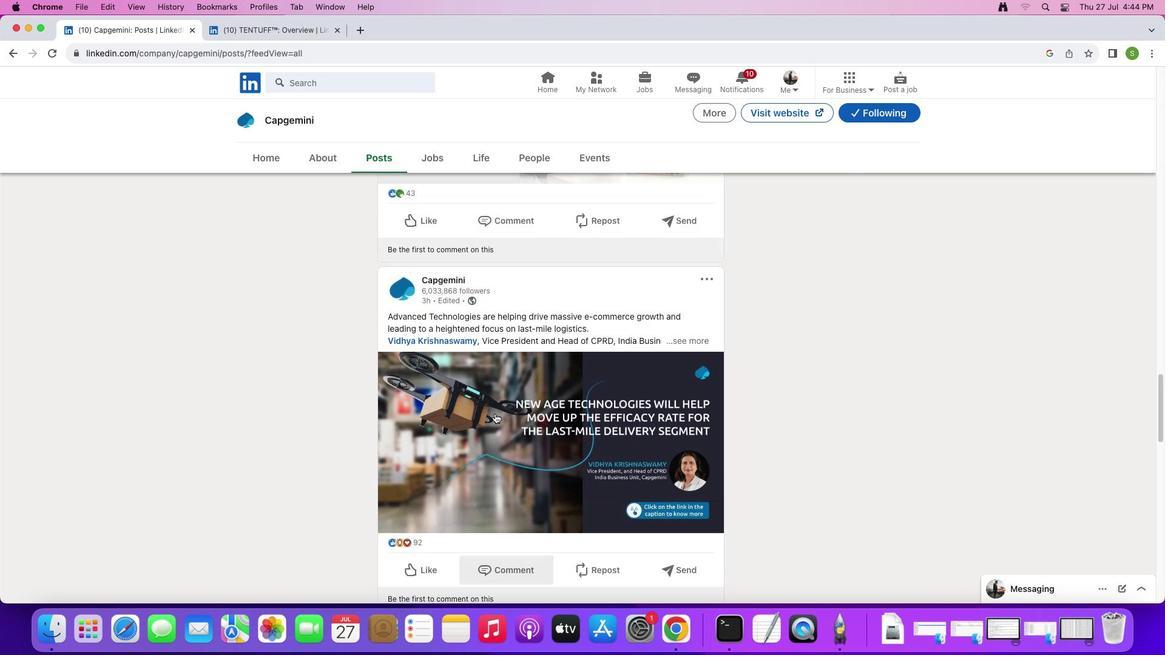 
Action: Mouse scrolled (495, 414) with delta (0, 0)
Screenshot: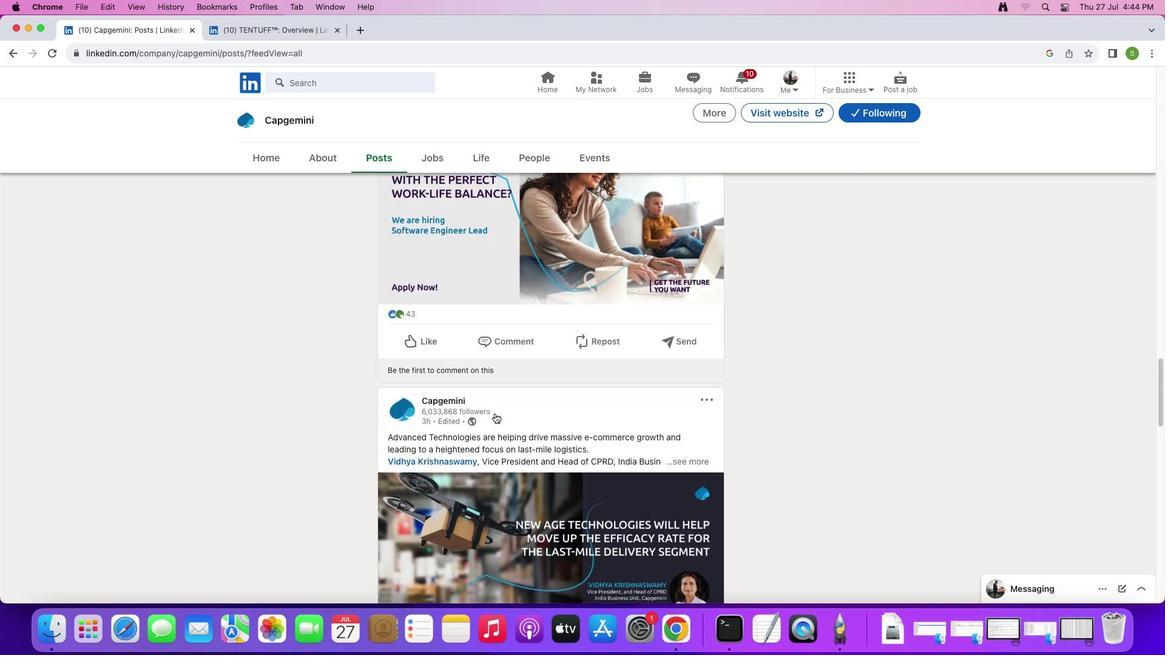 
Action: Mouse scrolled (495, 414) with delta (0, 1)
Screenshot: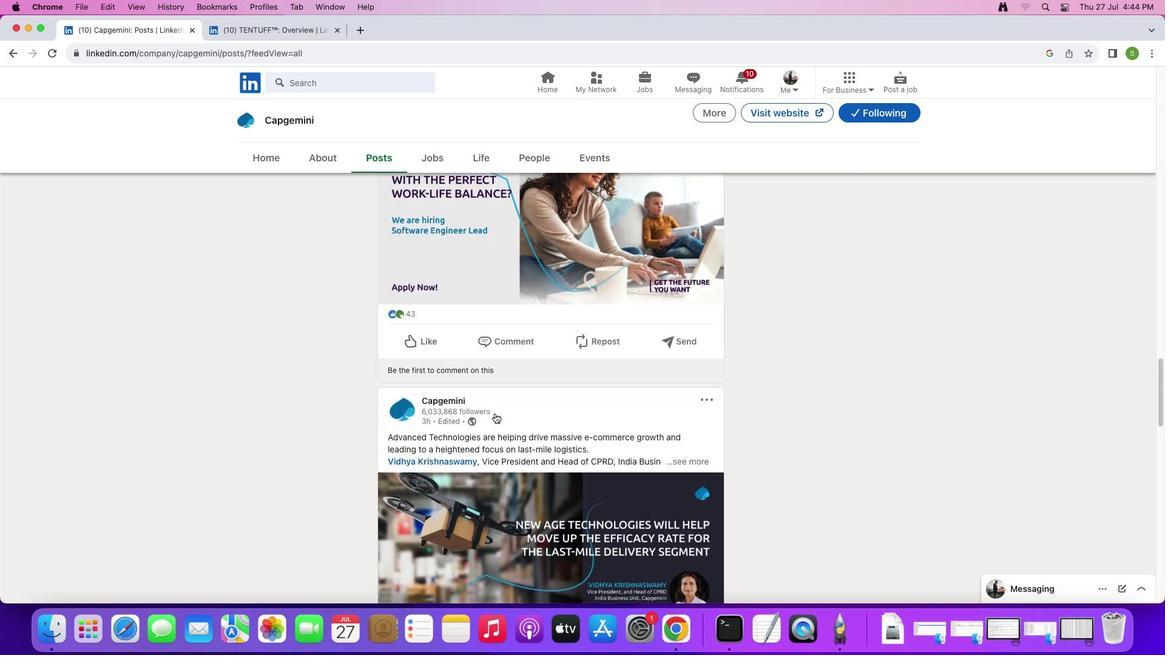 
Action: Mouse scrolled (495, 414) with delta (0, 3)
Screenshot: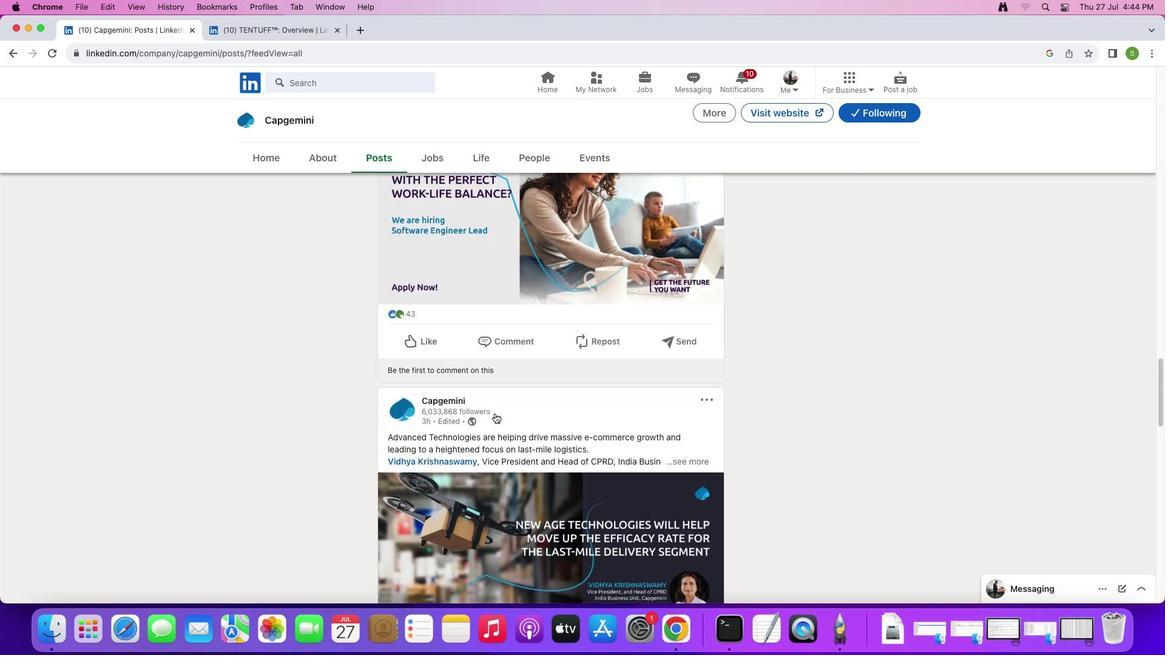 
Action: Mouse scrolled (495, 414) with delta (0, 0)
Screenshot: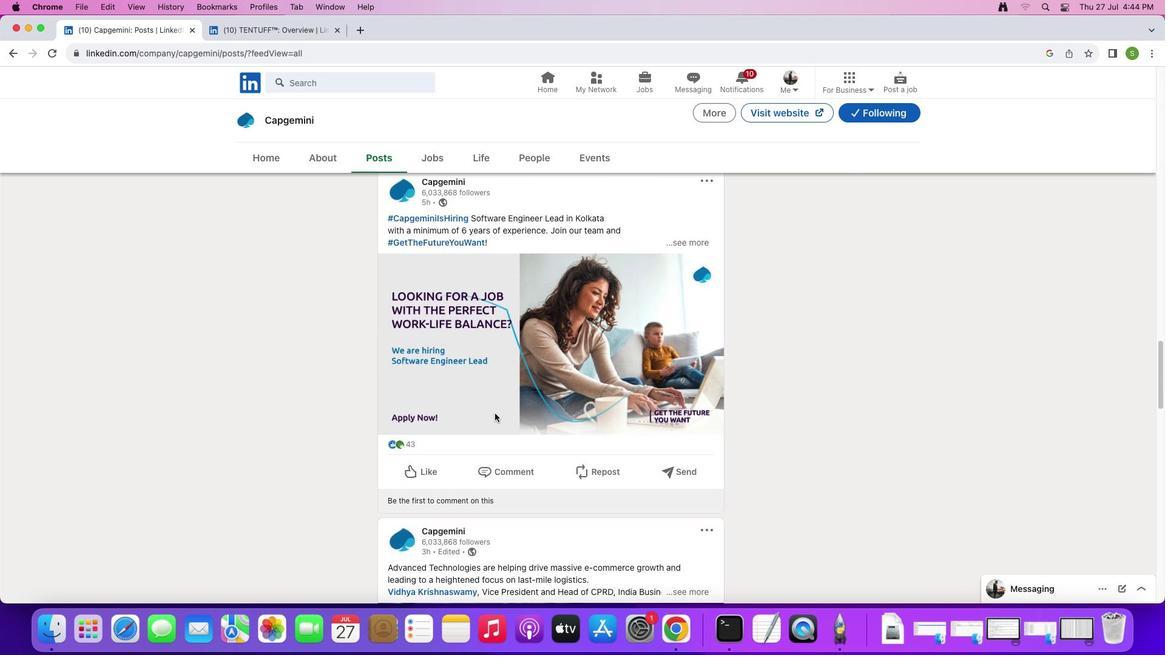 
Action: Mouse scrolled (495, 414) with delta (0, 0)
Screenshot: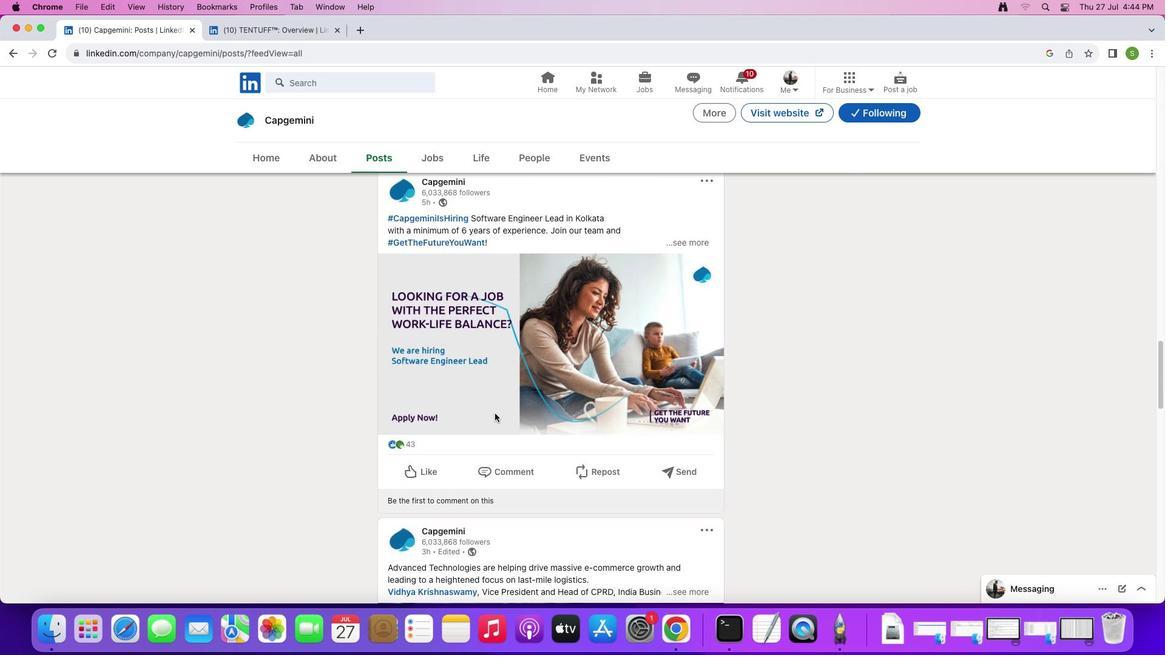 
Action: Mouse scrolled (495, 414) with delta (0, 1)
Screenshot: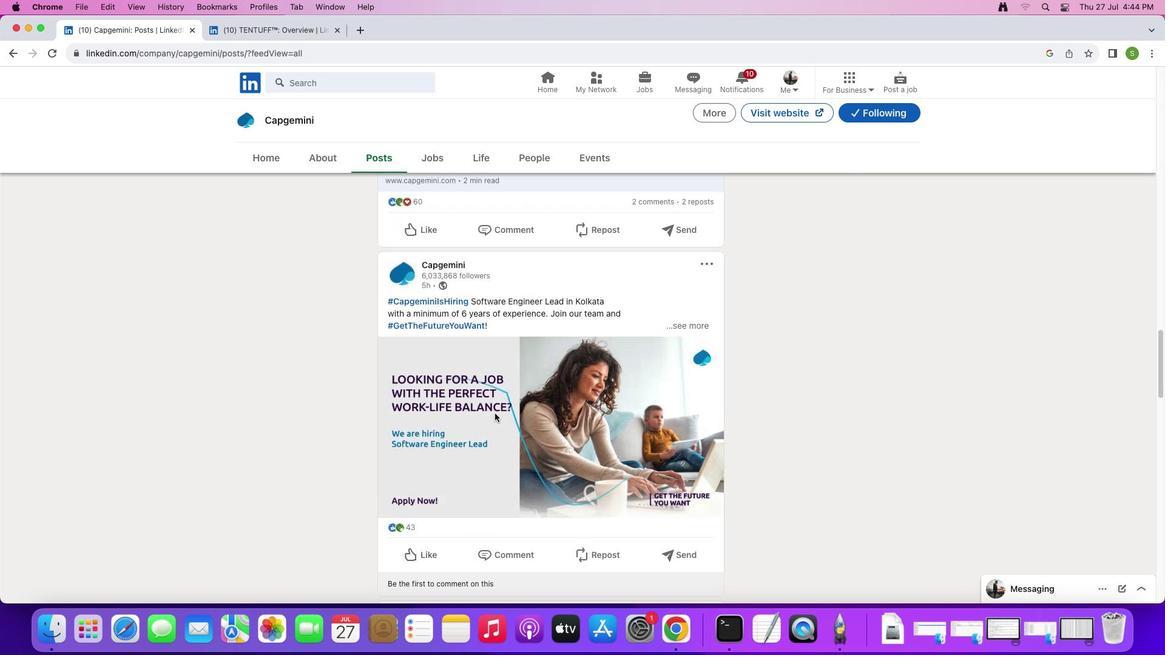 
Action: Mouse scrolled (495, 414) with delta (0, 3)
Screenshot: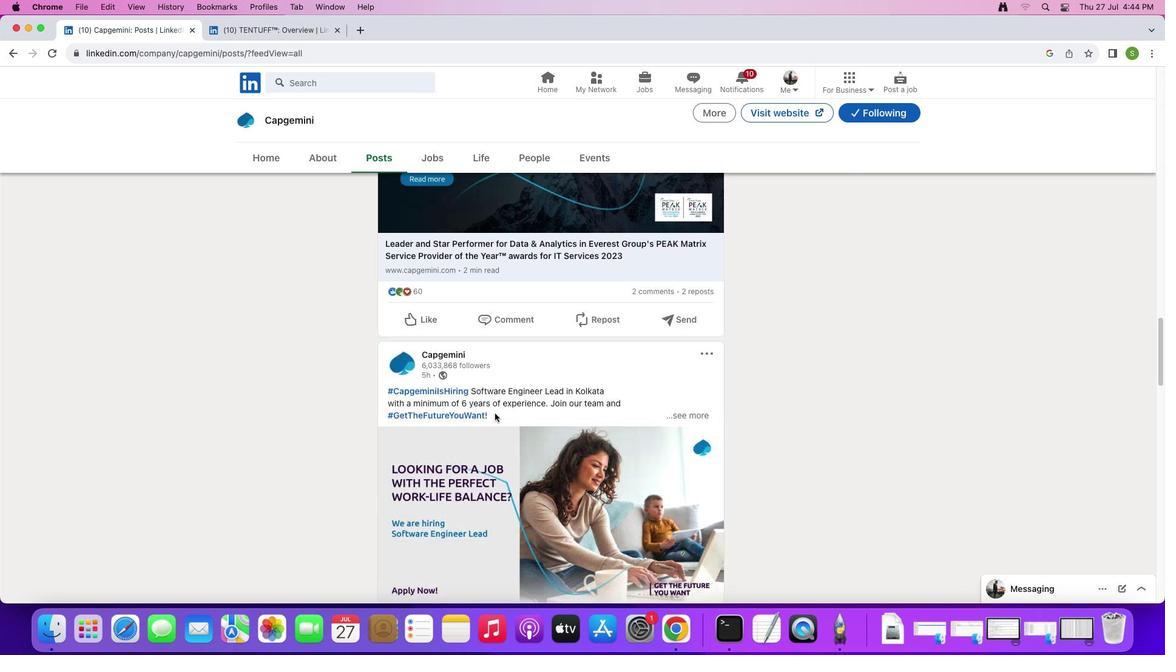 
Action: Mouse scrolled (495, 414) with delta (0, 0)
Screenshot: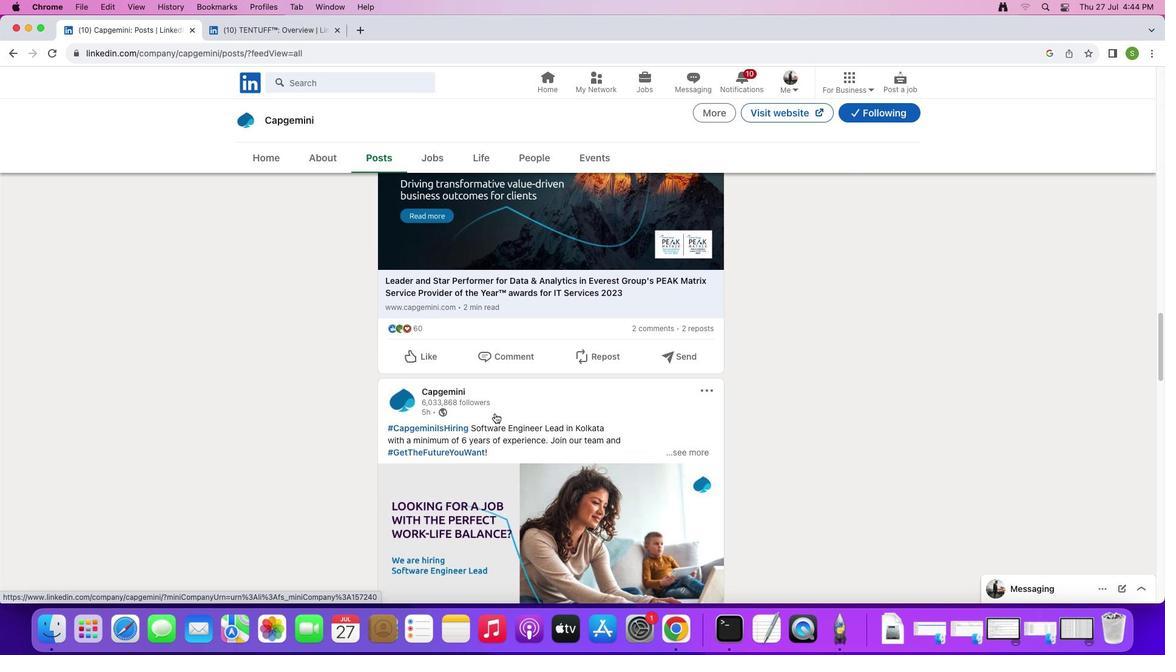 
Action: Mouse scrolled (495, 414) with delta (0, 0)
Screenshot: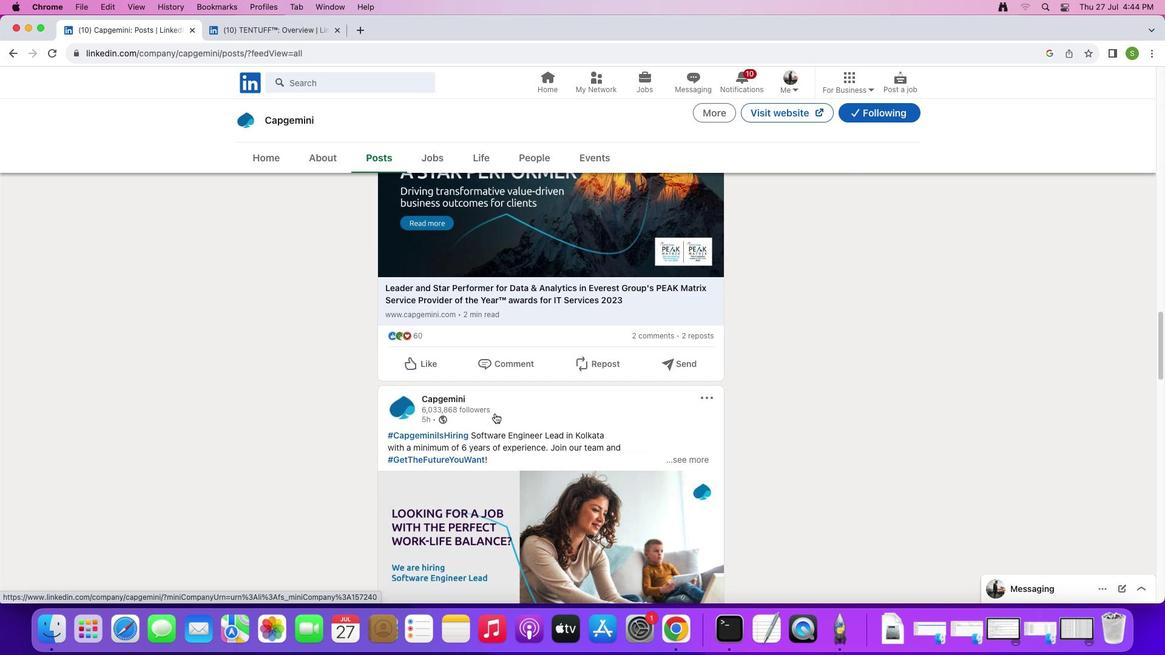 
Action: Mouse scrolled (495, 414) with delta (0, 1)
Screenshot: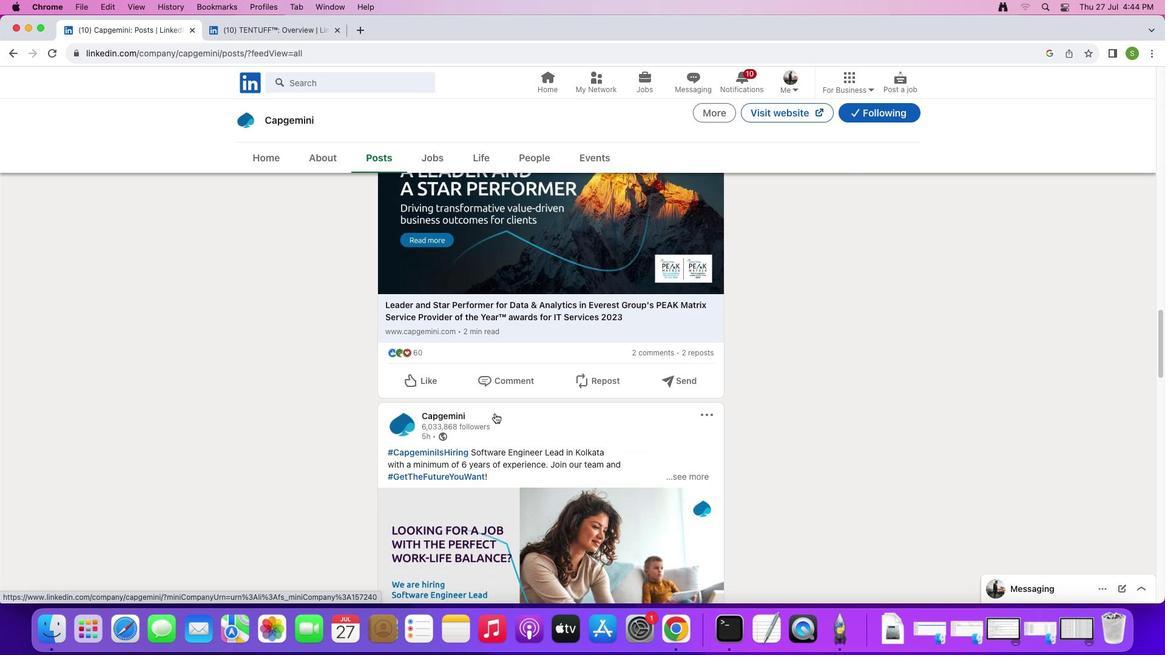 
Action: Mouse scrolled (495, 414) with delta (0, 0)
Screenshot: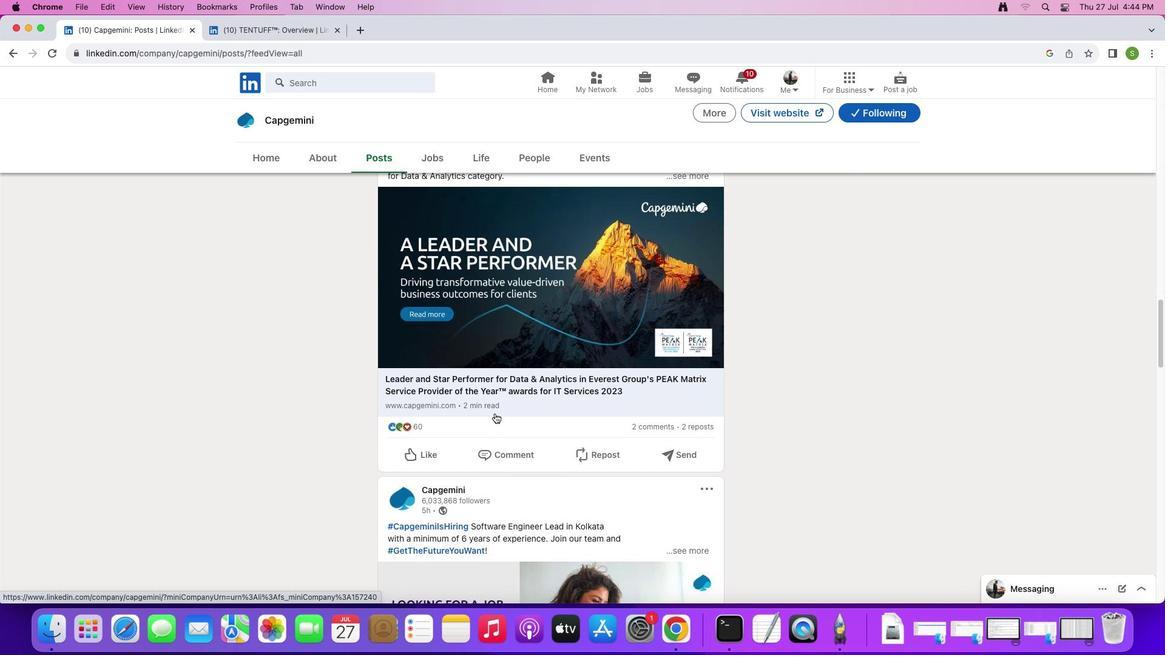 
Action: Mouse scrolled (495, 414) with delta (0, 0)
Screenshot: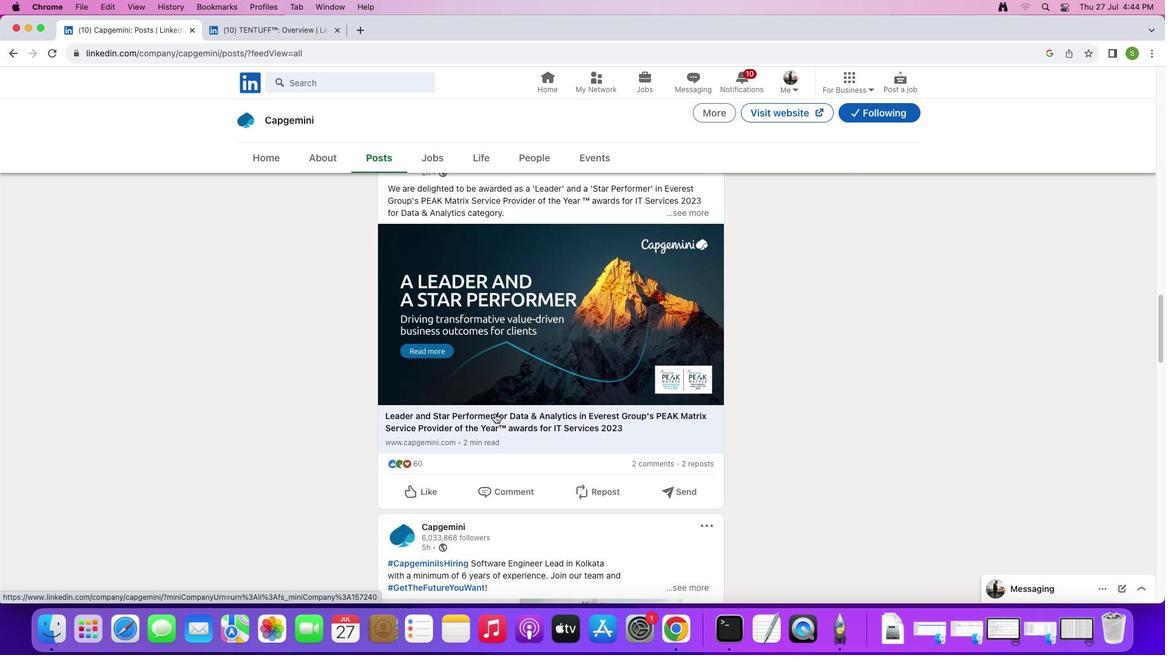 
Action: Mouse scrolled (495, 414) with delta (0, 1)
Screenshot: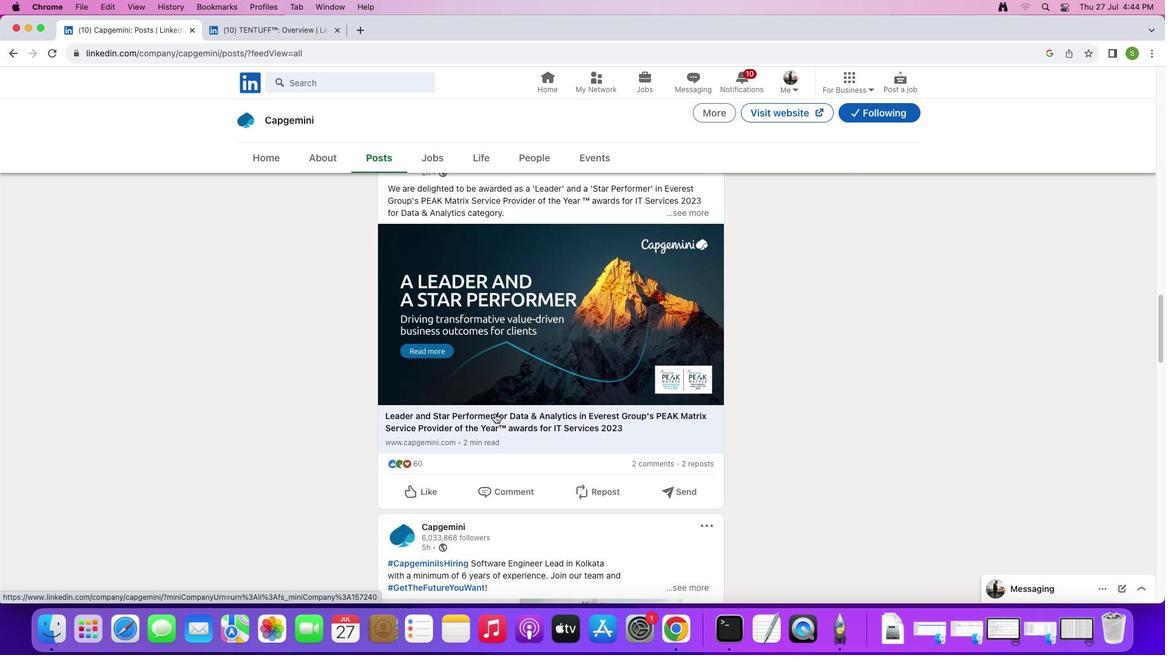 
Action: Mouse scrolled (495, 414) with delta (0, 3)
Screenshot: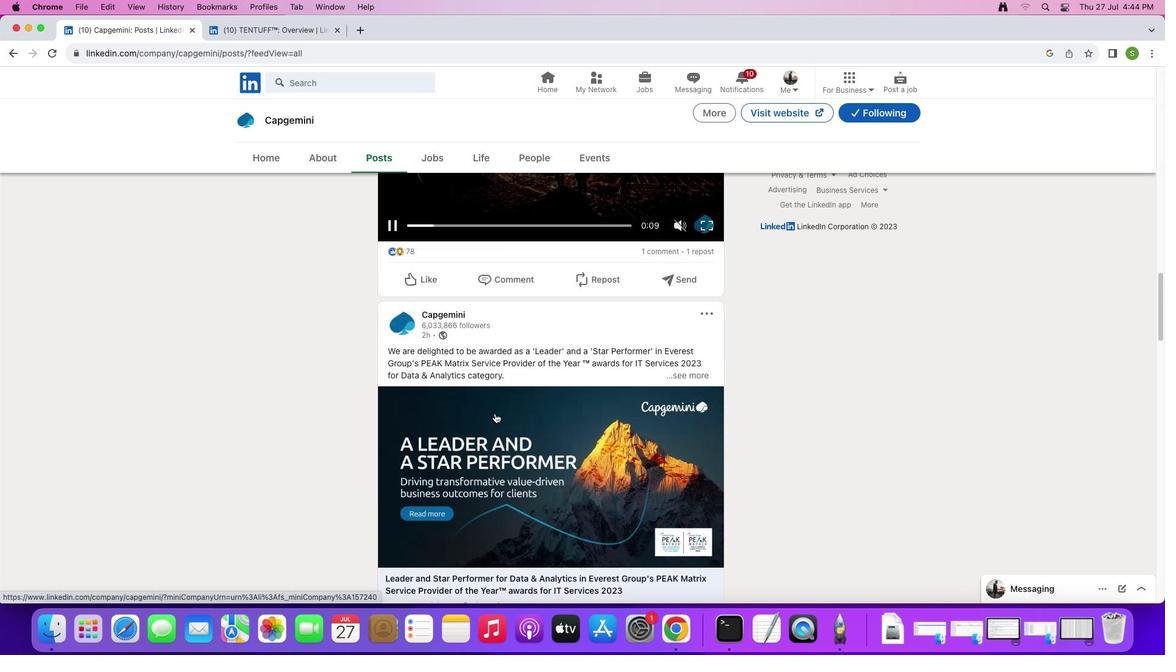 
Action: Mouse scrolled (495, 414) with delta (0, 0)
Screenshot: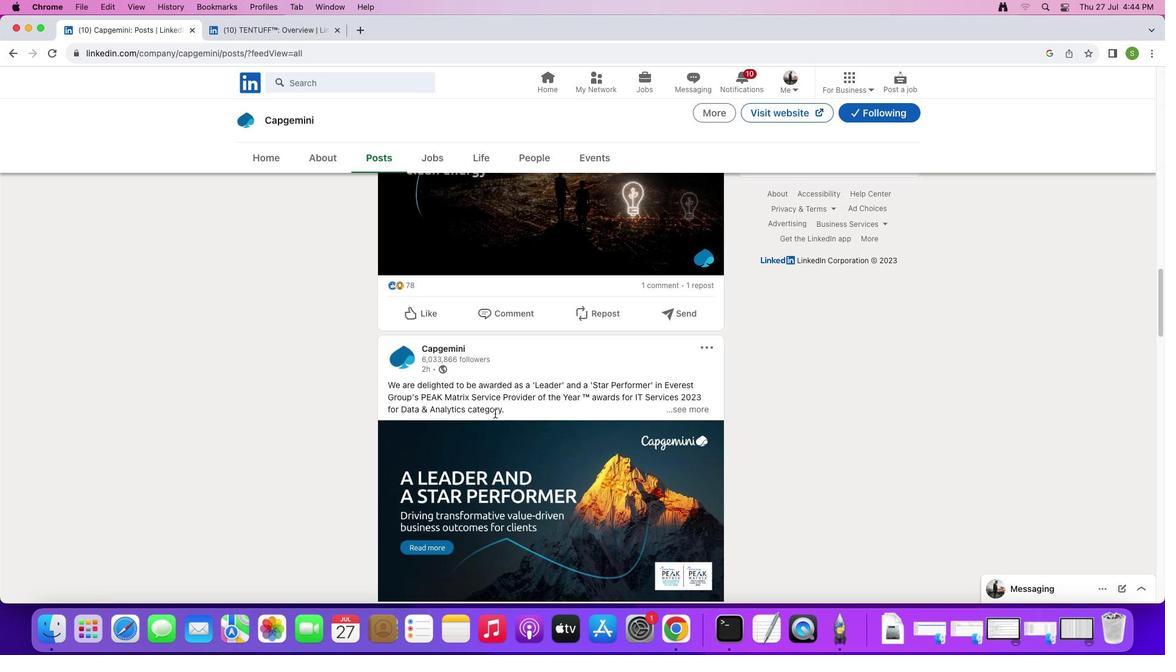 
Action: Mouse scrolled (495, 414) with delta (0, 0)
Screenshot: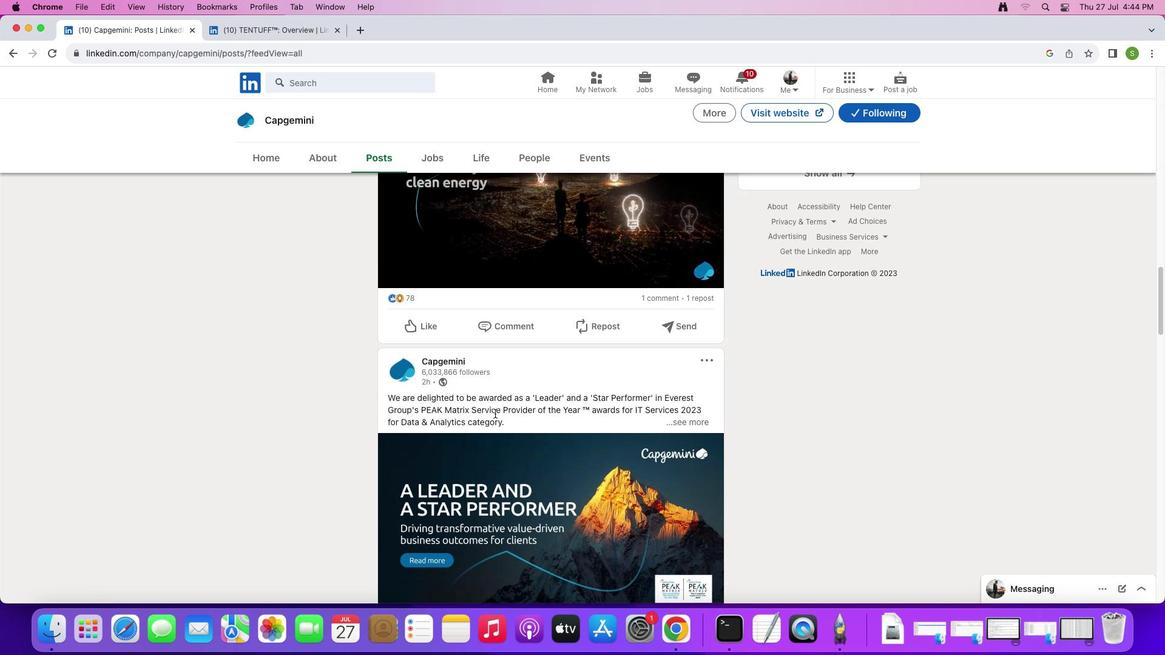 
Action: Mouse scrolled (495, 414) with delta (0, 1)
Screenshot: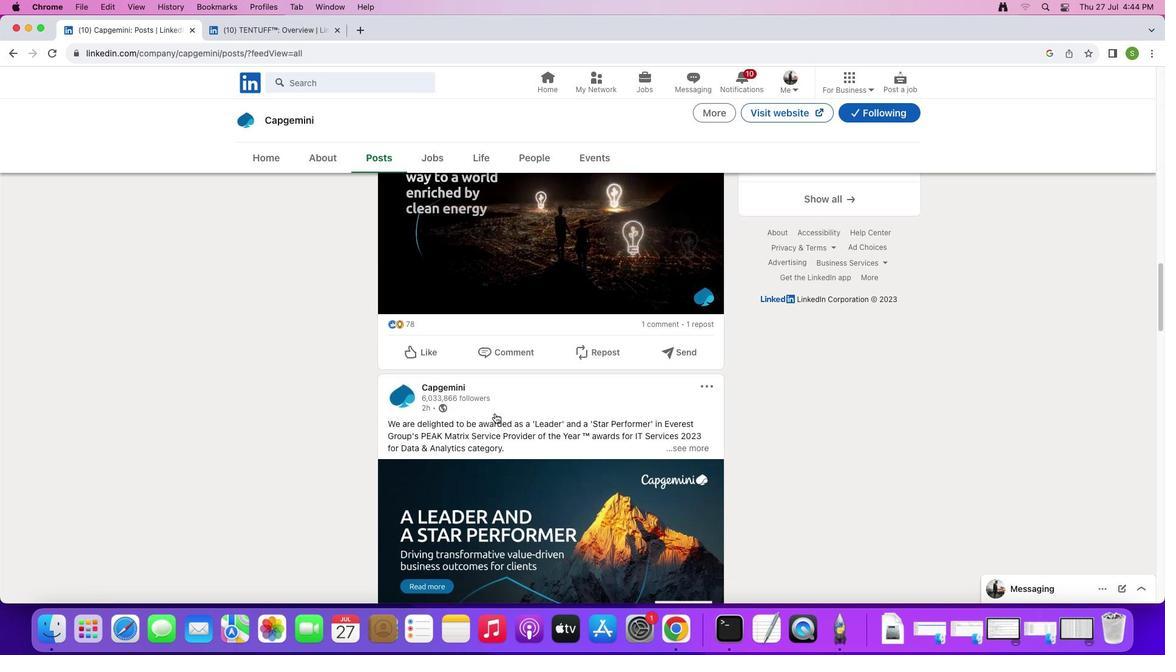 
Action: Mouse scrolled (495, 414) with delta (0, 2)
Screenshot: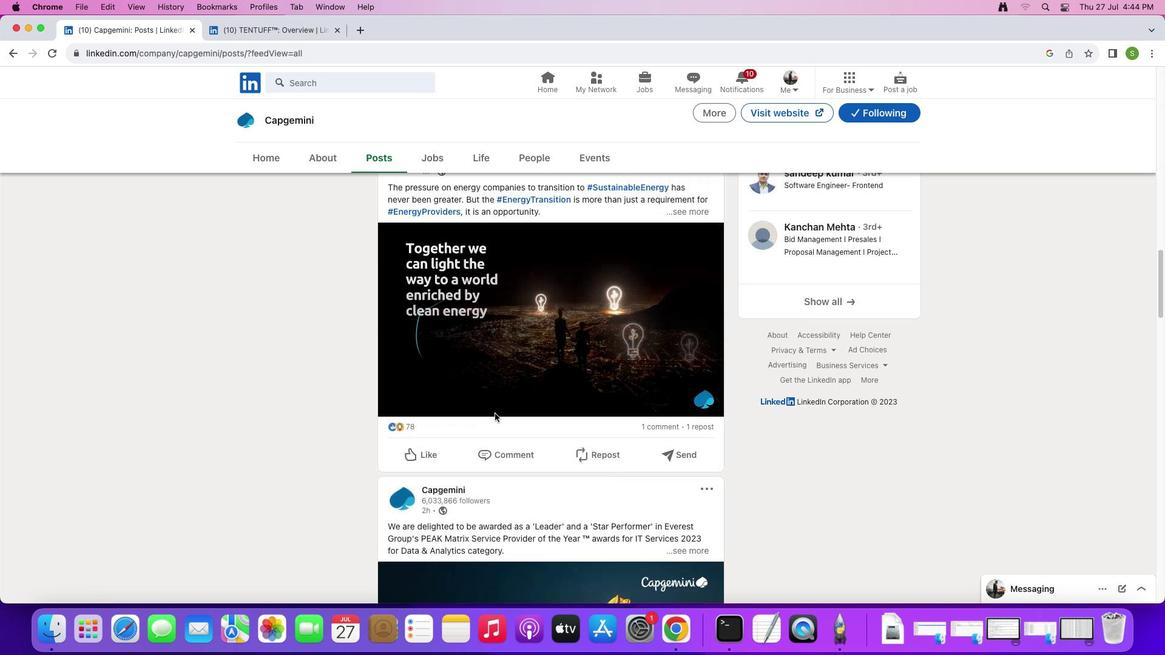
Action: Mouse scrolled (495, 414) with delta (0, 0)
Screenshot: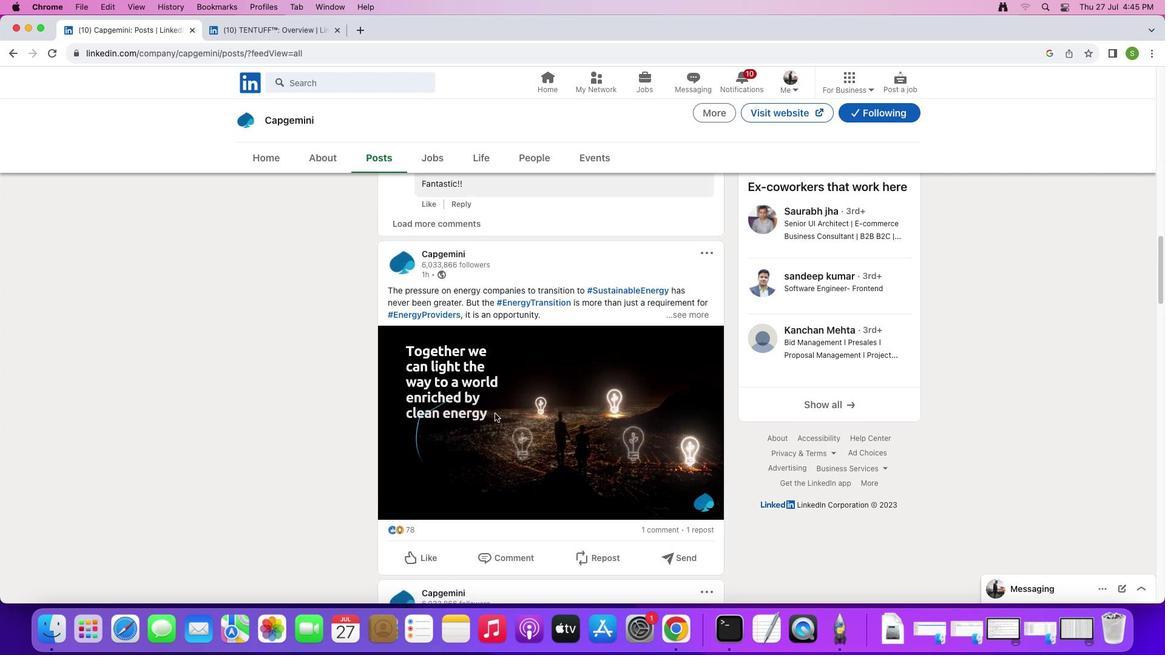 
Action: Mouse scrolled (495, 414) with delta (0, 0)
Screenshot: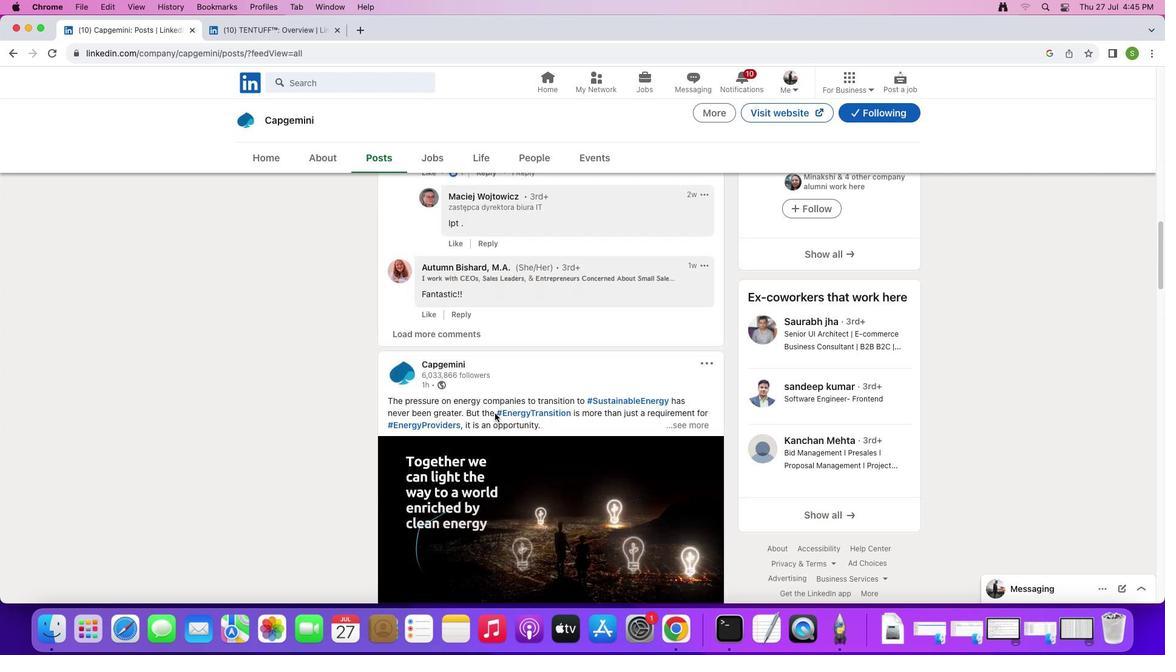 
Action: Mouse scrolled (495, 414) with delta (0, 1)
Screenshot: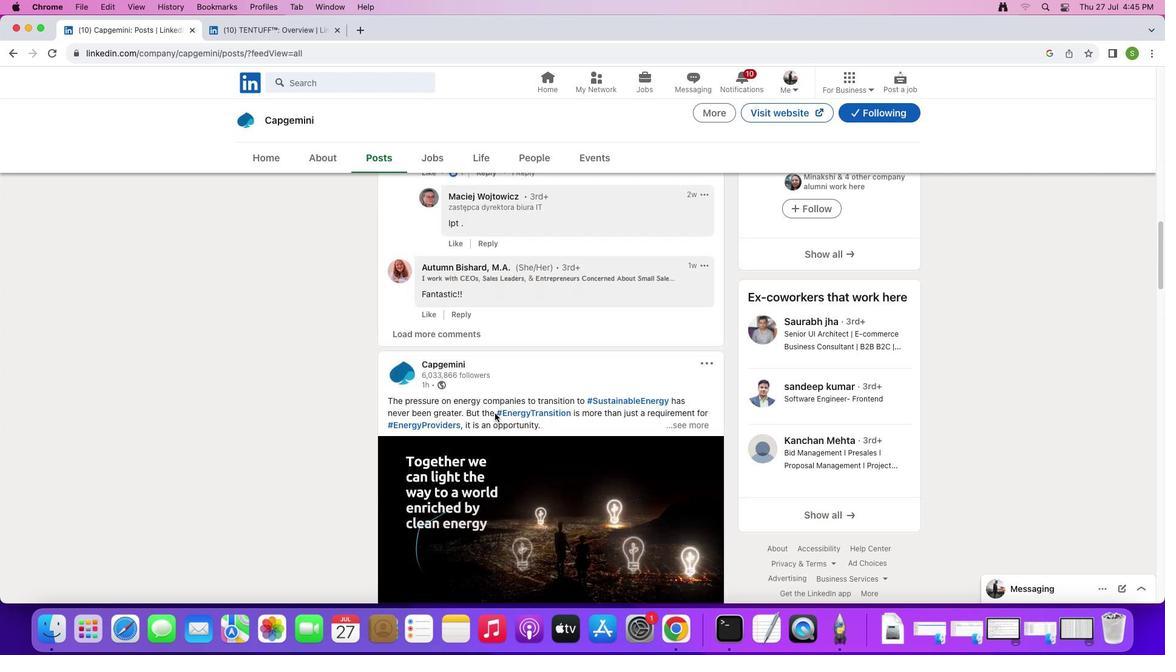 
Action: Mouse scrolled (495, 414) with delta (0, 3)
Screenshot: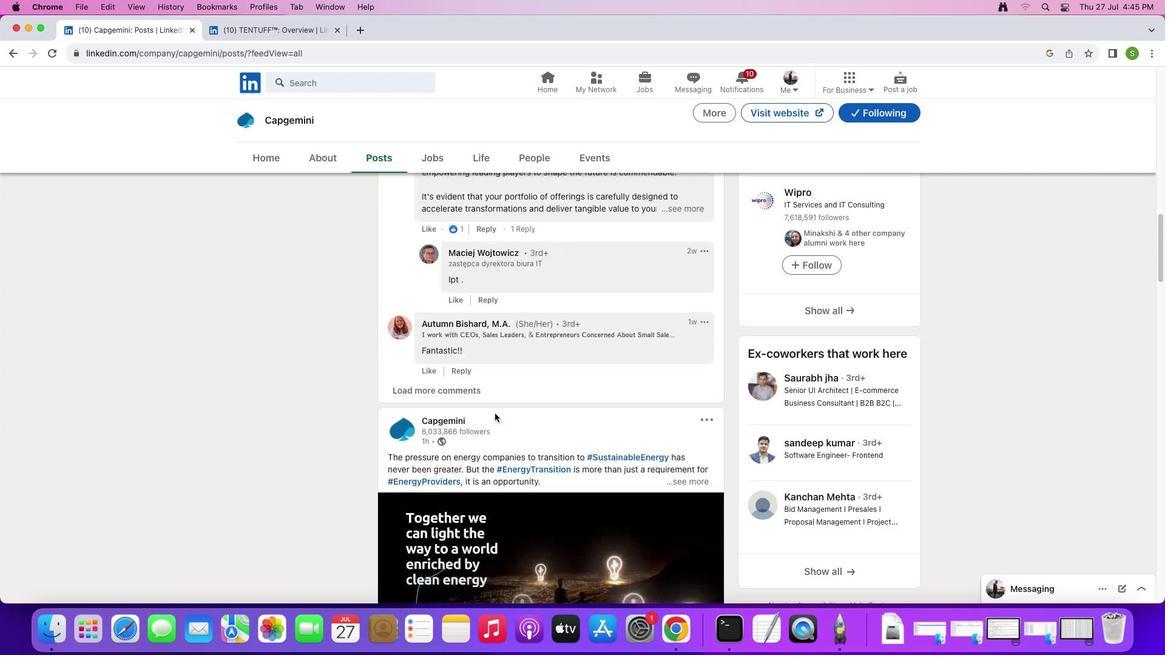 
Action: Mouse scrolled (495, 414) with delta (0, 0)
Screenshot: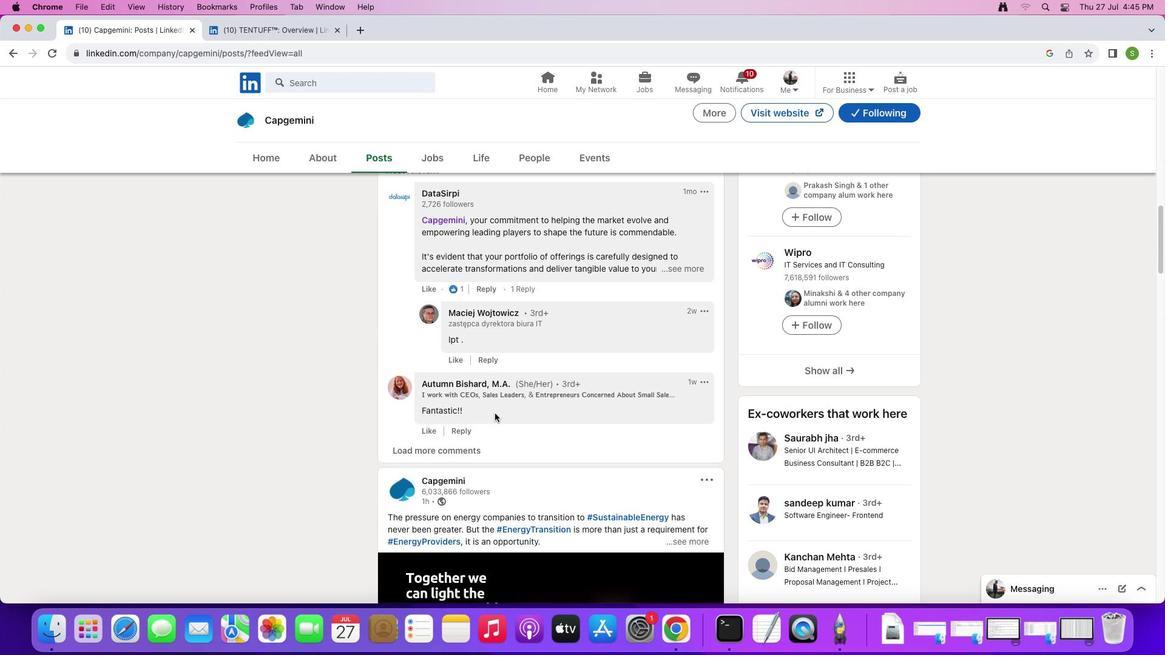 
Action: Mouse scrolled (495, 414) with delta (0, 0)
Screenshot: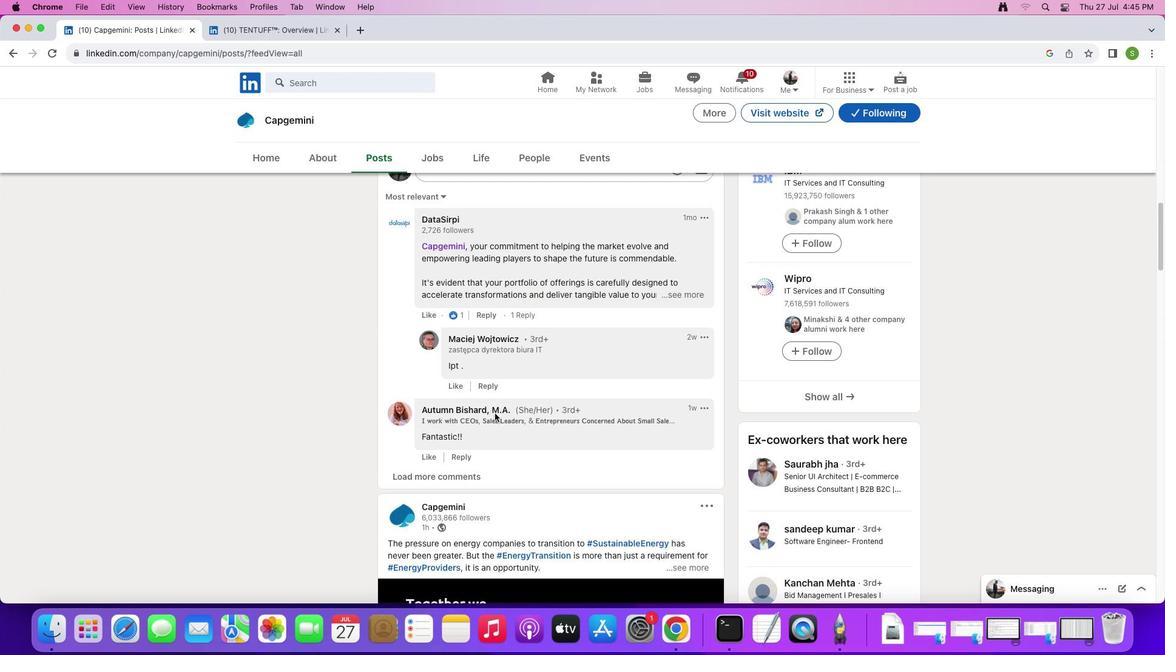 
Action: Mouse scrolled (495, 414) with delta (0, 1)
Screenshot: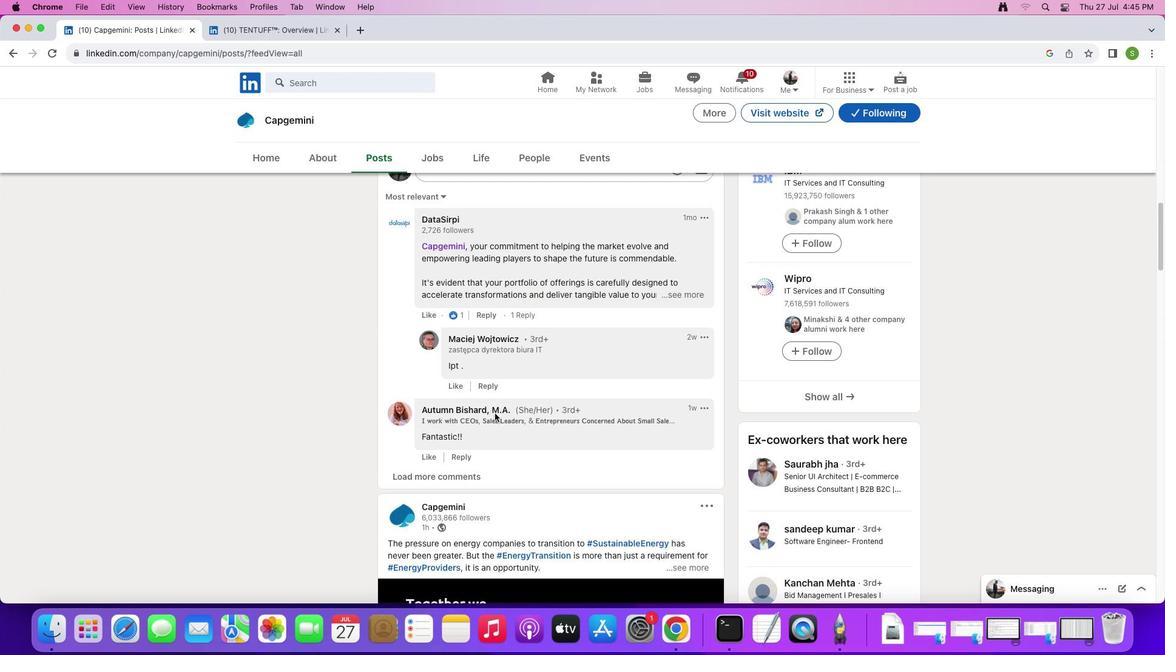 
Action: Mouse scrolled (495, 414) with delta (0, 3)
Screenshot: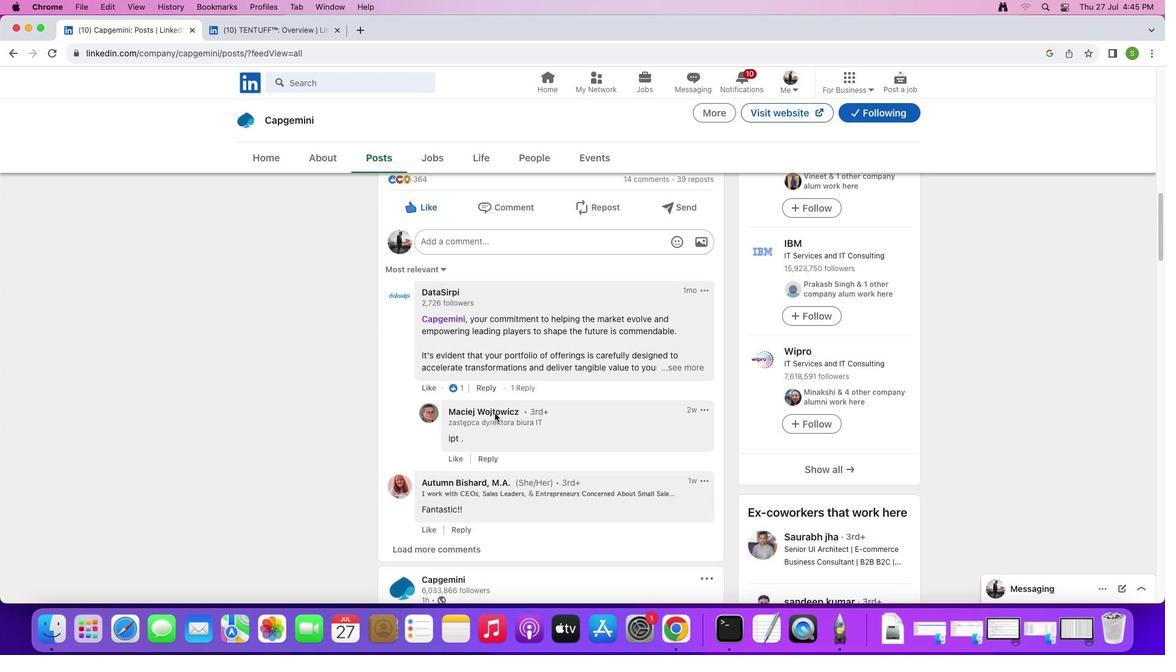 
Action: Mouse scrolled (495, 414) with delta (0, 0)
Screenshot: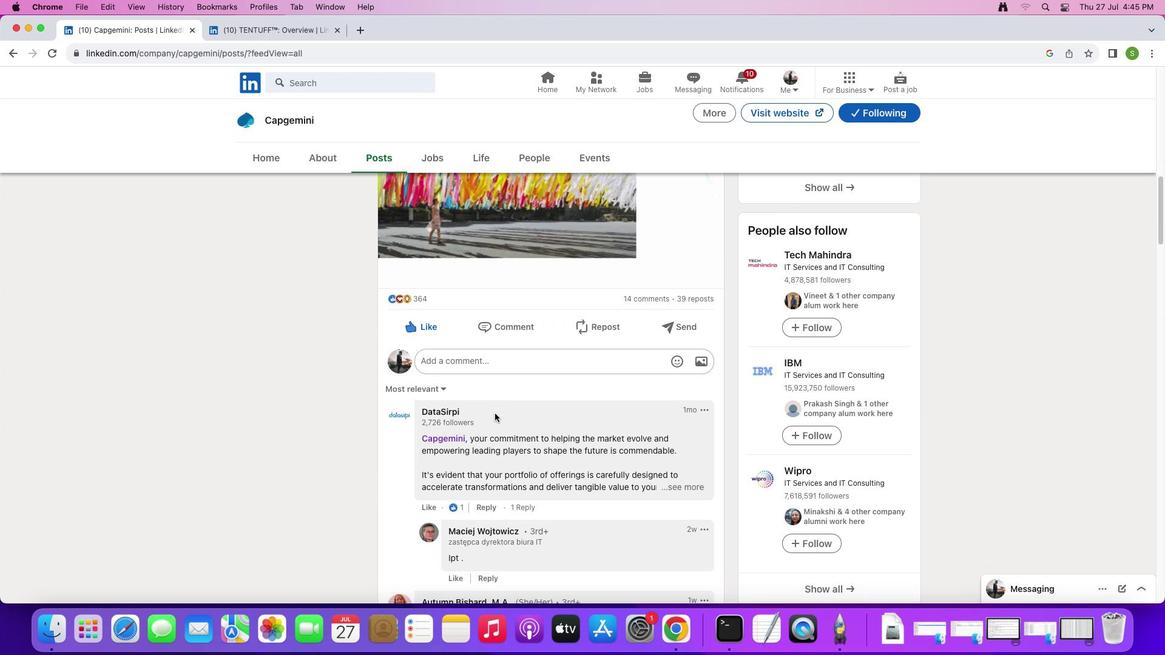 
Action: Mouse scrolled (495, 414) with delta (0, 0)
Screenshot: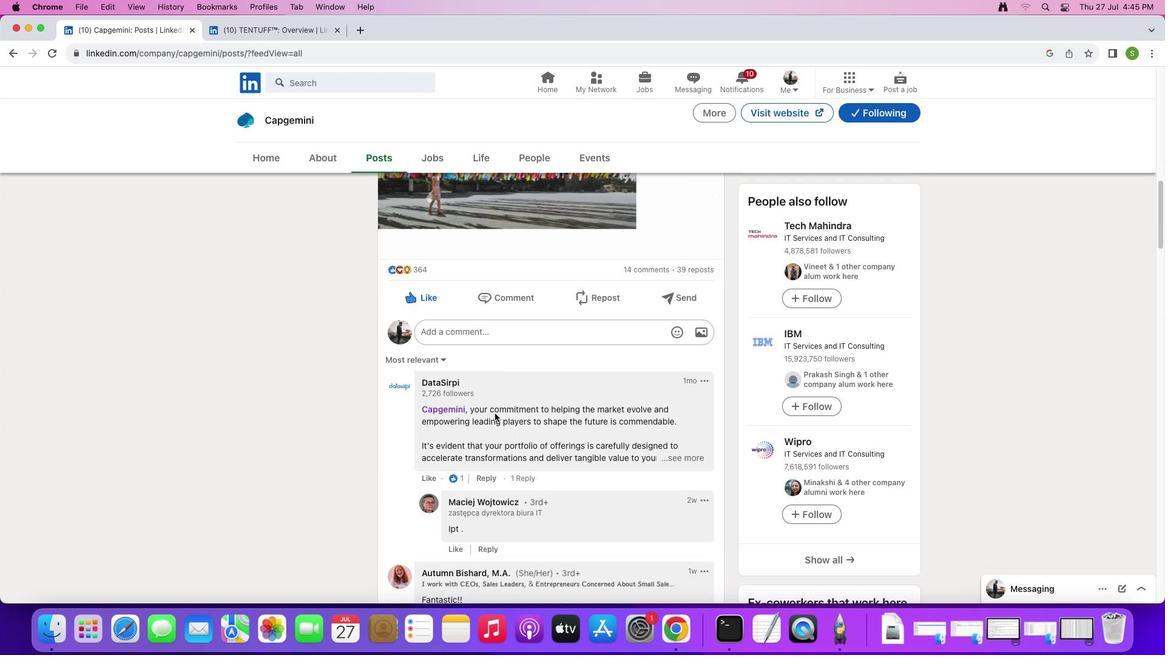 
Action: Mouse scrolled (495, 414) with delta (0, -1)
Screenshot: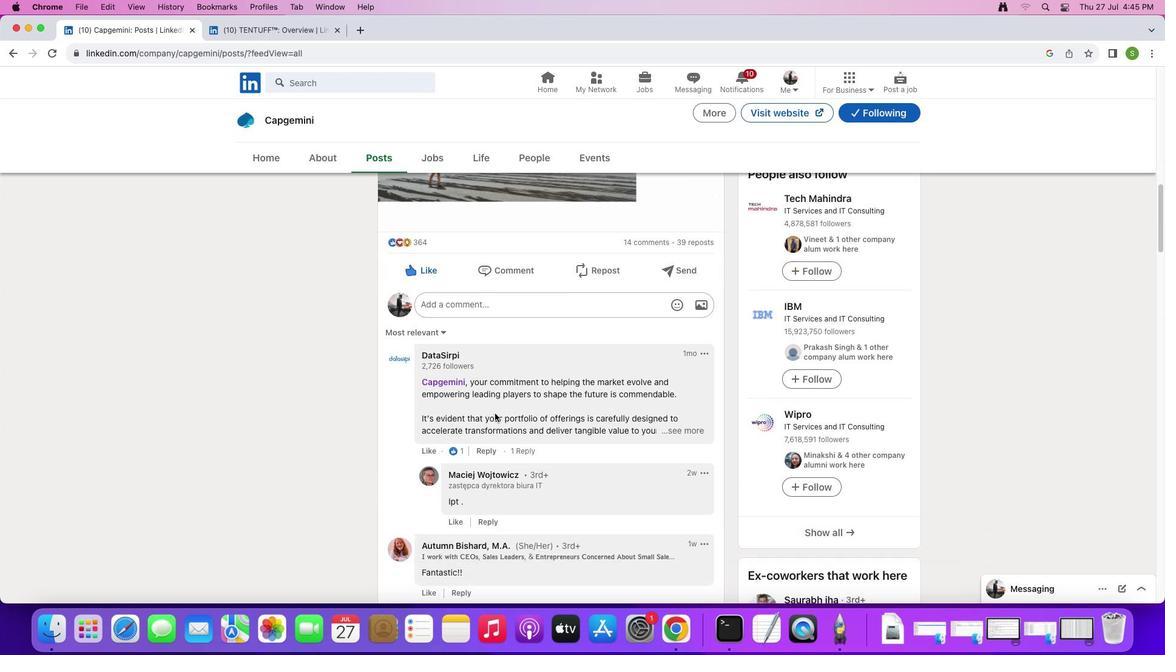 
Action: Mouse scrolled (495, 414) with delta (0, -2)
Screenshot: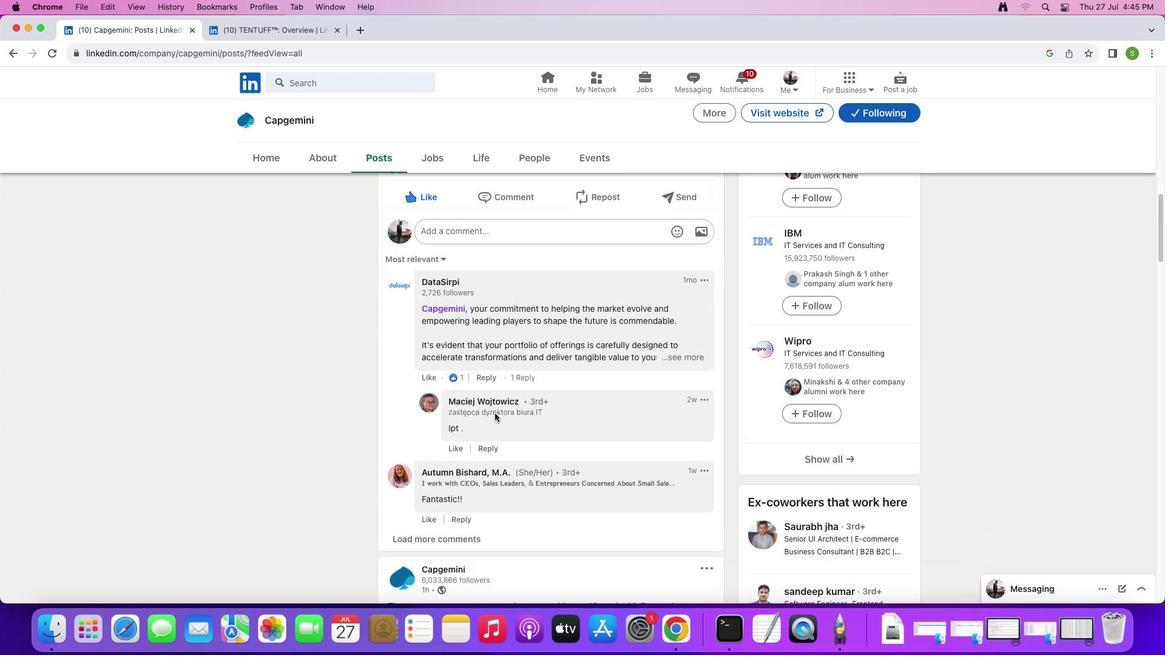 
Action: Mouse scrolled (495, 414) with delta (0, 0)
Screenshot: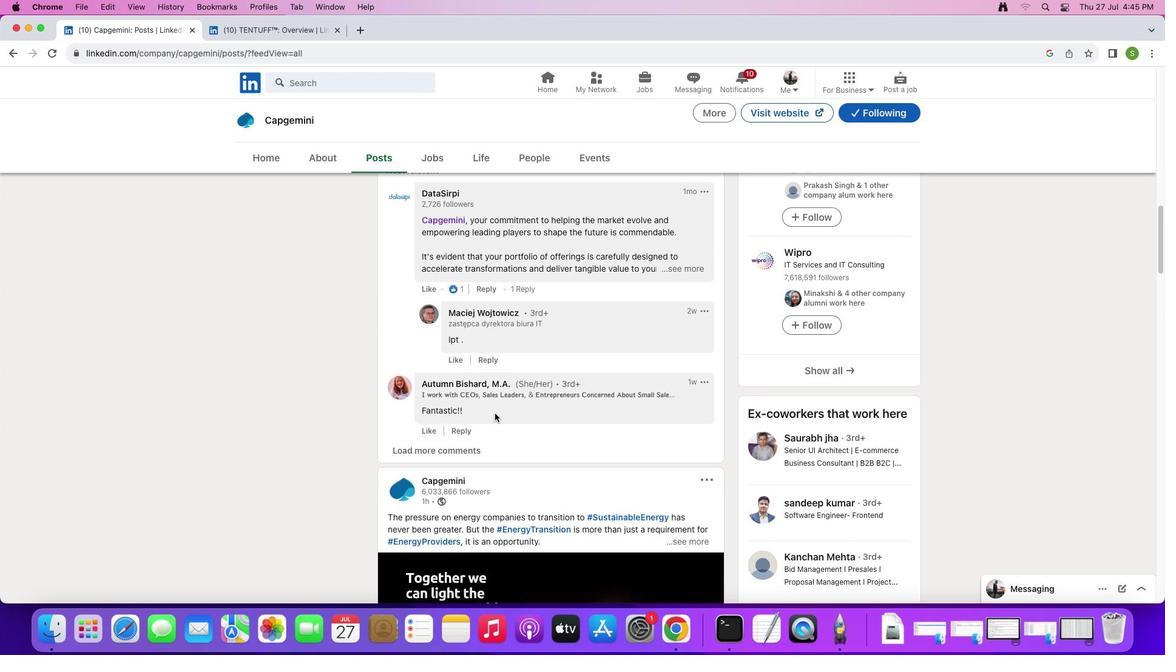 
Action: Mouse scrolled (495, 414) with delta (0, 0)
Screenshot: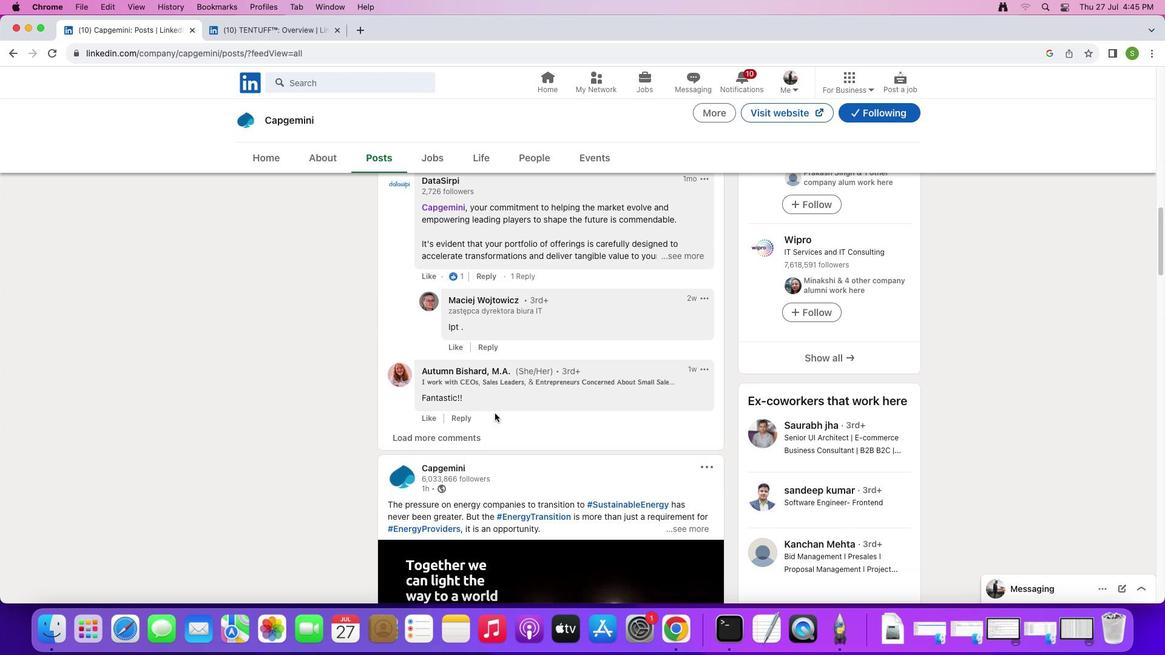 
Action: Mouse scrolled (495, 414) with delta (0, -1)
Screenshot: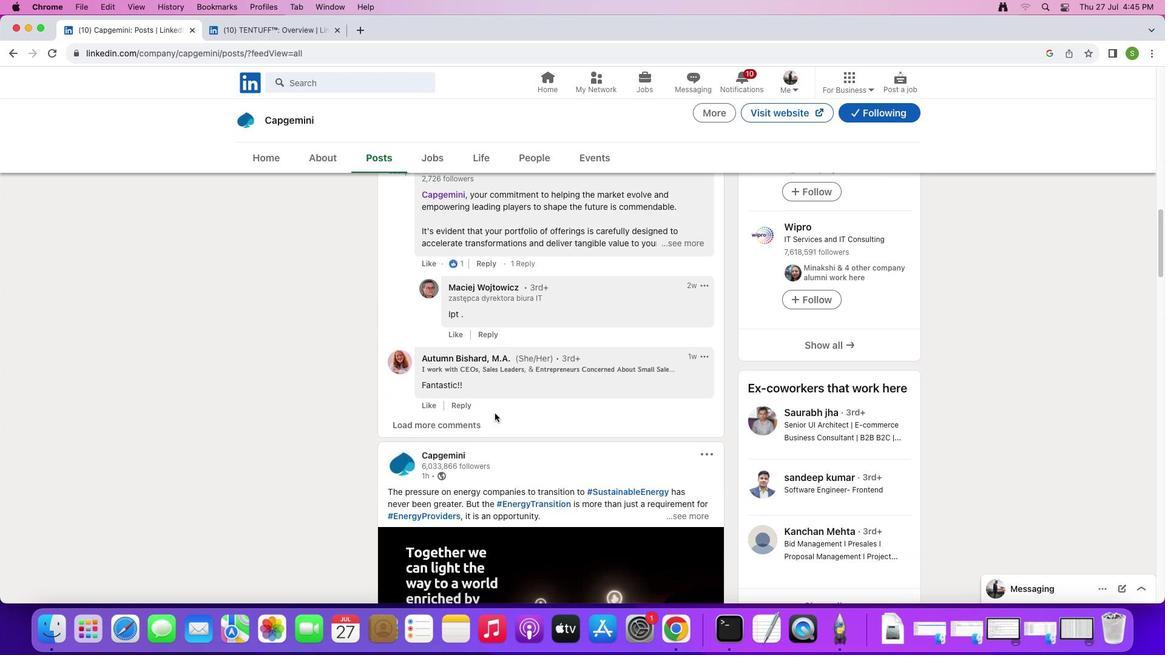 
Action: Mouse scrolled (495, 414) with delta (0, -2)
Screenshot: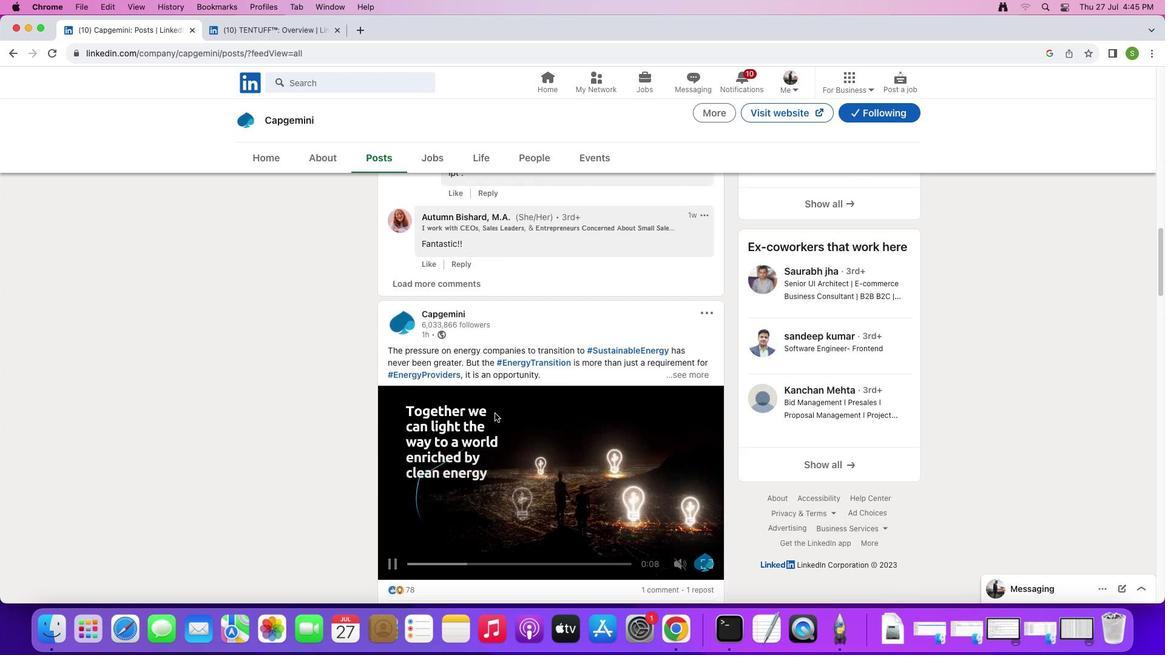 
Action: Mouse moved to (496, 414)
Screenshot: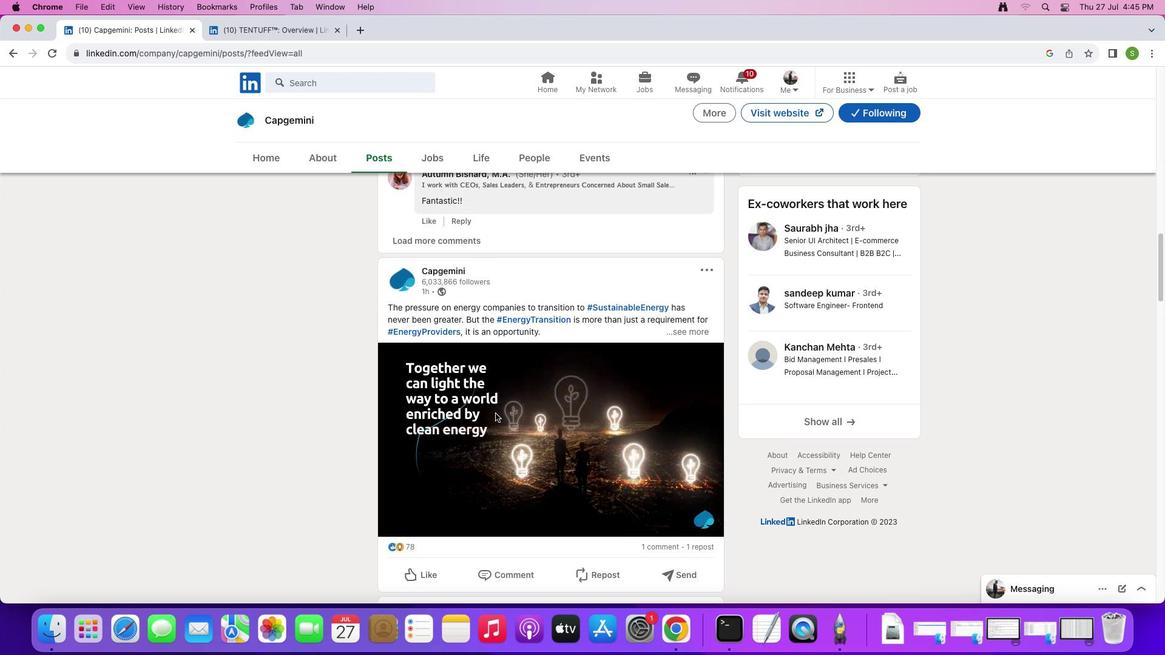 
Action: Mouse scrolled (496, 414) with delta (0, 0)
Screenshot: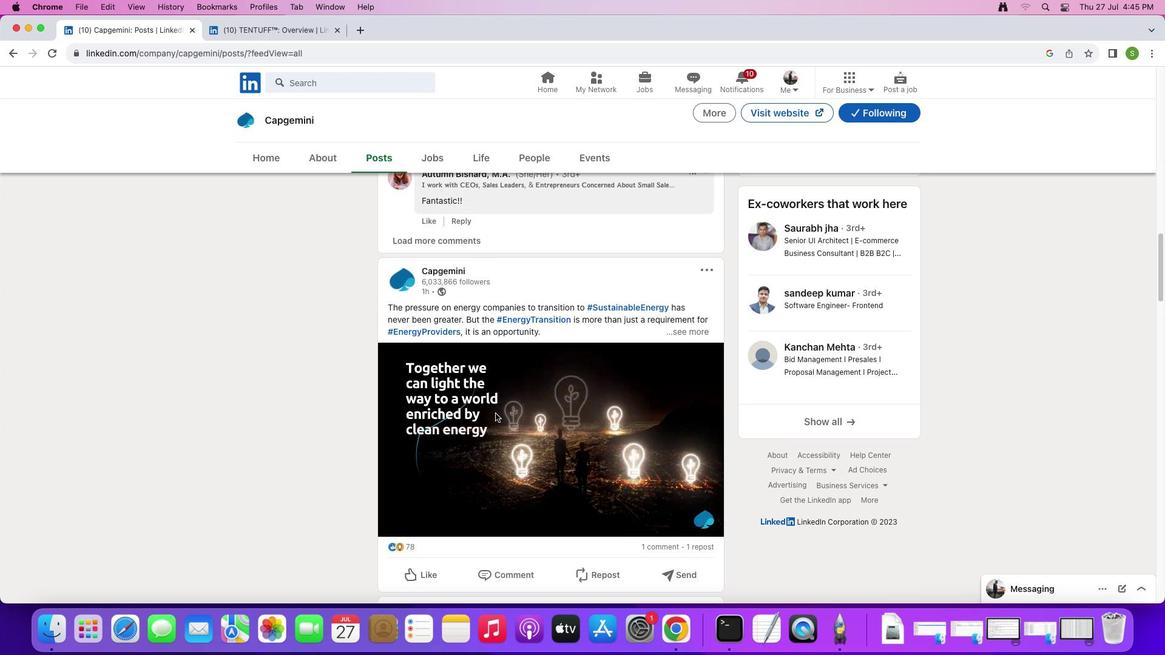 
Action: Mouse scrolled (496, 414) with delta (0, 0)
Screenshot: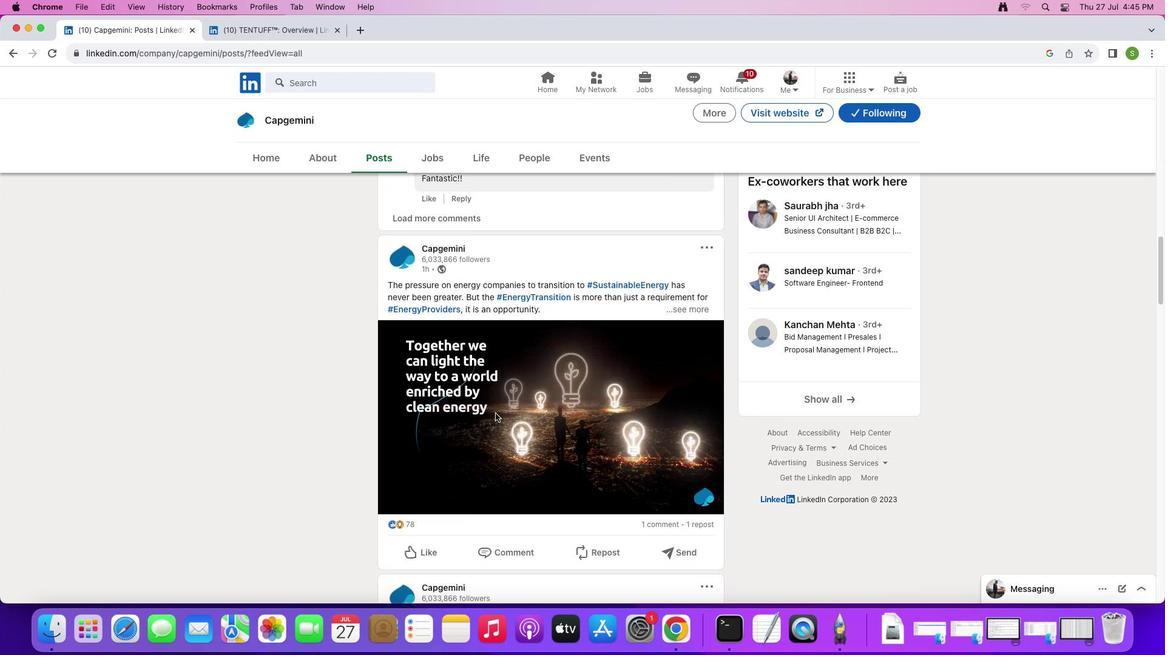 
Action: Mouse scrolled (496, 414) with delta (0, -1)
Screenshot: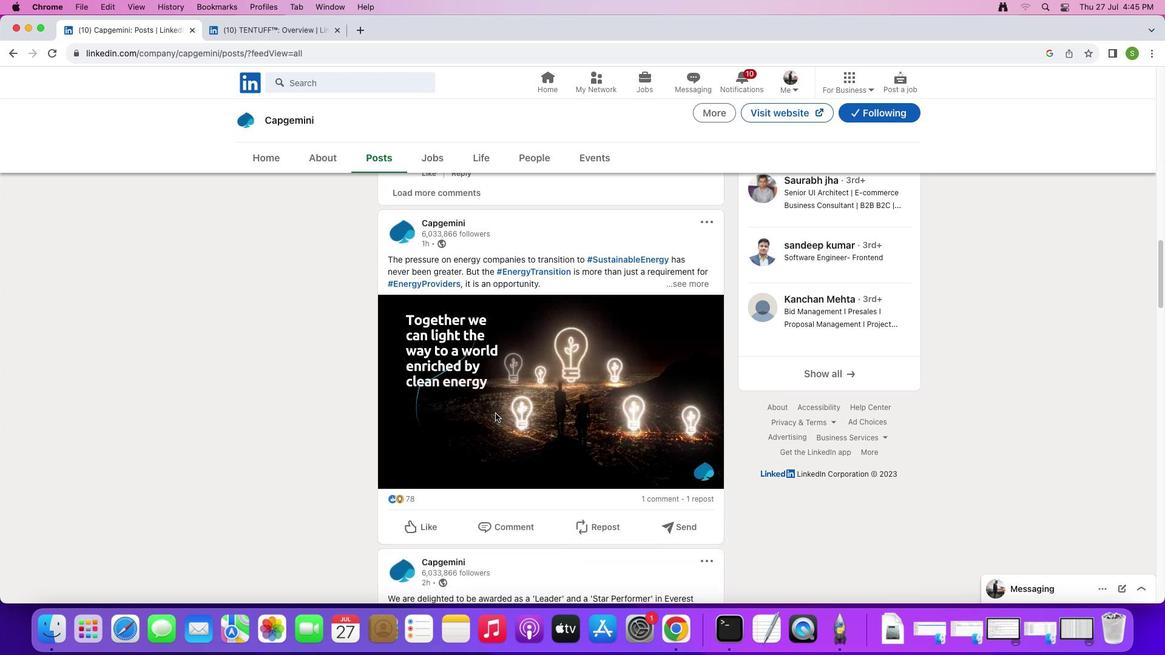 
Action: Mouse moved to (496, 414)
Screenshot: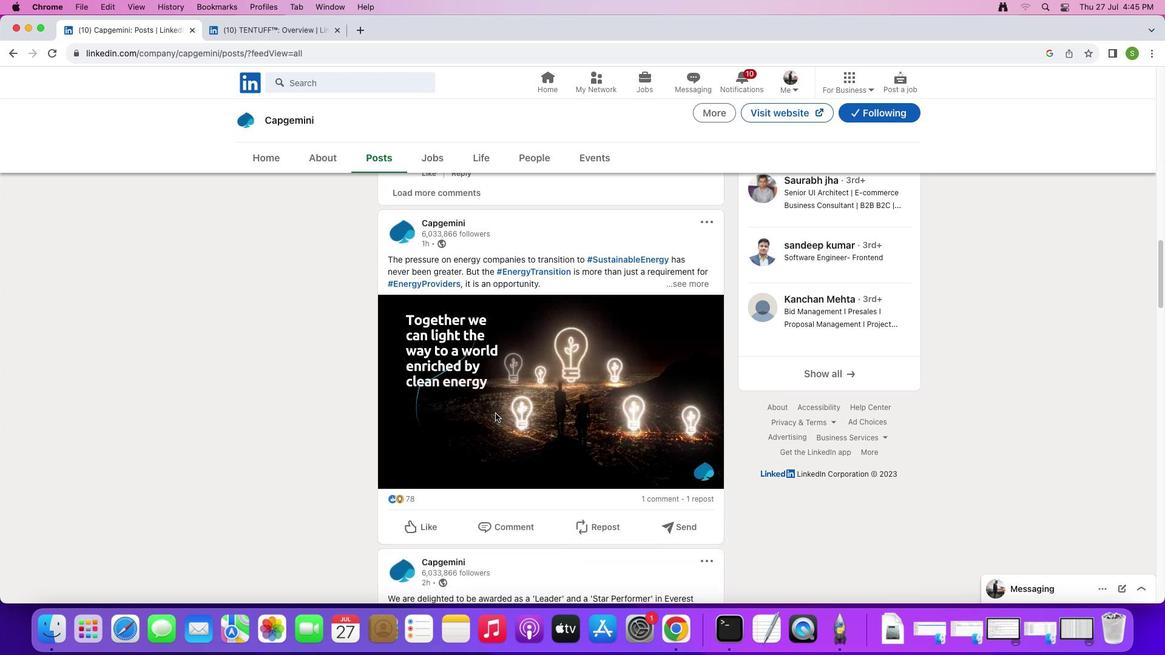 
Action: Mouse scrolled (496, 414) with delta (0, -2)
Screenshot: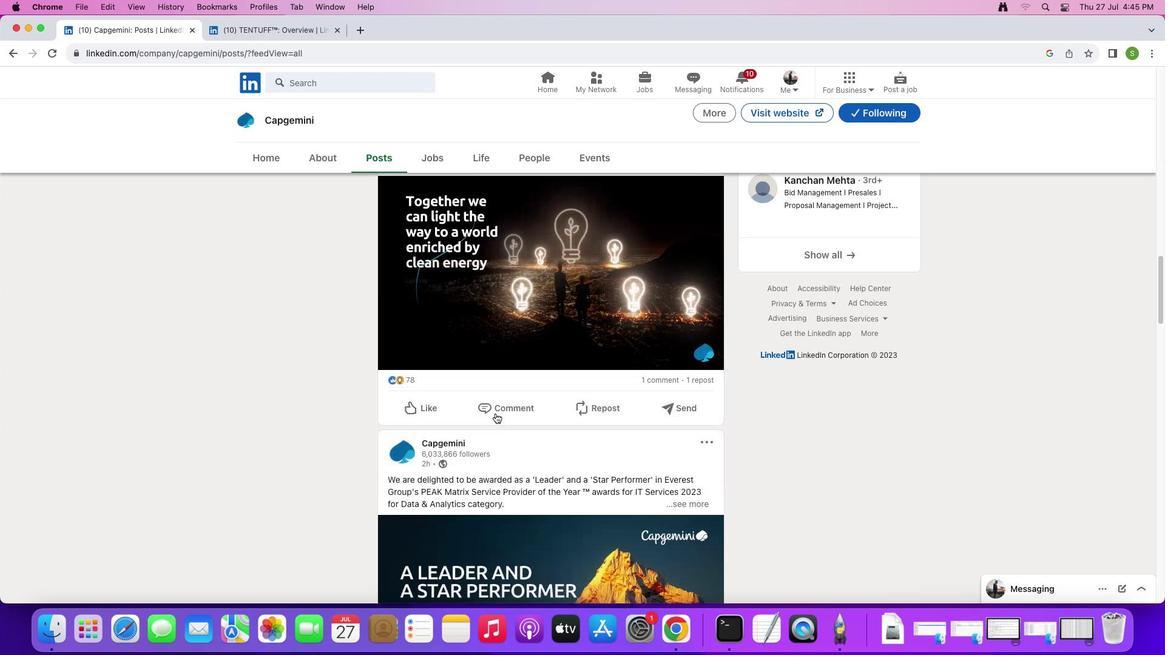 
Action: Mouse scrolled (496, 414) with delta (0, 0)
Screenshot: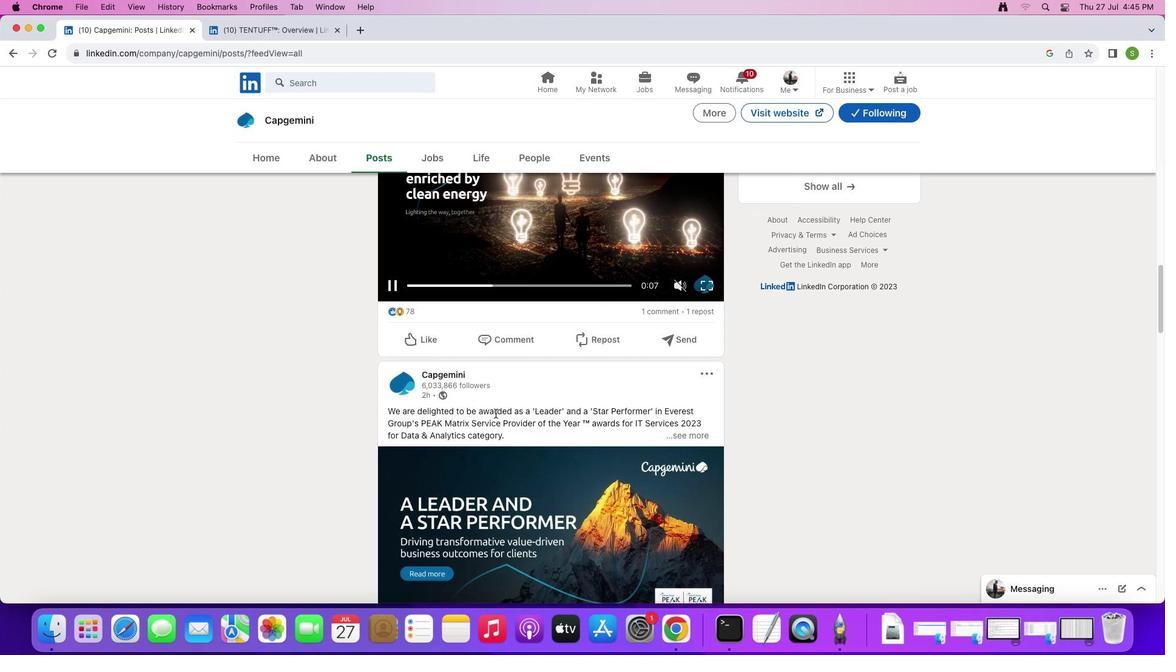 
Action: Mouse scrolled (496, 414) with delta (0, 0)
Screenshot: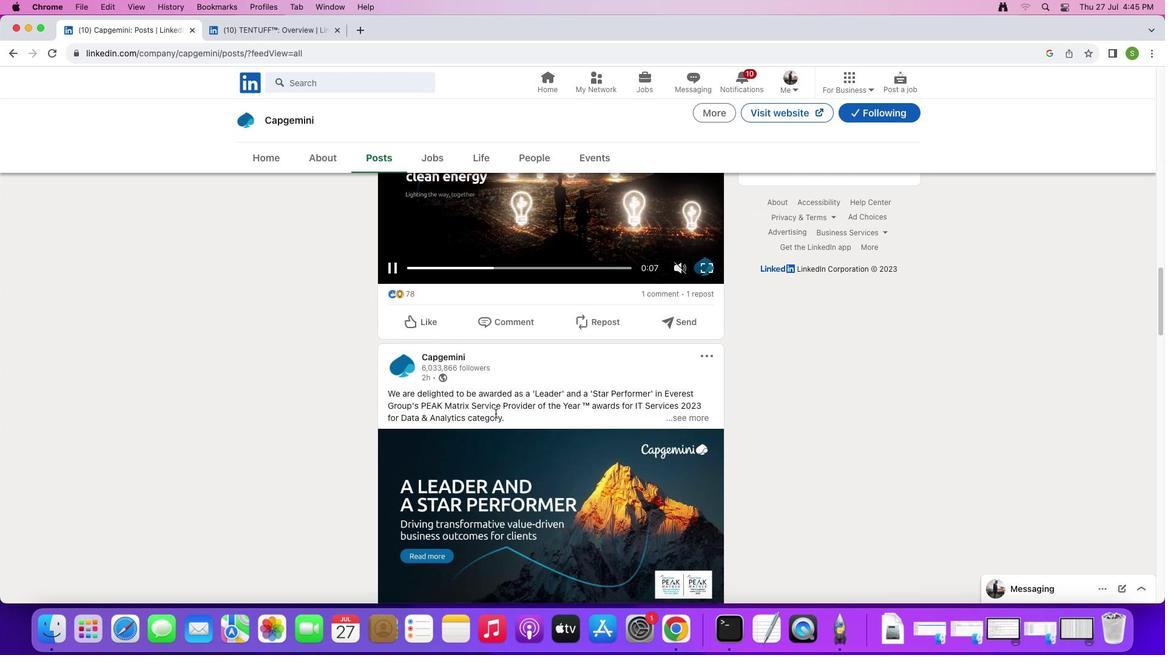 
Action: Mouse scrolled (496, 414) with delta (0, -1)
Screenshot: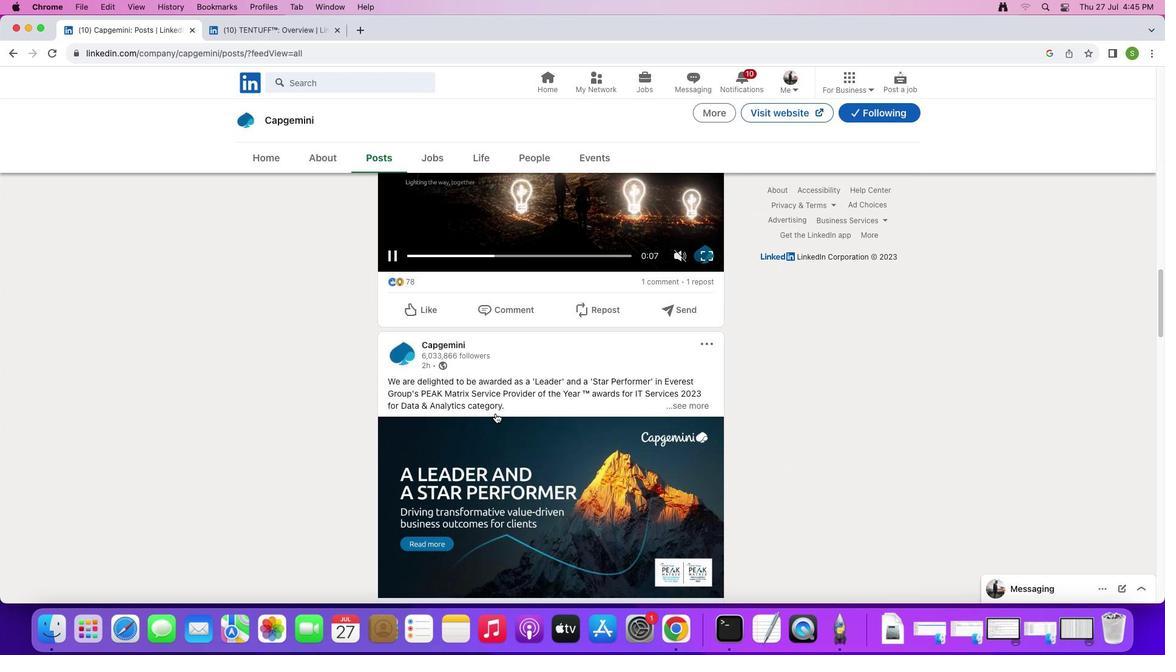 
Action: Mouse scrolled (496, 414) with delta (0, -1)
Screenshot: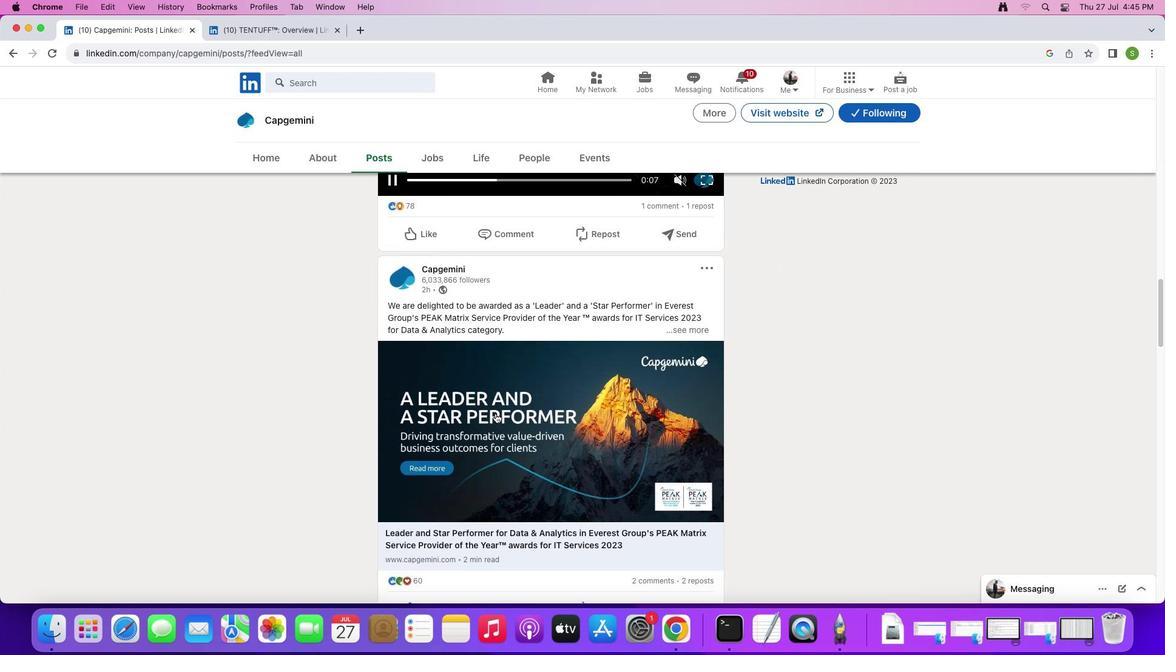 
Action: Mouse scrolled (496, 414) with delta (0, 0)
Screenshot: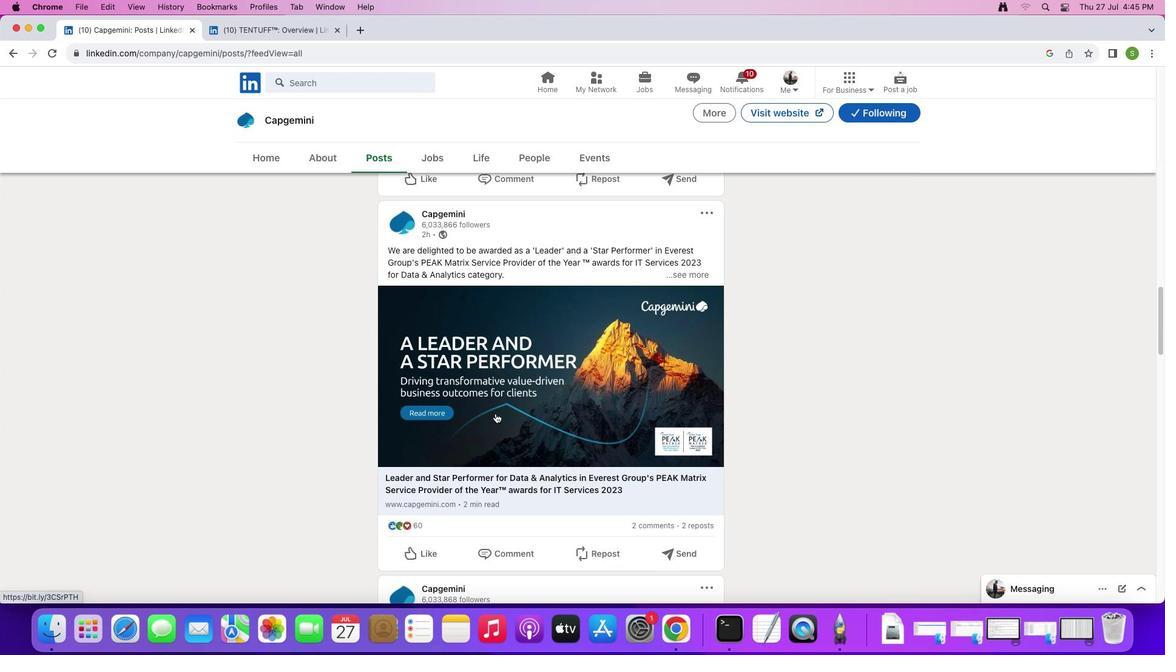 
Action: Mouse scrolled (496, 414) with delta (0, 0)
Screenshot: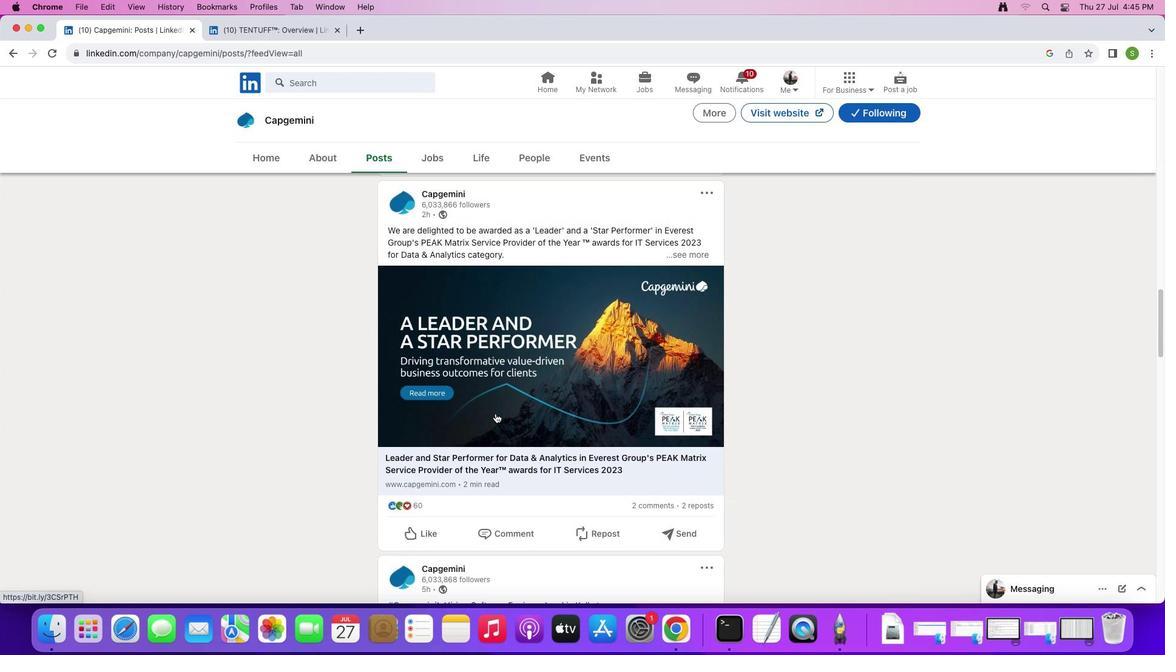 
Action: Mouse scrolled (496, 414) with delta (0, -1)
Screenshot: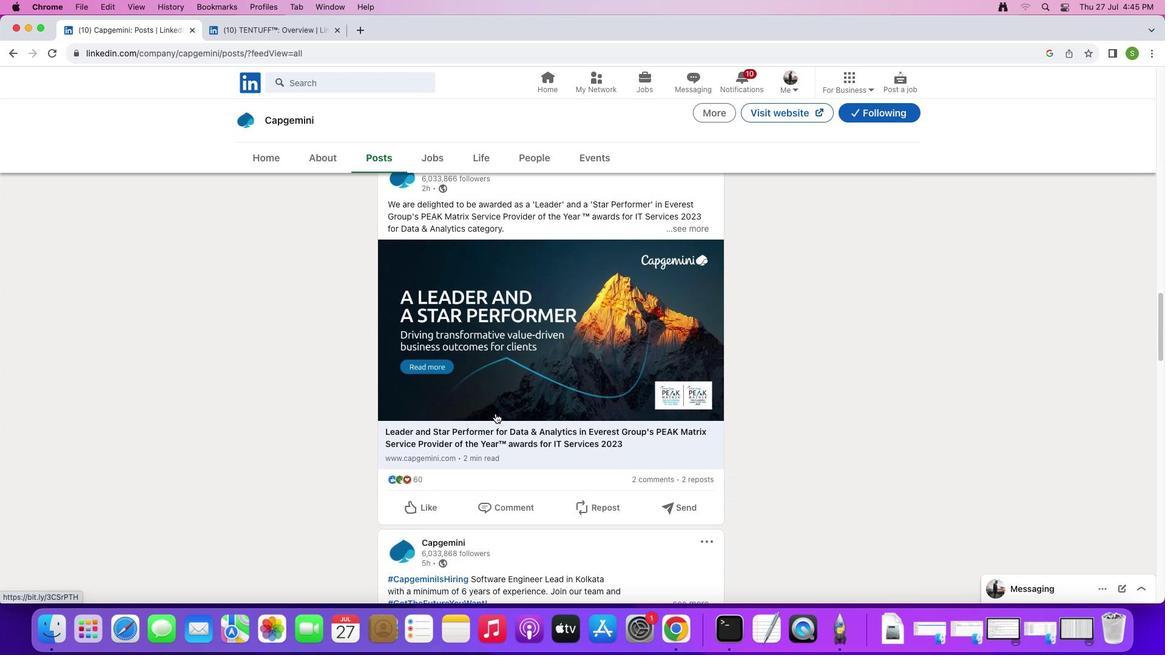 
Action: Mouse scrolled (496, 414) with delta (0, 0)
Screenshot: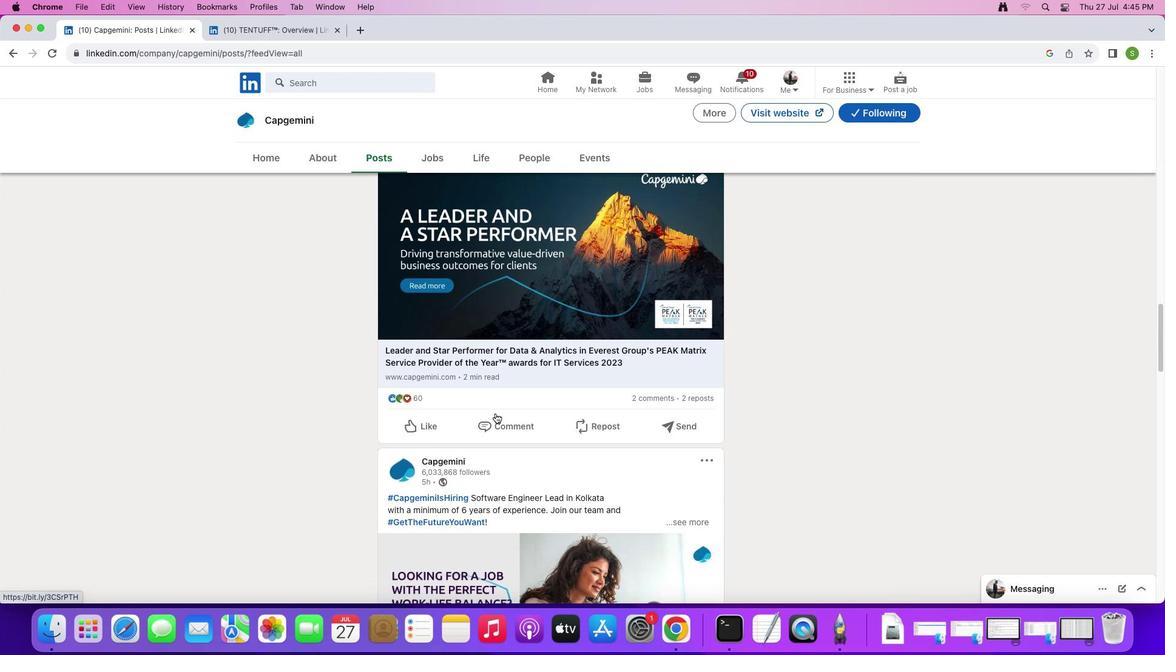 
Action: Mouse scrolled (496, 414) with delta (0, 0)
Screenshot: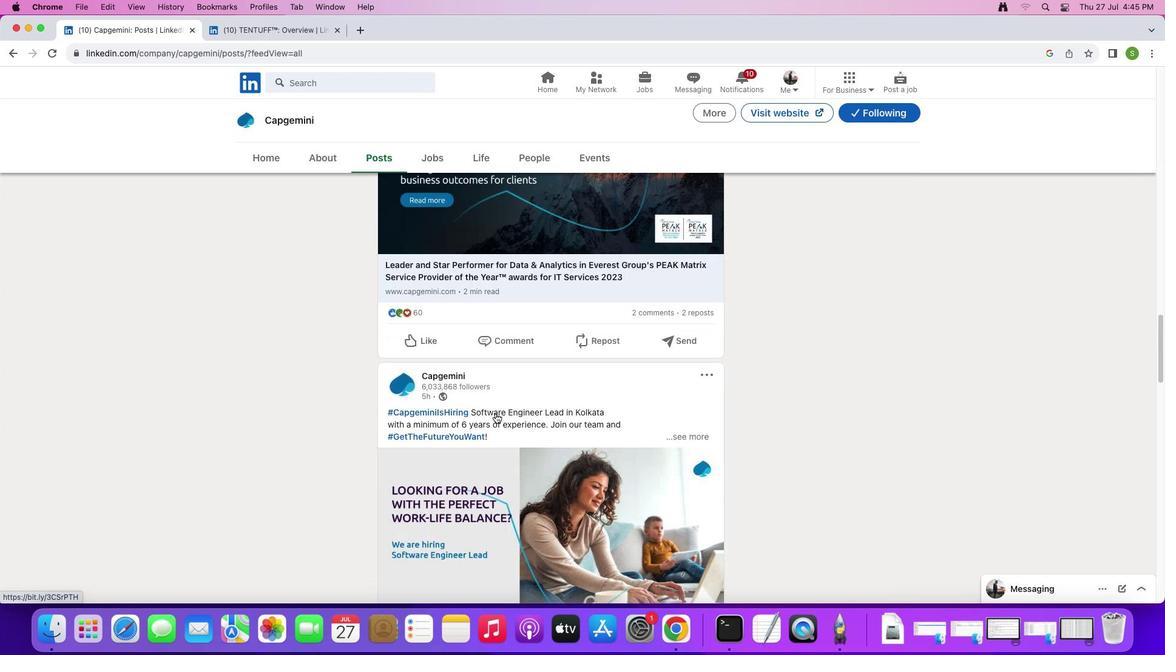
Action: Mouse scrolled (496, 414) with delta (0, -1)
Screenshot: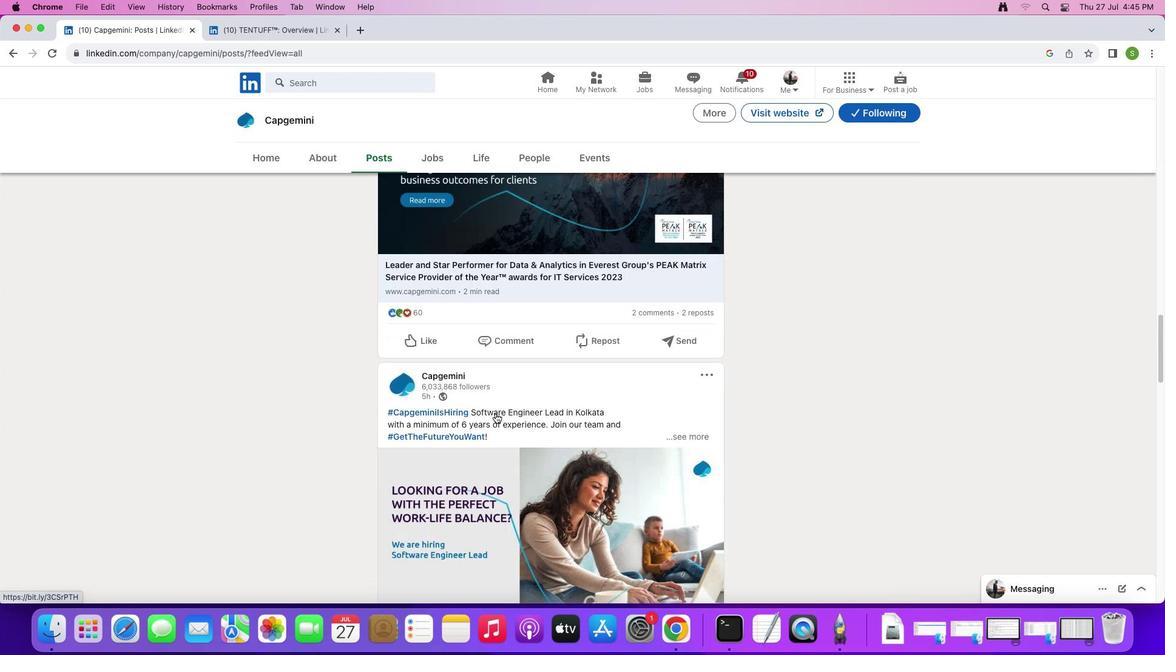 
Action: Mouse scrolled (496, 414) with delta (0, -3)
Screenshot: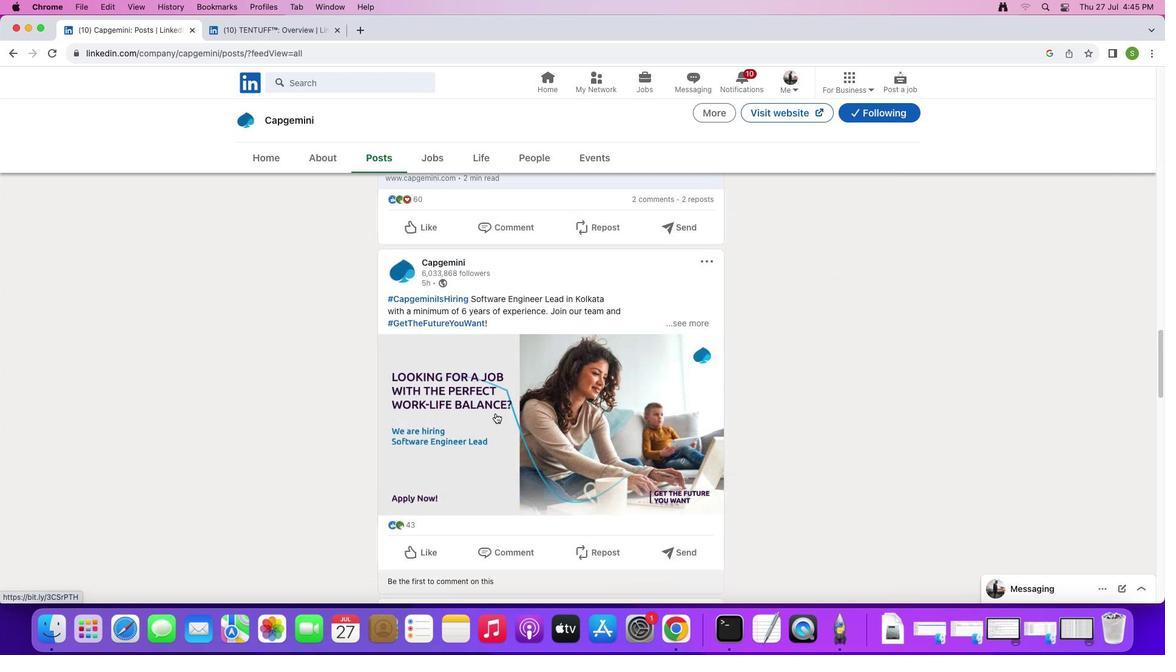 
Action: Mouse scrolled (496, 414) with delta (0, -3)
Screenshot: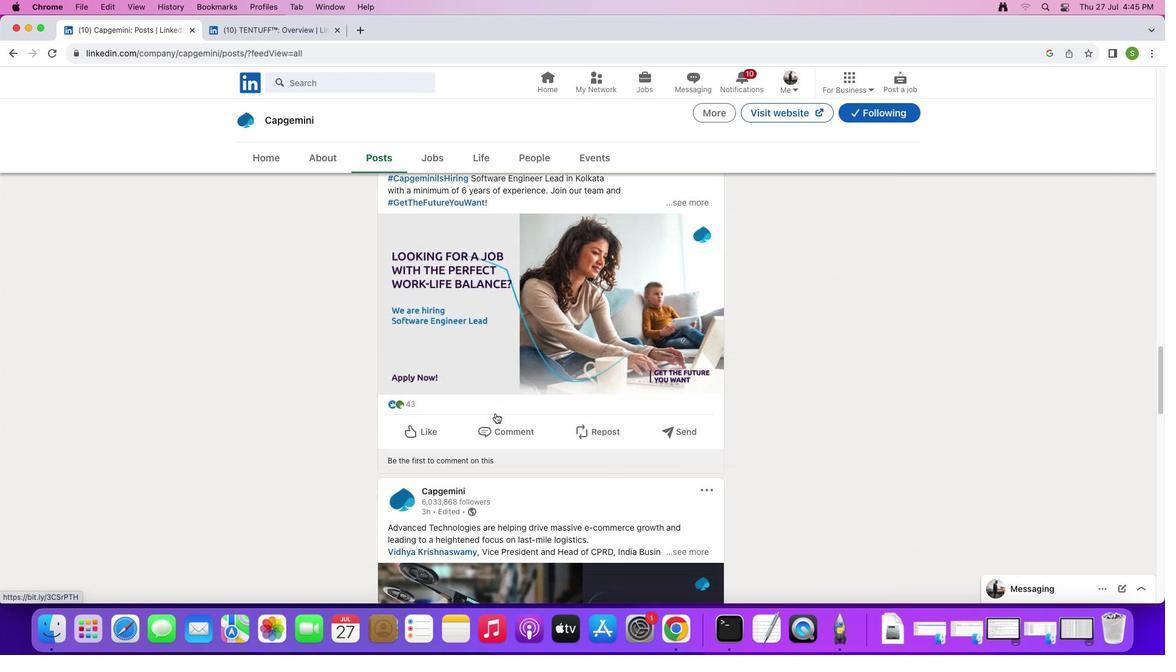 
Action: Mouse scrolled (496, 414) with delta (0, 0)
Screenshot: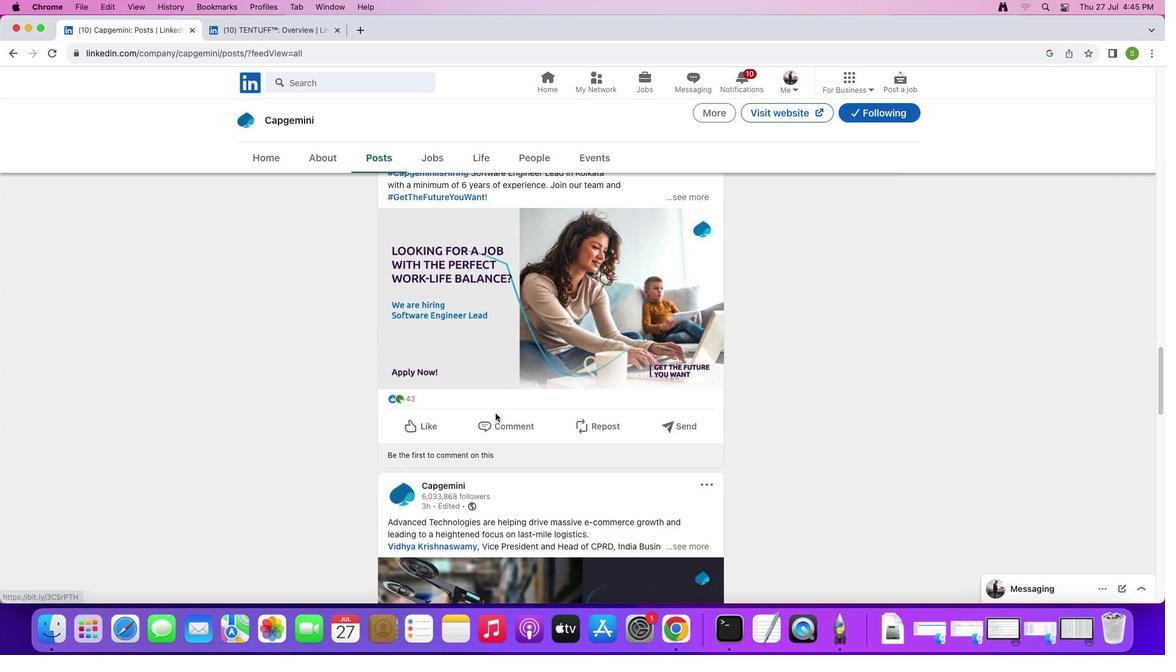 
Action: Mouse scrolled (496, 414) with delta (0, 0)
Screenshot: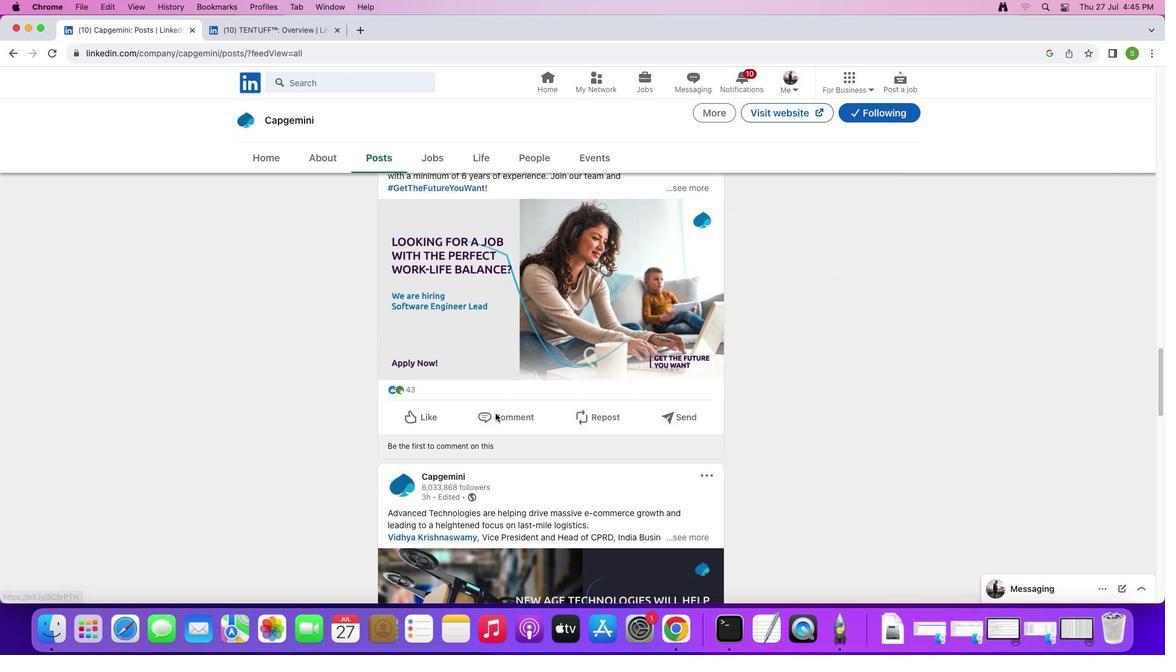 
Action: Mouse scrolled (496, 414) with delta (0, -1)
Screenshot: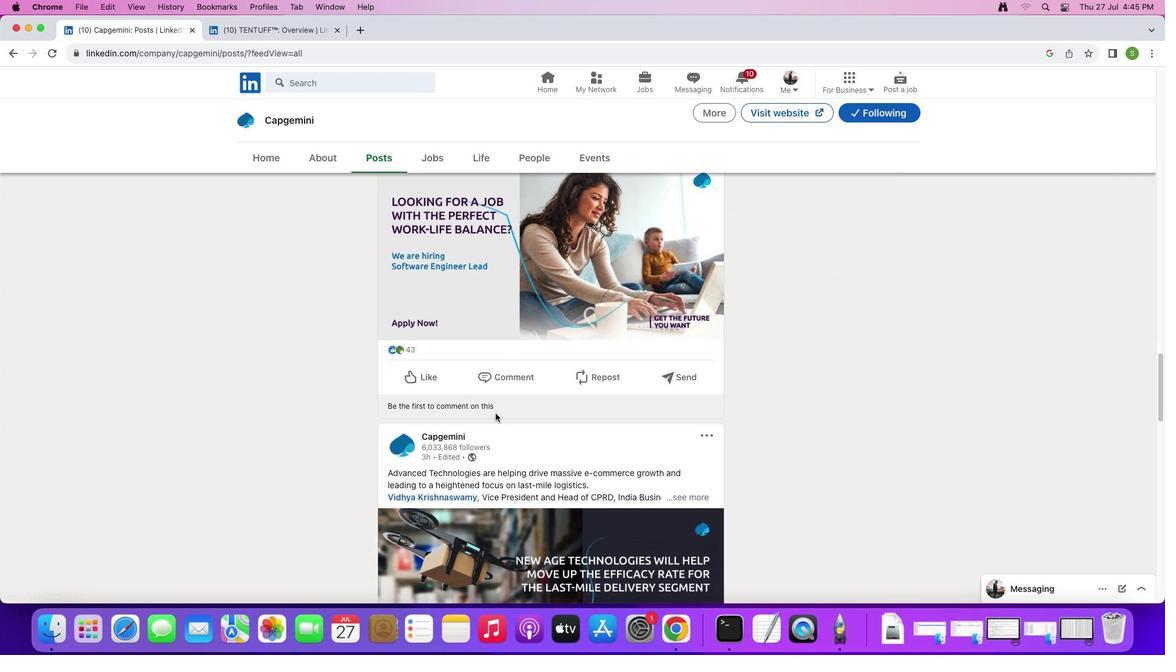 
Action: Mouse scrolled (496, 414) with delta (0, -1)
Screenshot: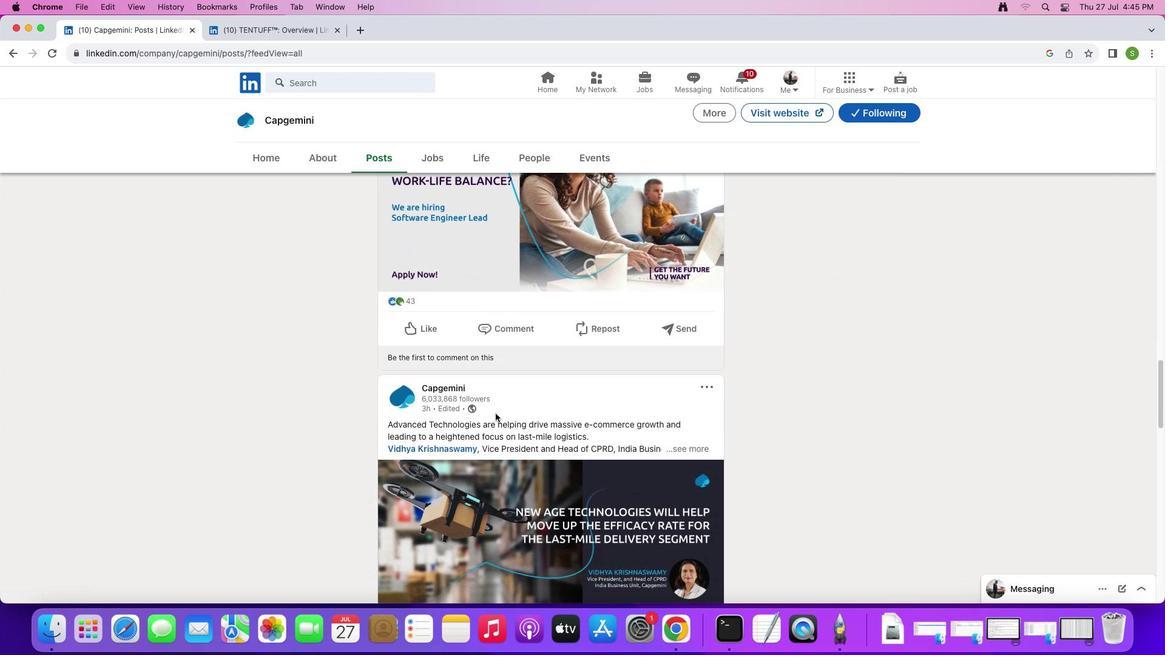 
Action: Mouse scrolled (496, 414) with delta (0, 0)
Screenshot: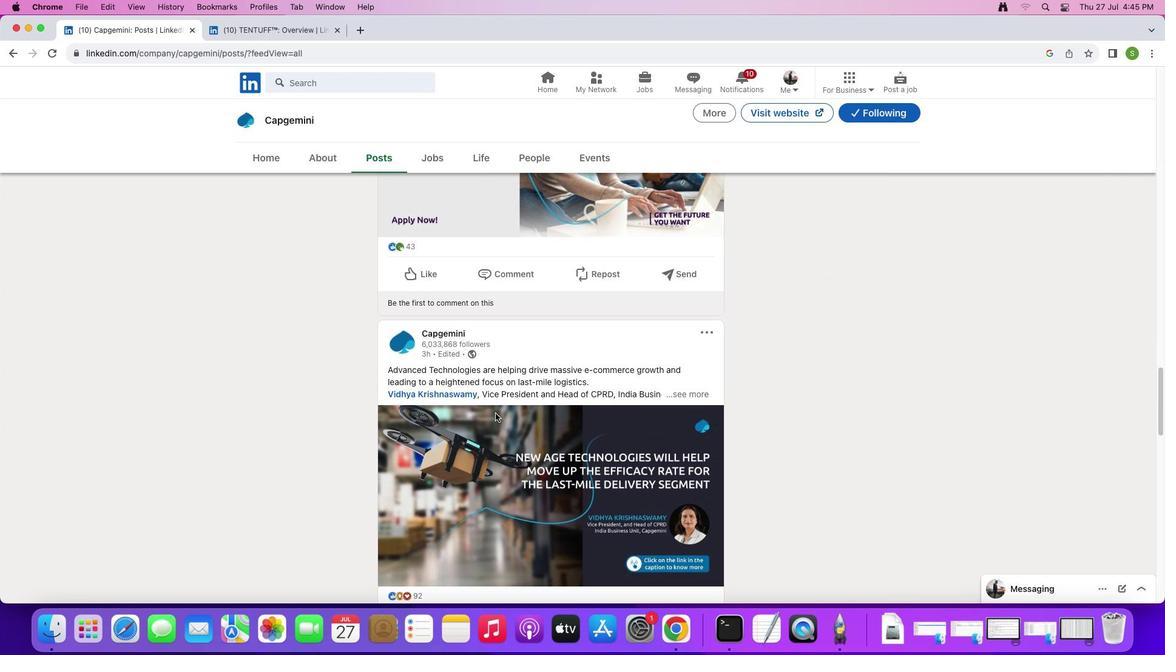 
Action: Mouse scrolled (496, 414) with delta (0, 0)
Screenshot: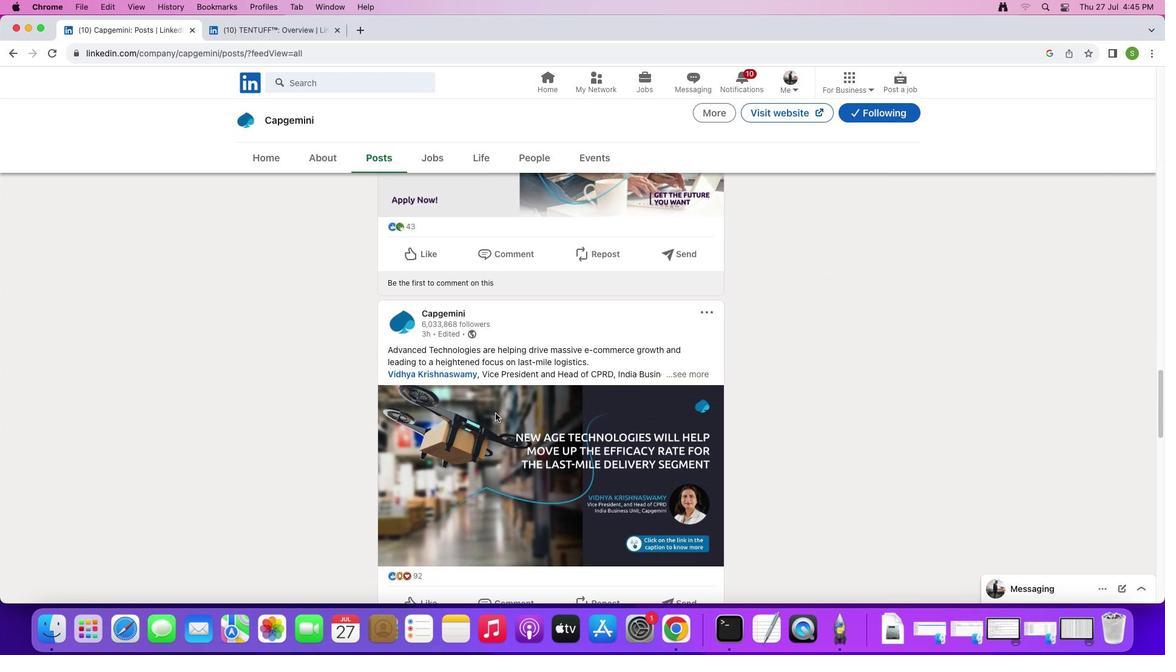 
Action: Mouse scrolled (496, 414) with delta (0, -1)
Screenshot: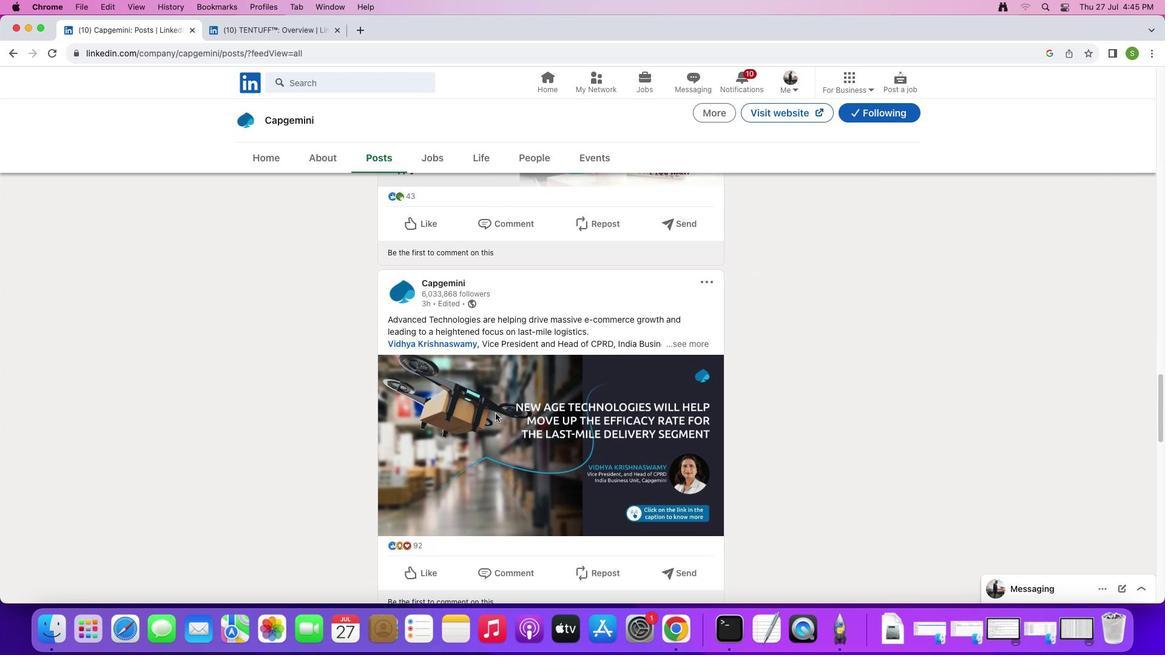 
Action: Mouse scrolled (496, 414) with delta (0, -1)
Screenshot: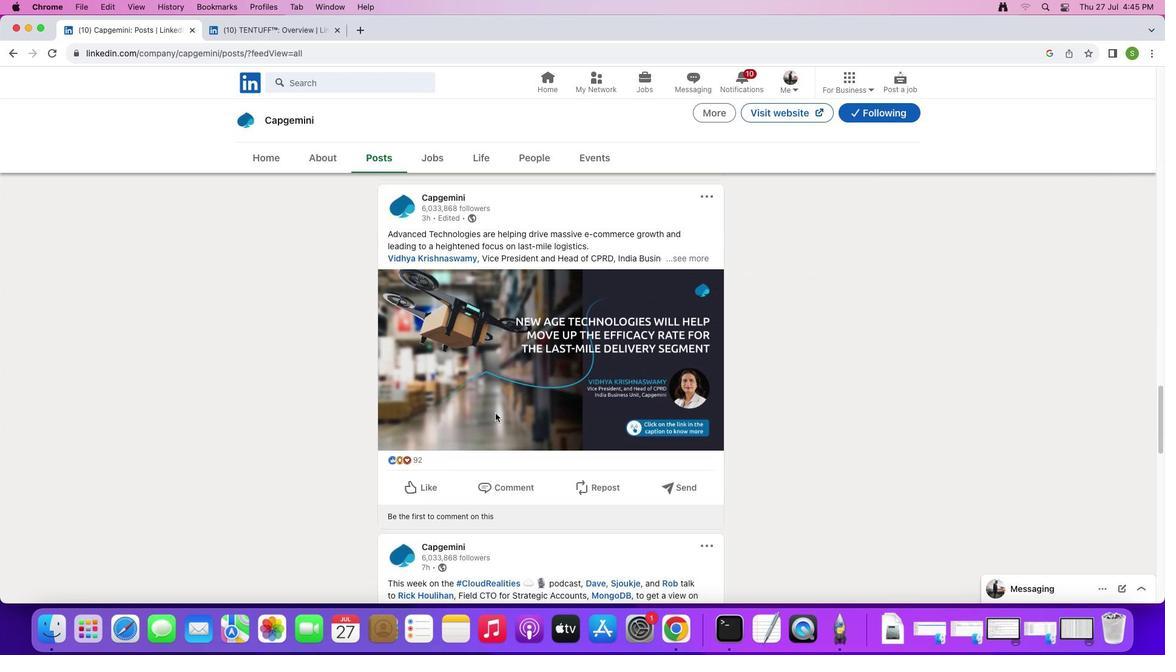 
Action: Mouse scrolled (496, 414) with delta (0, 0)
Screenshot: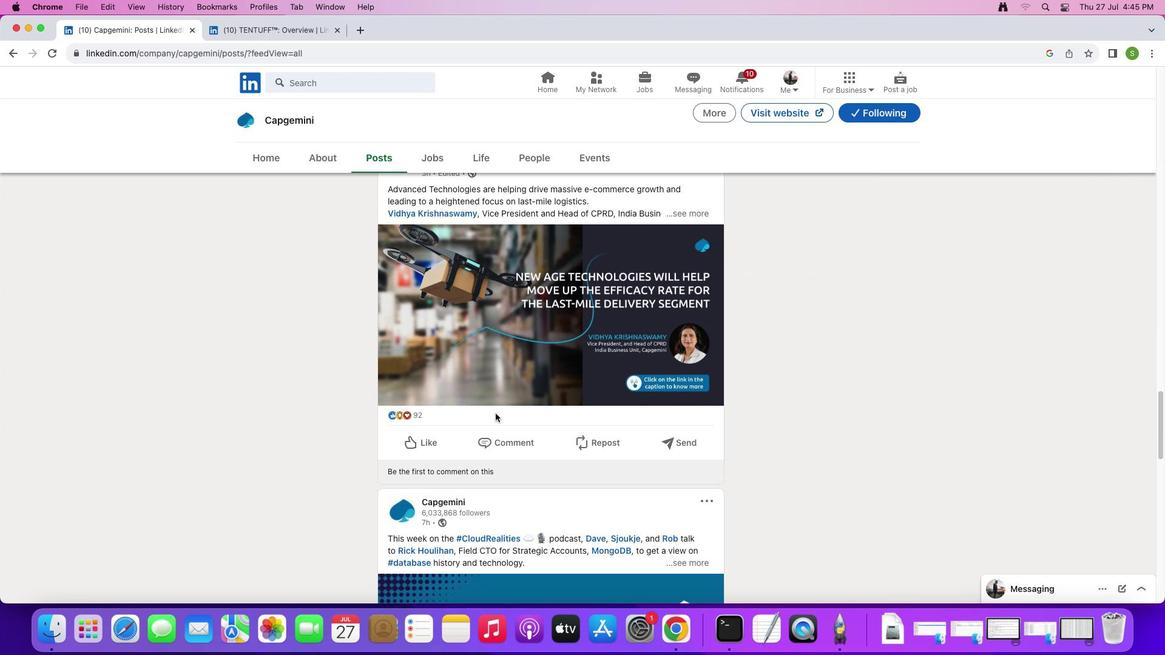 
Action: Mouse scrolled (496, 414) with delta (0, 0)
Screenshot: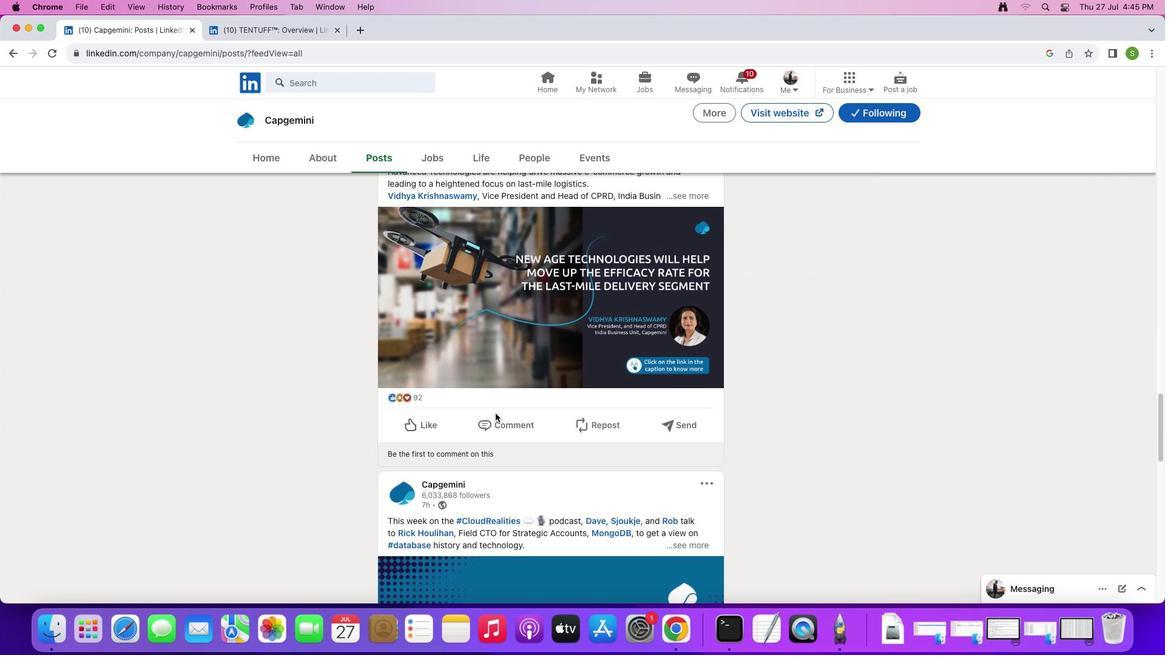 
Action: Mouse scrolled (496, 414) with delta (0, -1)
Screenshot: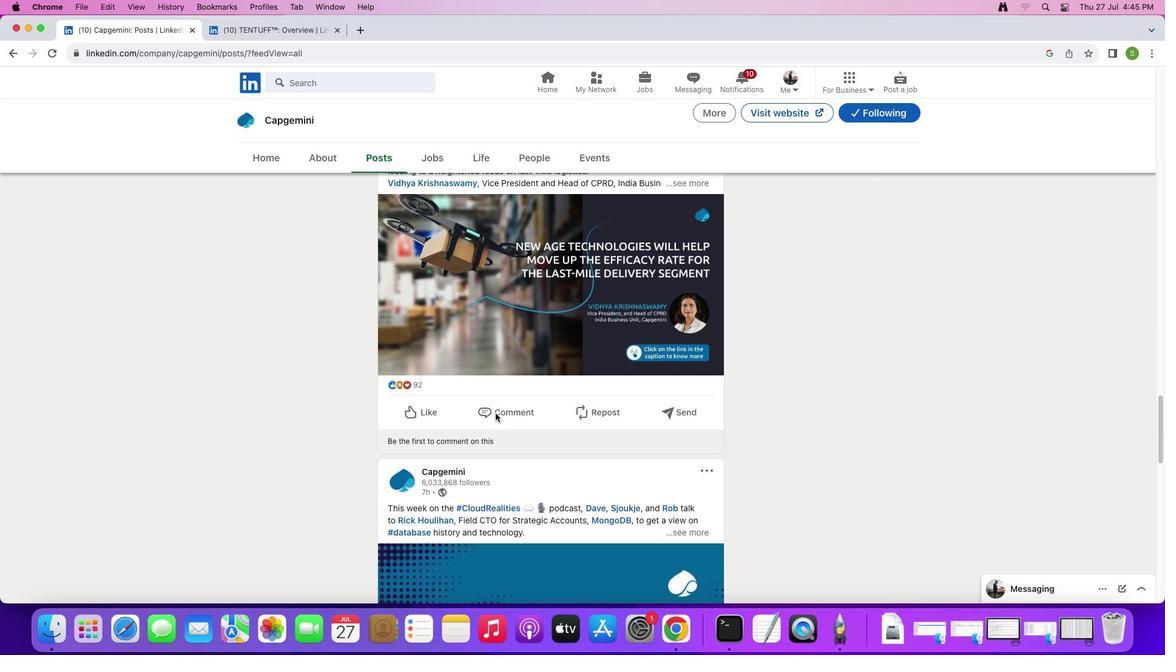 
Action: Mouse scrolled (496, 414) with delta (0, -1)
Screenshot: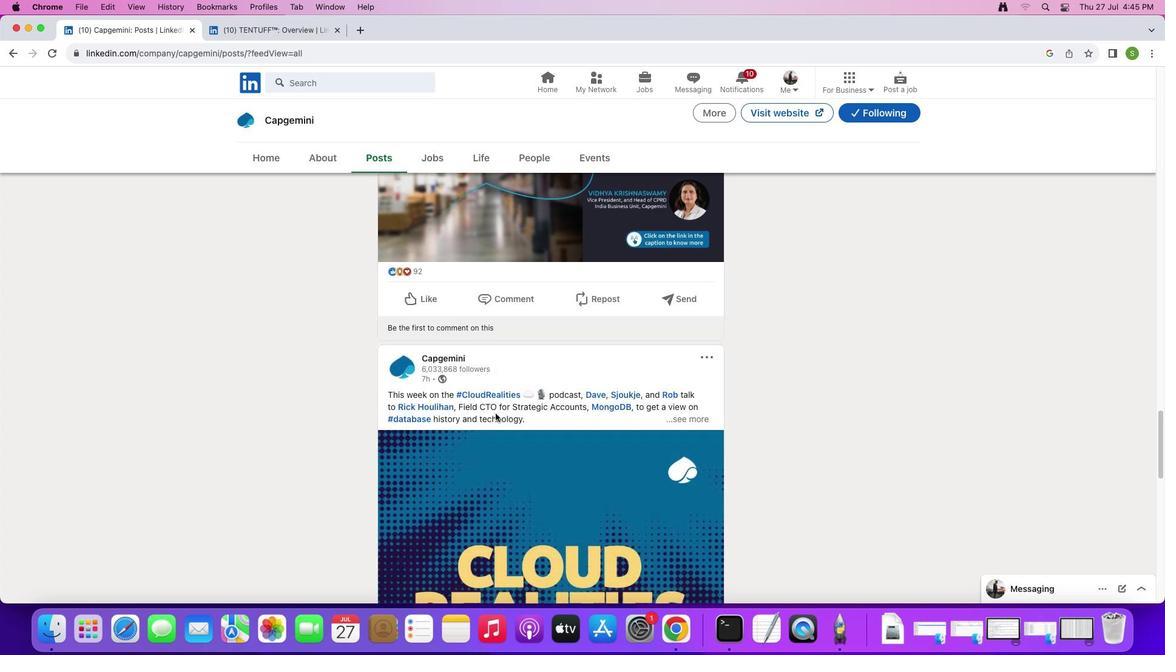
Action: Mouse scrolled (496, 414) with delta (0, 0)
Screenshot: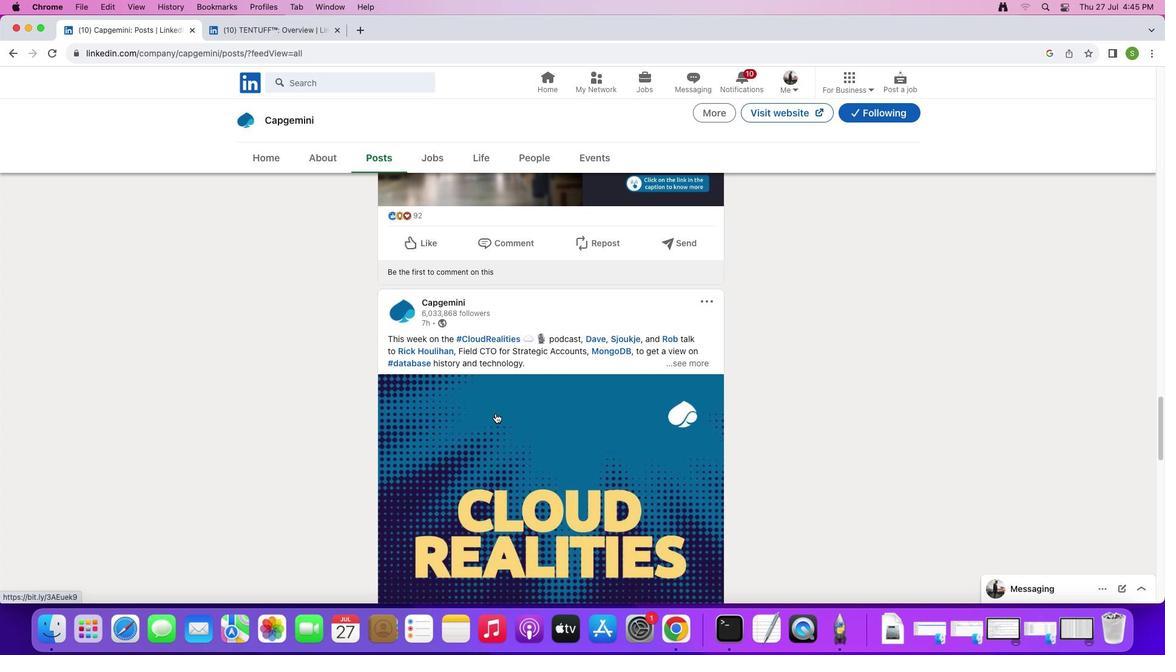 
Action: Mouse scrolled (496, 414) with delta (0, 0)
Screenshot: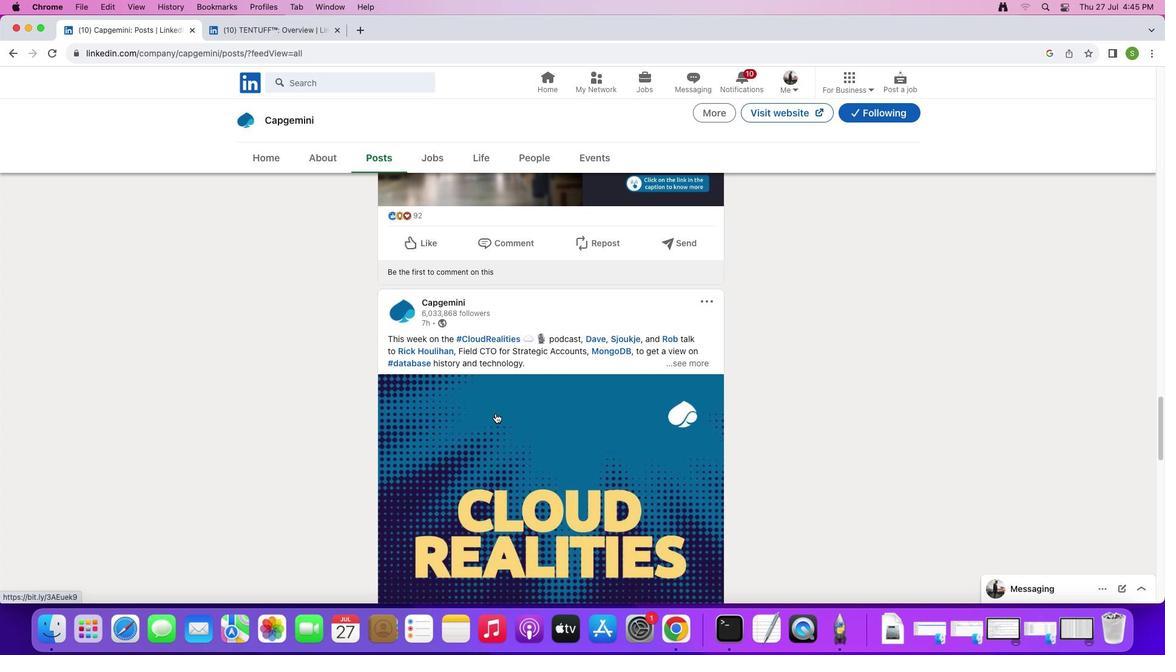
Action: Mouse scrolled (496, 414) with delta (0, -1)
Screenshot: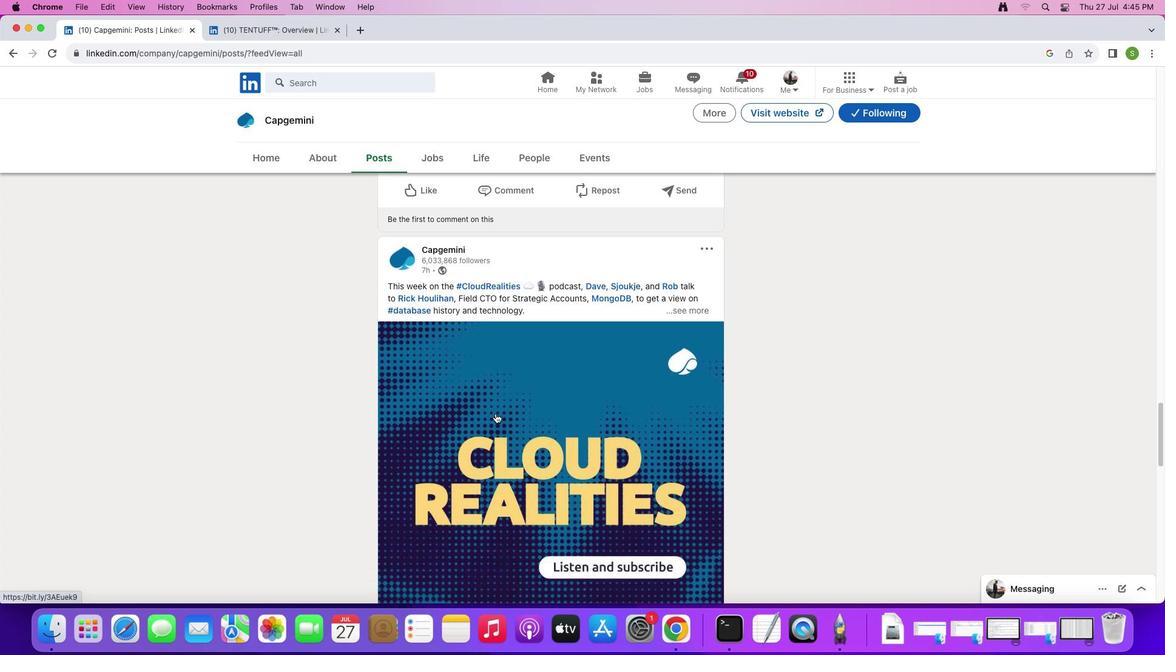
Action: Mouse scrolled (496, 414) with delta (0, -1)
Screenshot: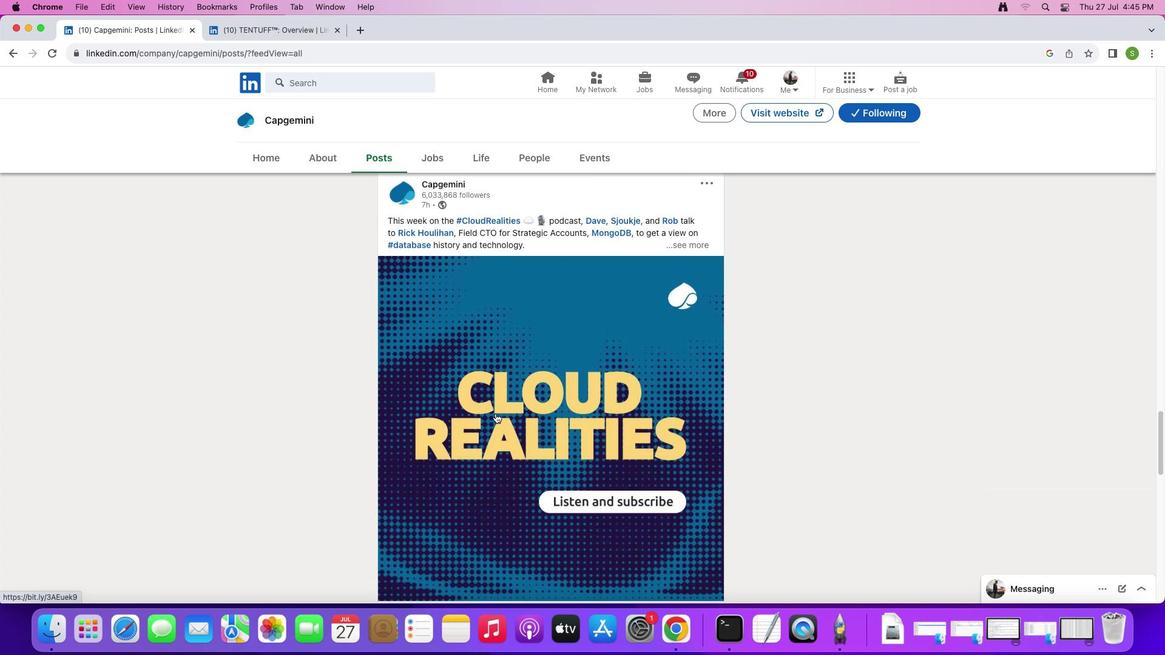 
Action: Mouse scrolled (496, 414) with delta (0, 0)
Screenshot: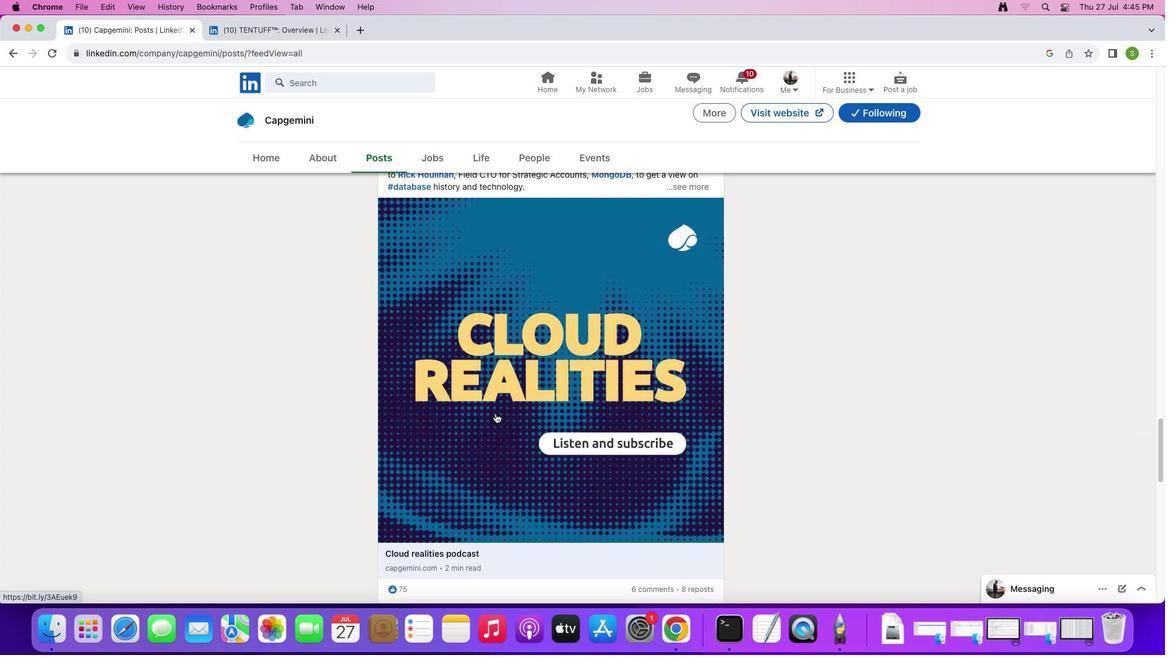 
Action: Mouse scrolled (496, 414) with delta (0, 0)
Screenshot: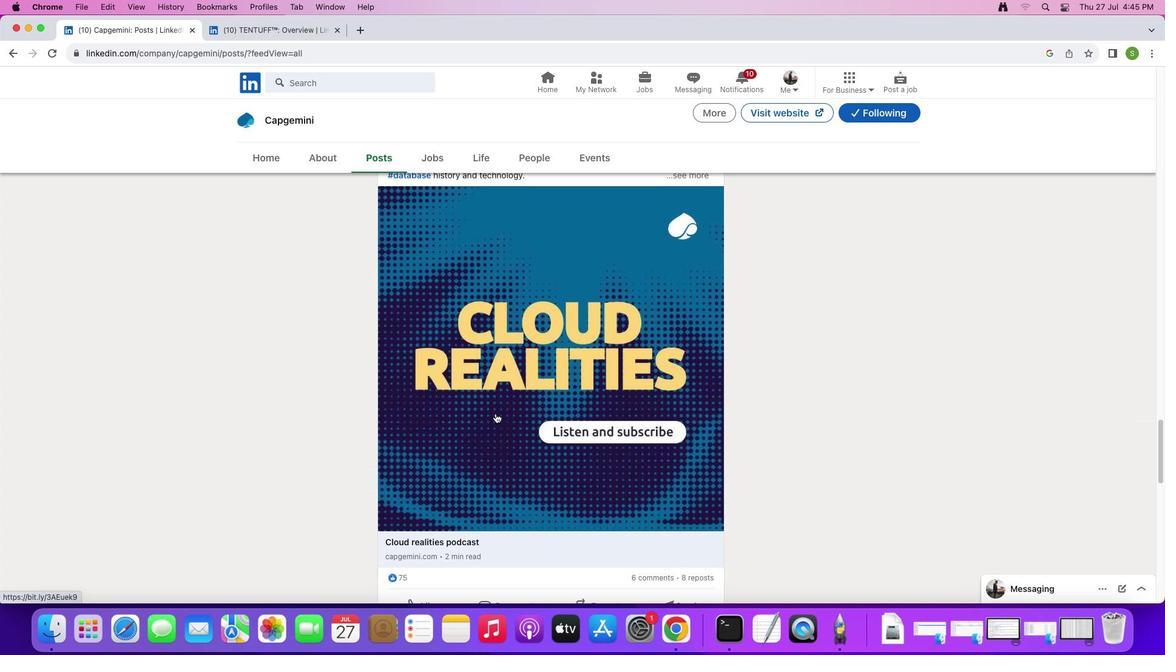 
Action: Mouse scrolled (496, 414) with delta (0, -1)
Screenshot: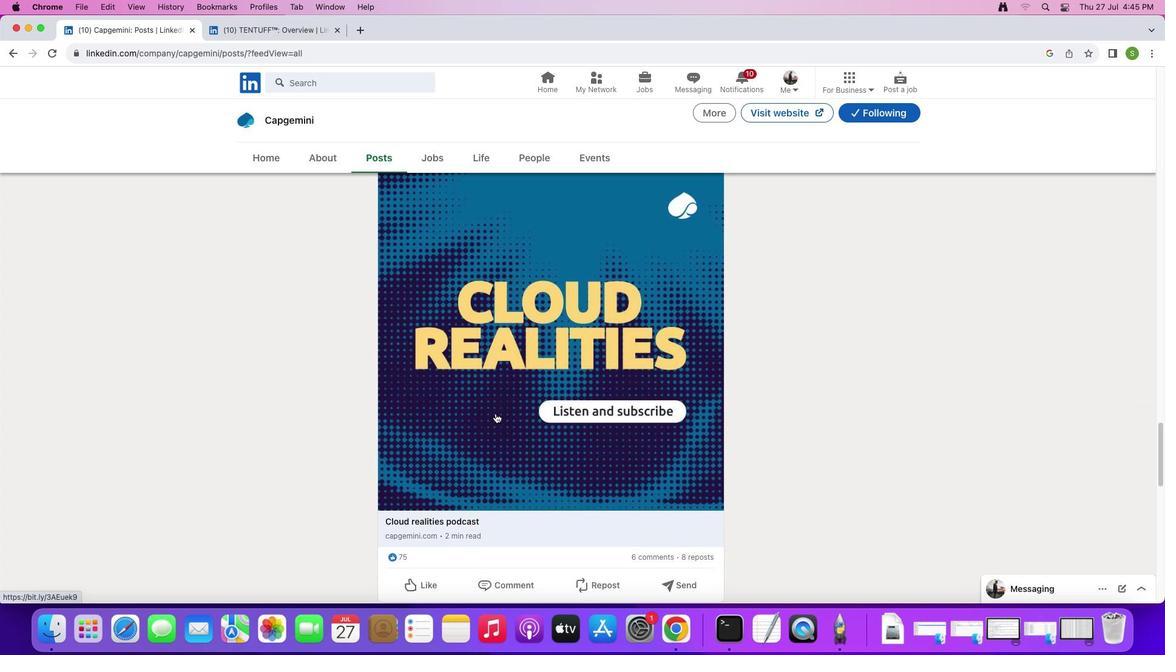 
Action: Mouse scrolled (496, 414) with delta (0, -1)
Screenshot: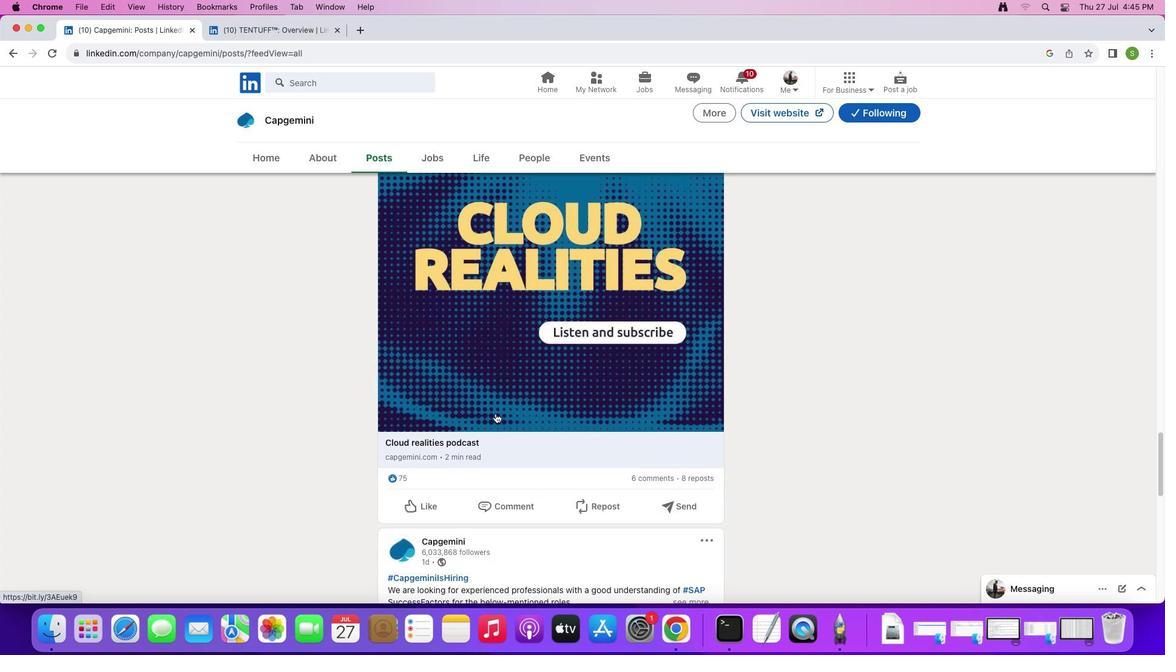 
Action: Mouse scrolled (496, 414) with delta (0, 0)
Screenshot: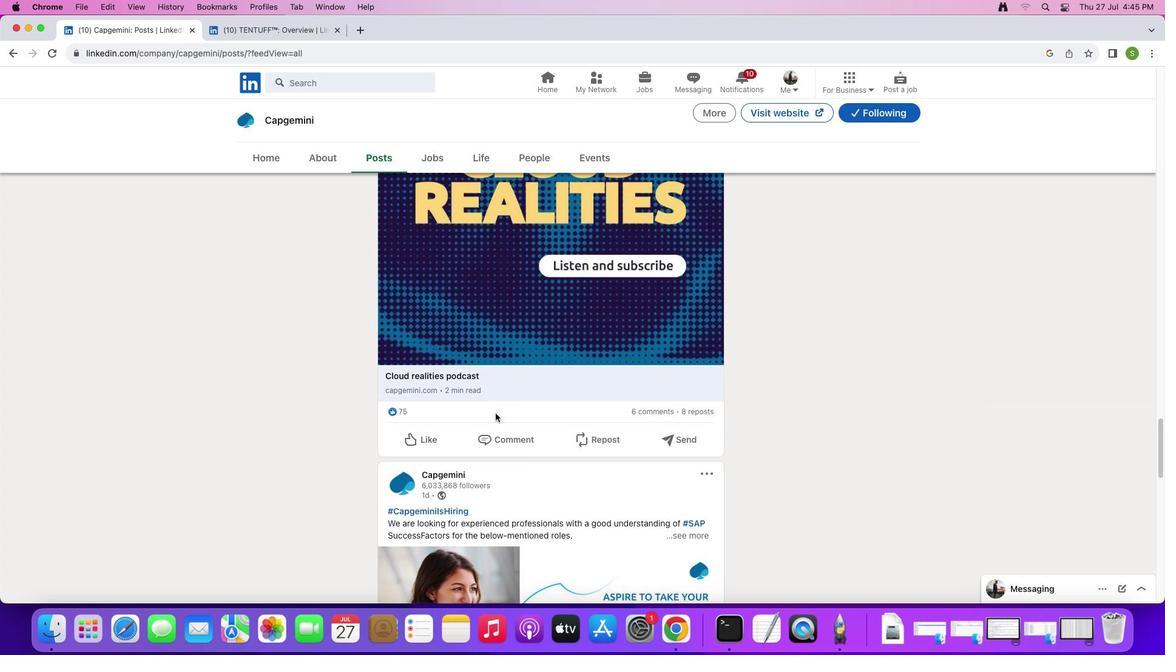 
Action: Mouse scrolled (496, 414) with delta (0, 0)
Screenshot: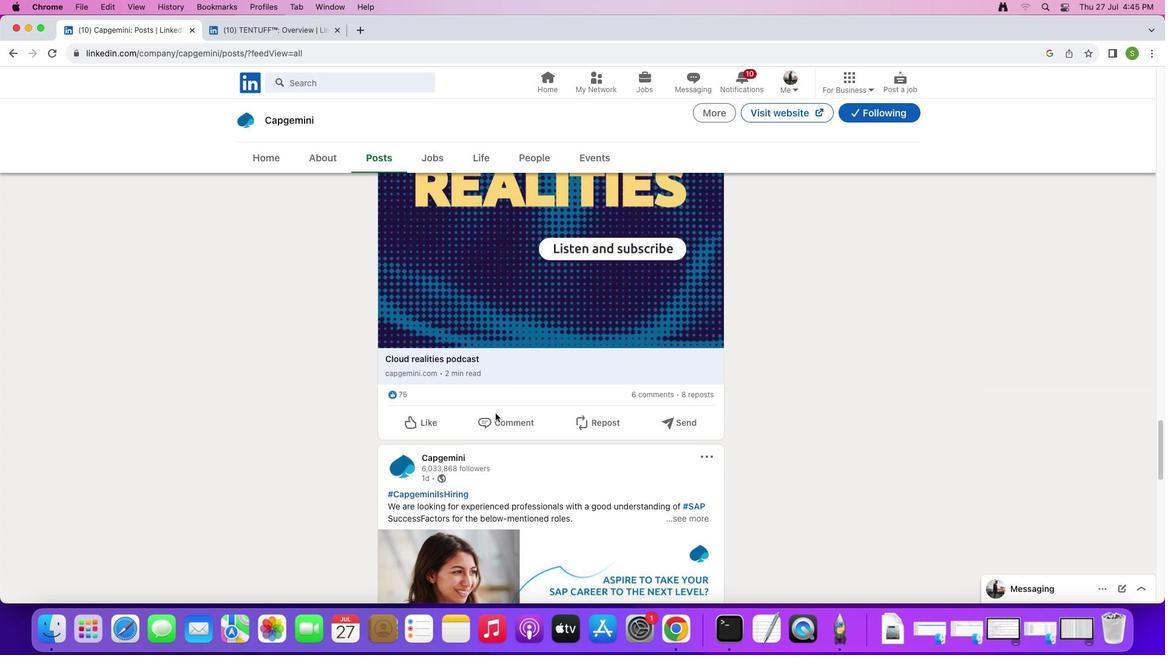 
Action: Mouse scrolled (496, 414) with delta (0, -1)
Screenshot: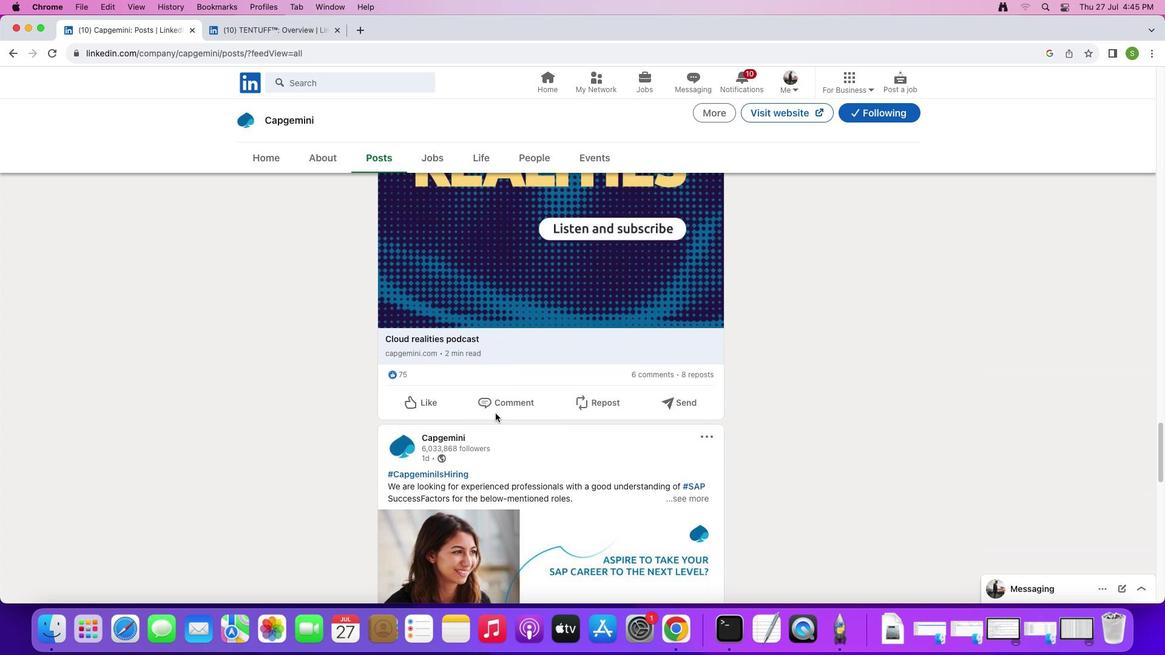 
Action: Mouse scrolled (496, 414) with delta (0, -1)
